 Task: Play online wordle game with 9 letters.
Action: Mouse moved to (487, 466)
Screenshot: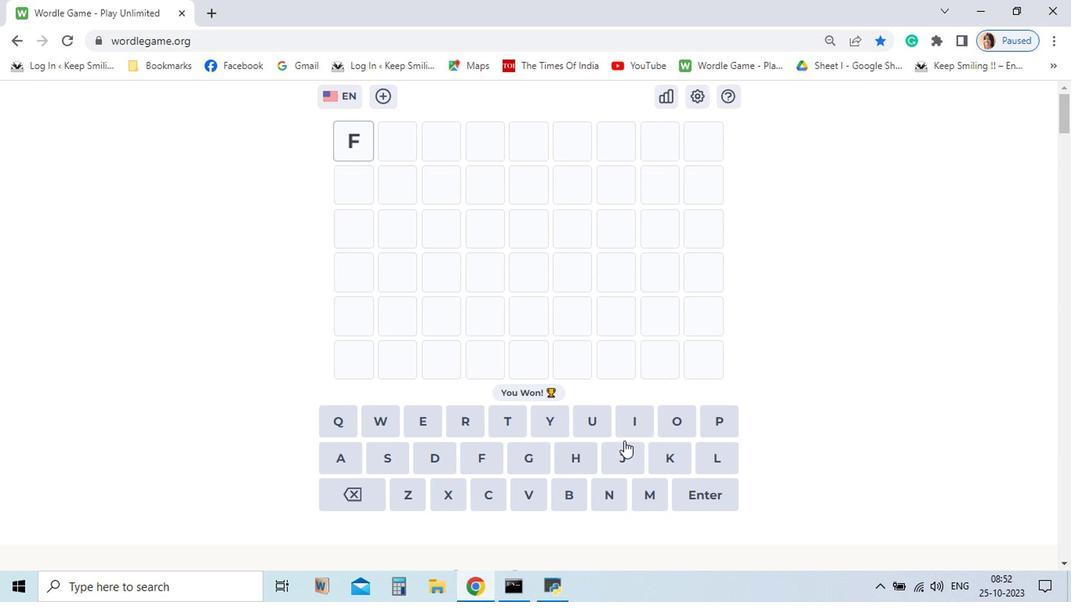 
Action: Mouse pressed left at (487, 466)
Screenshot: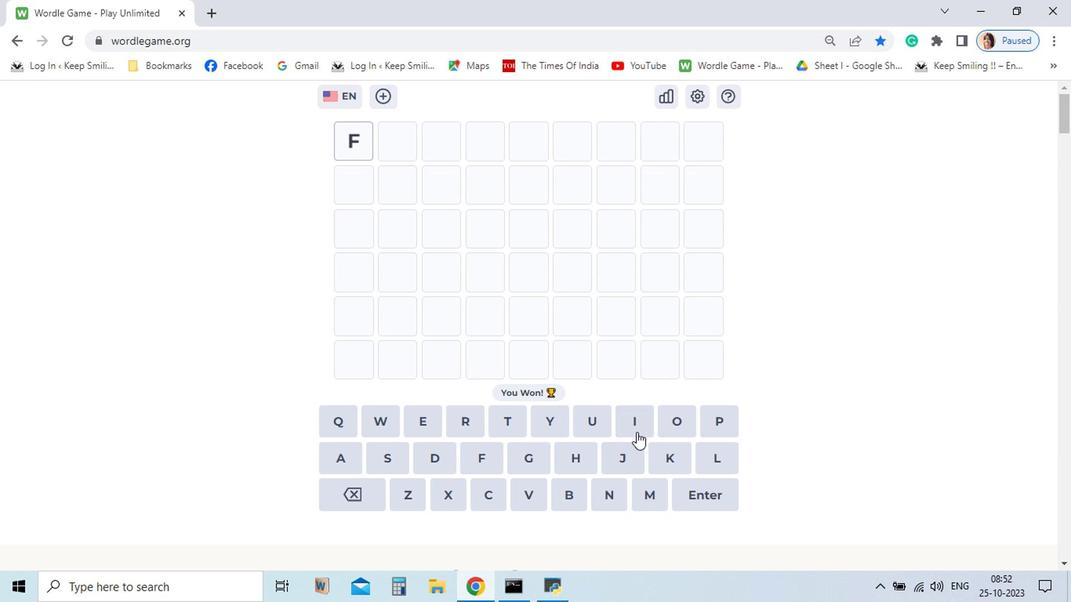 
Action: Mouse moved to (596, 445)
Screenshot: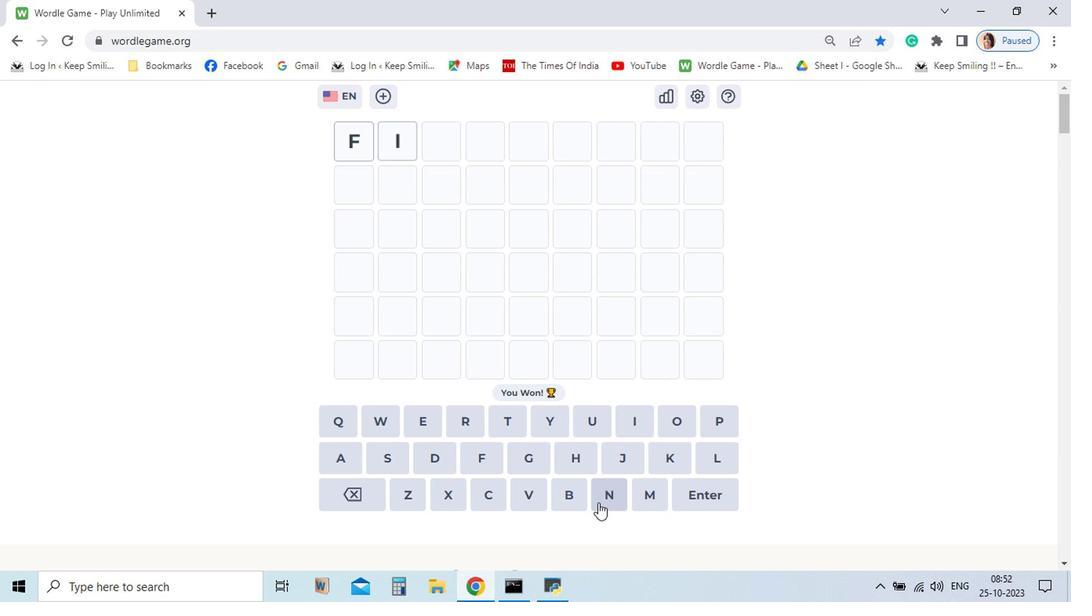 
Action: Mouse pressed left at (596, 445)
Screenshot: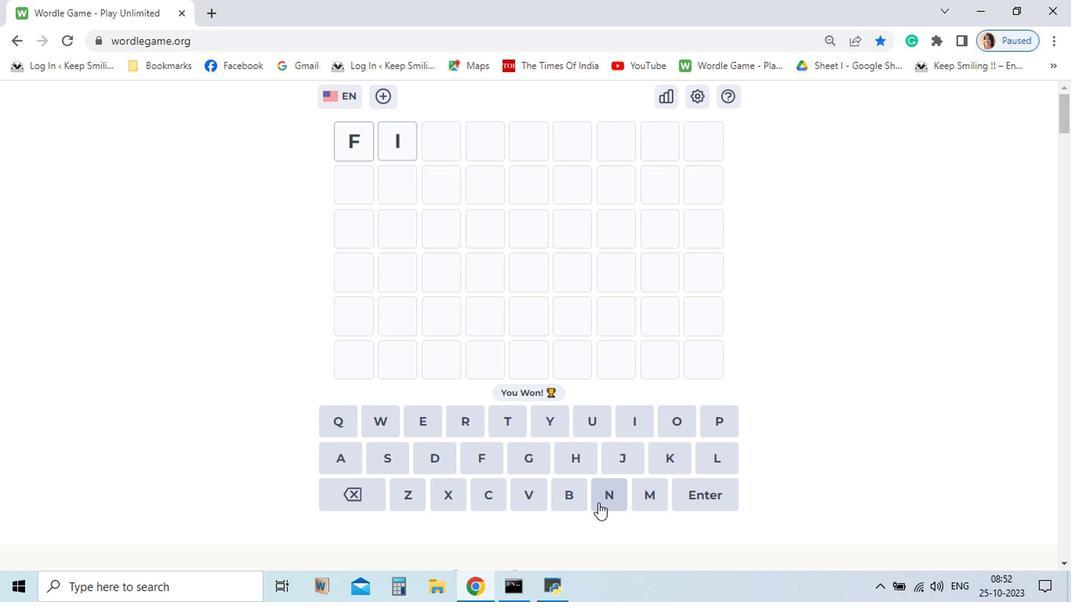 
Action: Mouse moved to (568, 500)
Screenshot: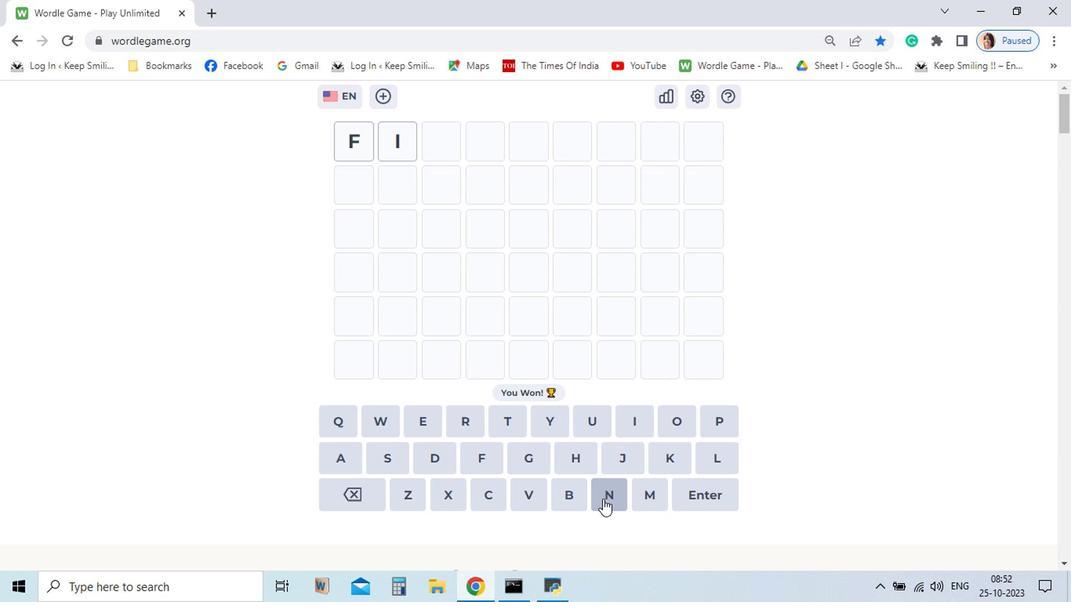 
Action: Mouse pressed left at (568, 500)
Screenshot: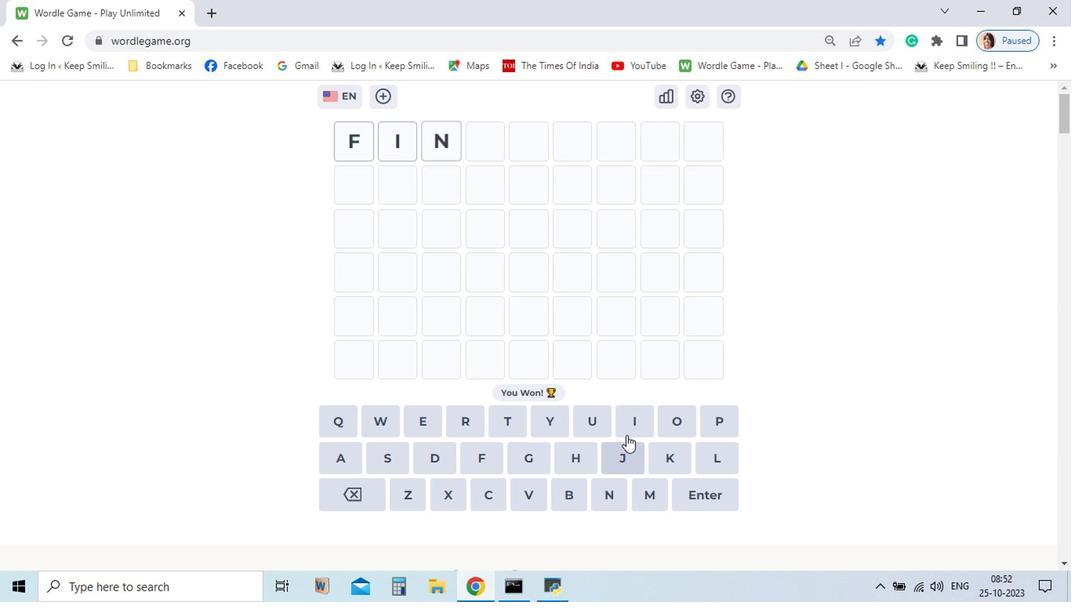 
Action: Mouse moved to (594, 438)
Screenshot: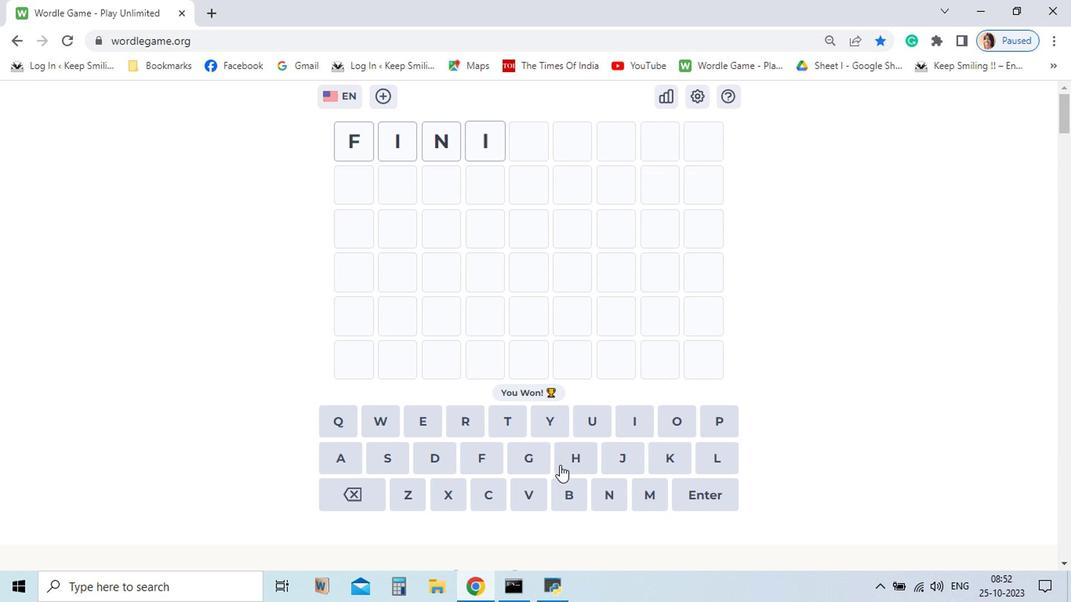 
Action: Mouse pressed left at (594, 438)
Screenshot: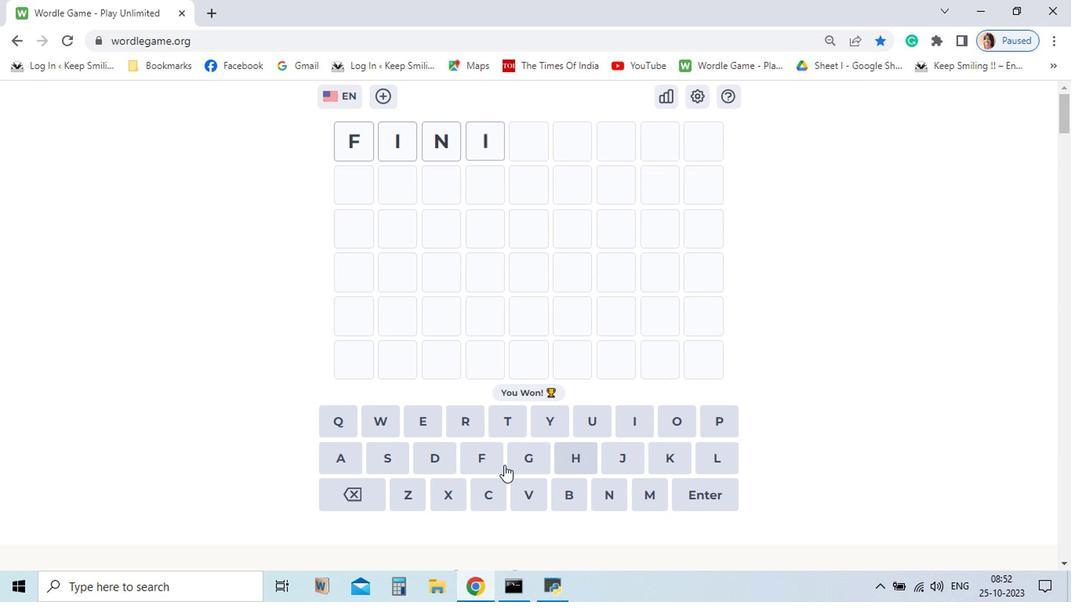 
Action: Mouse moved to (418, 466)
Screenshot: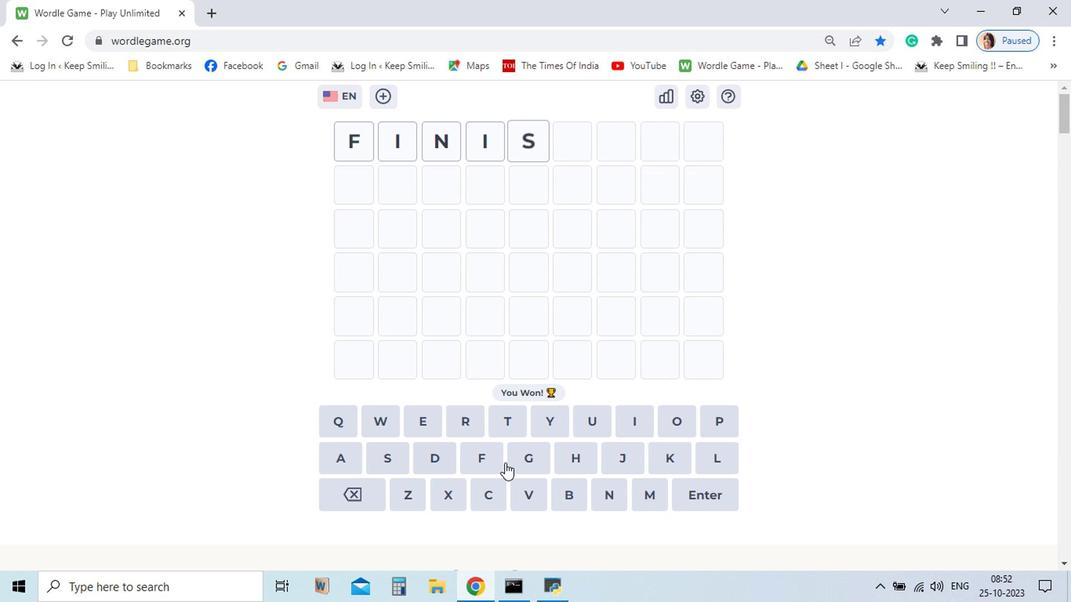 
Action: Mouse pressed left at (418, 466)
Screenshot: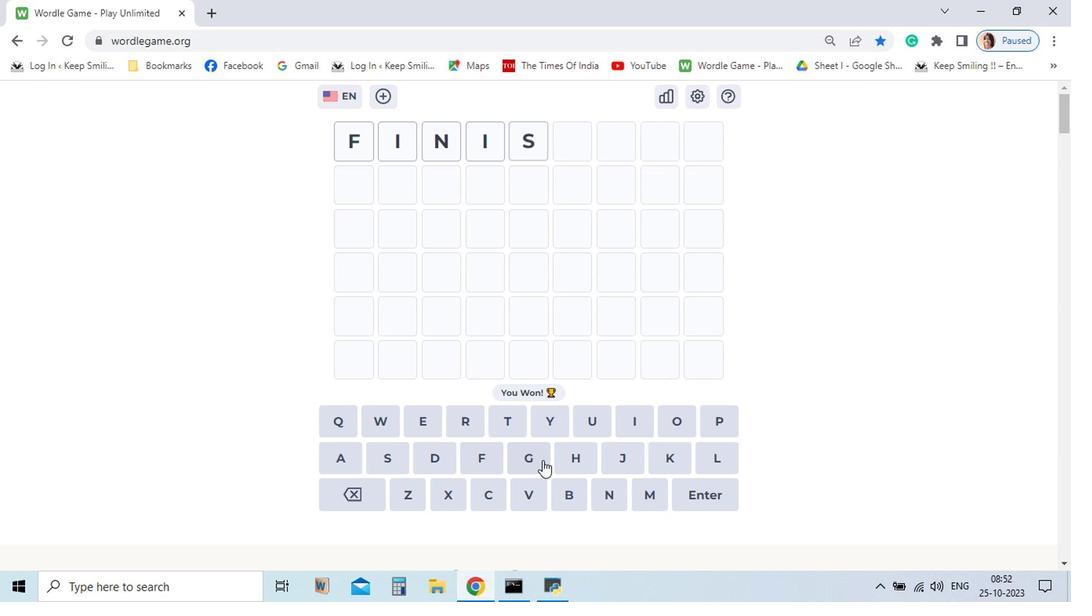 
Action: Mouse moved to (555, 470)
Screenshot: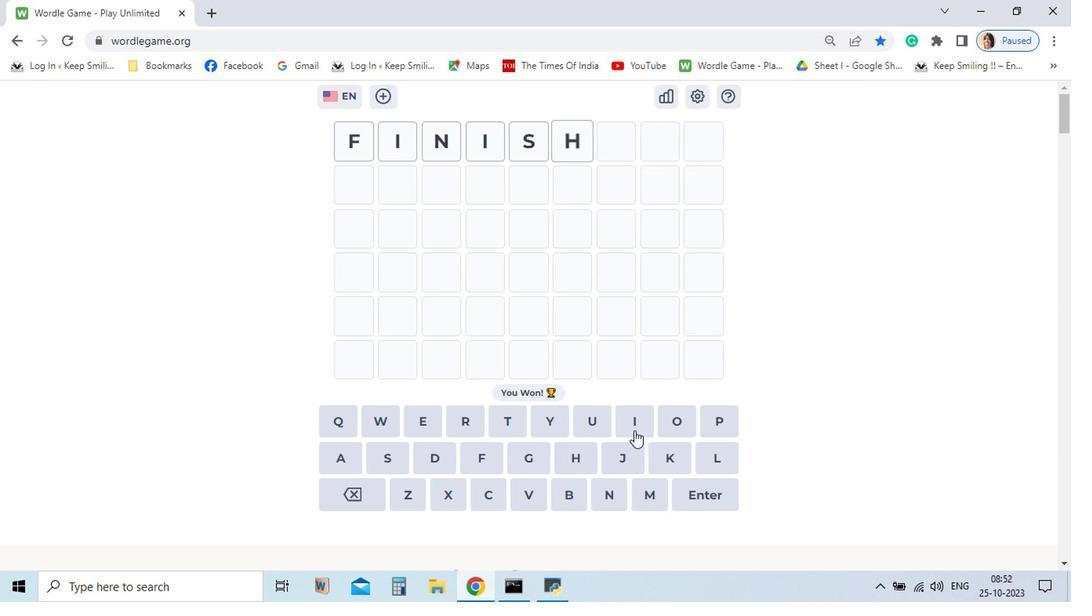 
Action: Mouse pressed left at (555, 470)
Screenshot: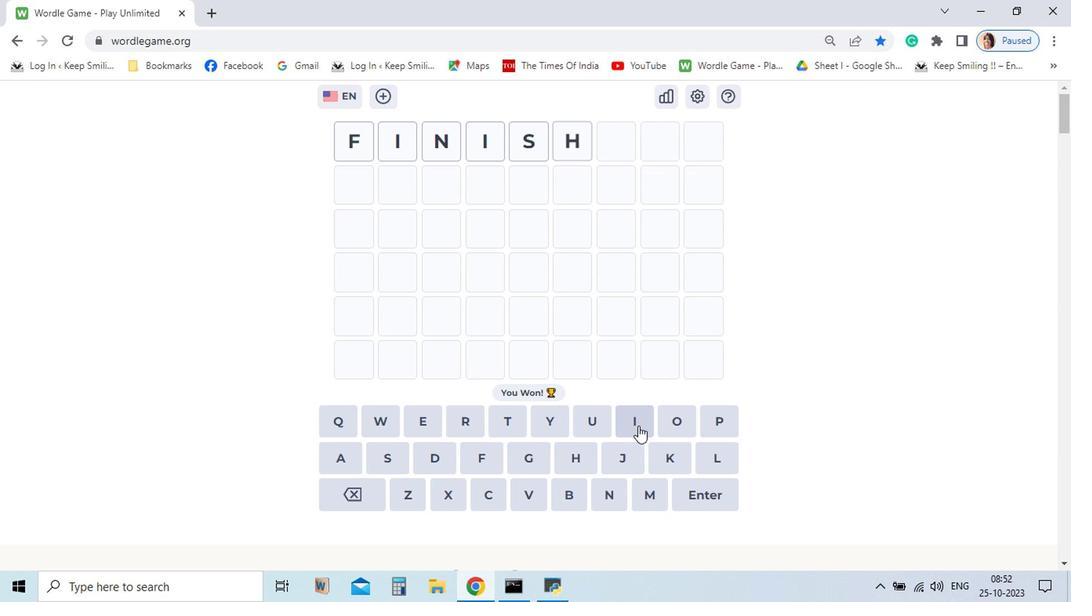
Action: Mouse moved to (594, 444)
Screenshot: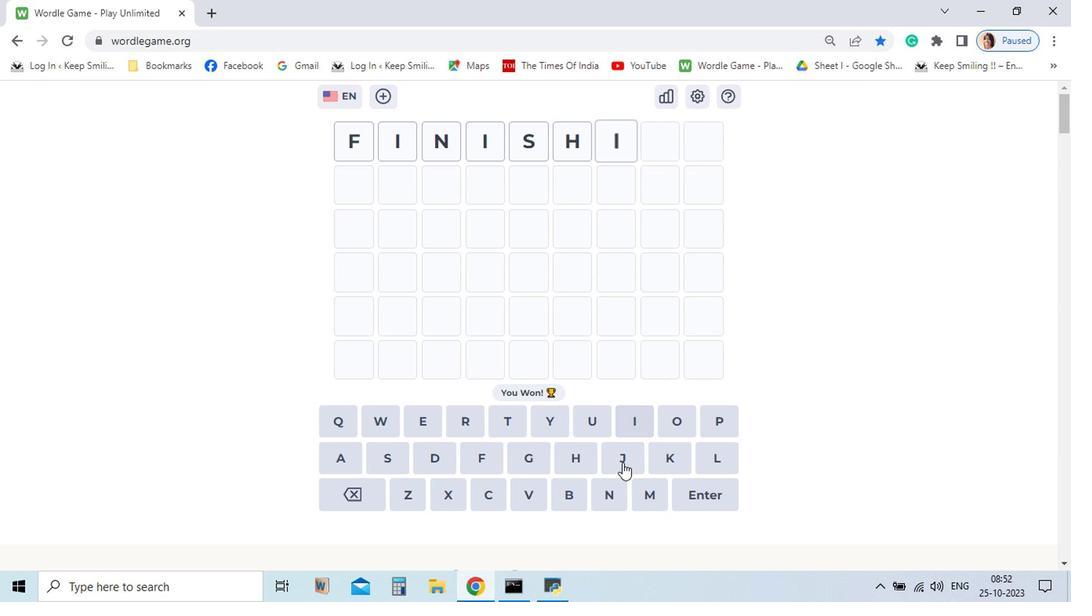 
Action: Mouse pressed left at (594, 444)
Screenshot: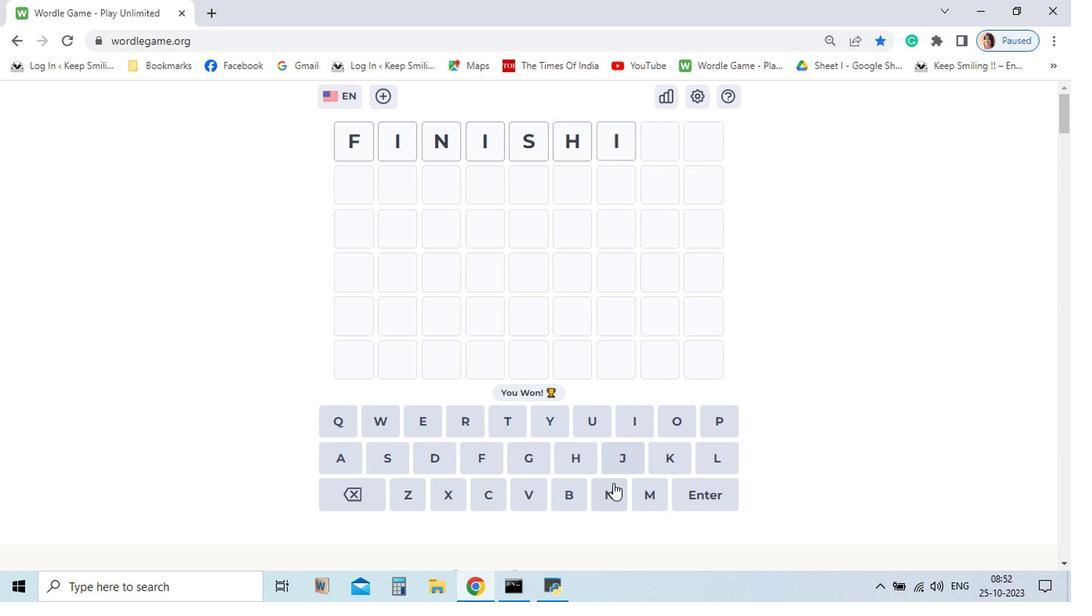 
Action: Mouse moved to (572, 496)
Screenshot: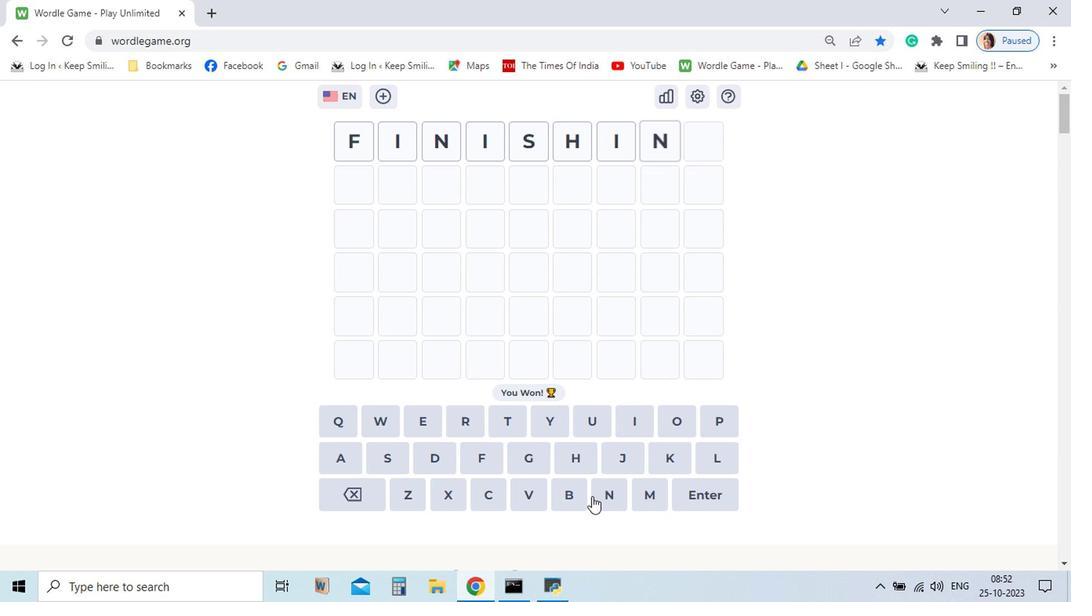 
Action: Mouse pressed left at (572, 496)
Screenshot: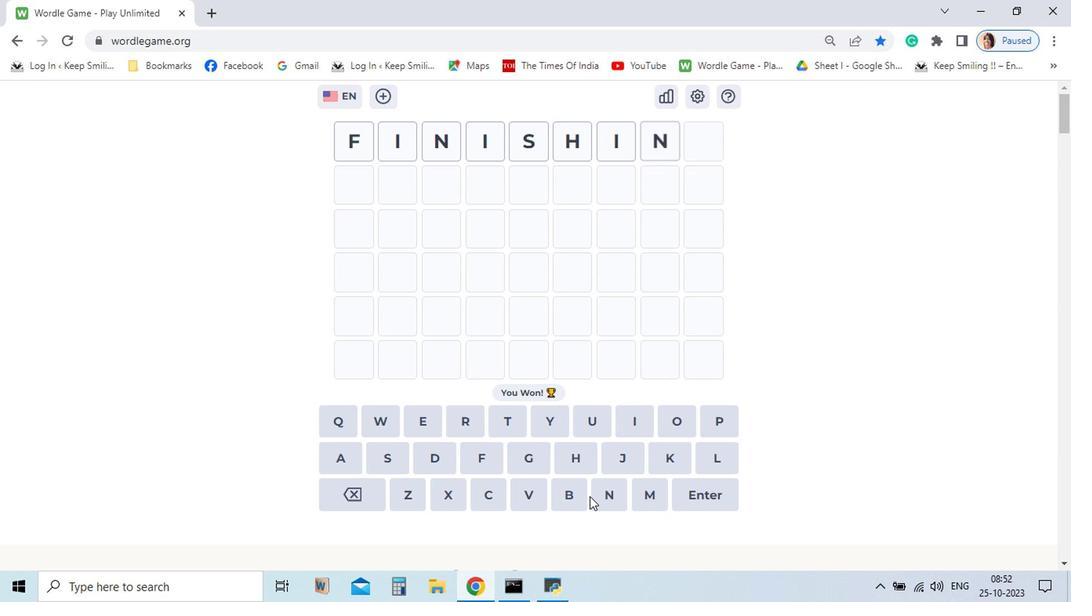 
Action: Mouse moved to (521, 469)
Screenshot: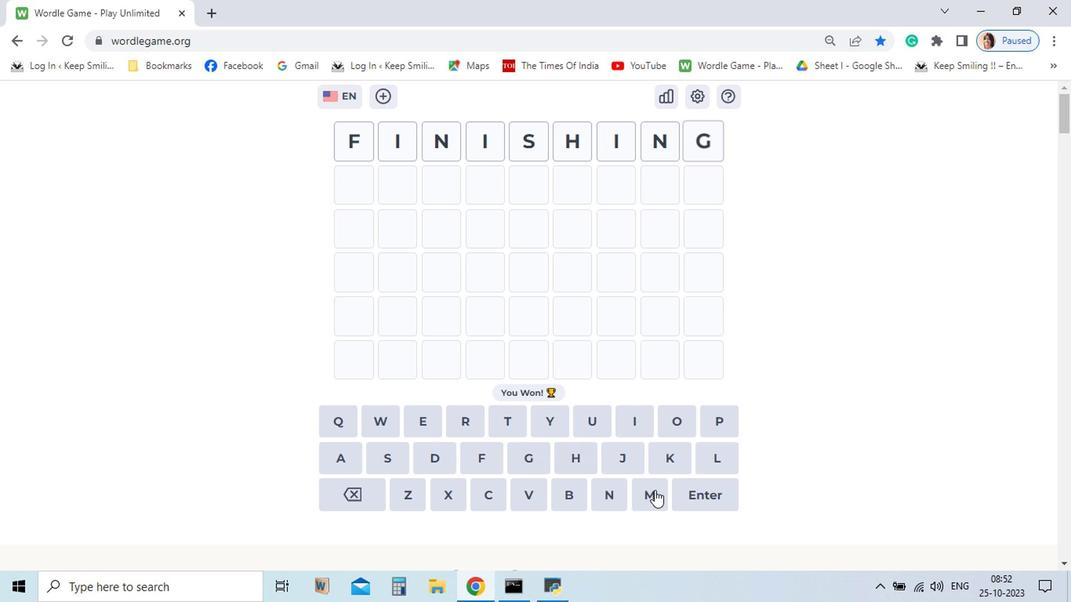 
Action: Mouse pressed left at (521, 469)
Screenshot: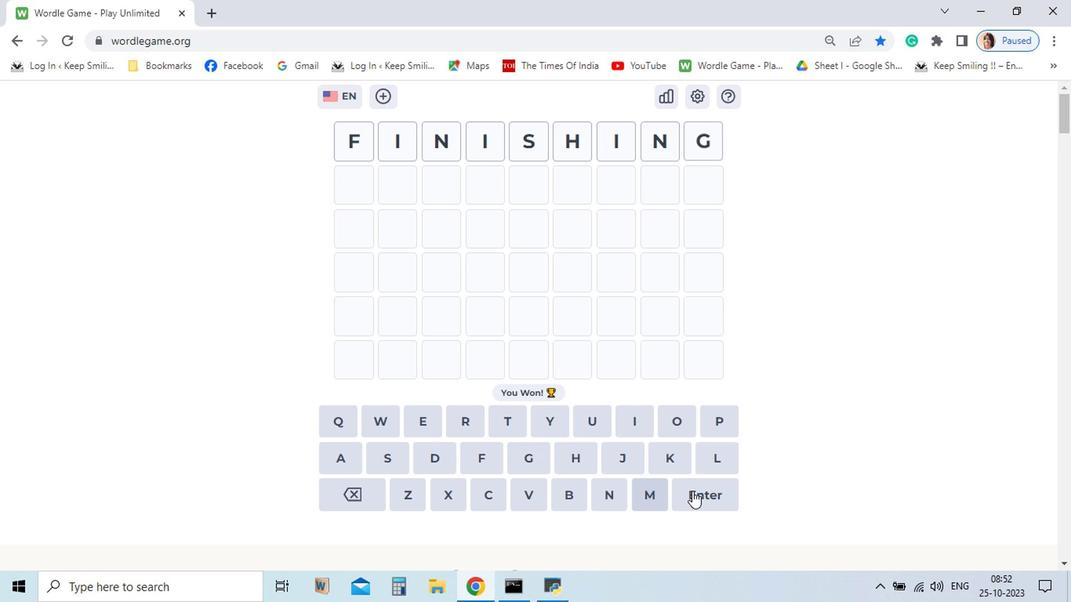 
Action: Mouse moved to (642, 493)
Screenshot: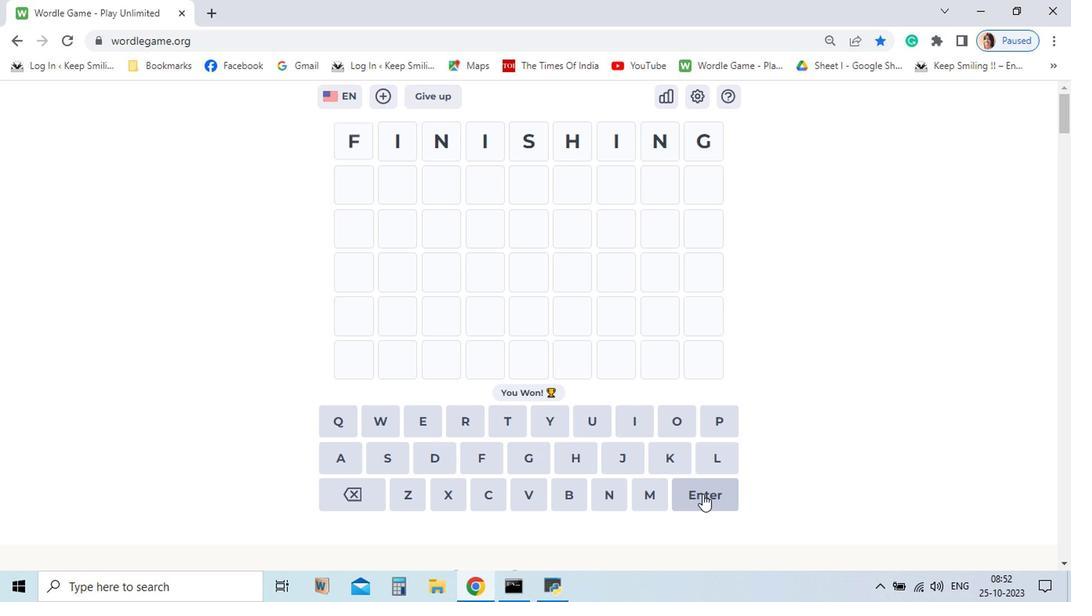 
Action: Mouse pressed left at (642, 493)
Screenshot: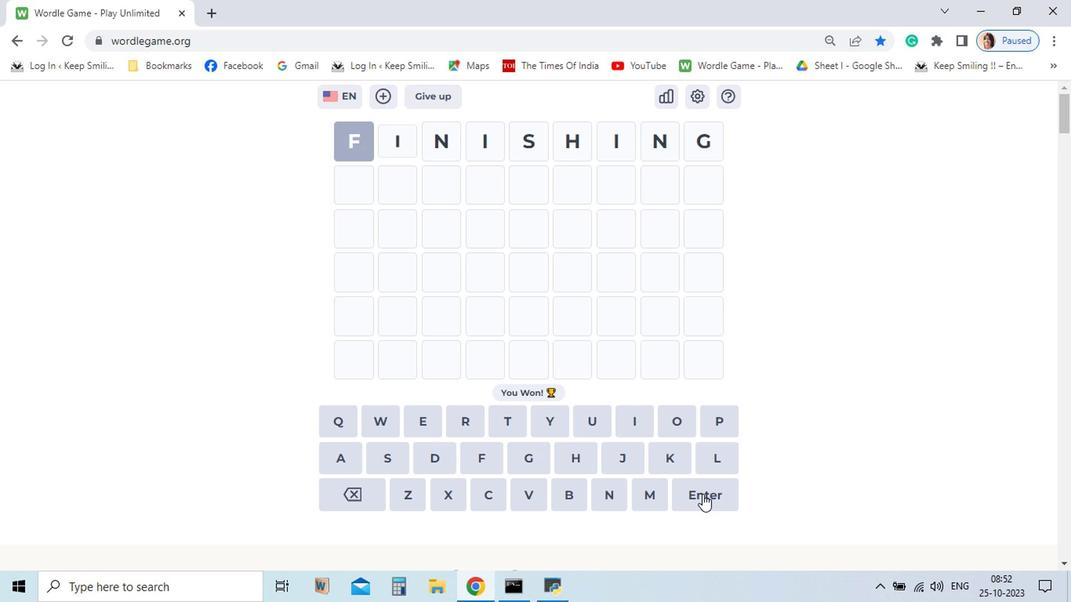 
Action: Mouse moved to (653, 438)
Screenshot: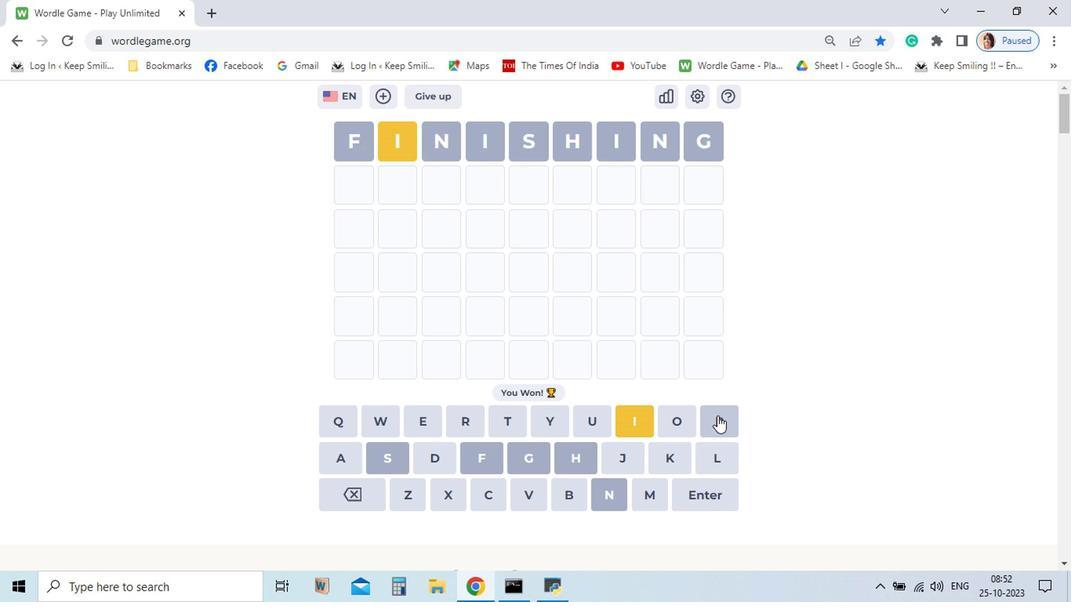 
Action: Mouse pressed left at (653, 438)
Screenshot: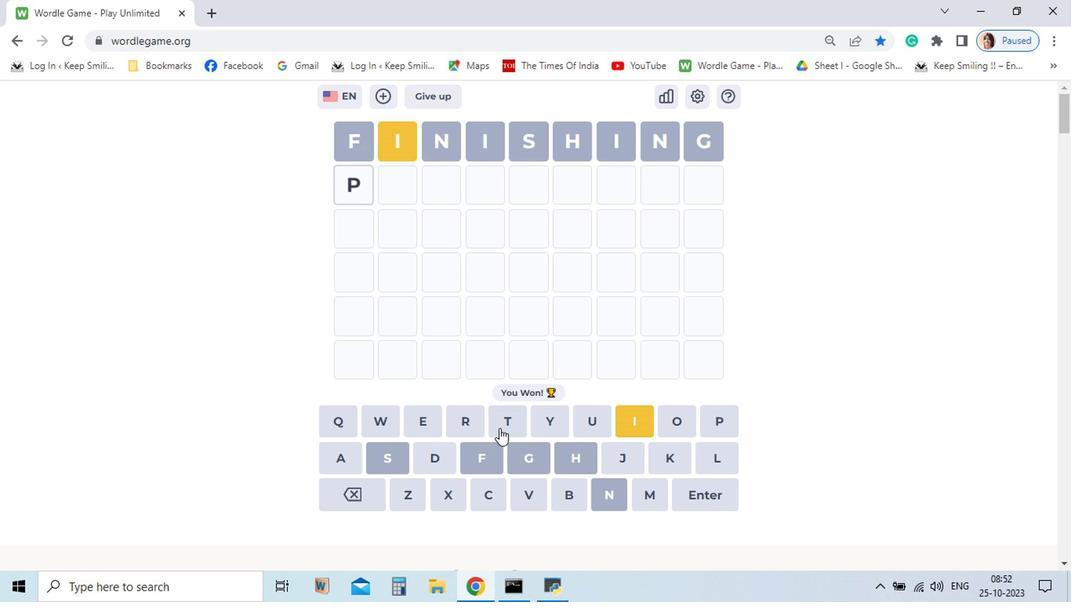 
Action: Mouse moved to (473, 447)
Screenshot: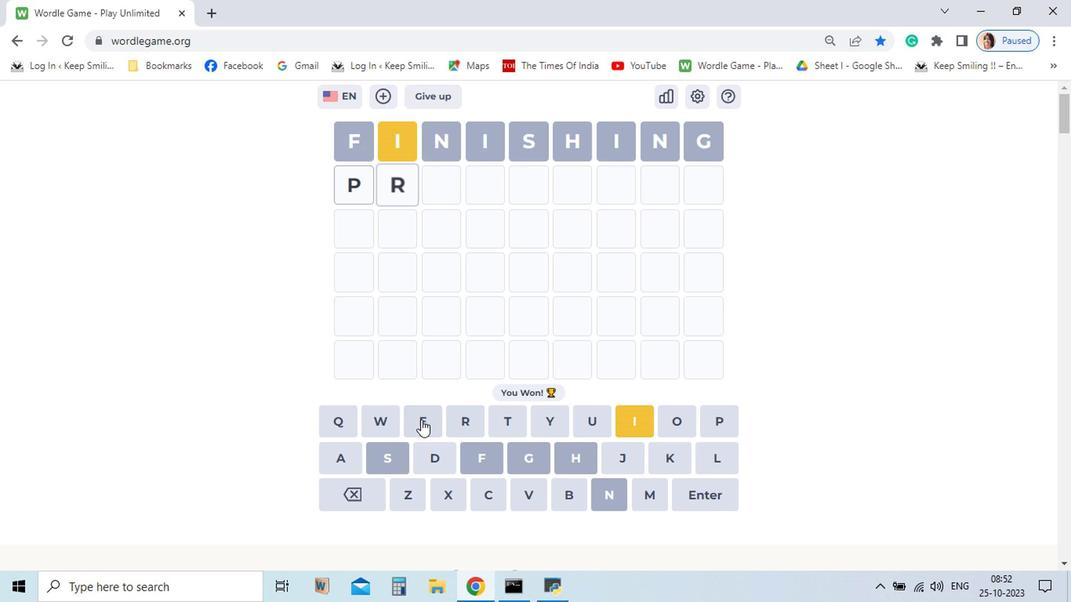
Action: Mouse pressed left at (473, 447)
Screenshot: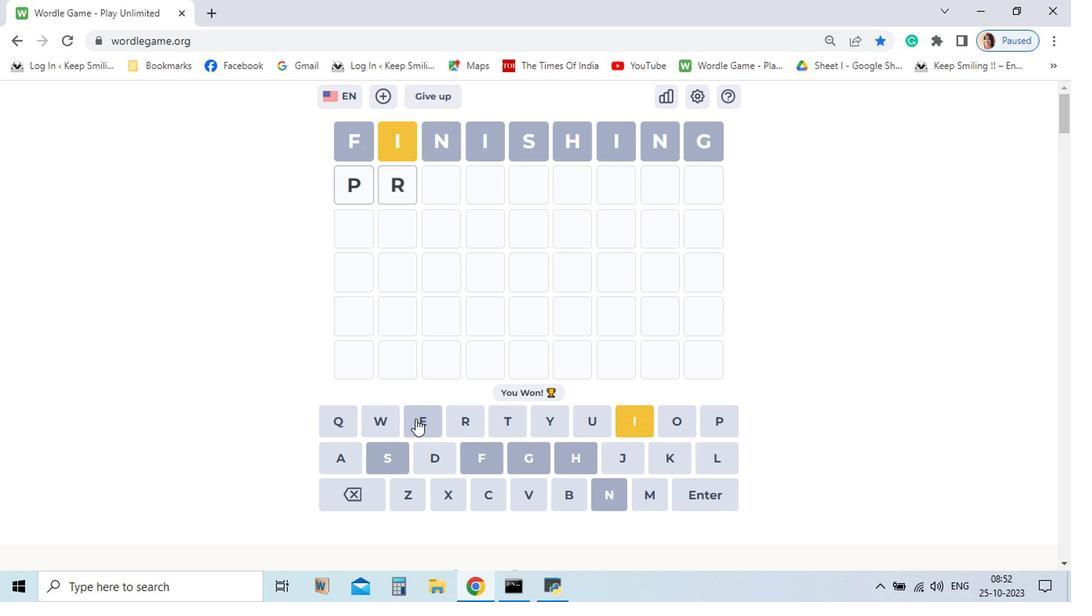 
Action: Mouse moved to (438, 440)
Screenshot: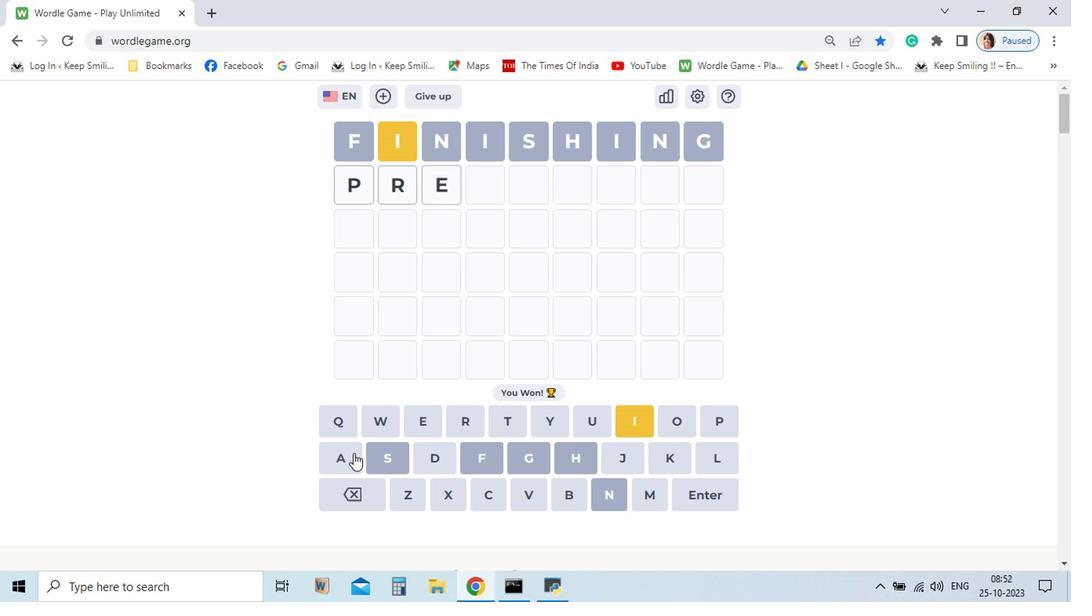 
Action: Mouse pressed left at (438, 440)
Screenshot: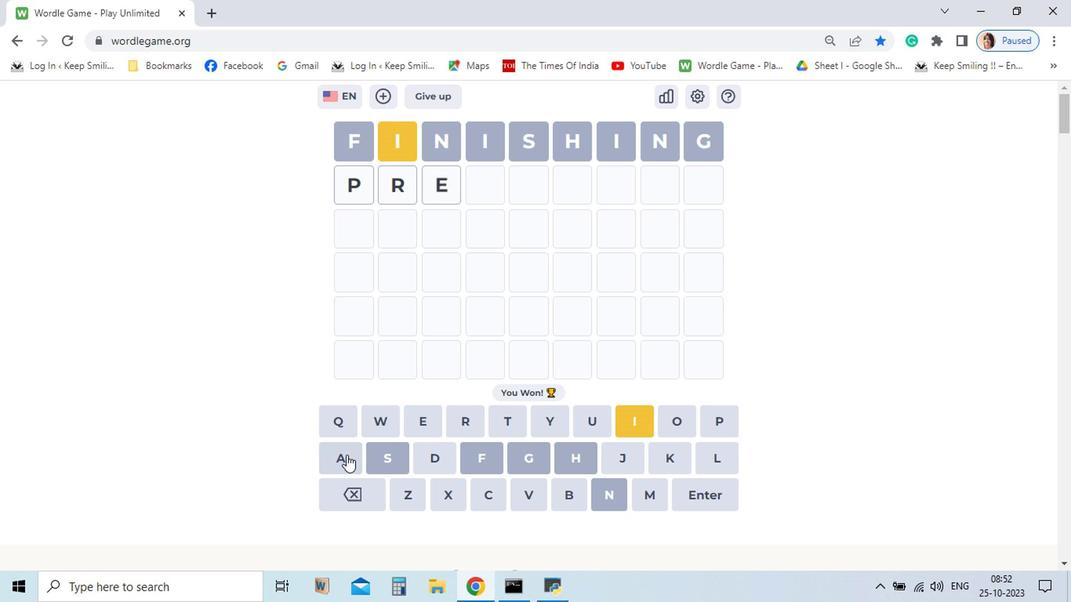 
Action: Mouse moved to (383, 468)
Screenshot: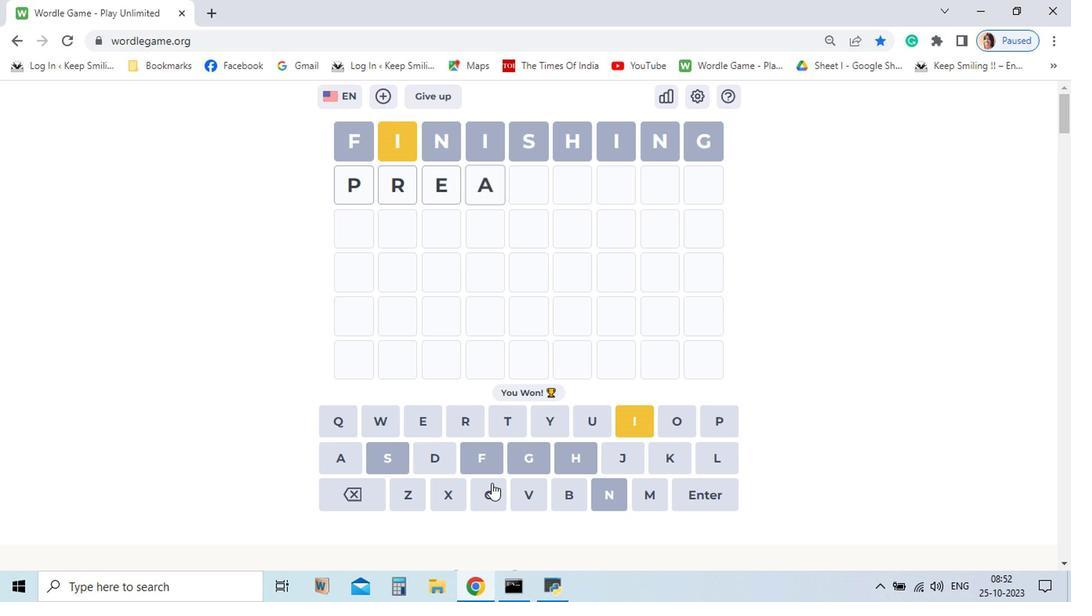 
Action: Mouse pressed left at (383, 468)
Screenshot: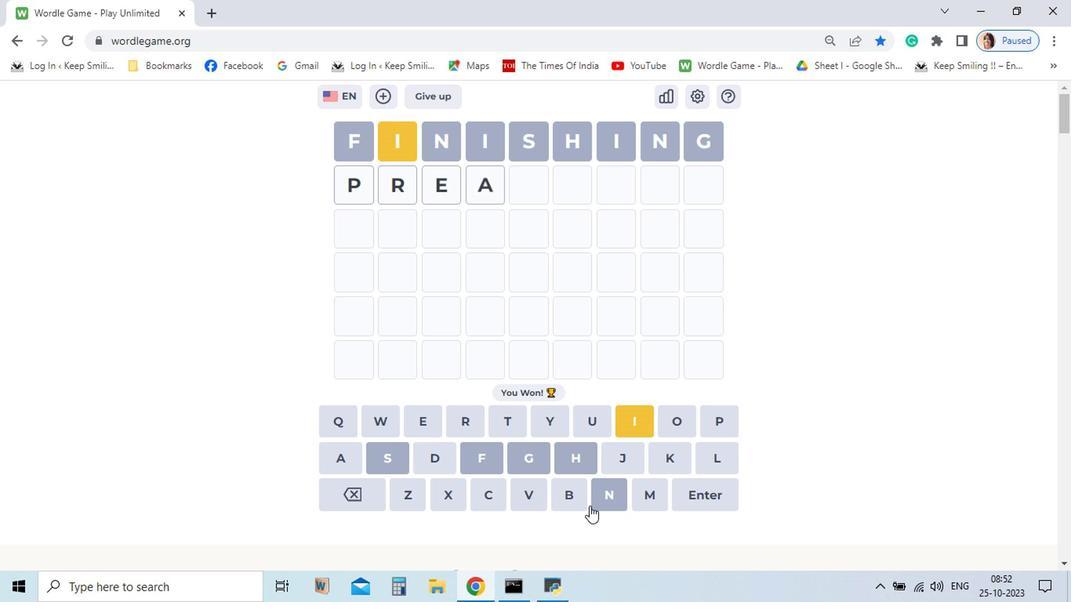 
Action: Mouse moved to (600, 493)
Screenshot: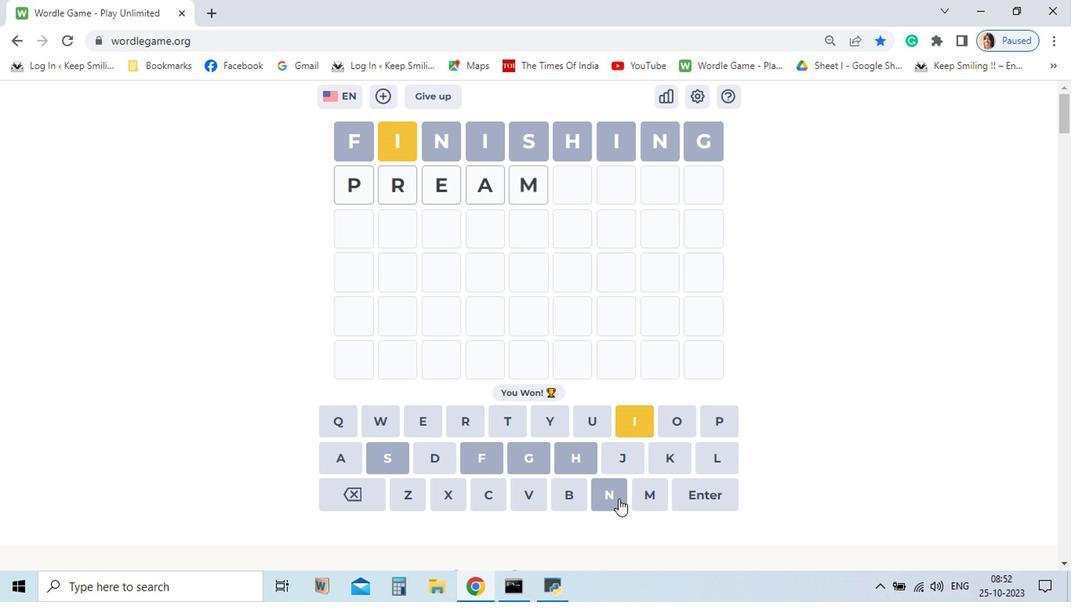 
Action: Mouse pressed left at (600, 493)
Screenshot: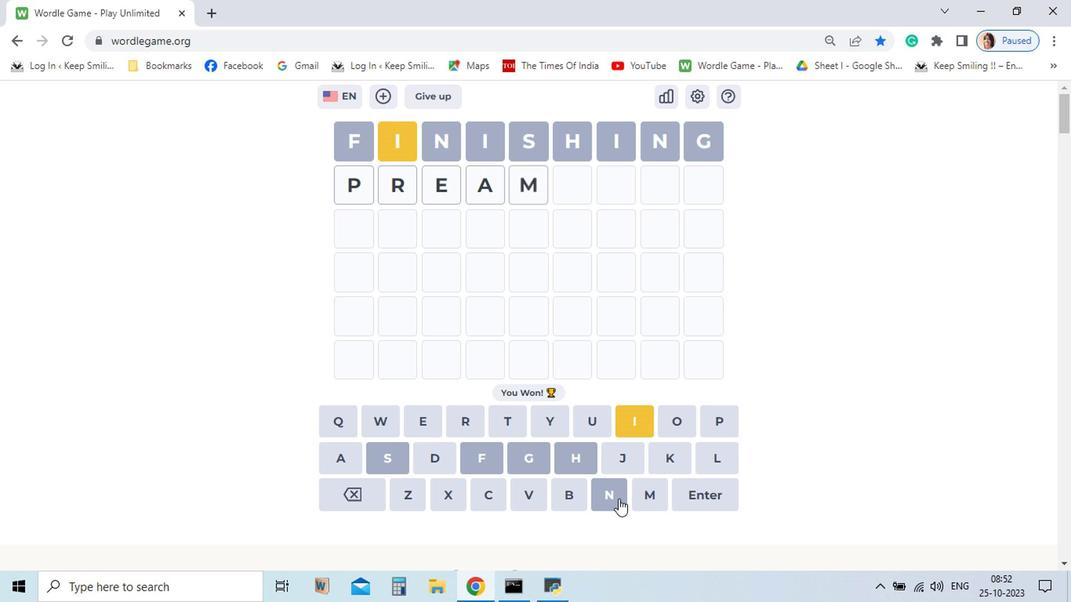 
Action: Mouse moved to (542, 492)
Screenshot: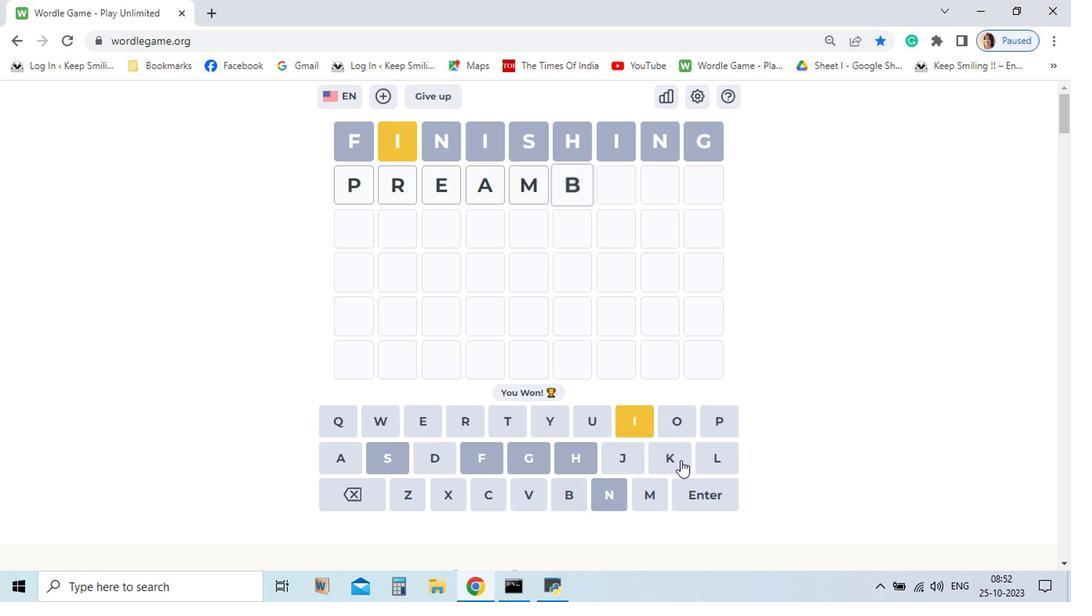 
Action: Mouse pressed left at (542, 492)
Screenshot: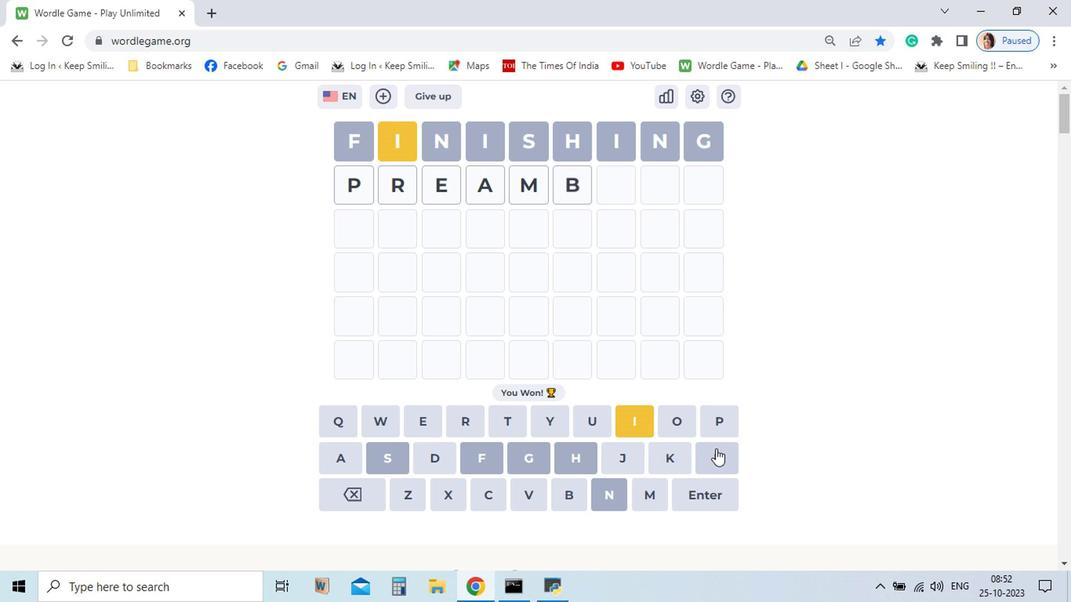 
Action: Mouse moved to (652, 469)
Screenshot: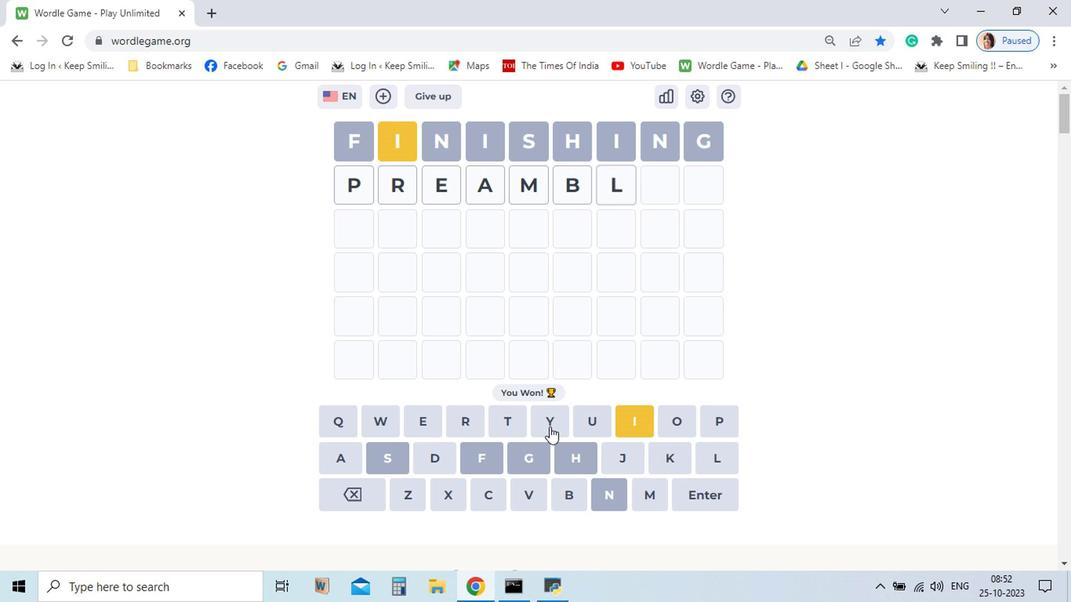 
Action: Mouse pressed left at (652, 469)
Screenshot: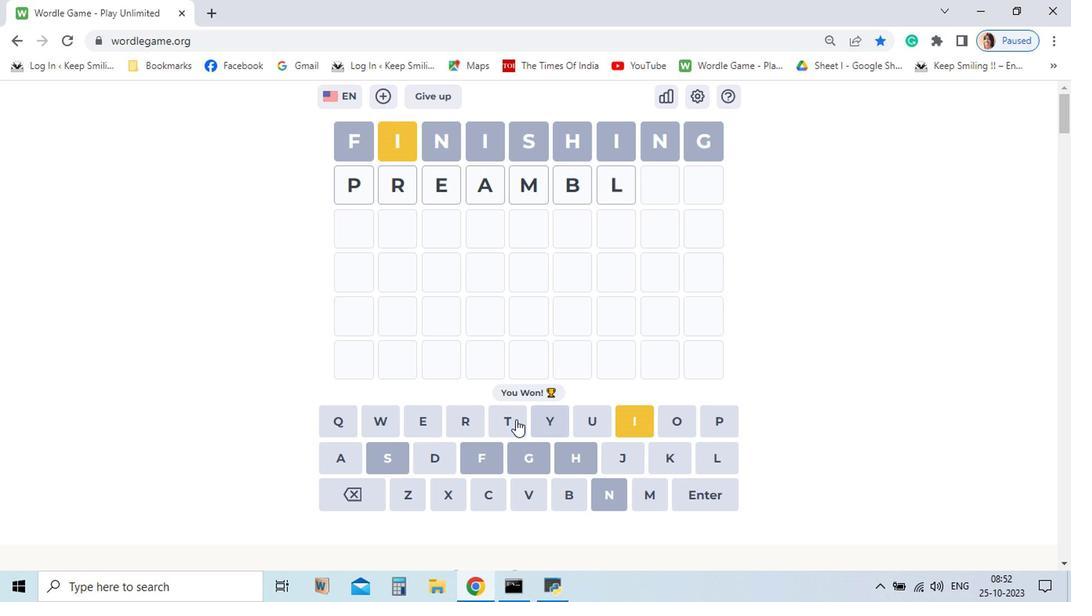 
Action: Mouse moved to (445, 442)
Screenshot: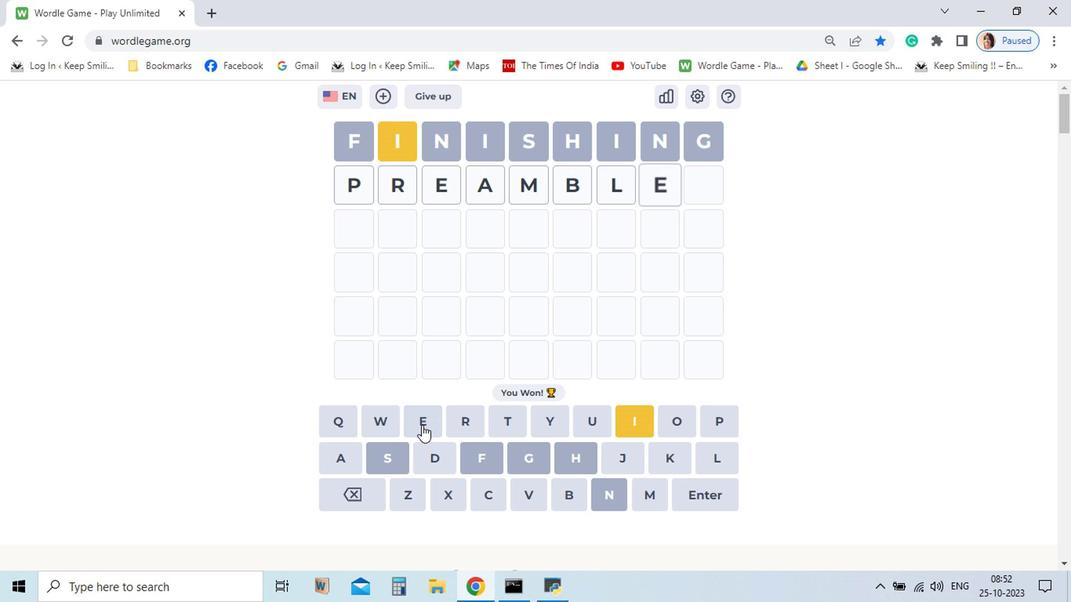 
Action: Mouse pressed left at (445, 442)
Screenshot: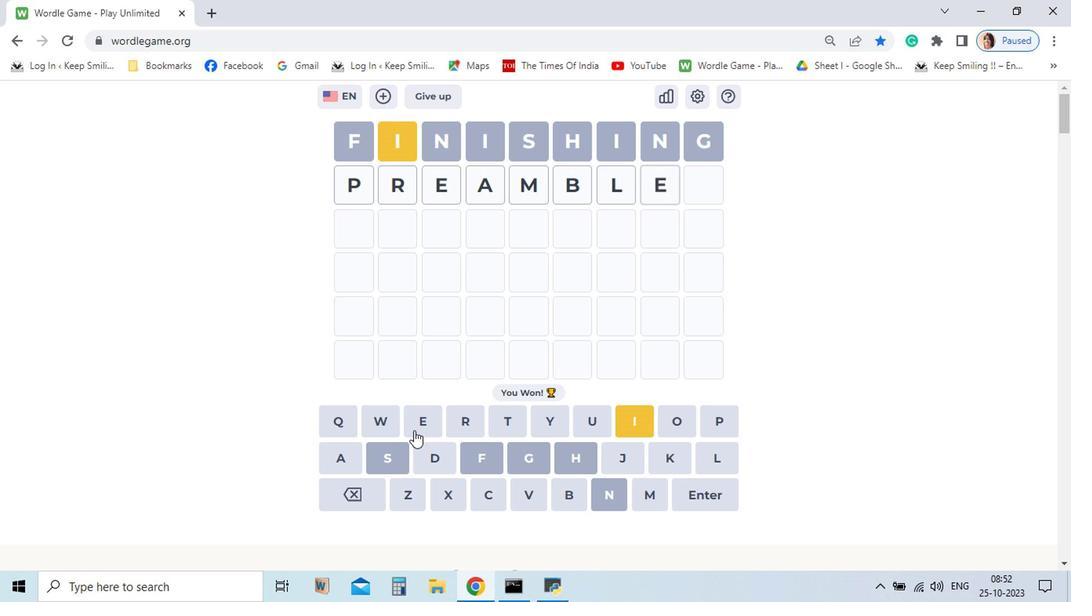 
Action: Mouse moved to (418, 465)
Screenshot: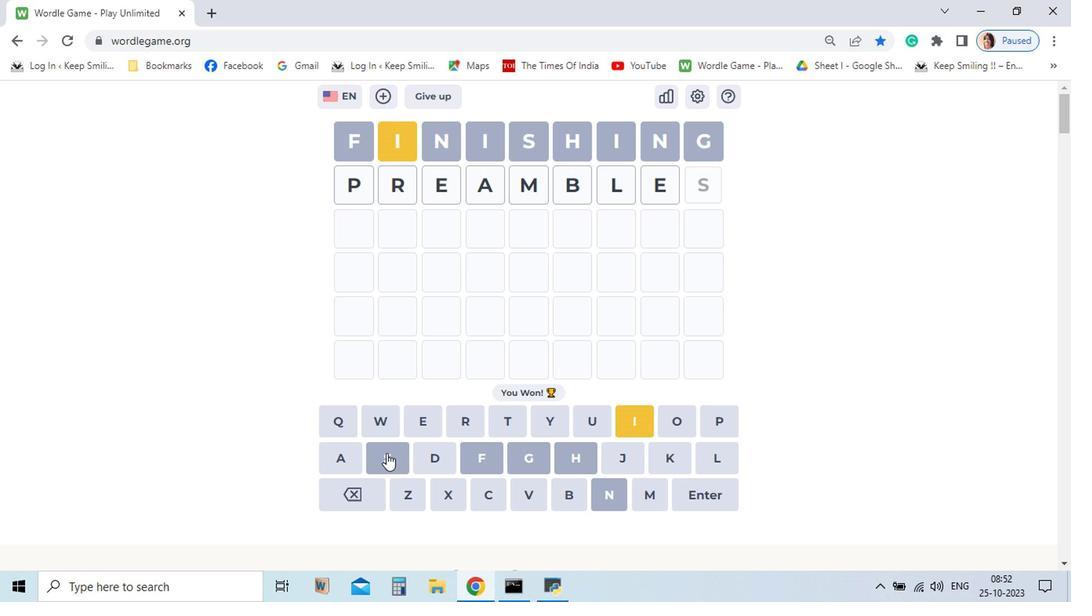 
Action: Mouse pressed left at (418, 465)
Screenshot: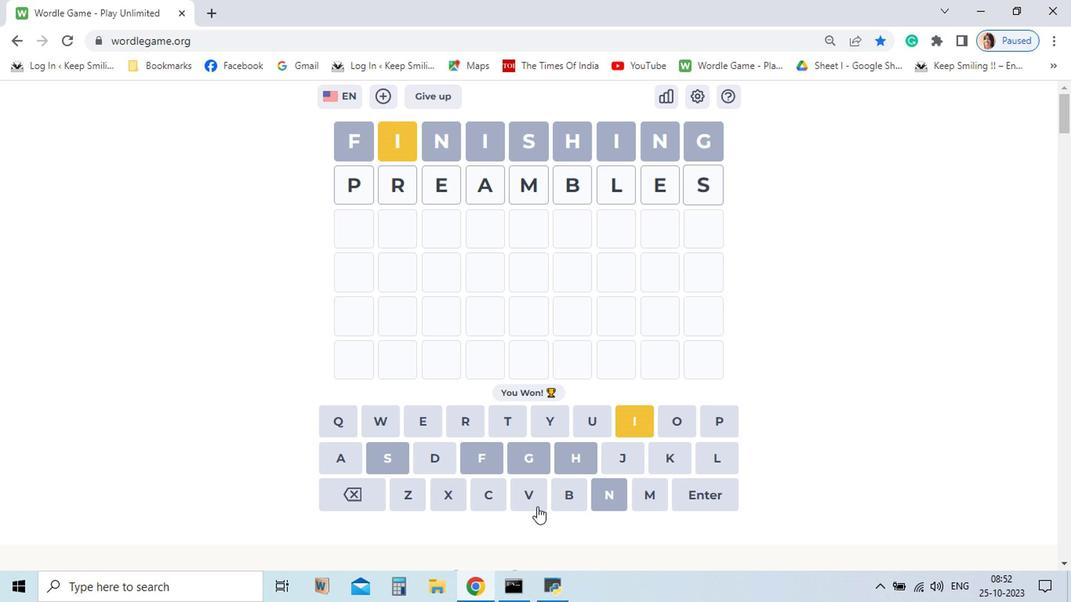 
Action: Mouse moved to (641, 491)
Screenshot: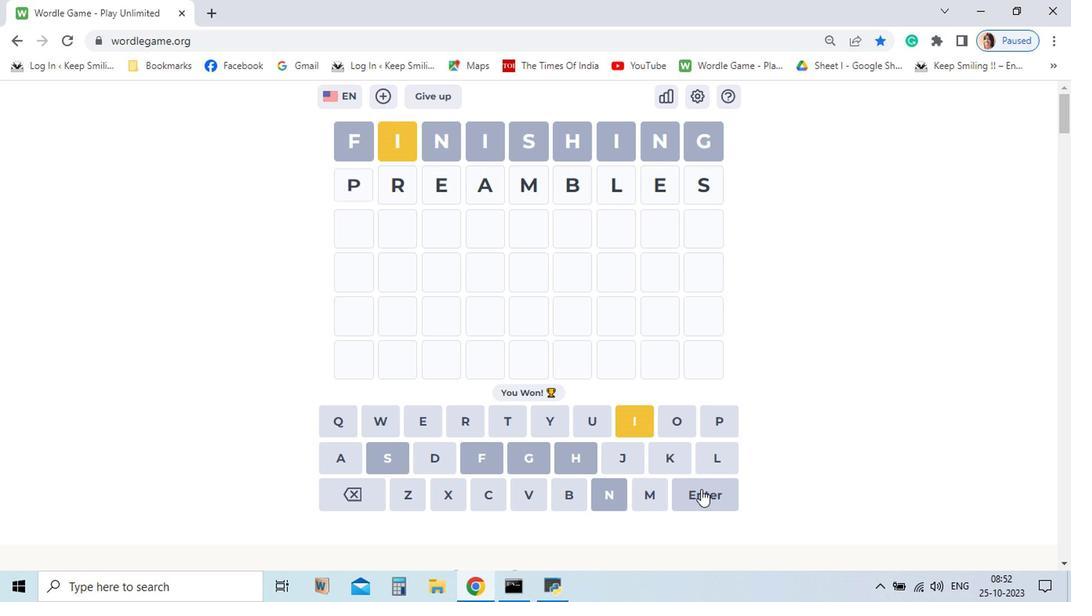 
Action: Mouse pressed left at (641, 491)
Screenshot: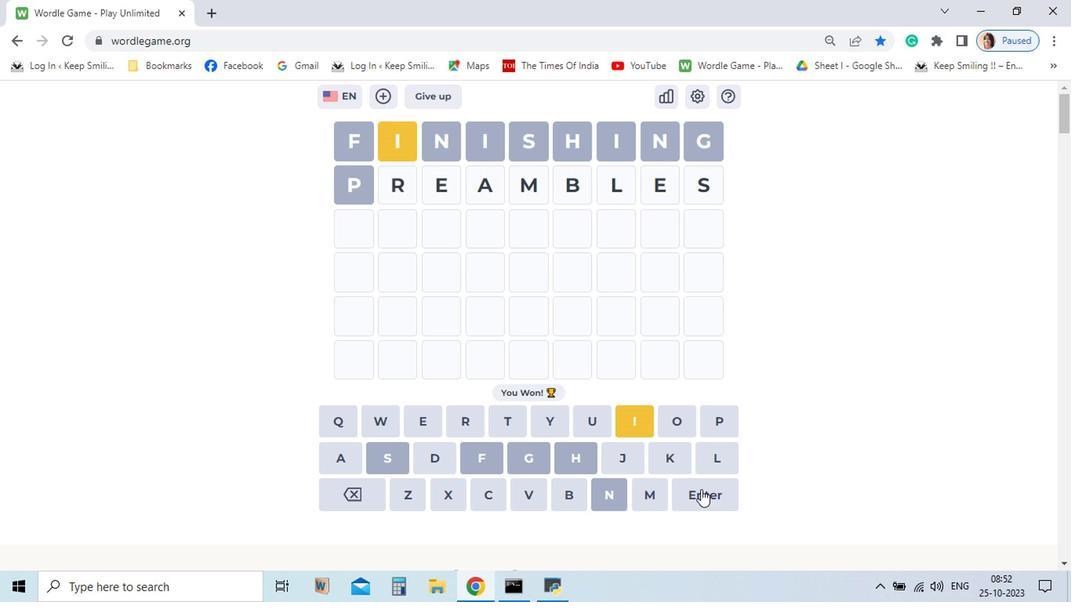 
Action: Mouse moved to (599, 495)
Screenshot: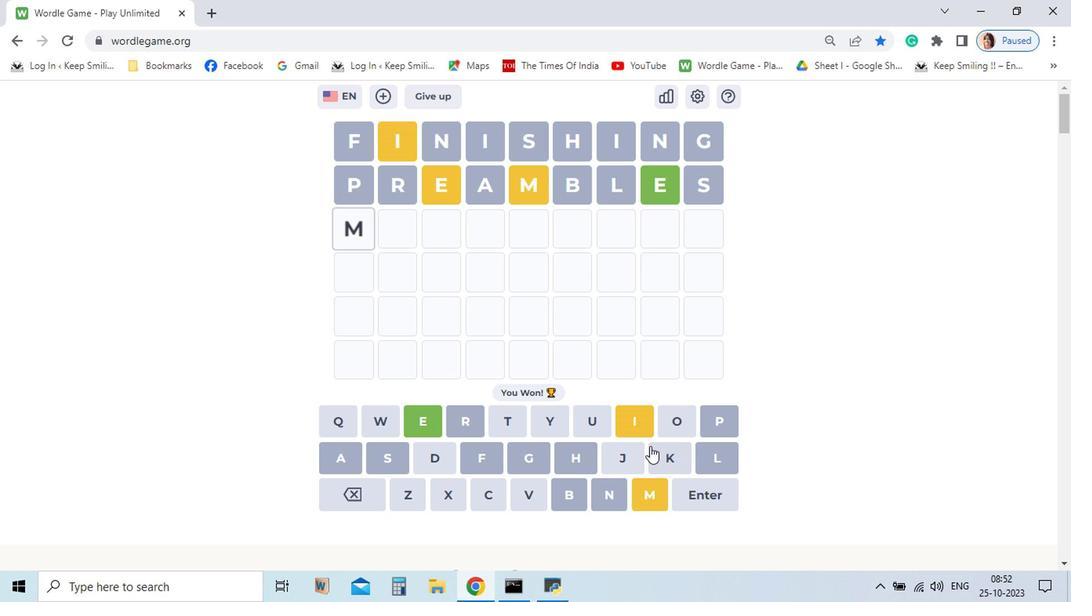 
Action: Mouse pressed left at (599, 495)
Screenshot: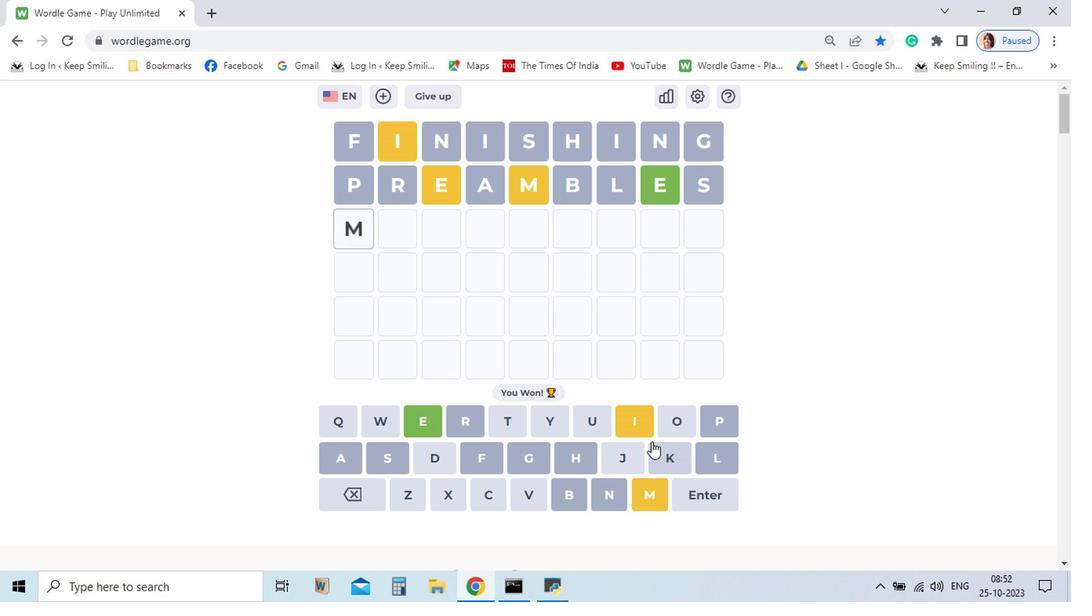 
Action: Mouse moved to (624, 443)
Screenshot: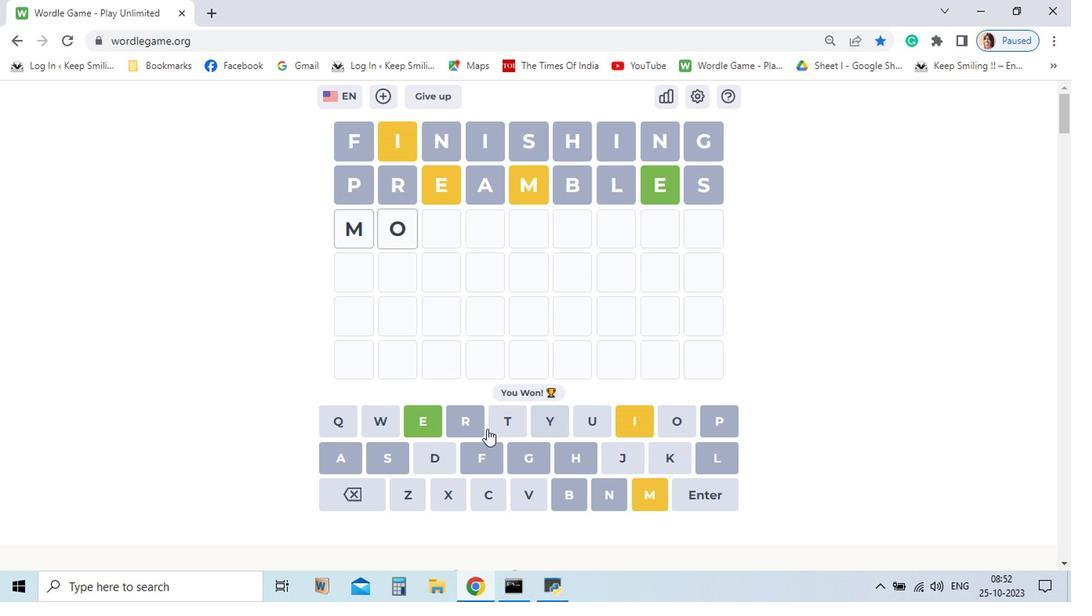 
Action: Mouse pressed left at (624, 443)
Screenshot: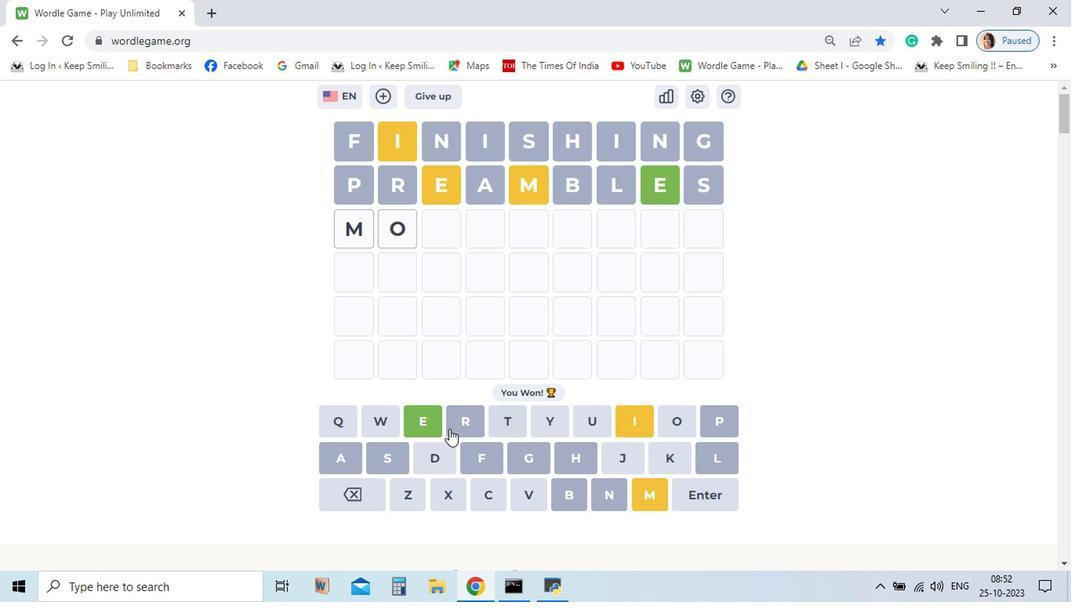 
Action: Mouse moved to (413, 442)
Screenshot: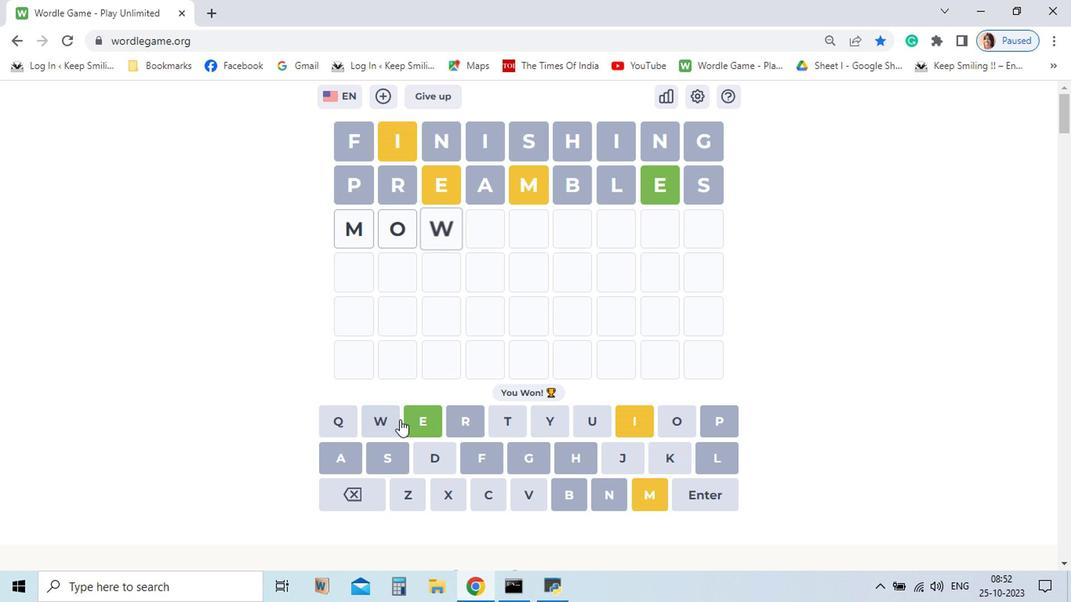 
Action: Mouse pressed left at (413, 442)
Screenshot: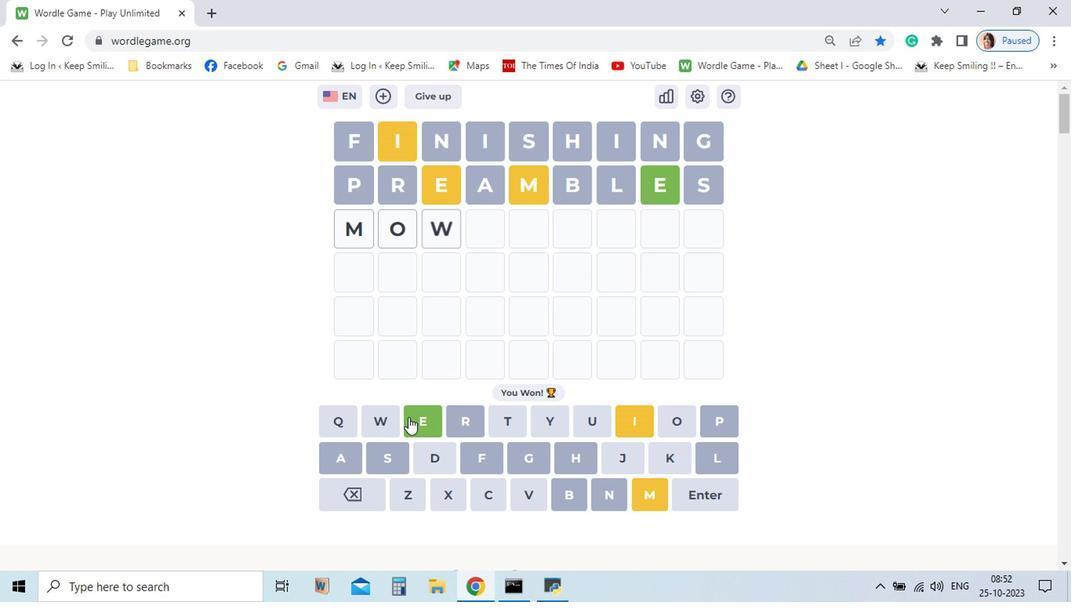 
Action: Mouse moved to (433, 439)
Screenshot: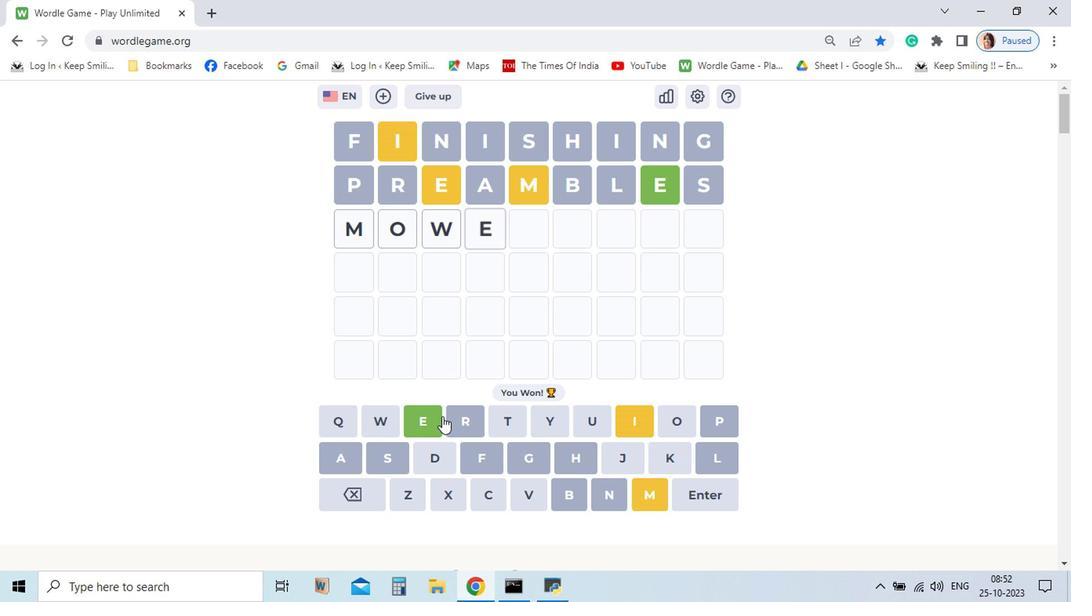 
Action: Mouse pressed left at (433, 439)
Screenshot: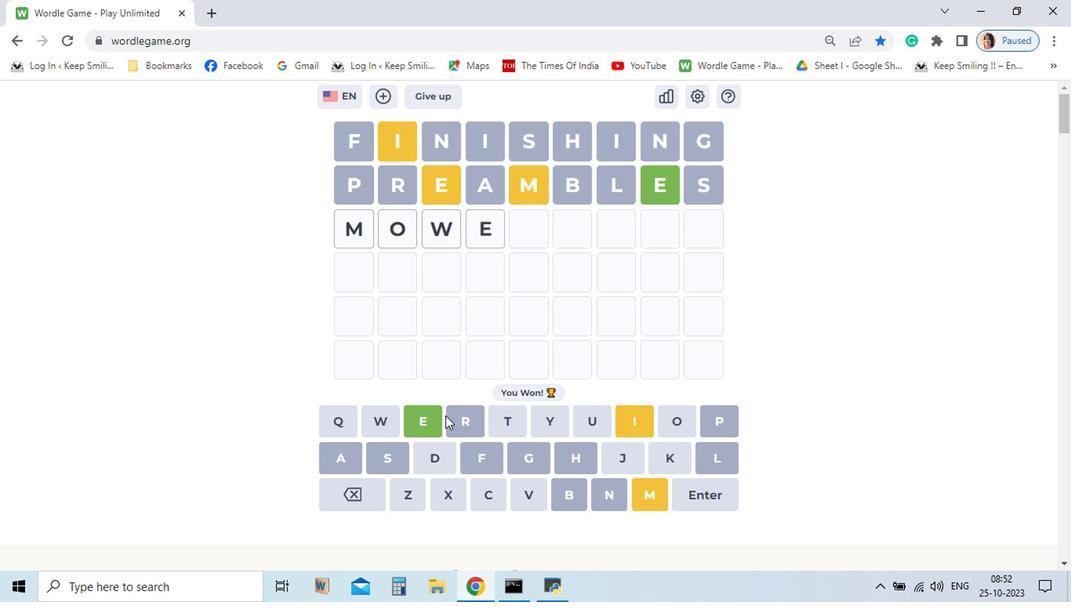 
Action: Mouse moved to (461, 441)
Screenshot: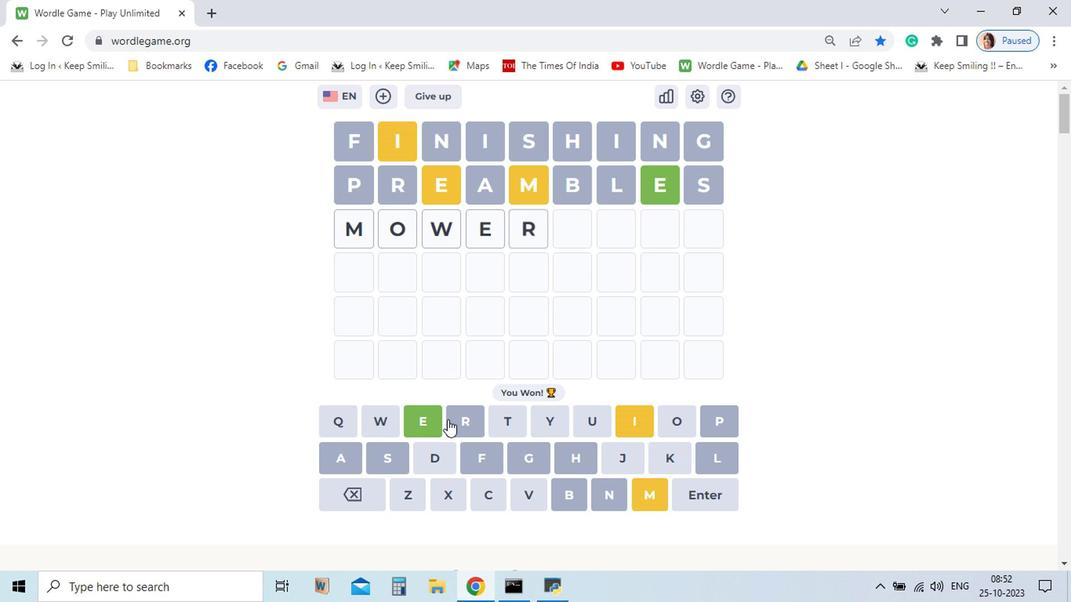 
Action: Mouse pressed left at (461, 441)
Screenshot: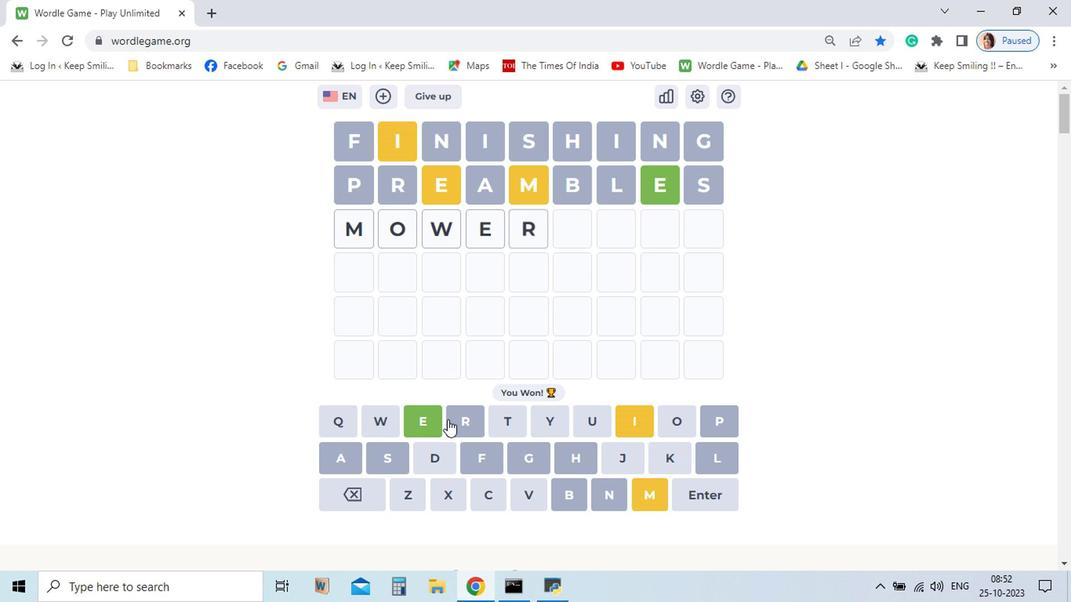 
Action: Mouse moved to (588, 440)
Screenshot: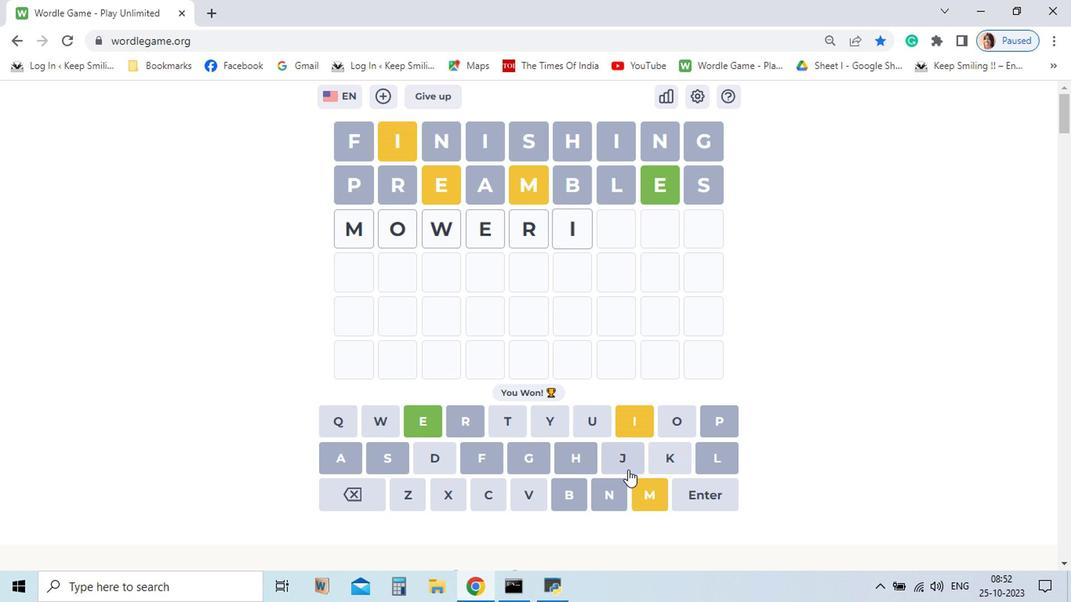 
Action: Mouse pressed left at (588, 440)
Screenshot: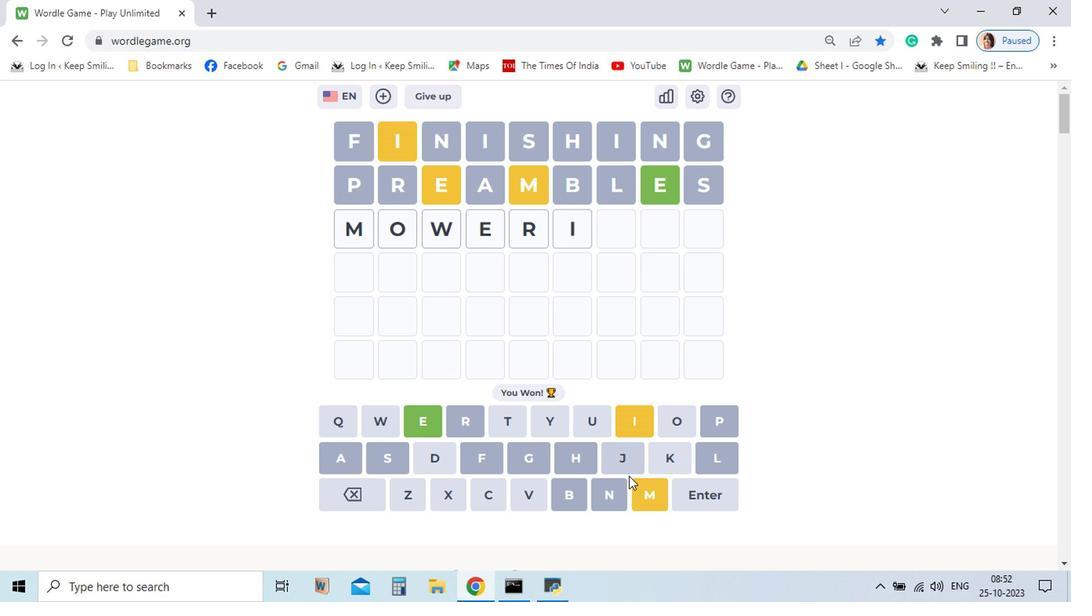 
Action: Mouse moved to (569, 497)
Screenshot: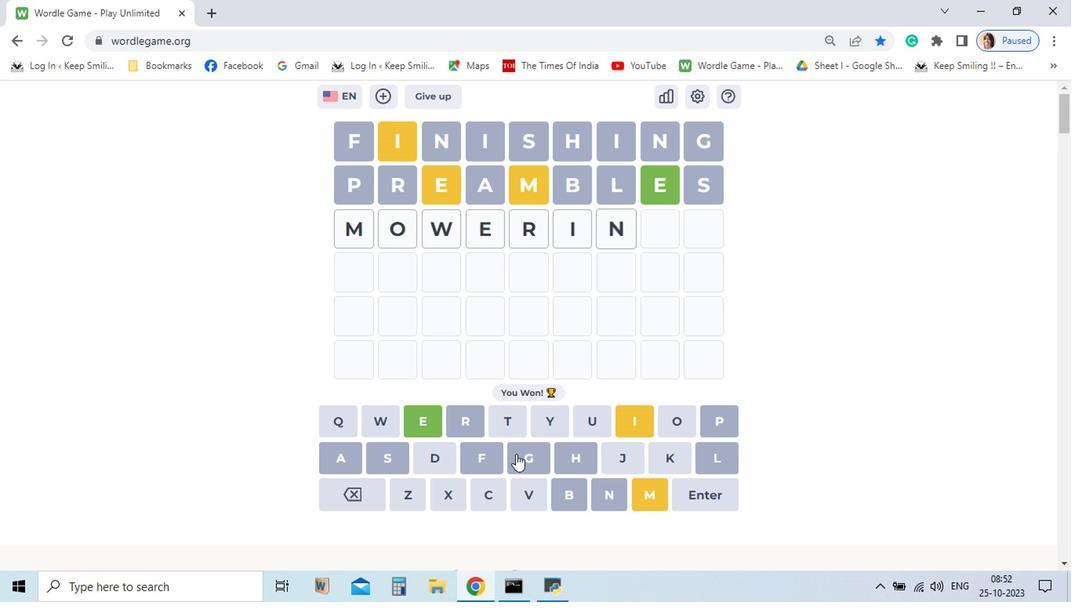 
Action: Mouse pressed left at (569, 497)
Screenshot: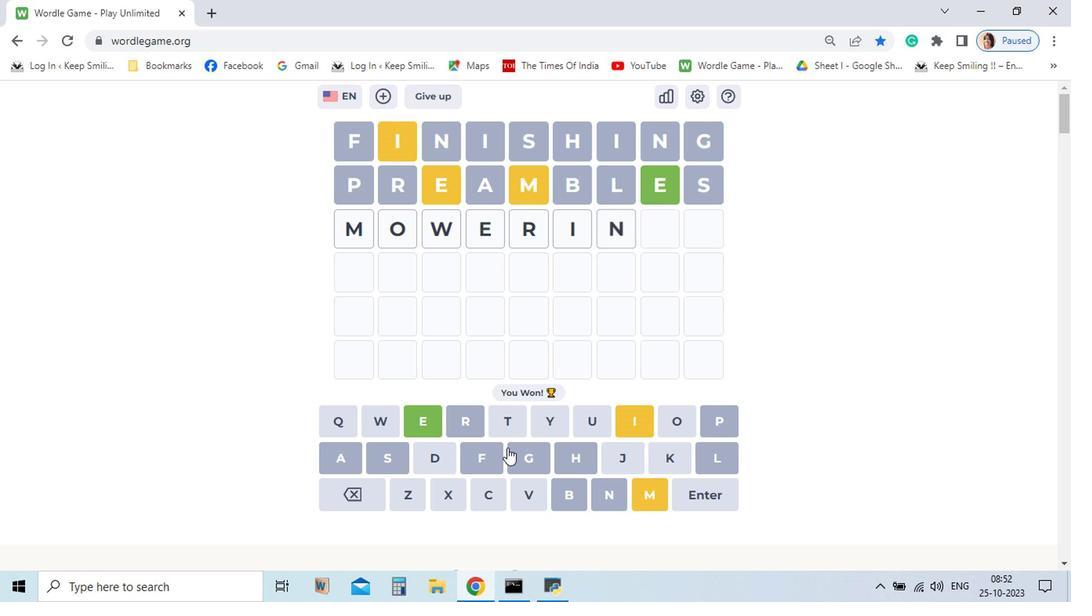 
Action: Mouse moved to (519, 467)
Screenshot: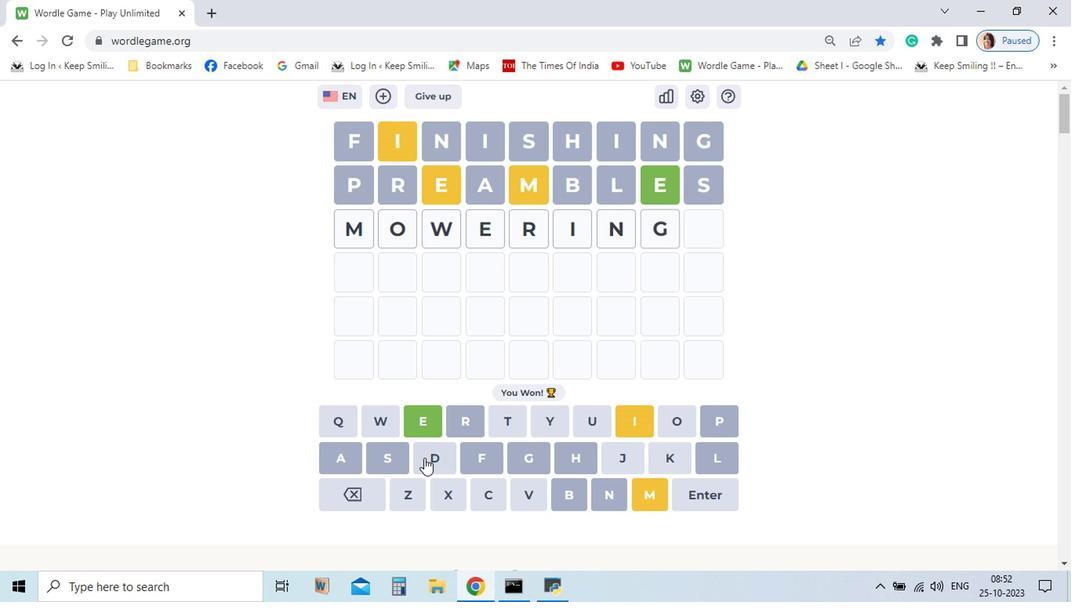 
Action: Mouse pressed left at (519, 467)
Screenshot: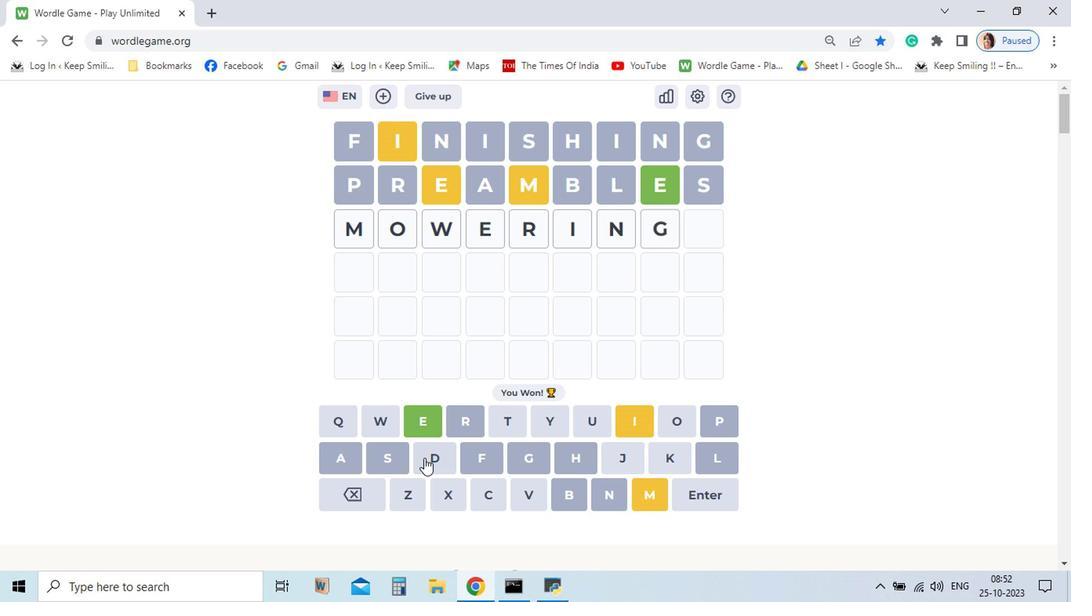 
Action: Mouse moved to (418, 461)
Screenshot: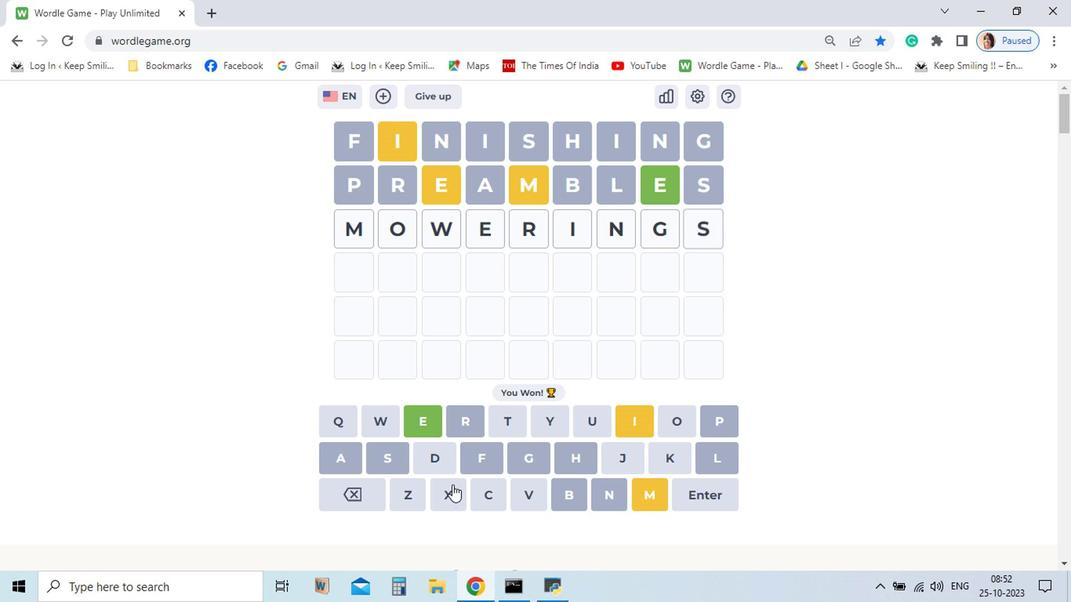 
Action: Mouse pressed left at (418, 461)
Screenshot: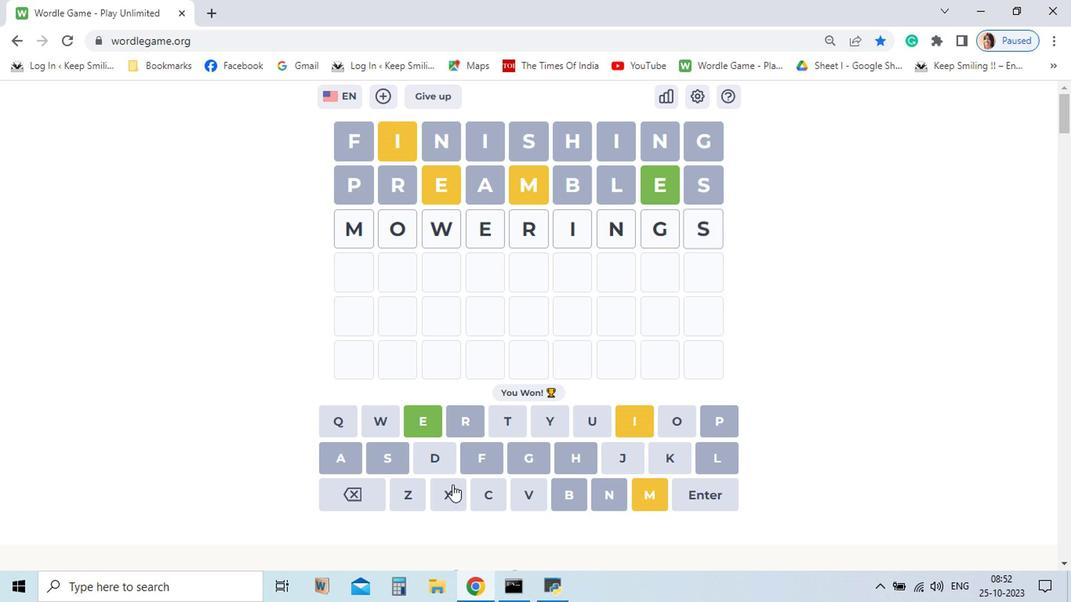
Action: Mouse moved to (639, 496)
Screenshot: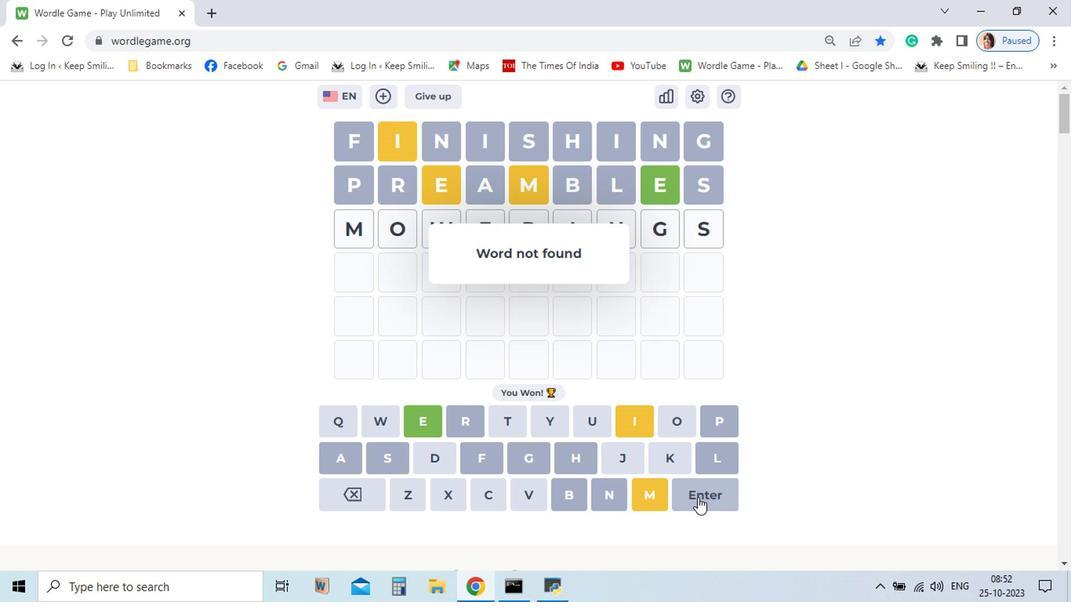 
Action: Mouse pressed left at (639, 496)
Screenshot: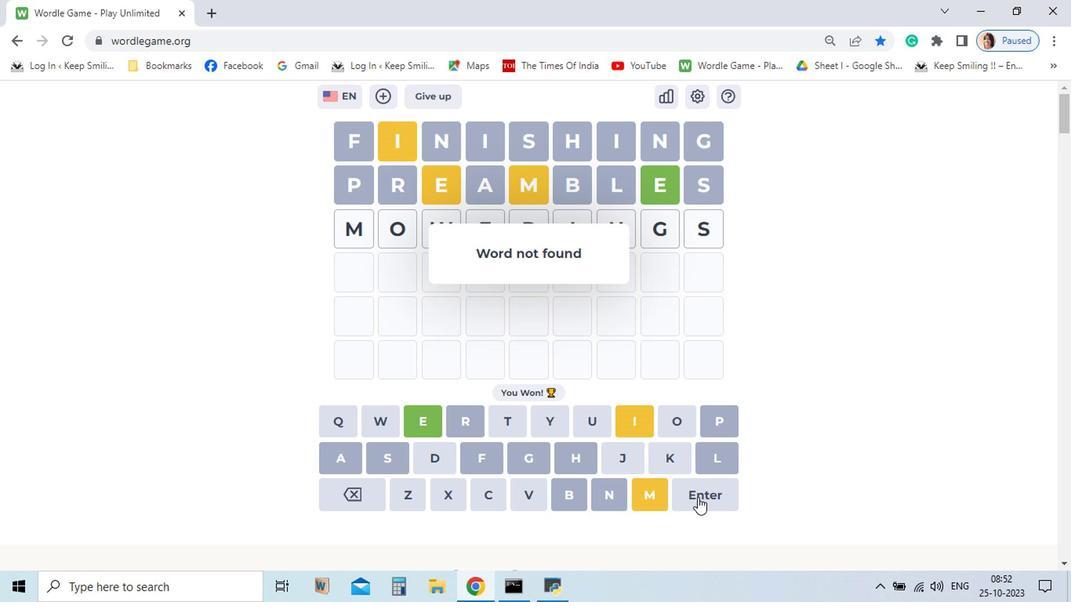 
Action: Mouse moved to (402, 492)
Screenshot: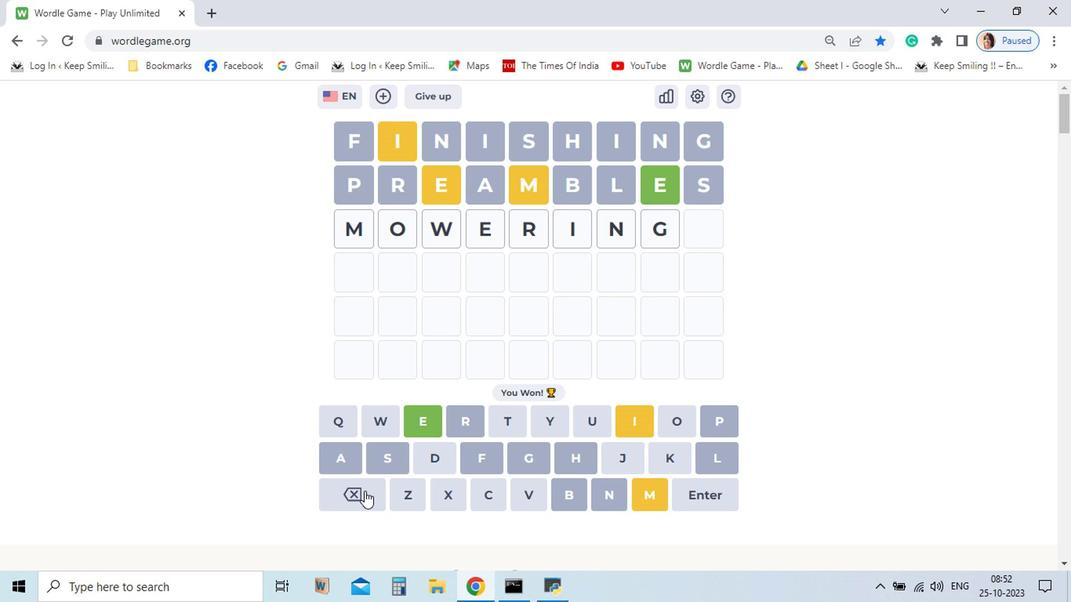 
Action: Mouse pressed left at (402, 492)
Screenshot: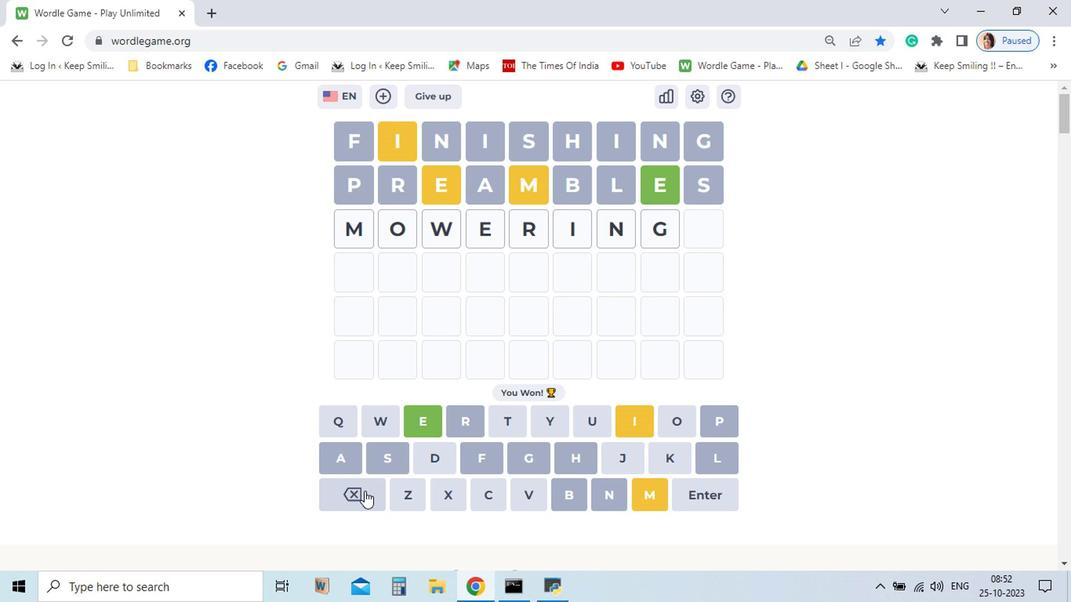 
Action: Mouse pressed left at (402, 492)
Screenshot: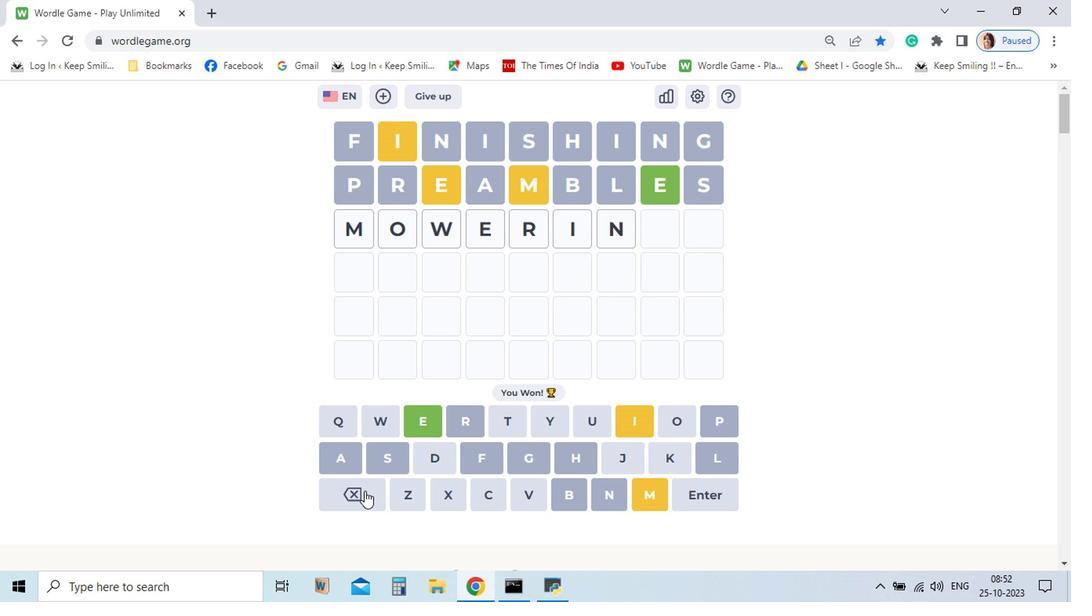
Action: Mouse pressed left at (402, 492)
Screenshot: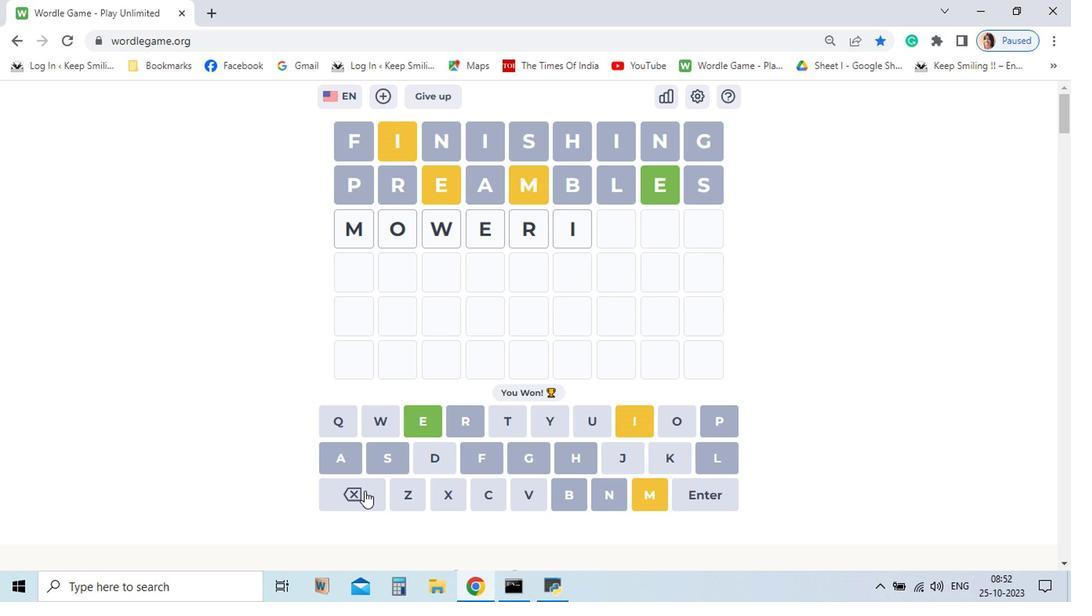 
Action: Mouse pressed left at (402, 492)
Screenshot: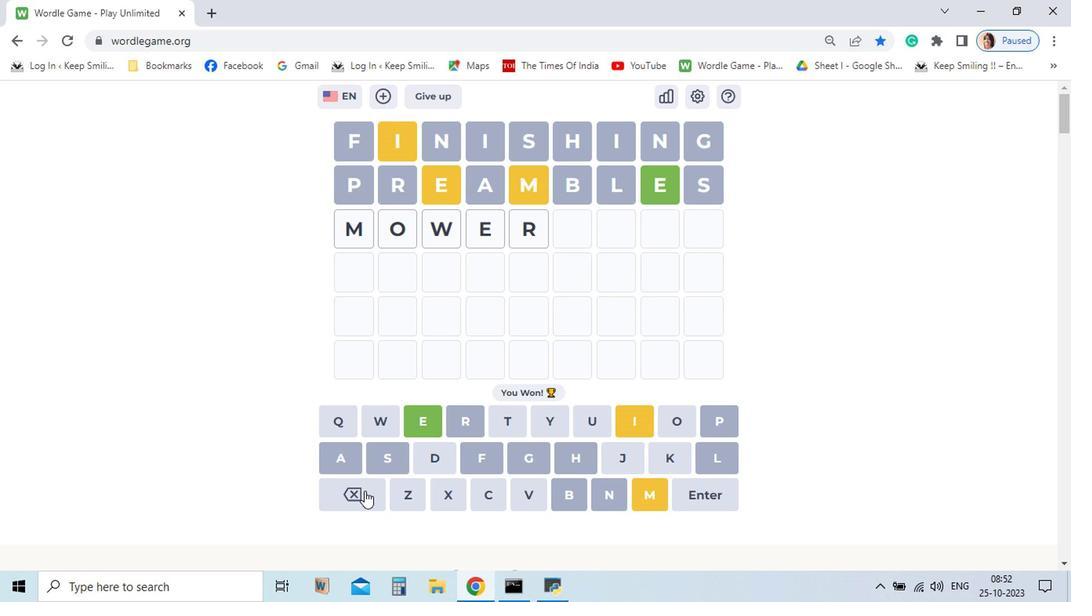 
Action: Mouse pressed left at (402, 492)
Screenshot: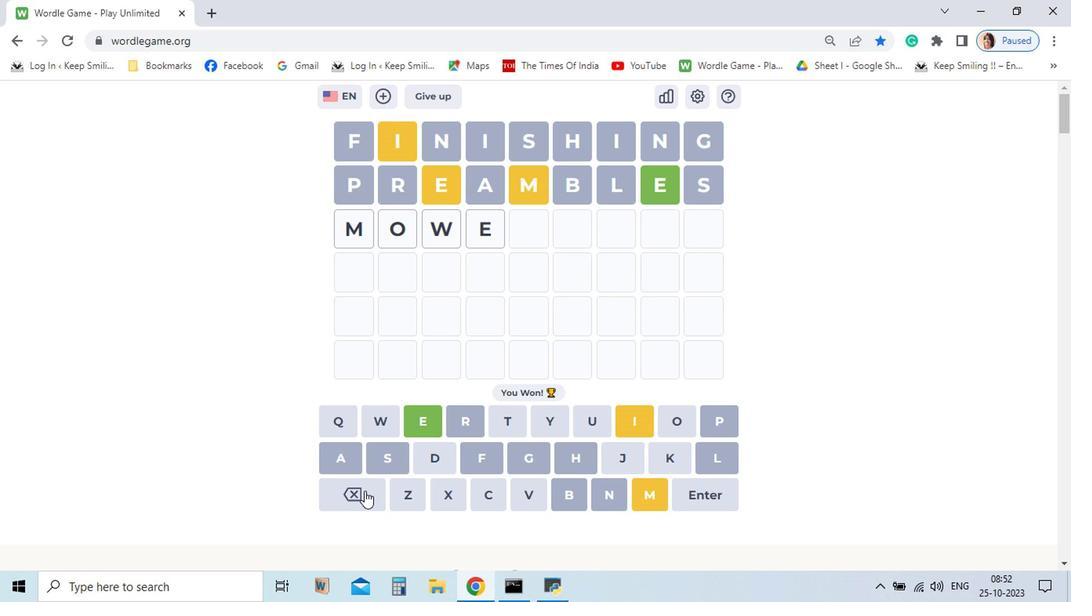 
Action: Mouse pressed left at (402, 492)
Screenshot: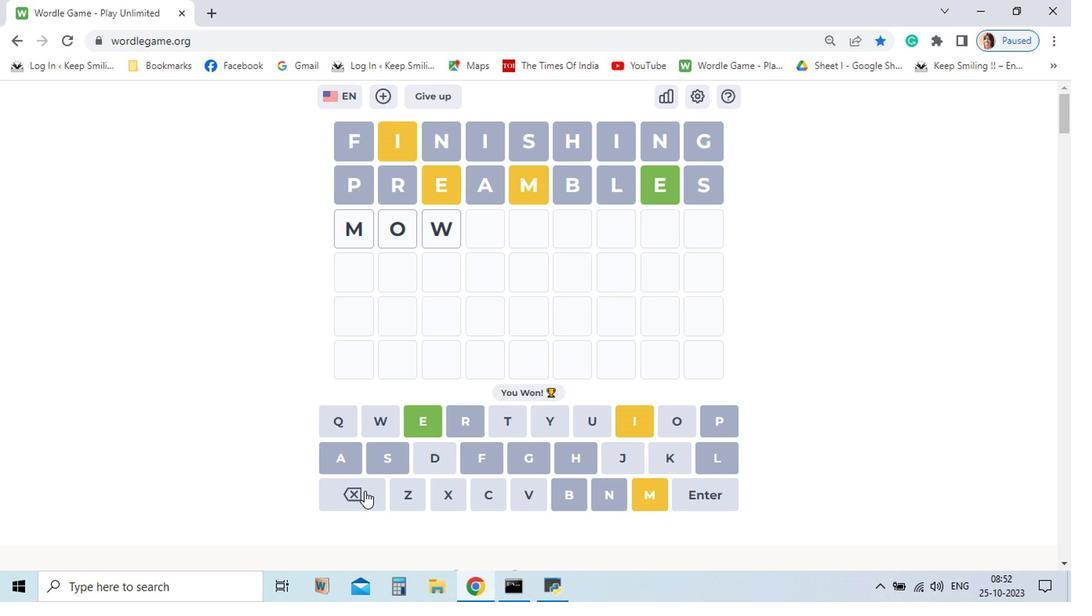 
Action: Mouse pressed left at (402, 492)
Screenshot: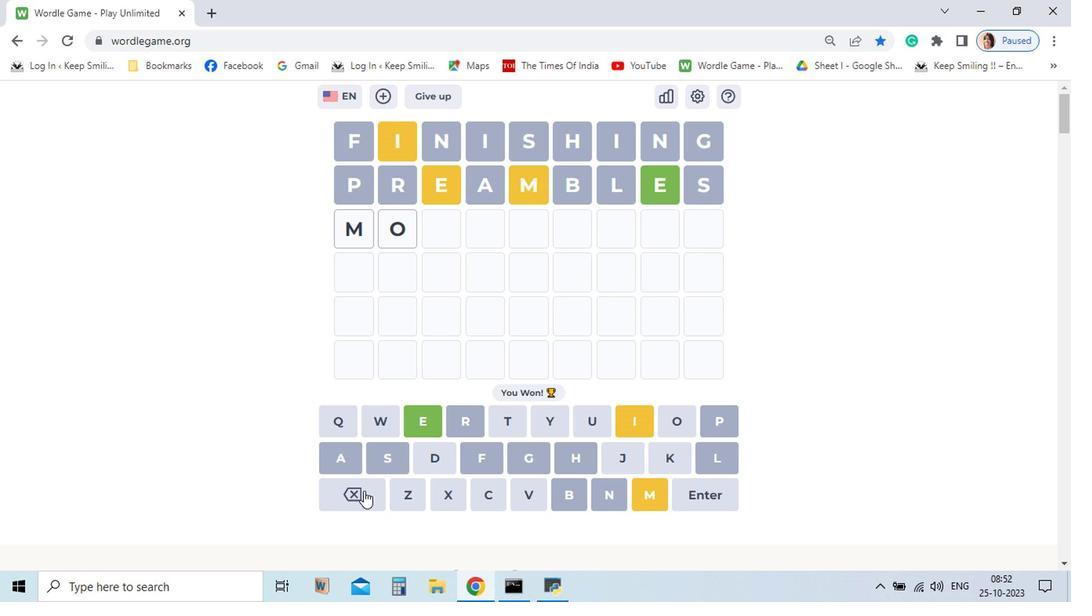 
Action: Mouse moved to (567, 442)
Screenshot: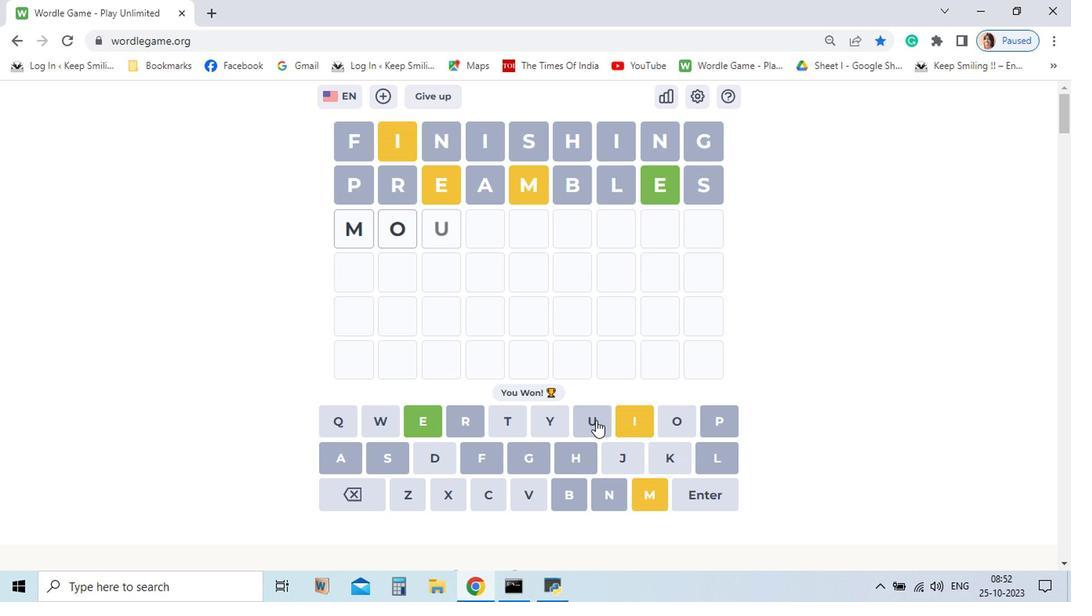 
Action: Mouse pressed left at (567, 442)
Screenshot: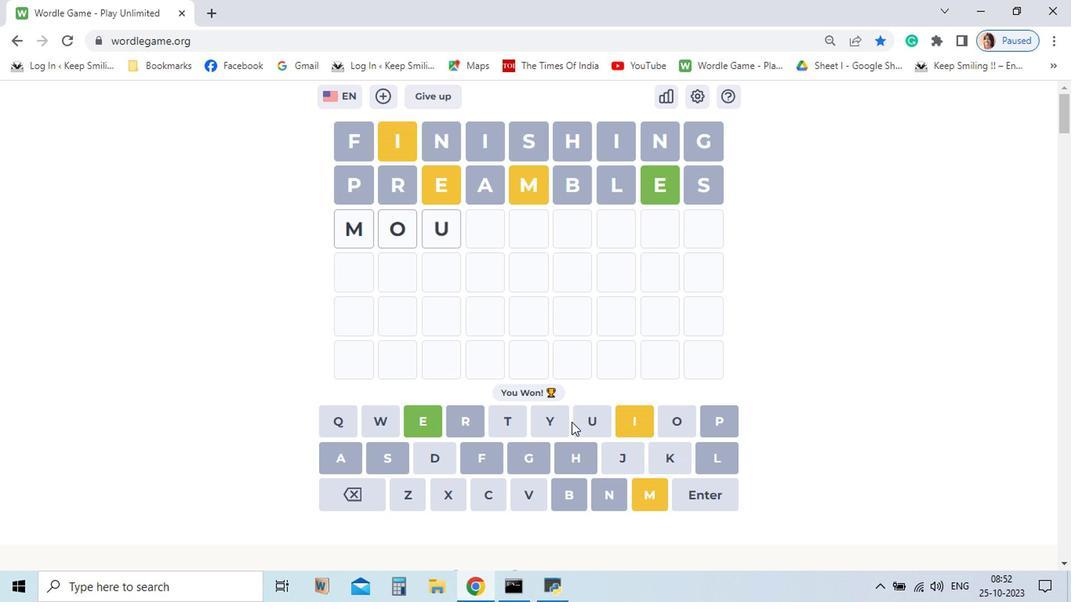 
Action: Mouse moved to (392, 495)
Screenshot: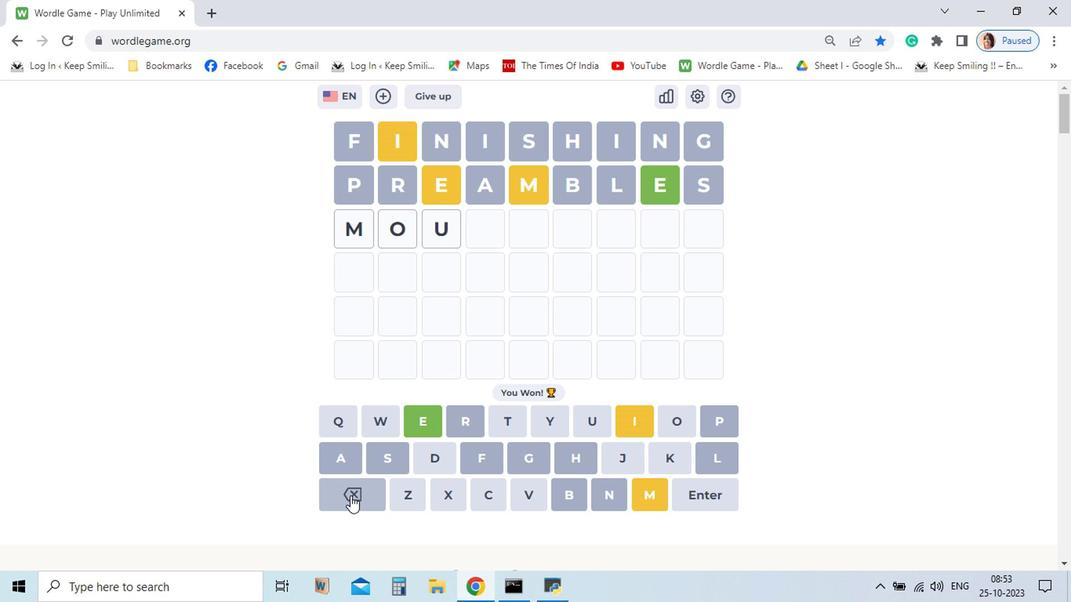 
Action: Mouse pressed left at (392, 495)
Screenshot: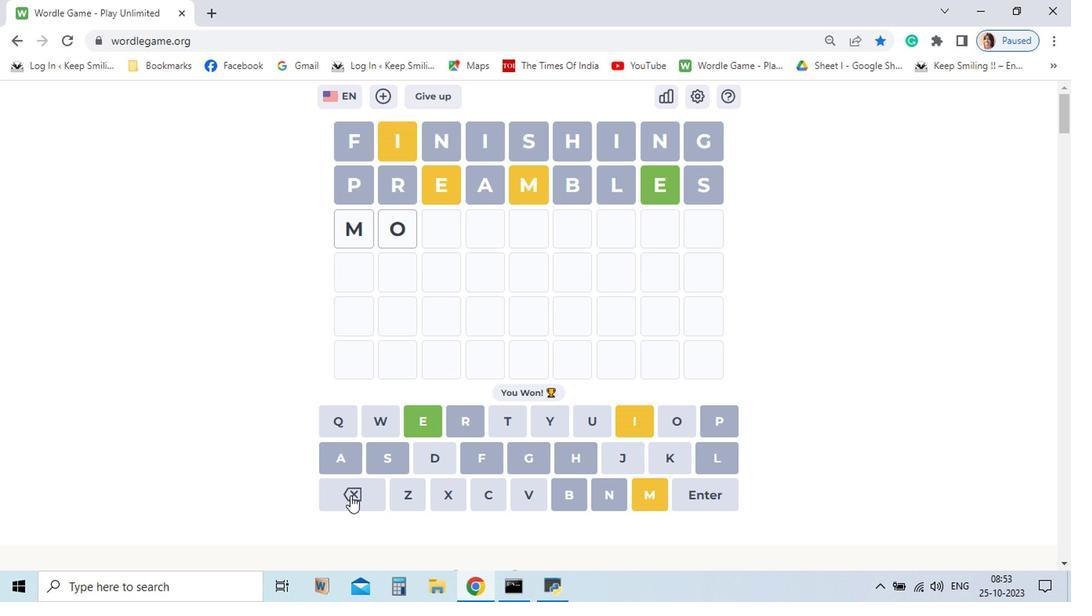 
Action: Mouse pressed left at (392, 495)
Screenshot: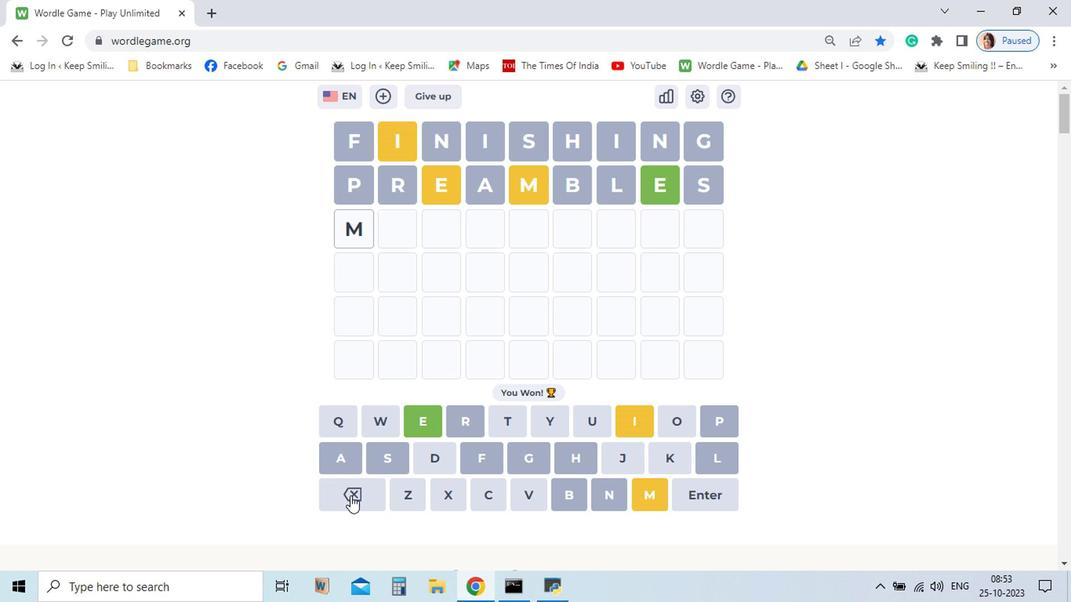 
Action: Mouse pressed left at (392, 495)
Screenshot: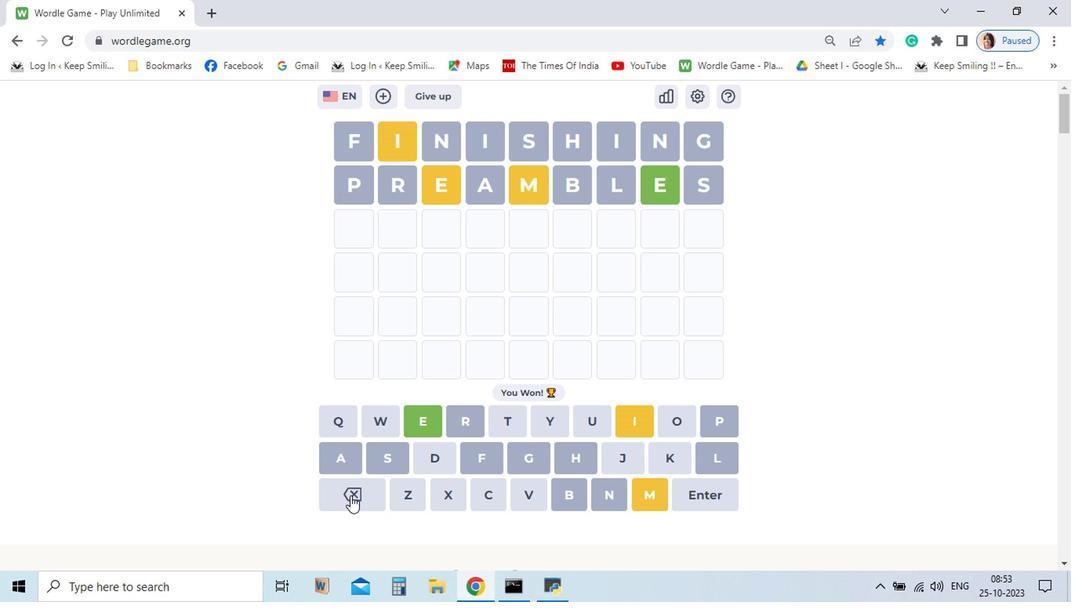 
Action: Mouse moved to (454, 463)
Screenshot: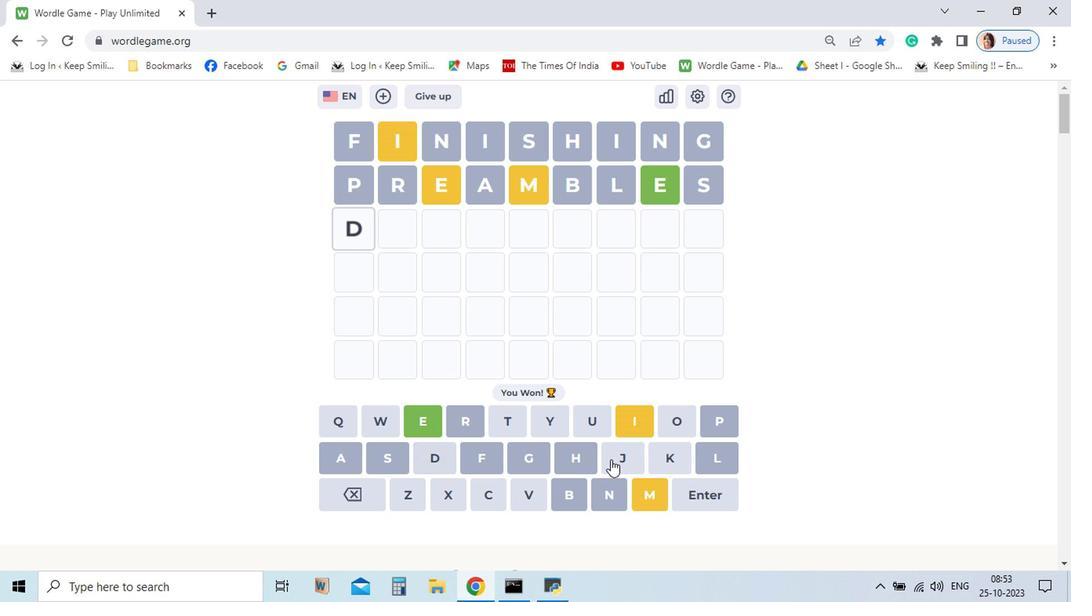 
Action: Mouse pressed left at (454, 463)
Screenshot: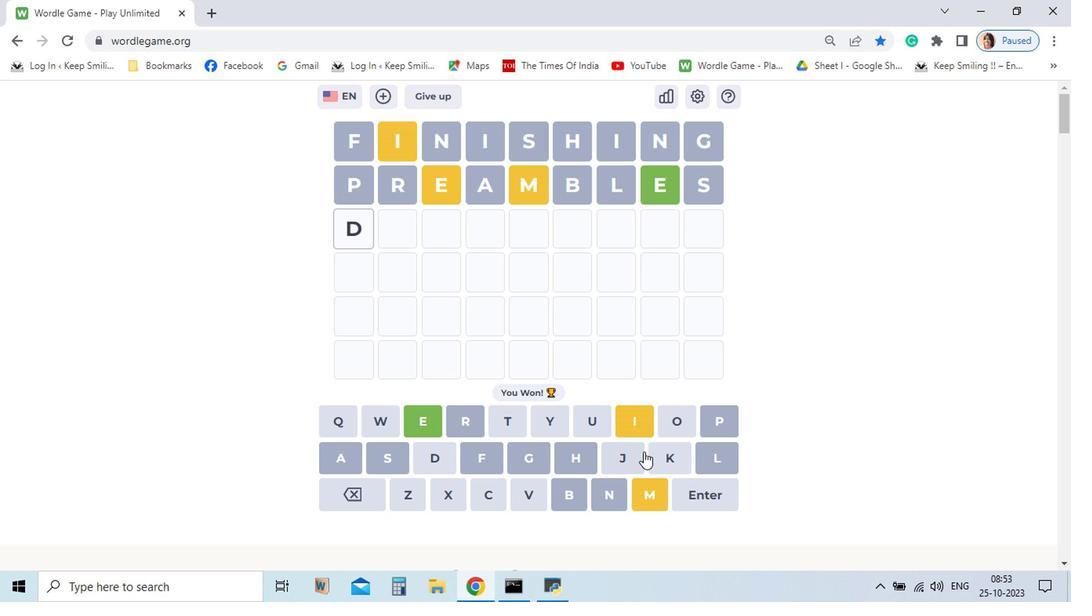 
Action: Mouse moved to (597, 443)
Screenshot: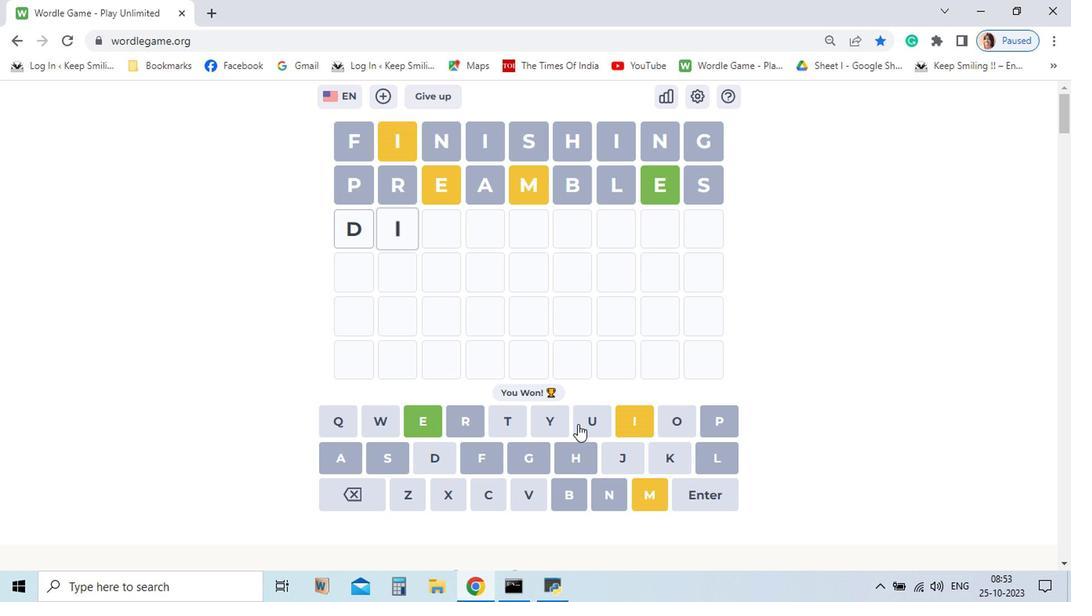 
Action: Mouse pressed left at (597, 443)
Screenshot: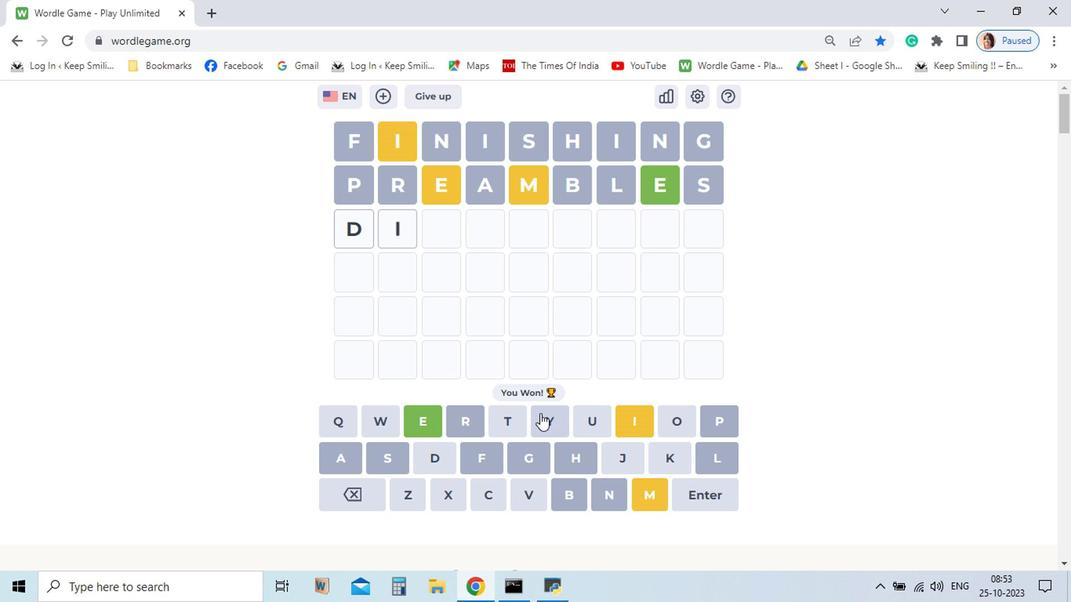 
Action: Mouse moved to (506, 434)
Screenshot: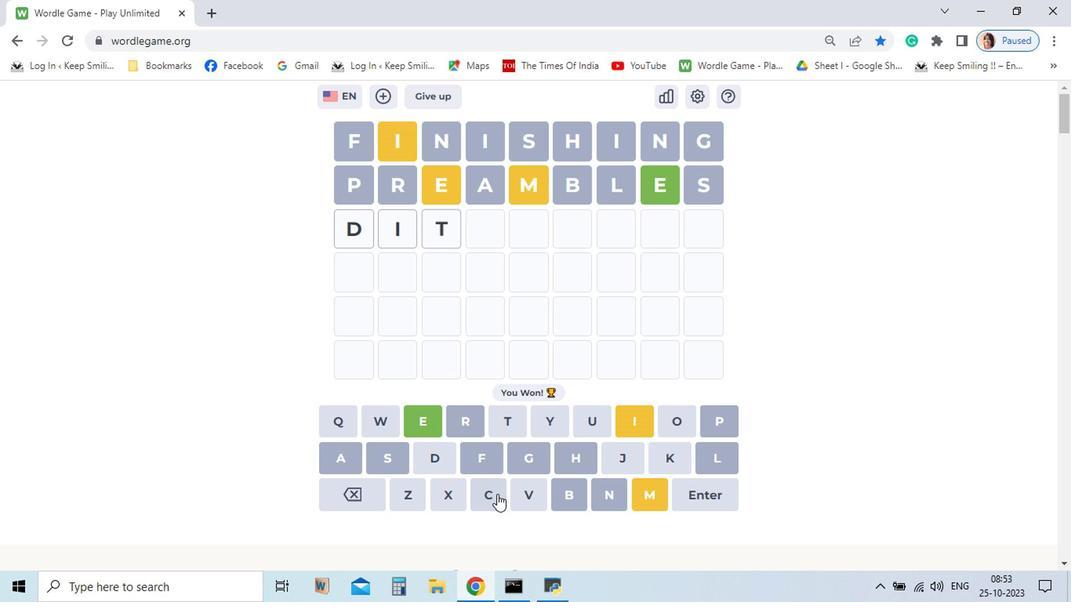 
Action: Mouse pressed left at (506, 434)
Screenshot: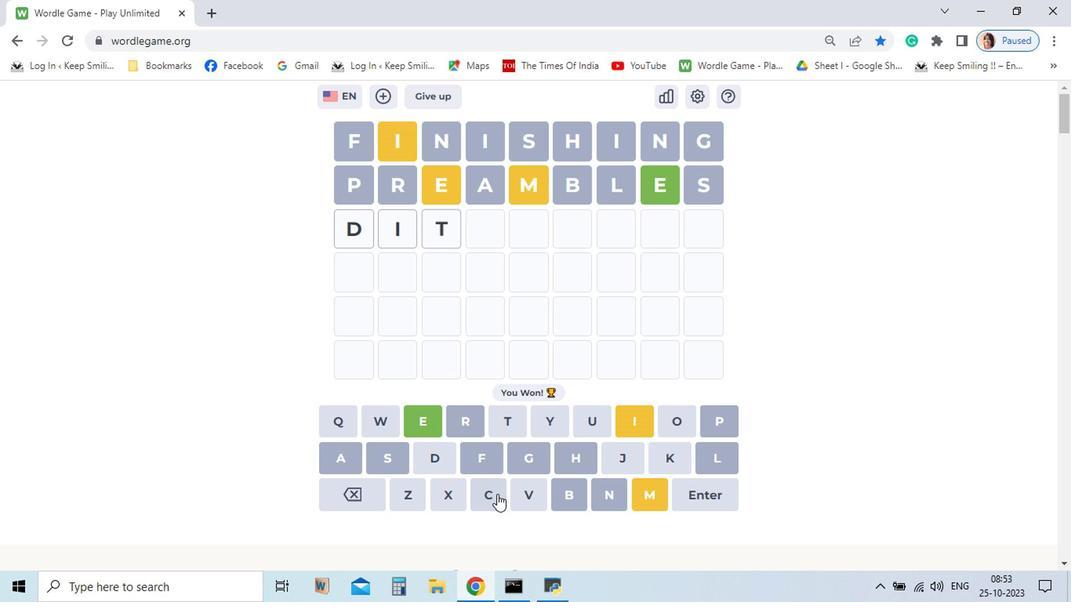 
Action: Mouse moved to (494, 496)
Screenshot: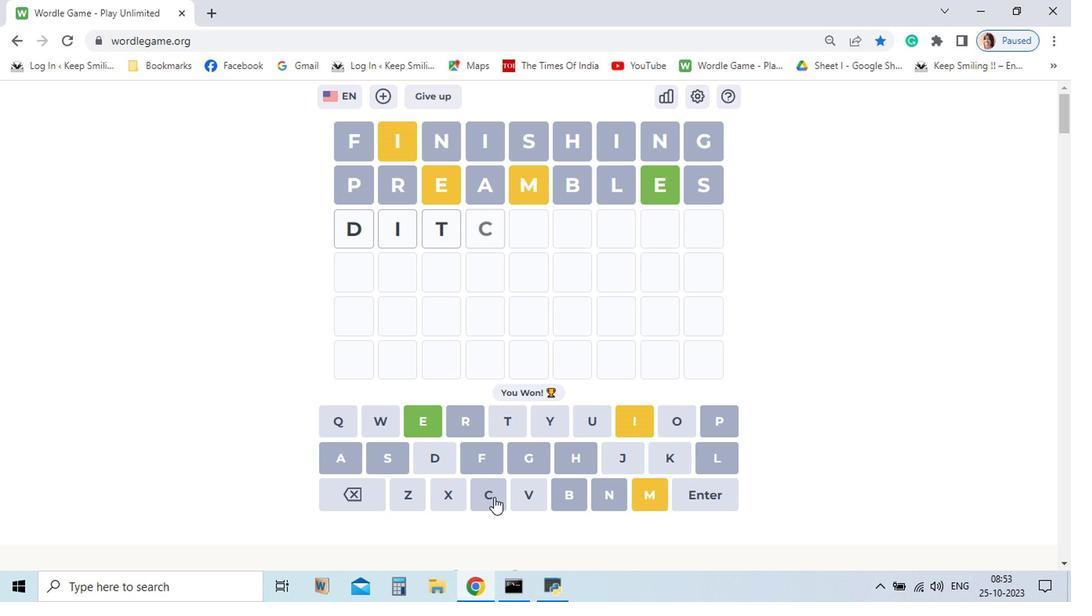 
Action: Mouse pressed left at (494, 496)
Screenshot: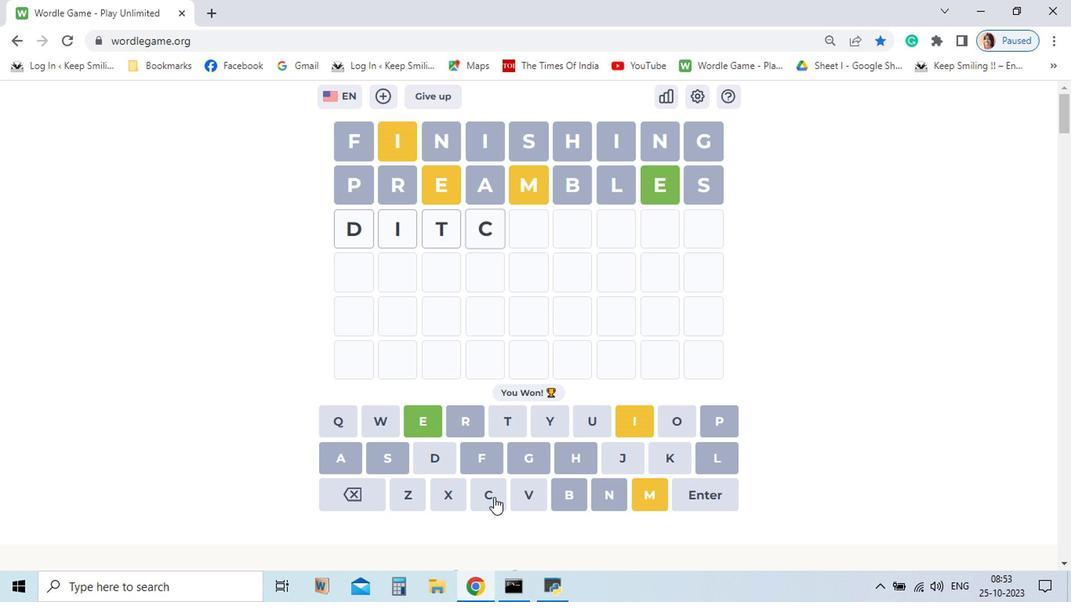 
Action: Mouse moved to (554, 464)
Screenshot: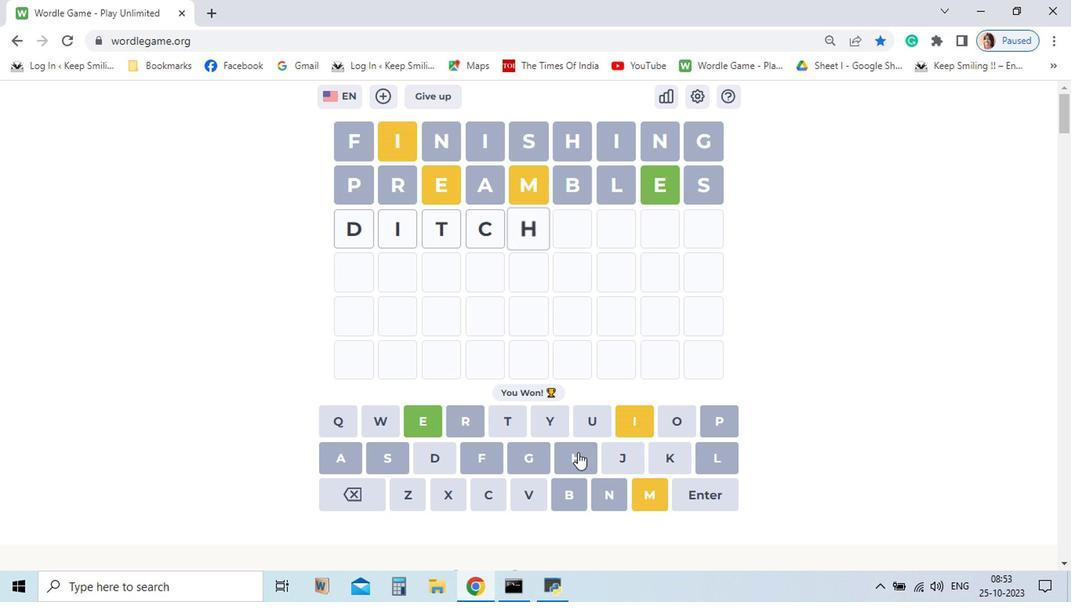 
Action: Mouse pressed left at (554, 464)
Screenshot: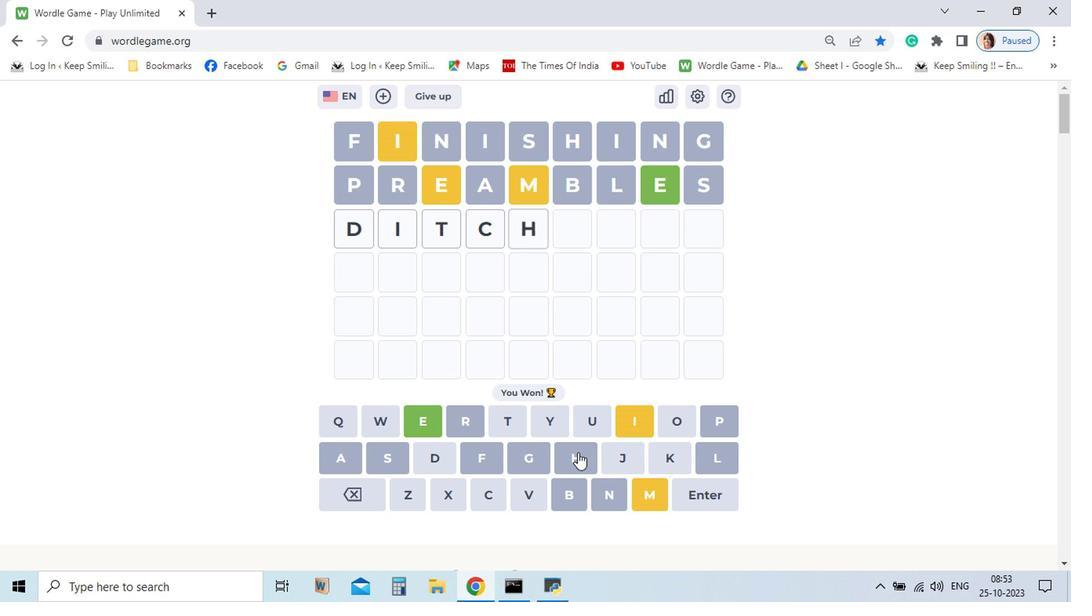 
Action: Mouse moved to (593, 441)
Screenshot: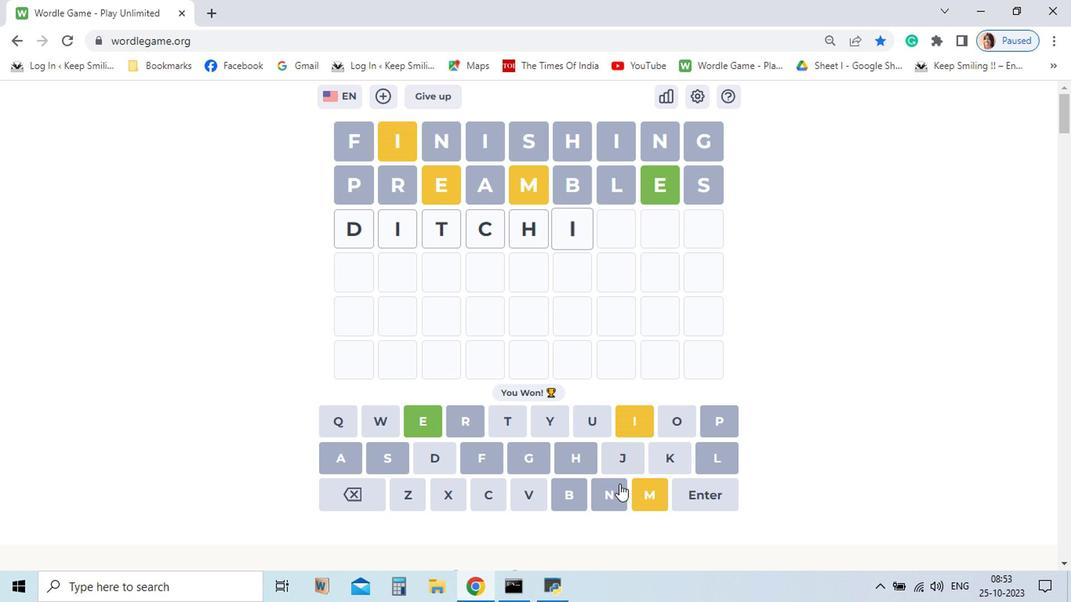 
Action: Mouse pressed left at (593, 441)
Screenshot: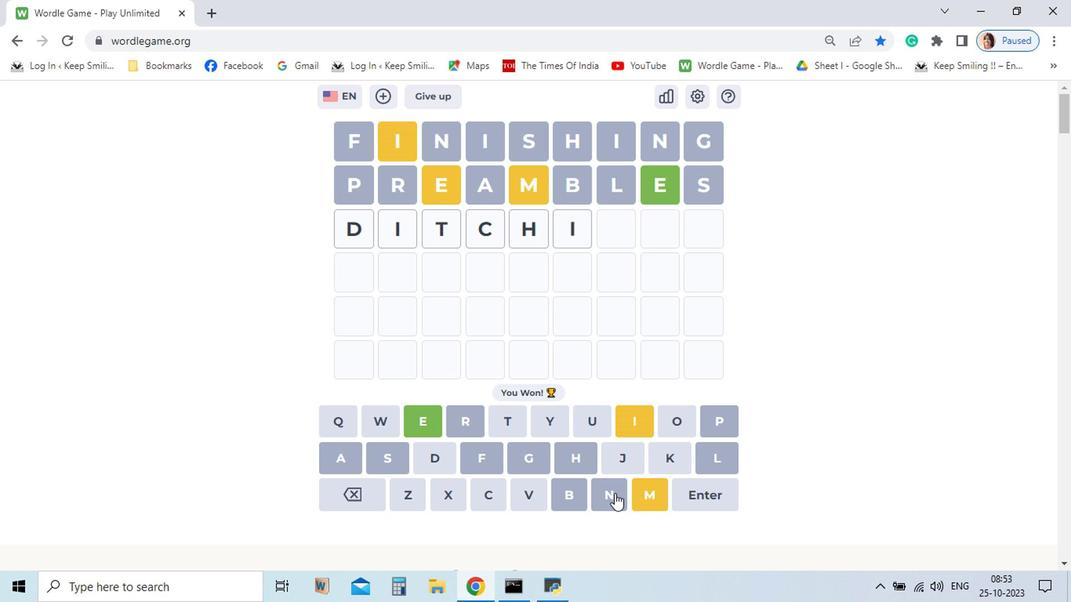 
Action: Mouse moved to (580, 494)
Screenshot: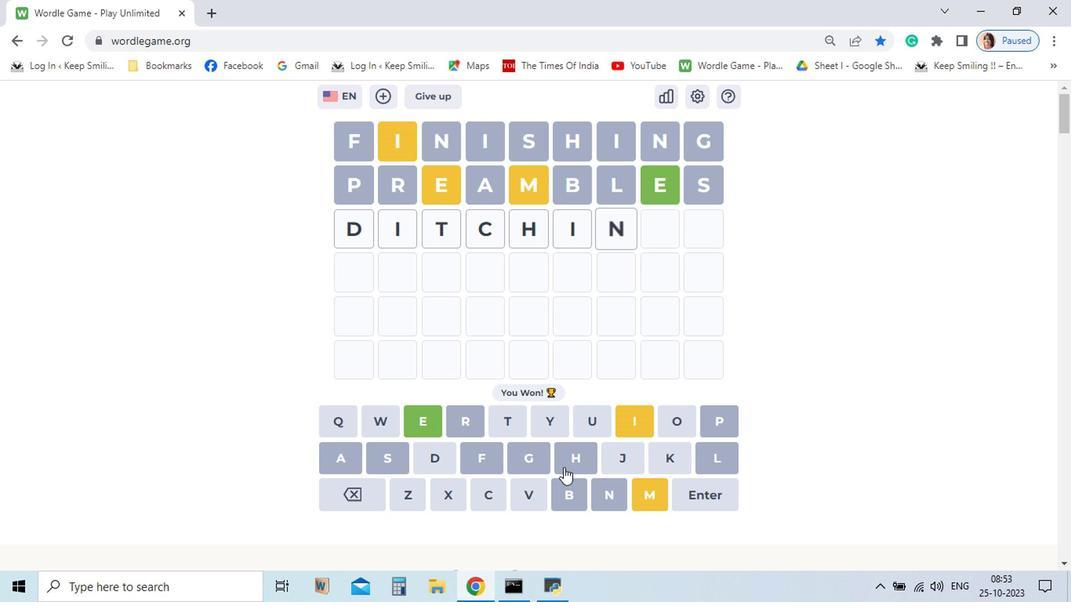 
Action: Mouse pressed left at (580, 494)
Screenshot: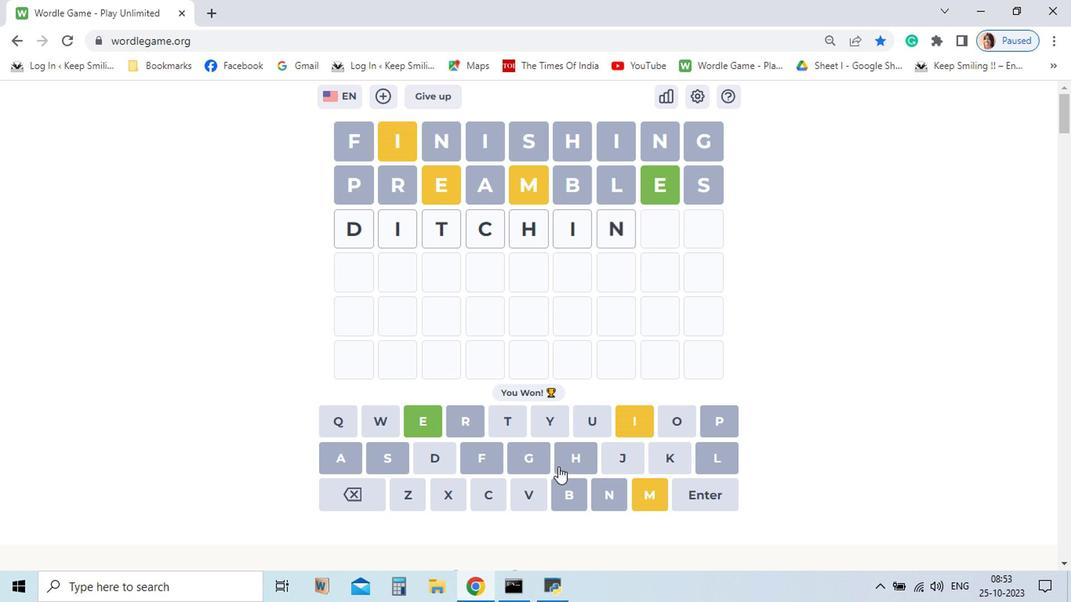 
Action: Mouse moved to (530, 471)
Screenshot: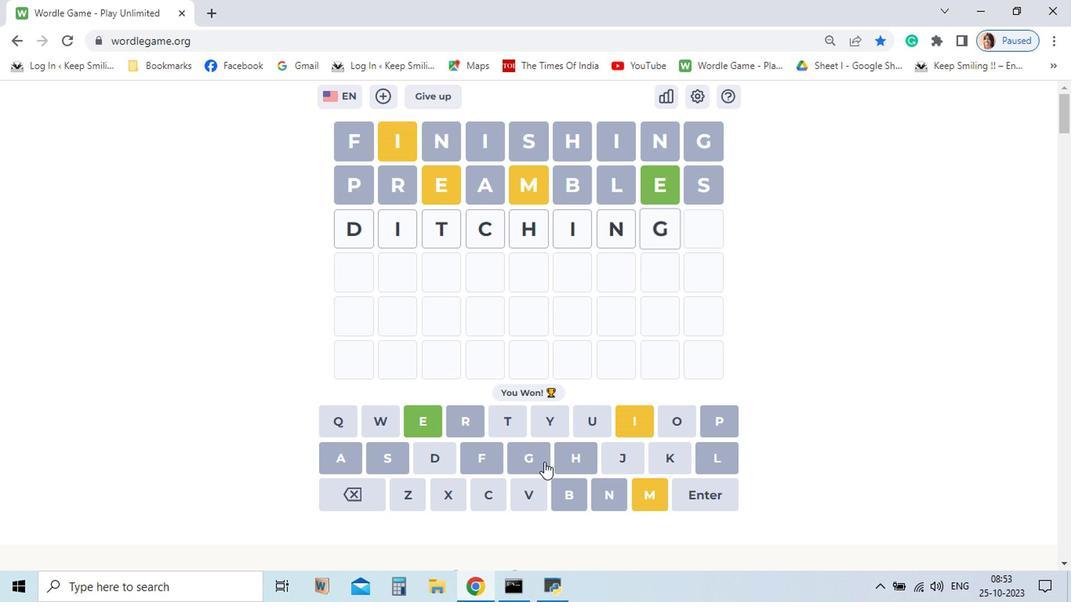 
Action: Mouse pressed left at (530, 471)
Screenshot: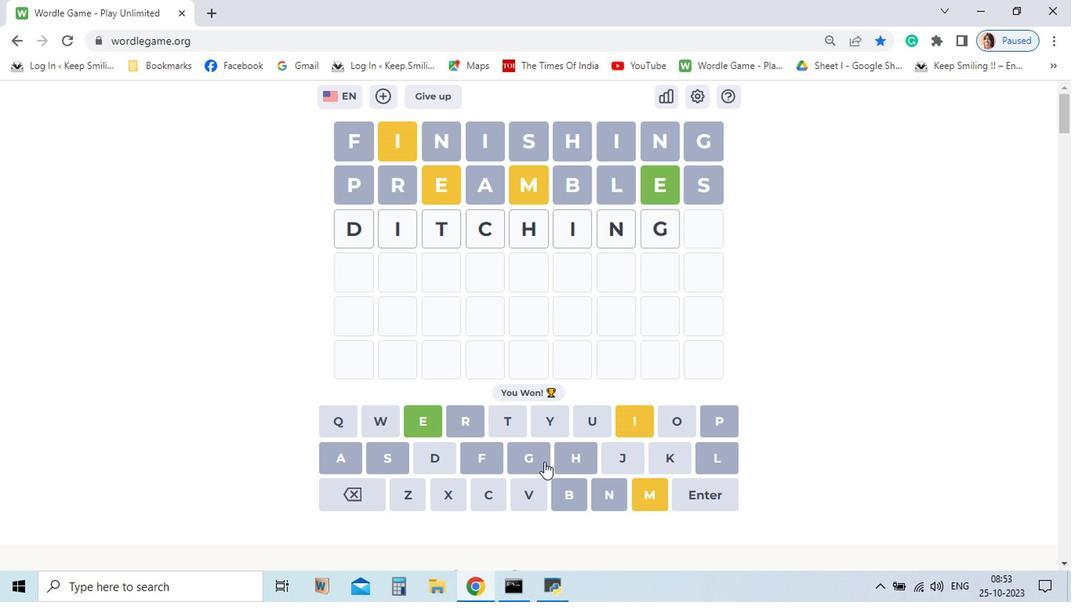 
Action: Mouse moved to (415, 469)
Screenshot: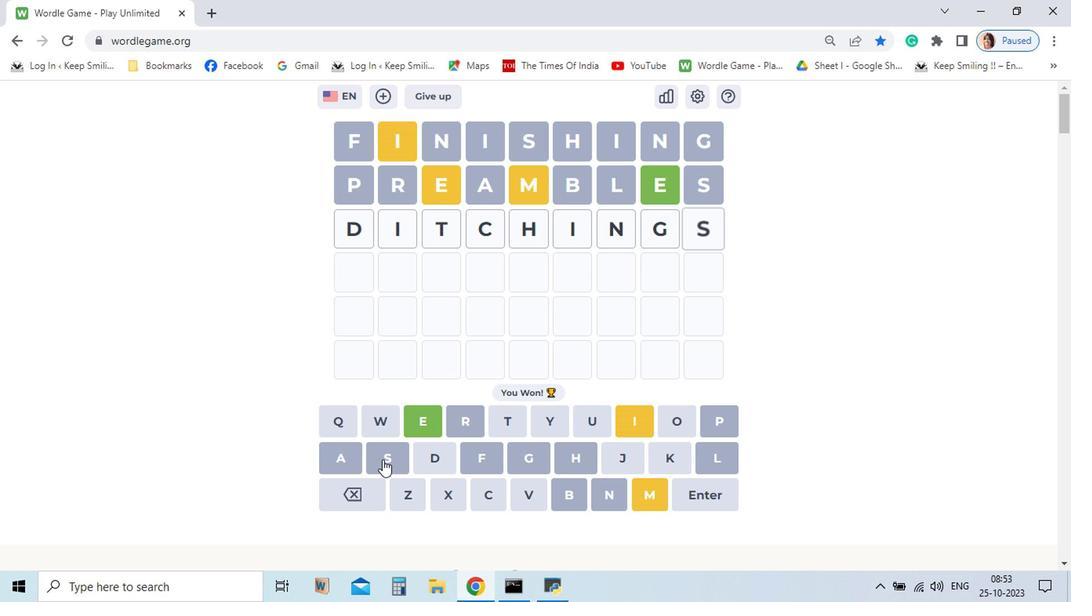 
Action: Mouse pressed left at (415, 469)
Screenshot: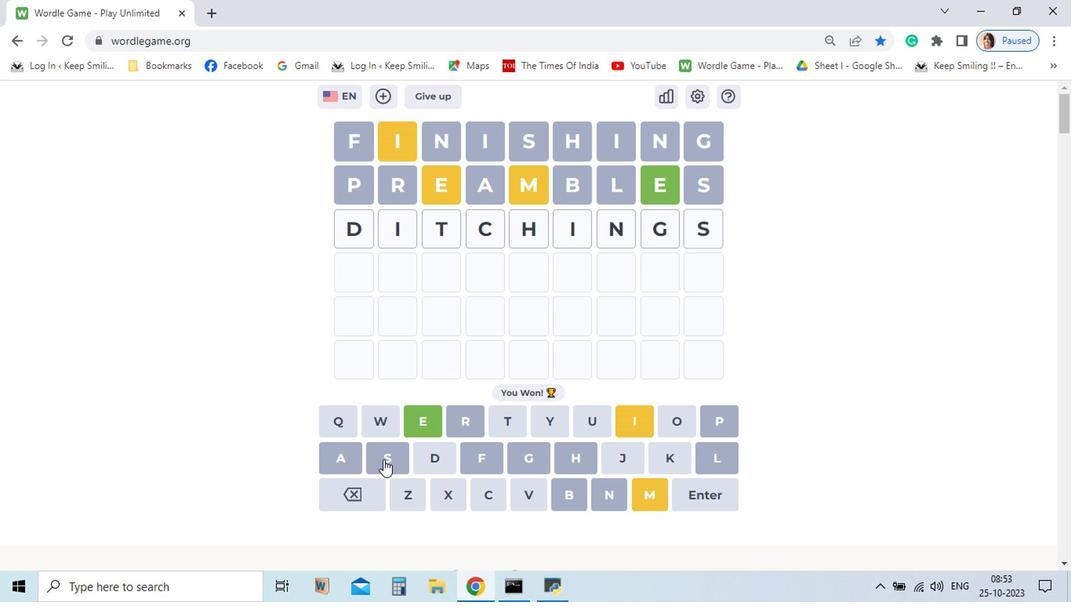 
Action: Mouse moved to (659, 488)
Screenshot: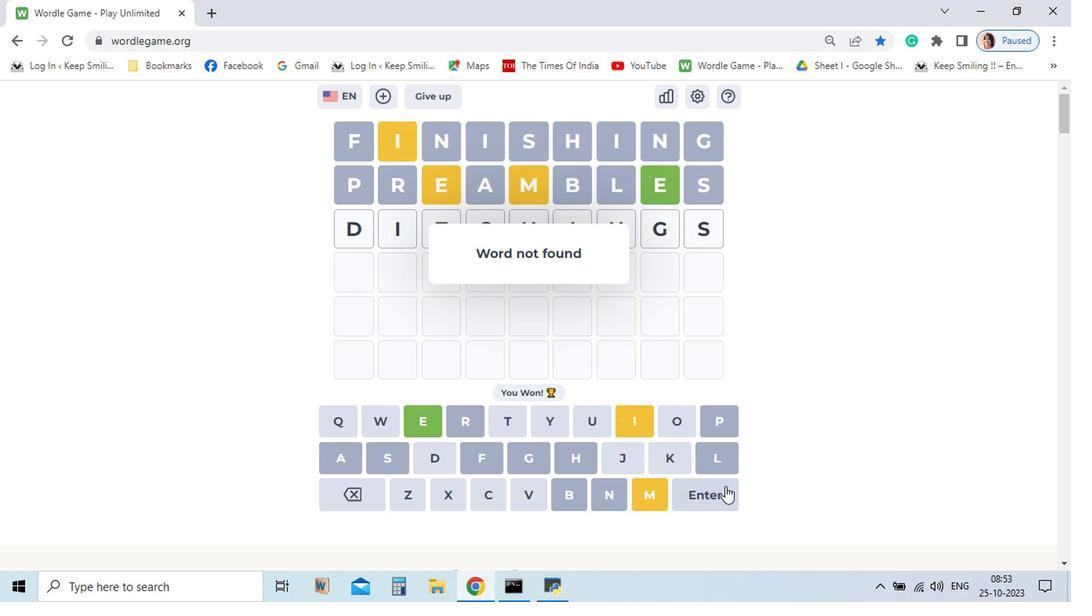
Action: Mouse pressed left at (659, 488)
Screenshot: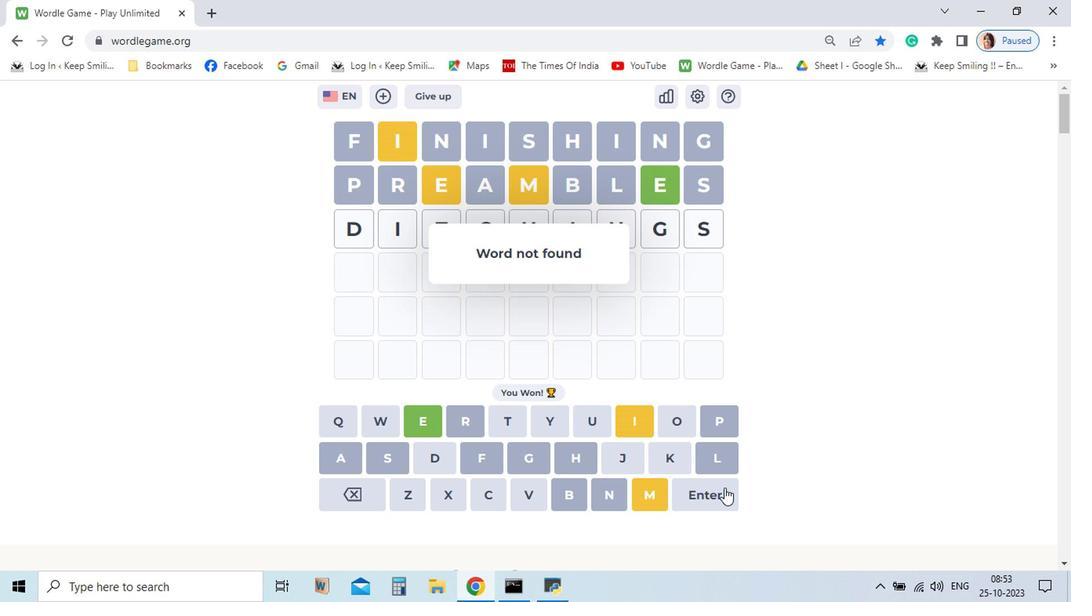 
Action: Mouse moved to (398, 497)
Screenshot: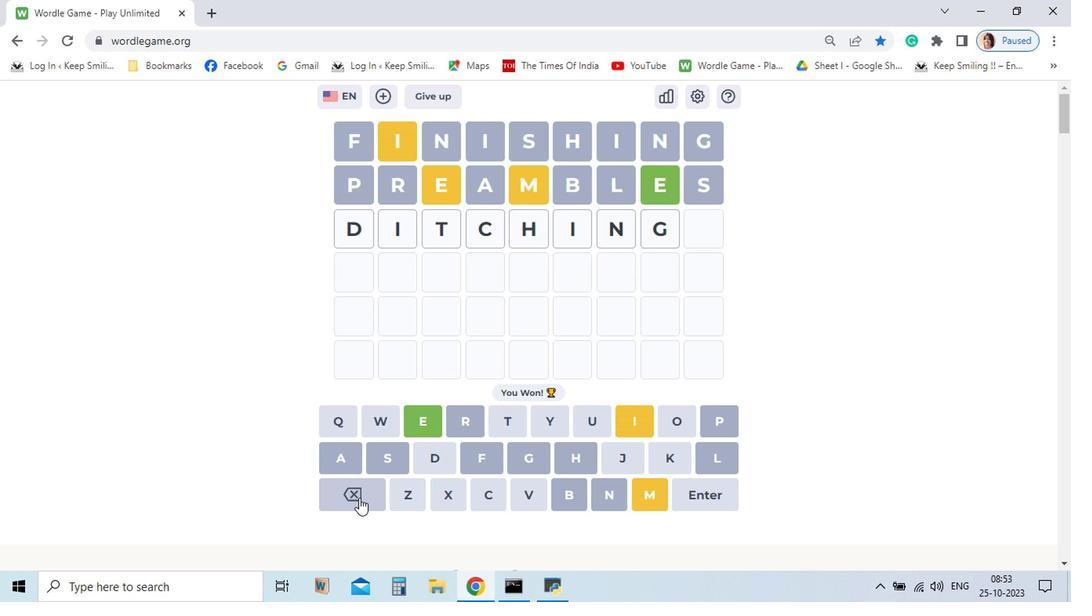 
Action: Mouse pressed left at (398, 497)
Screenshot: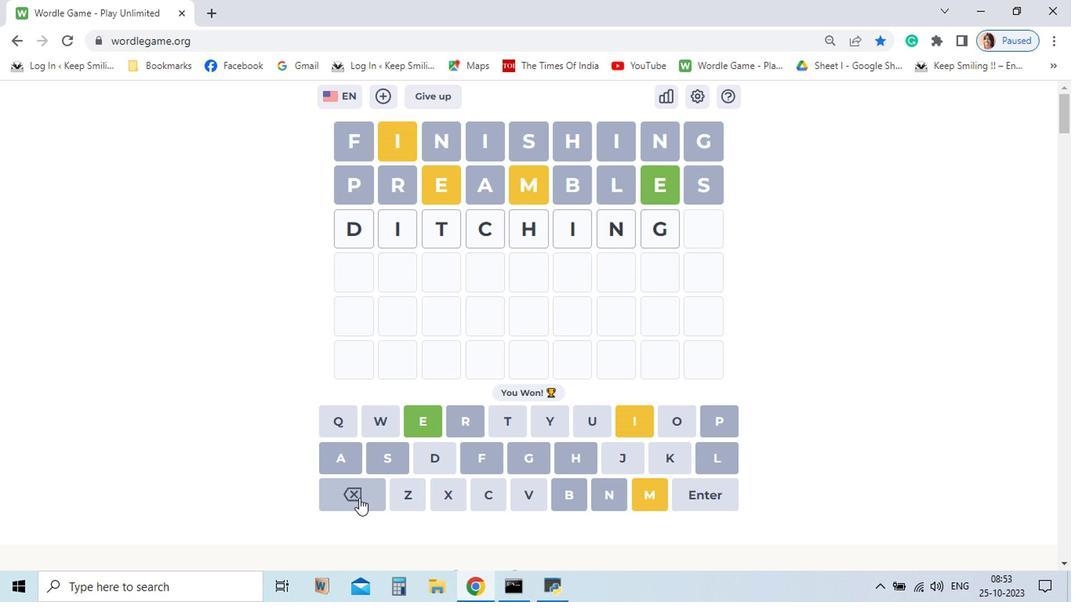 
Action: Mouse pressed left at (398, 497)
Screenshot: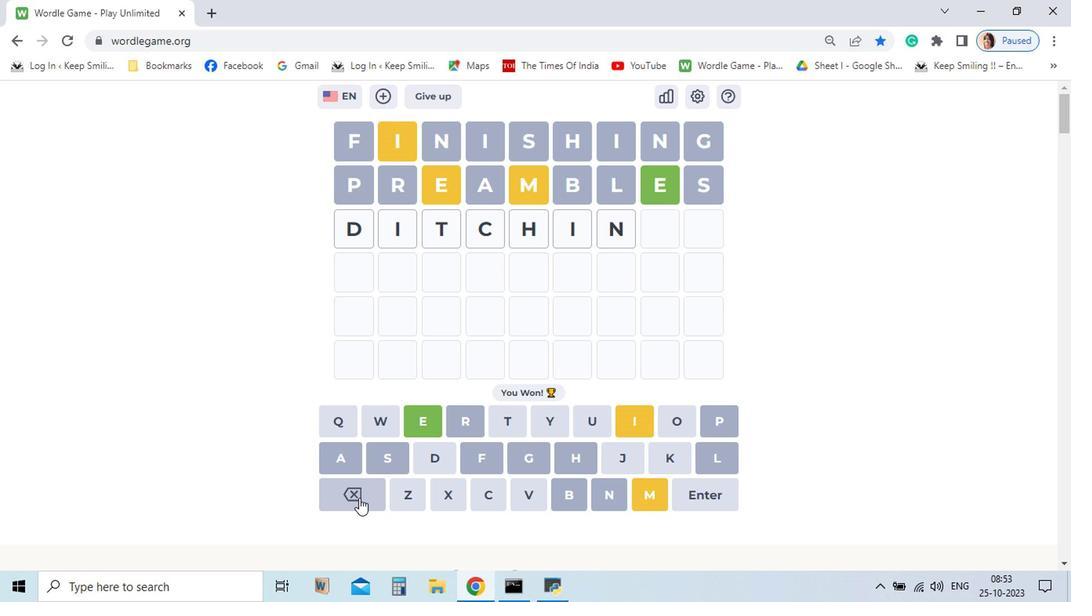 
Action: Mouse pressed left at (398, 497)
Screenshot: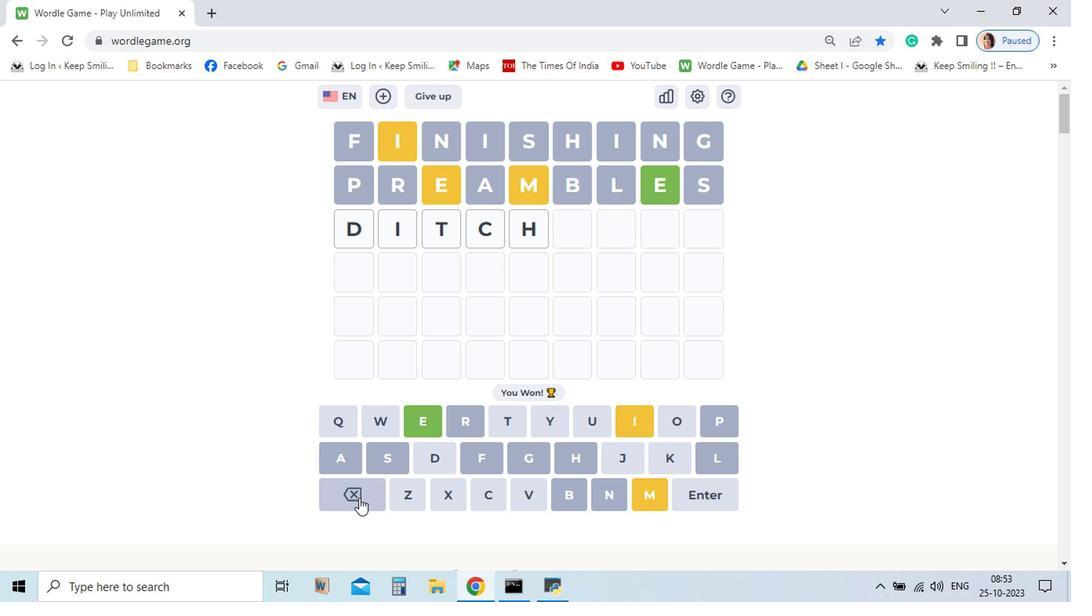 
Action: Mouse pressed left at (398, 497)
Screenshot: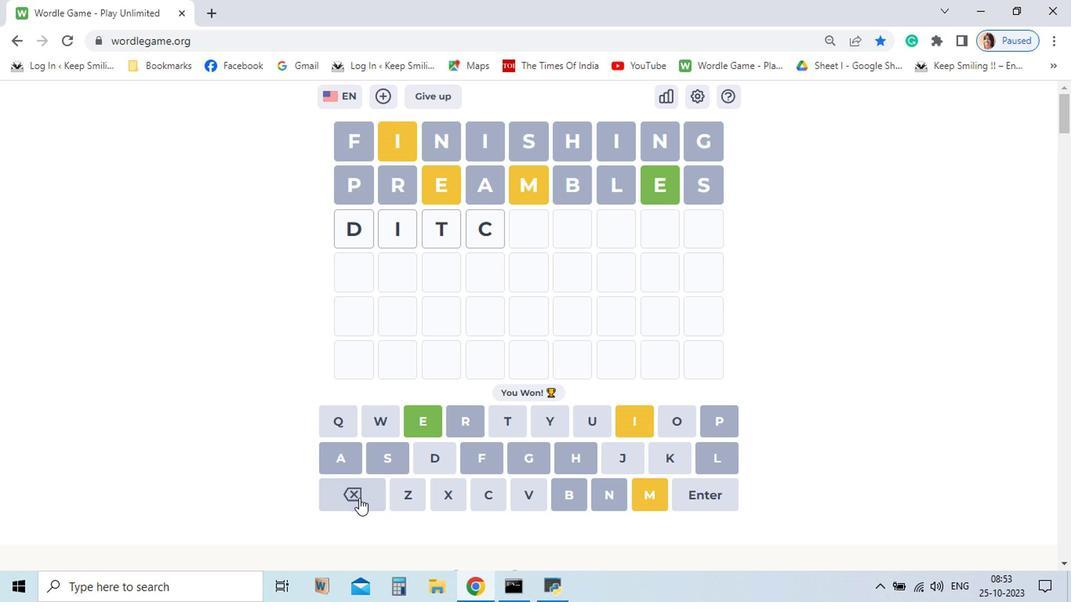 
Action: Mouse pressed left at (398, 497)
Screenshot: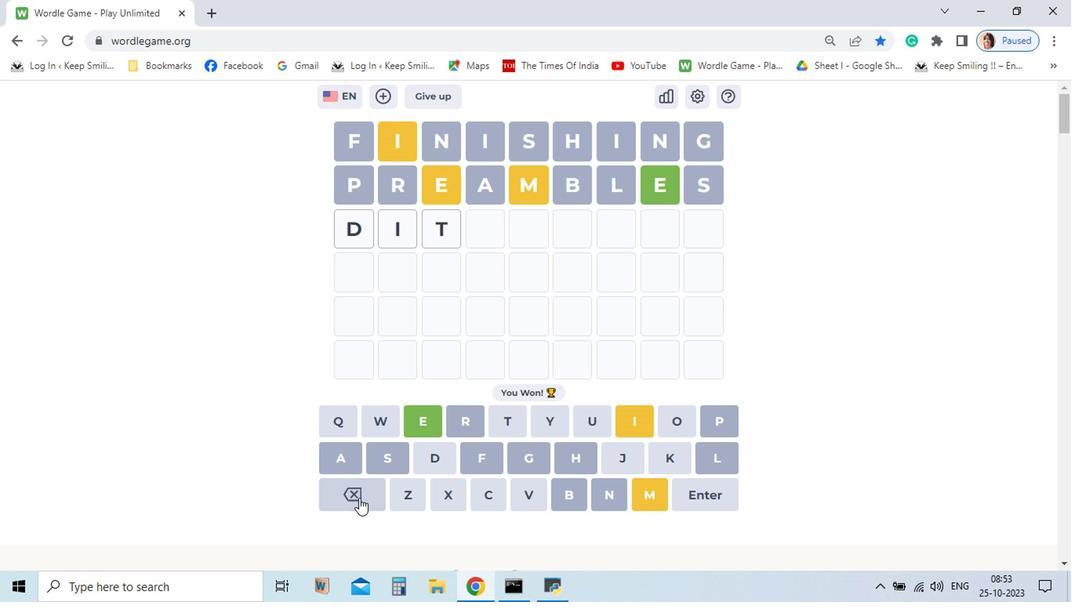 
Action: Mouse pressed left at (398, 497)
Screenshot: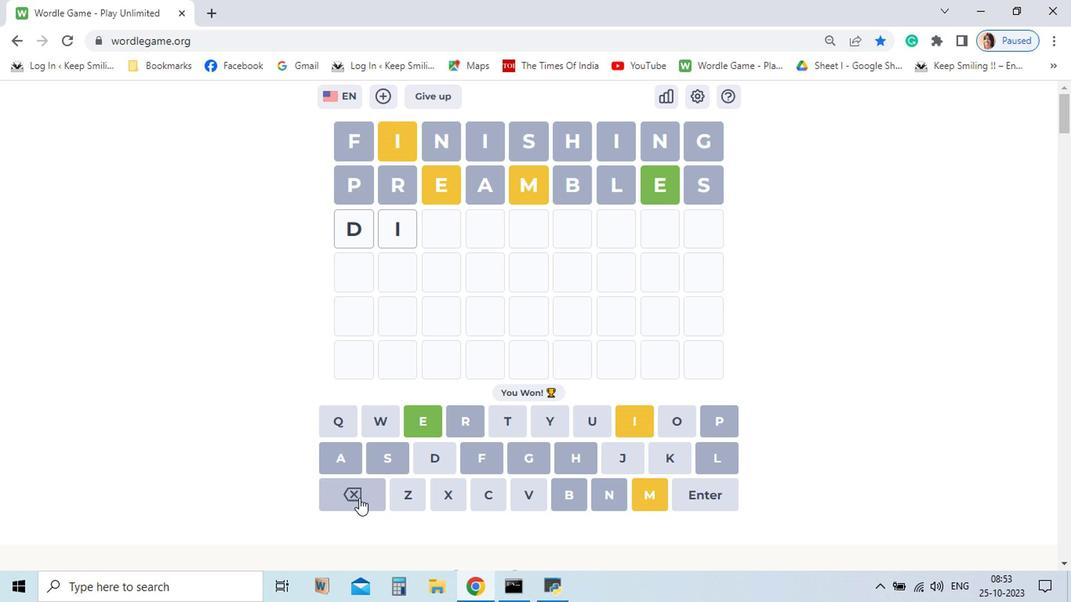 
Action: Mouse pressed left at (398, 497)
Screenshot: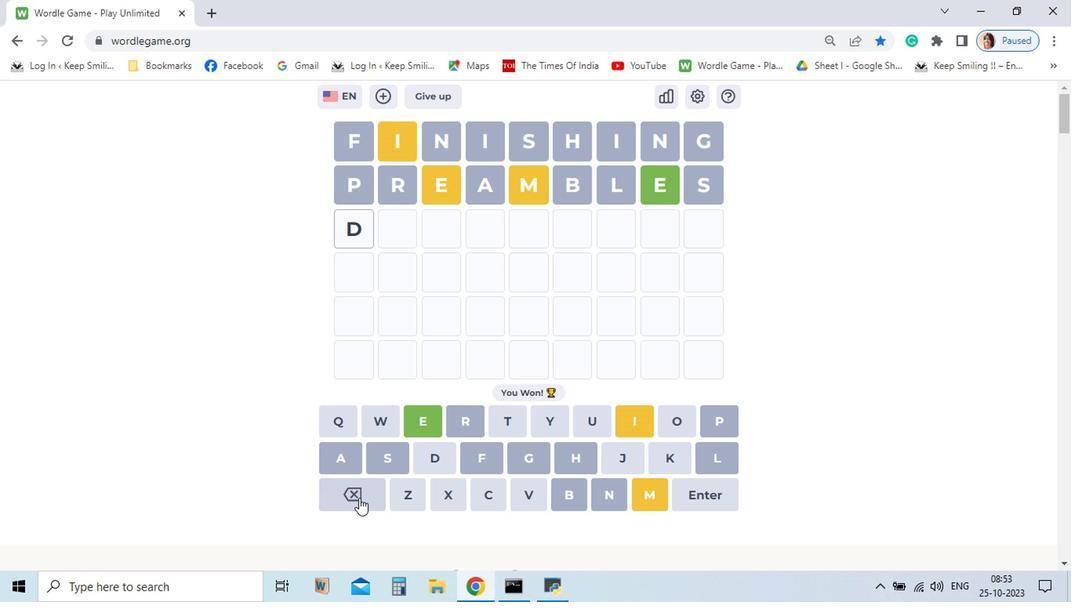 
Action: Mouse pressed left at (398, 497)
Screenshot: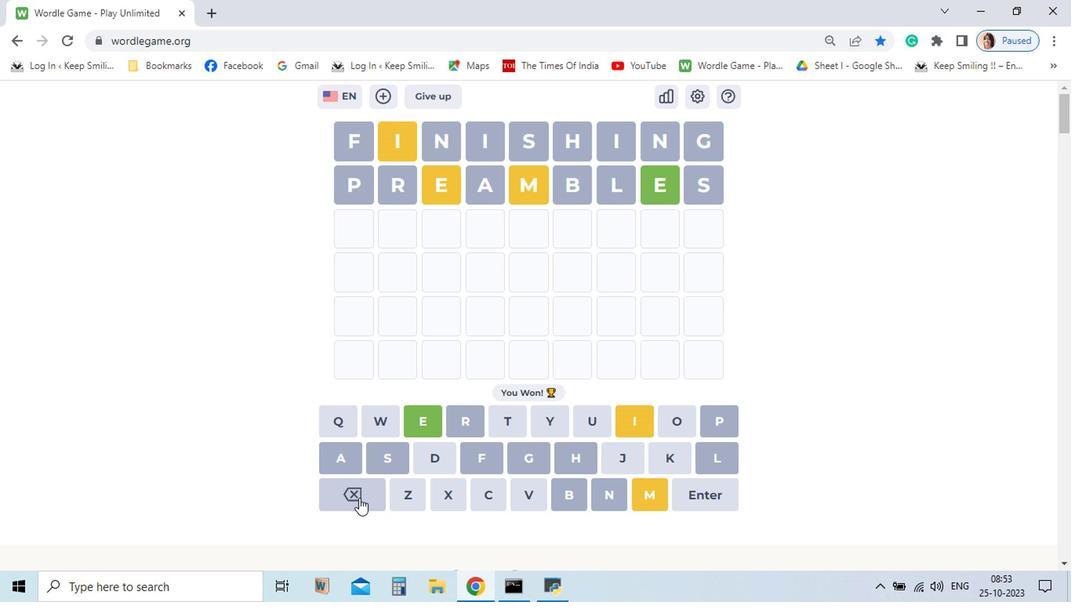 
Action: Mouse pressed left at (398, 497)
Screenshot: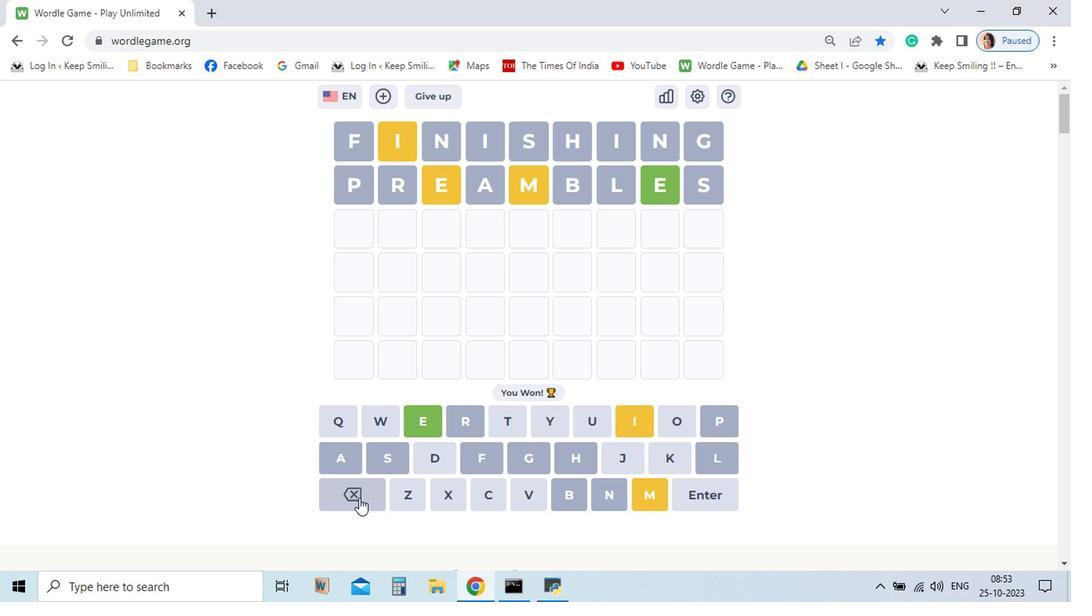 
Action: Mouse pressed left at (398, 497)
Screenshot: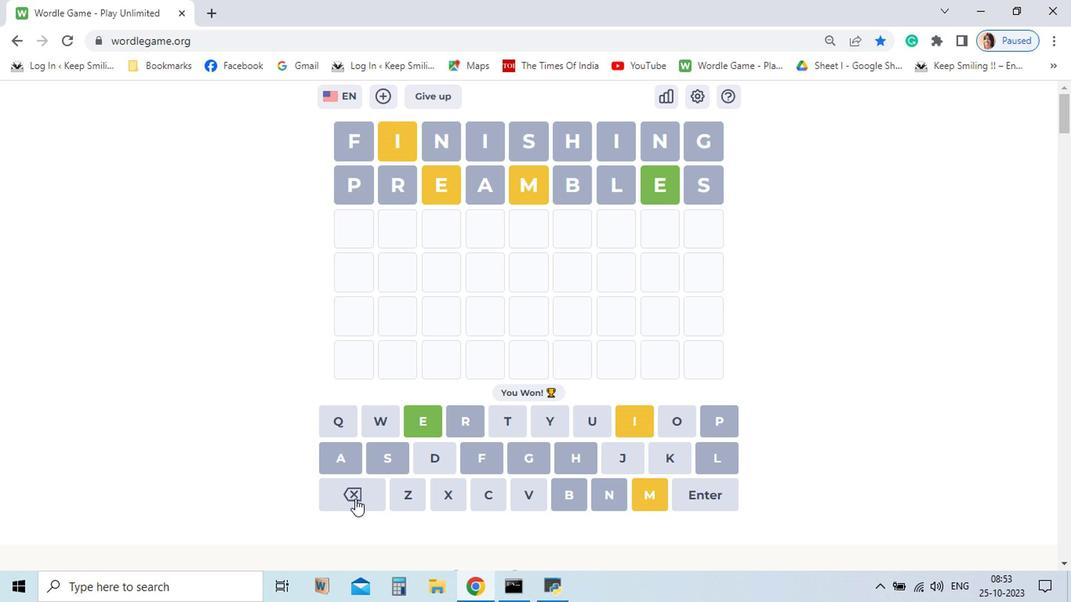 
Action: Mouse moved to (412, 442)
Screenshot: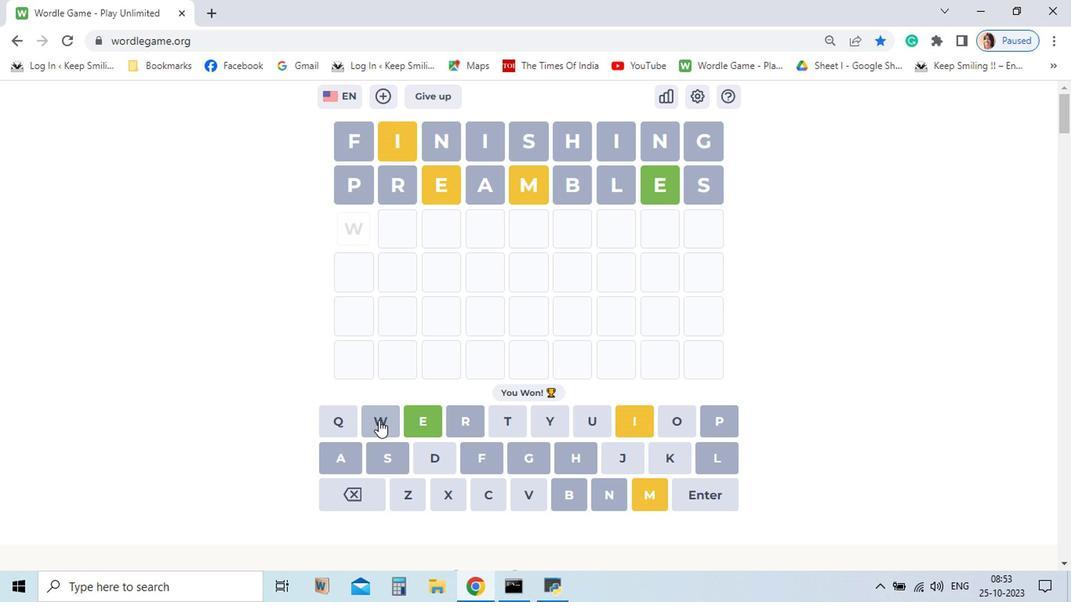 
Action: Mouse pressed left at (412, 442)
Screenshot: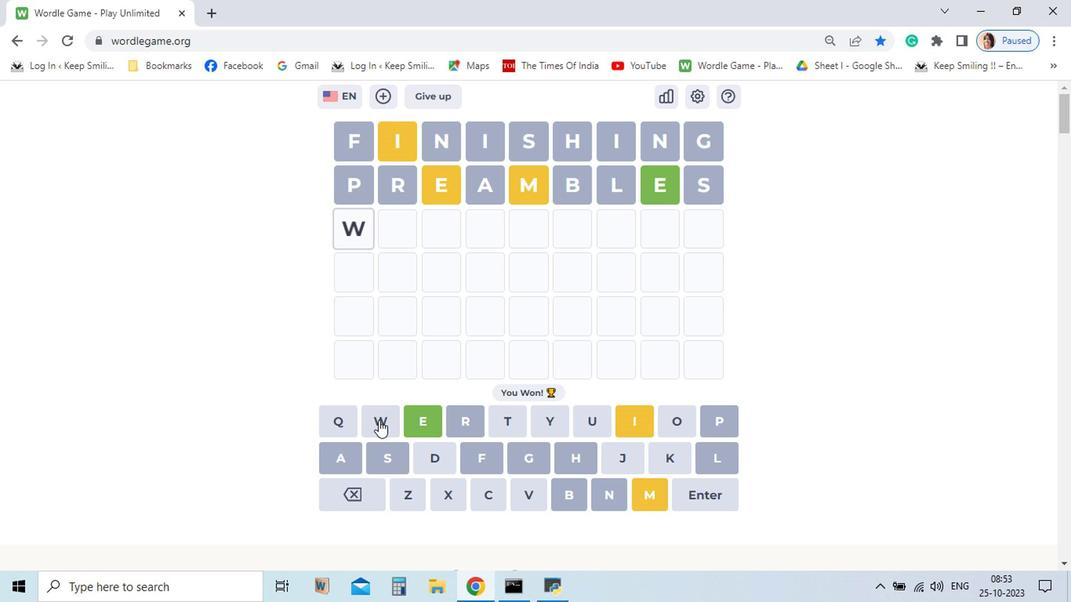 
Action: Mouse moved to (627, 438)
Screenshot: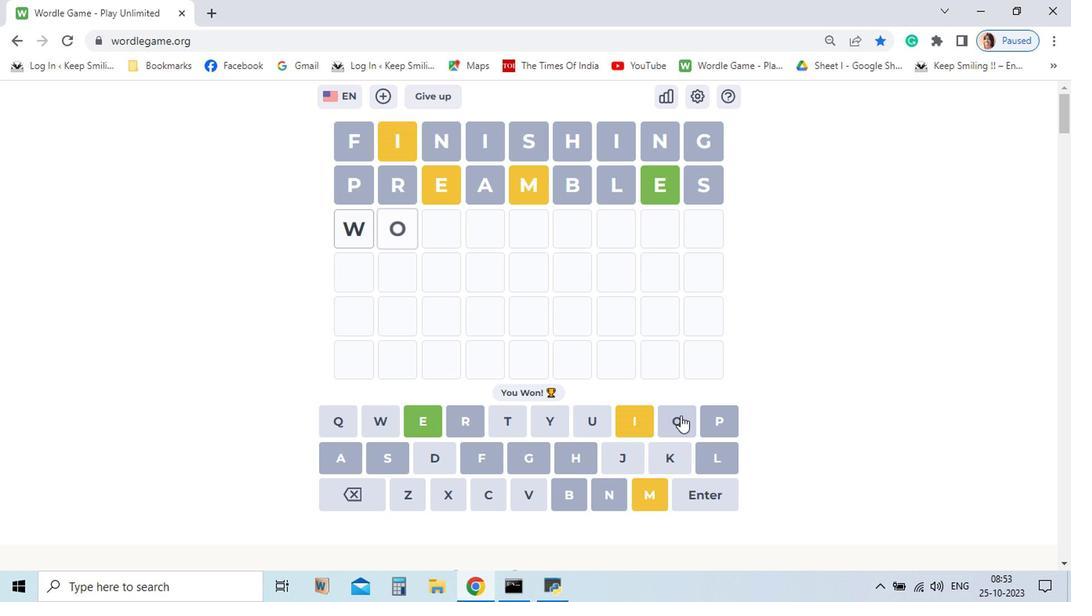 
Action: Mouse pressed left at (627, 438)
Screenshot: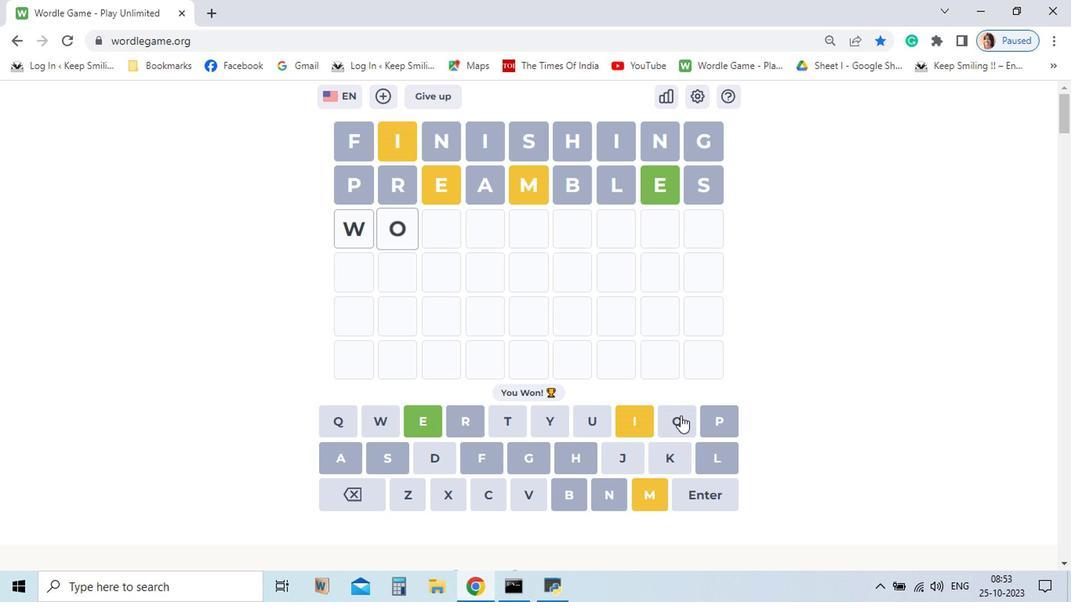 
Action: Mouse moved to (385, 491)
Screenshot: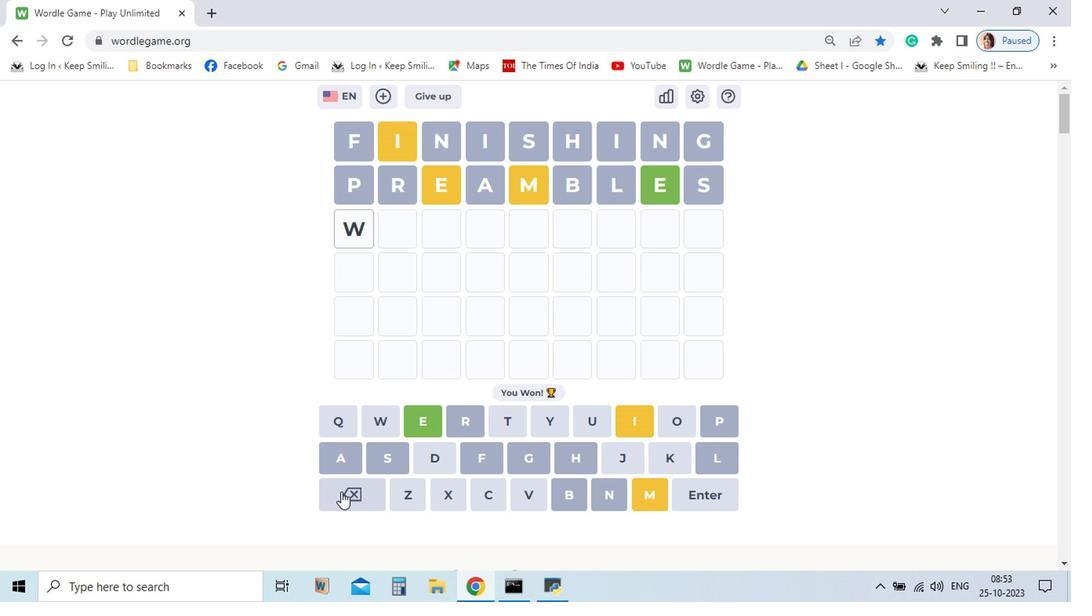 
Action: Mouse pressed left at (385, 491)
Screenshot: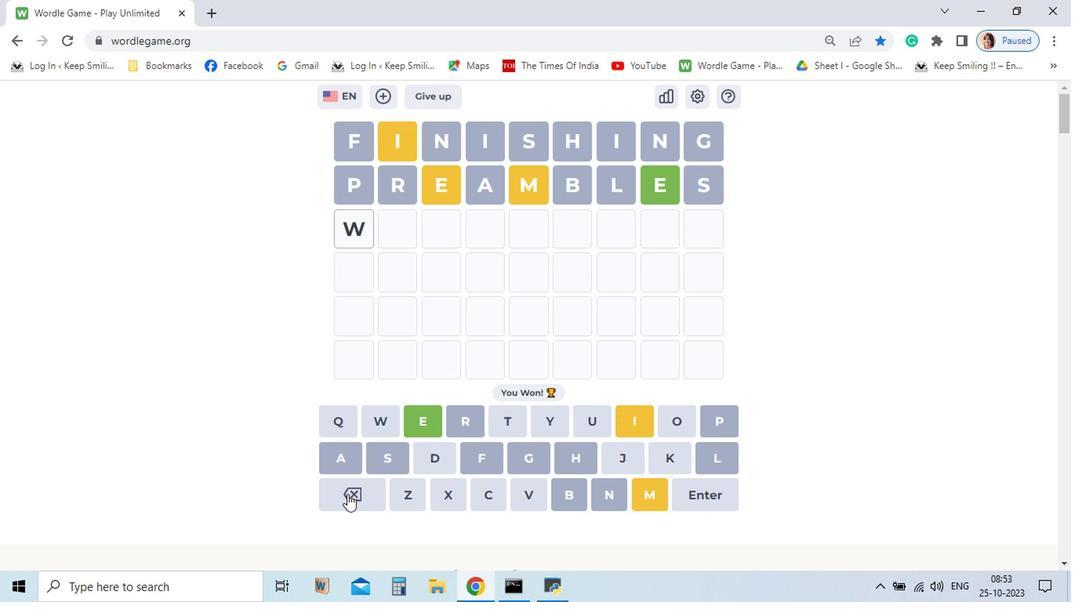 
Action: Mouse moved to (445, 439)
Screenshot: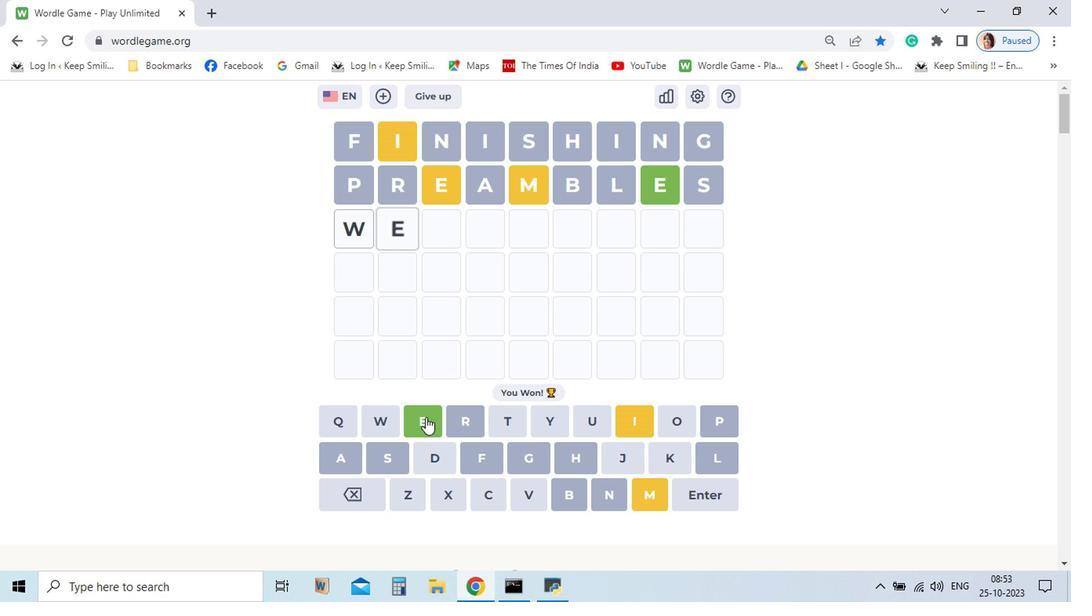
Action: Mouse pressed left at (445, 439)
Screenshot: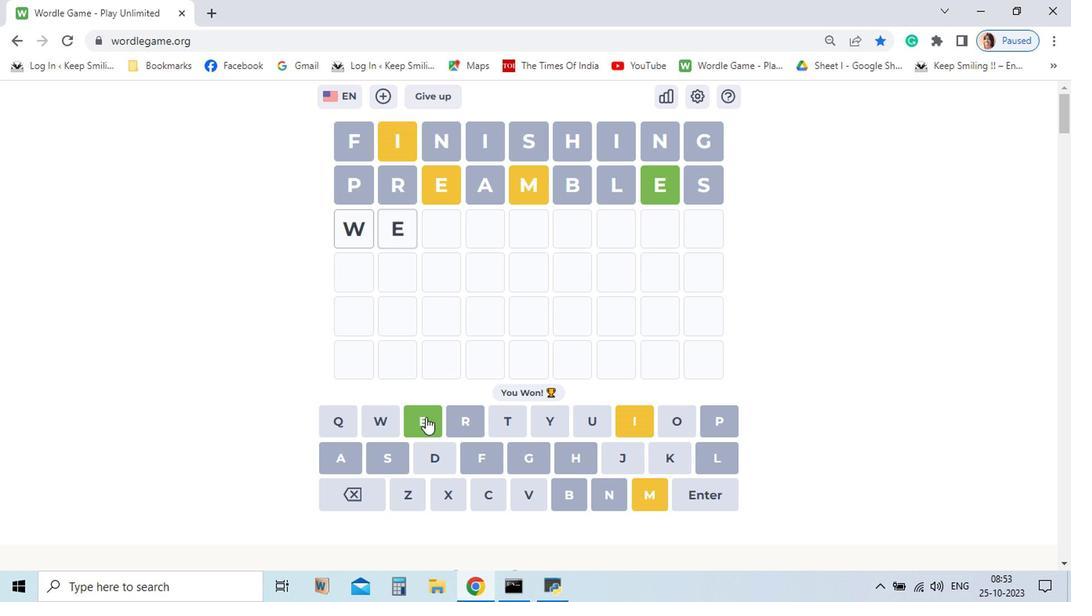 
Action: Mouse moved to (602, 443)
Screenshot: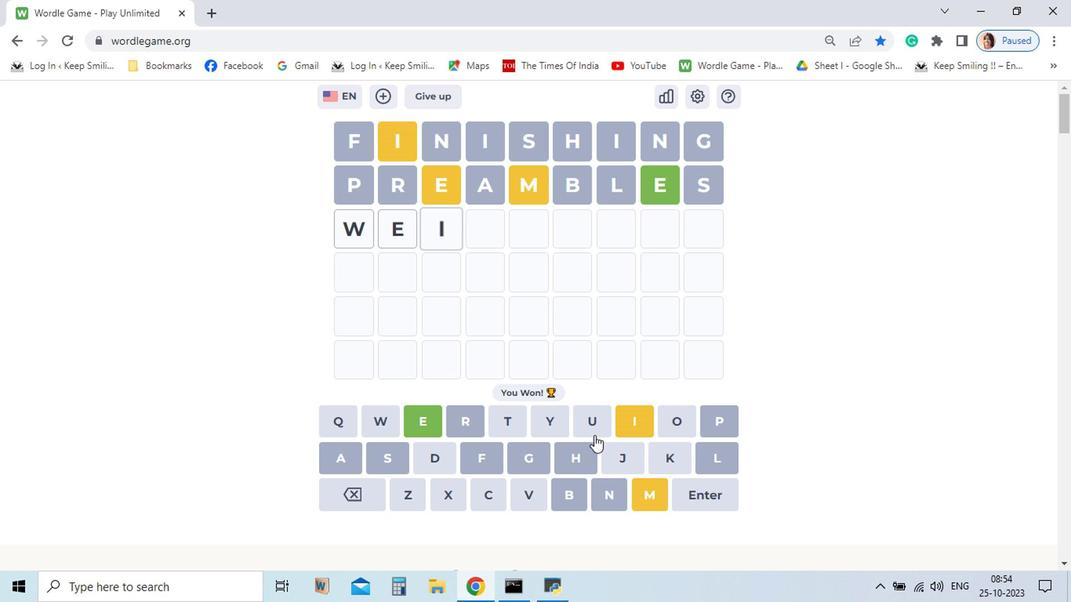 
Action: Mouse pressed left at (602, 443)
Screenshot: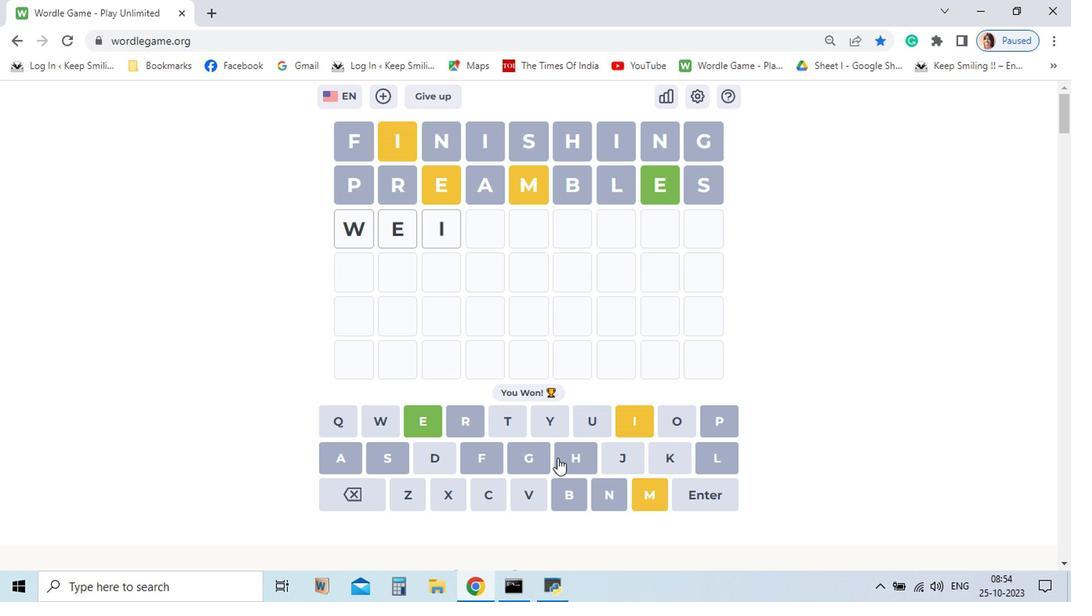 
Action: Mouse moved to (471, 442)
Screenshot: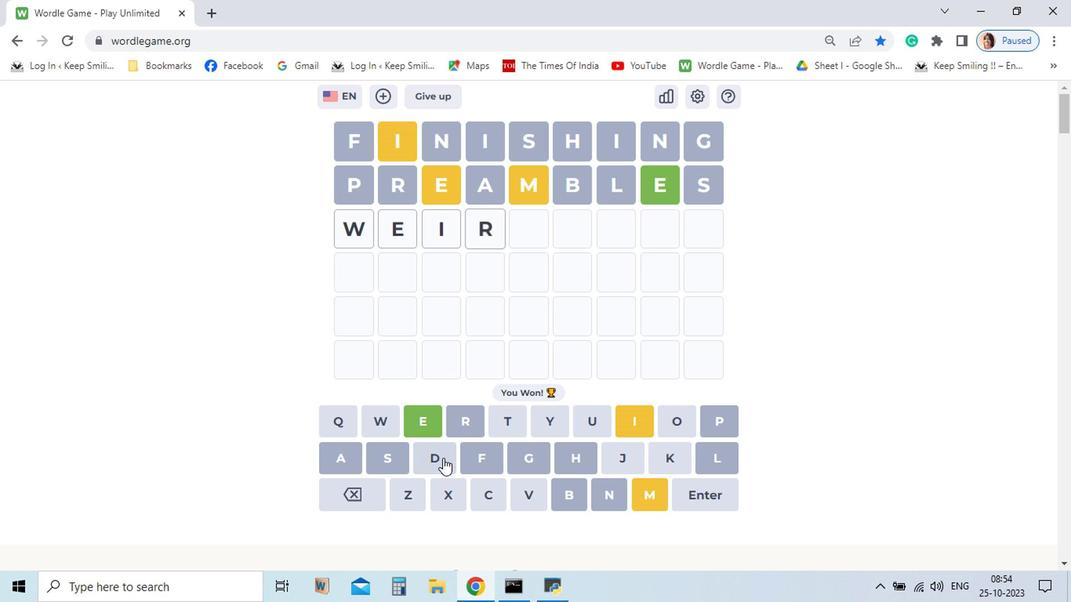 
Action: Mouse pressed left at (471, 442)
Screenshot: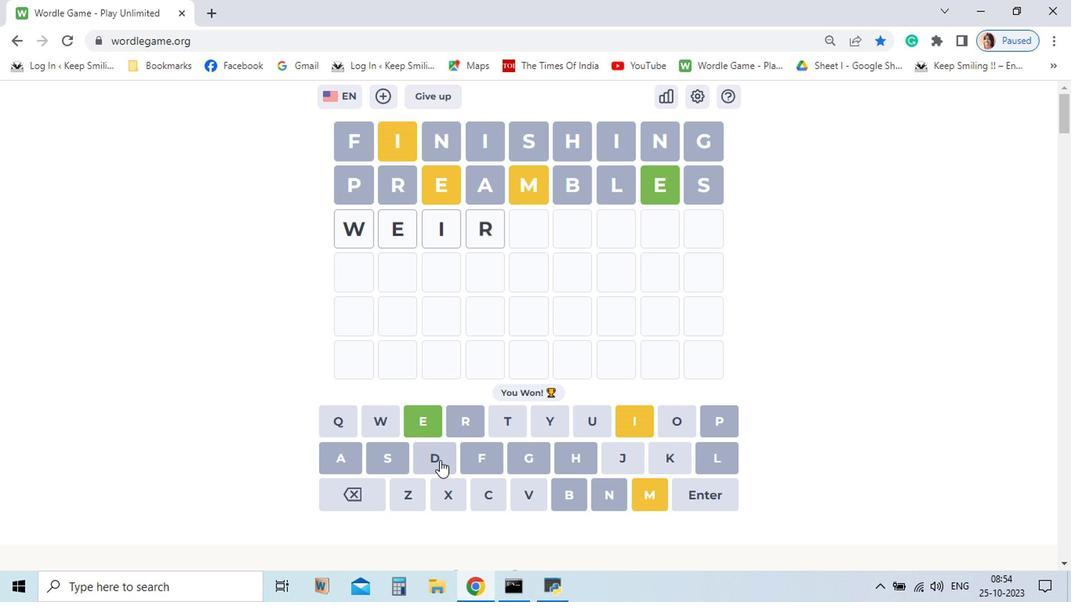 
Action: Mouse moved to (455, 471)
Screenshot: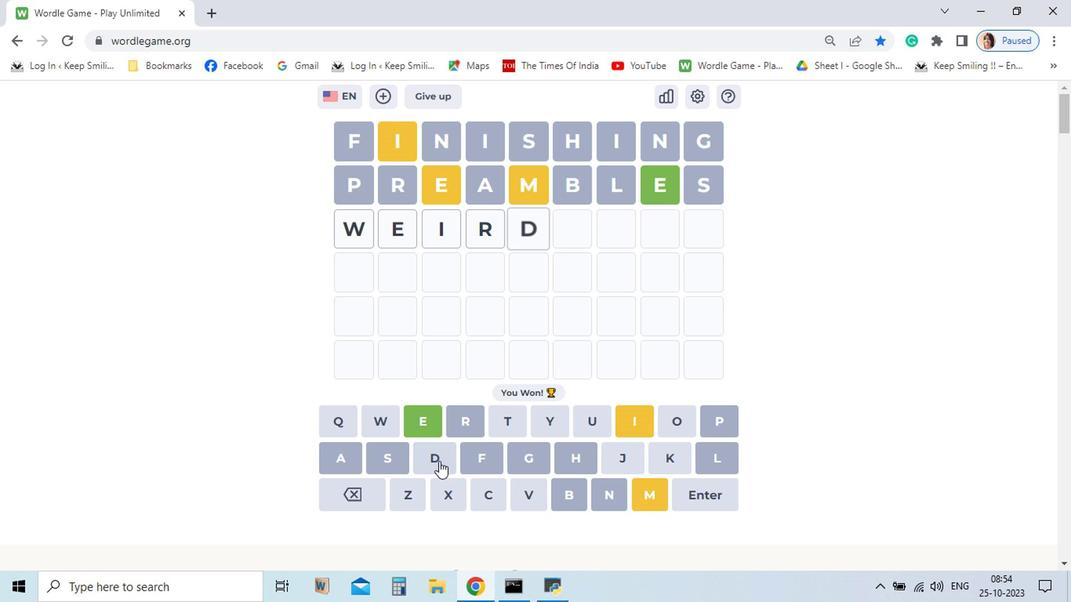 
Action: Mouse pressed left at (455, 471)
Screenshot: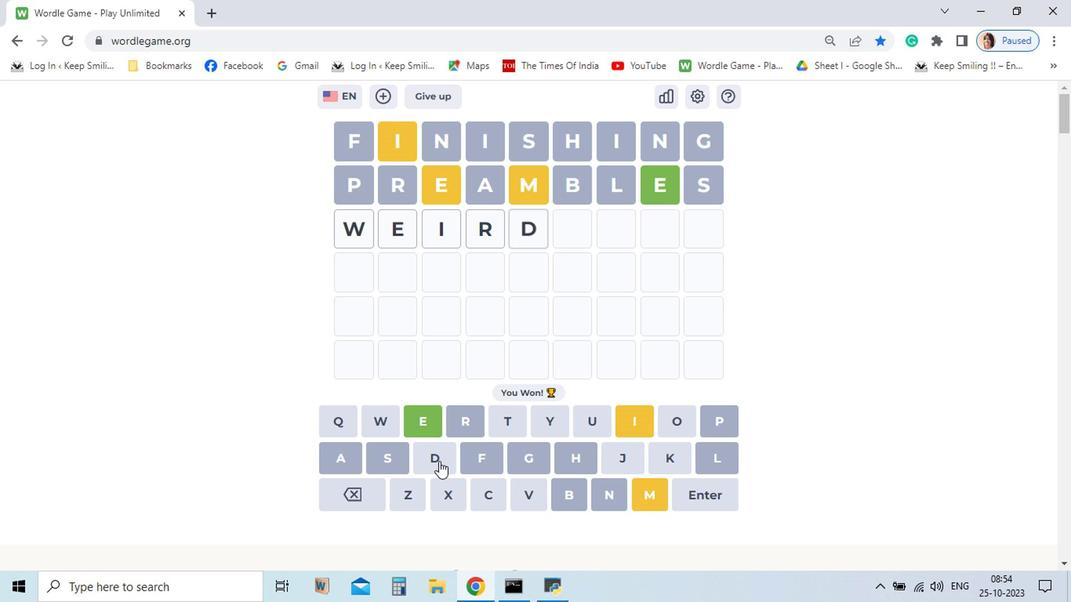 
Action: Mouse moved to (446, 438)
Screenshot: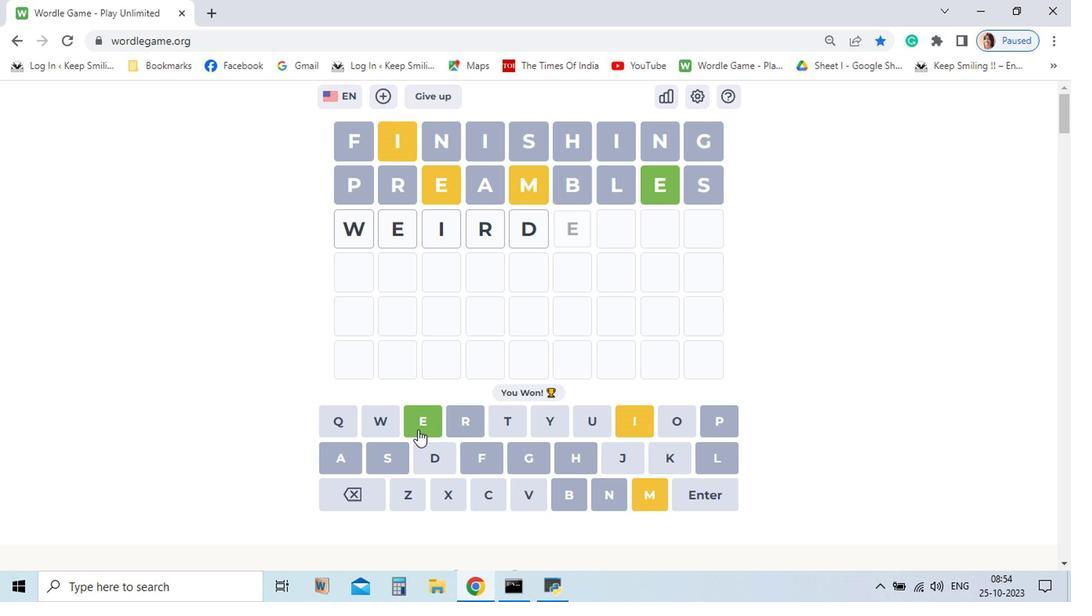 
Action: Mouse pressed left at (446, 438)
Screenshot: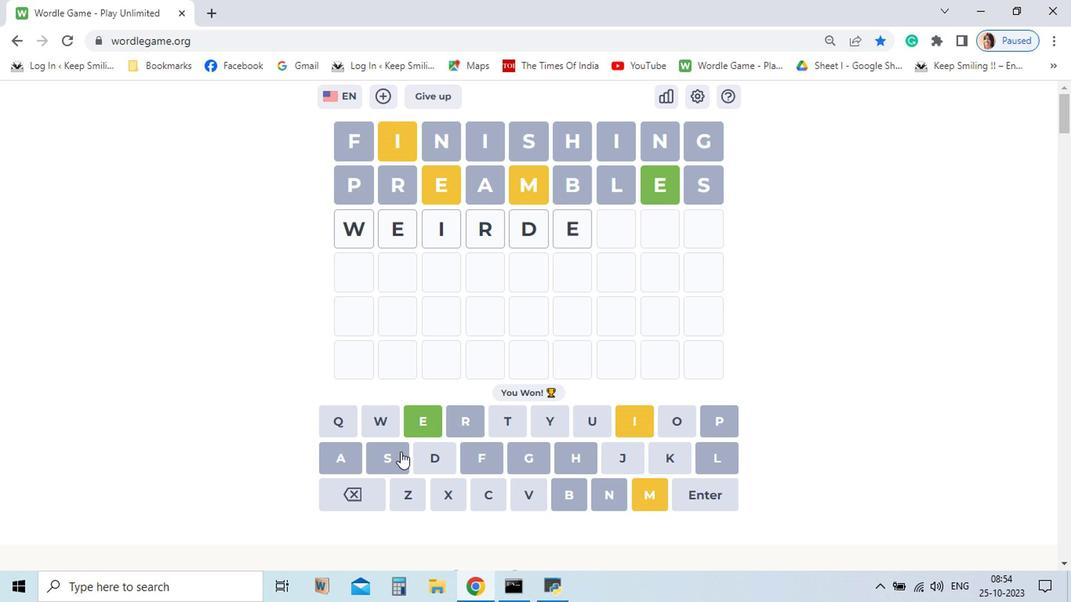 
Action: Mouse moved to (423, 464)
Screenshot: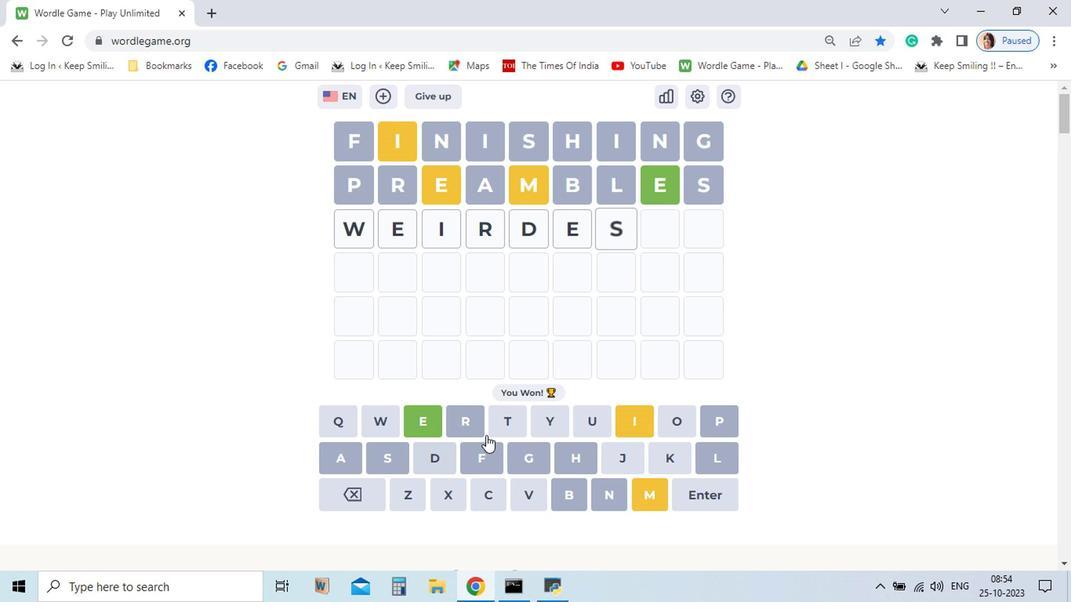 
Action: Mouse pressed left at (423, 464)
Screenshot: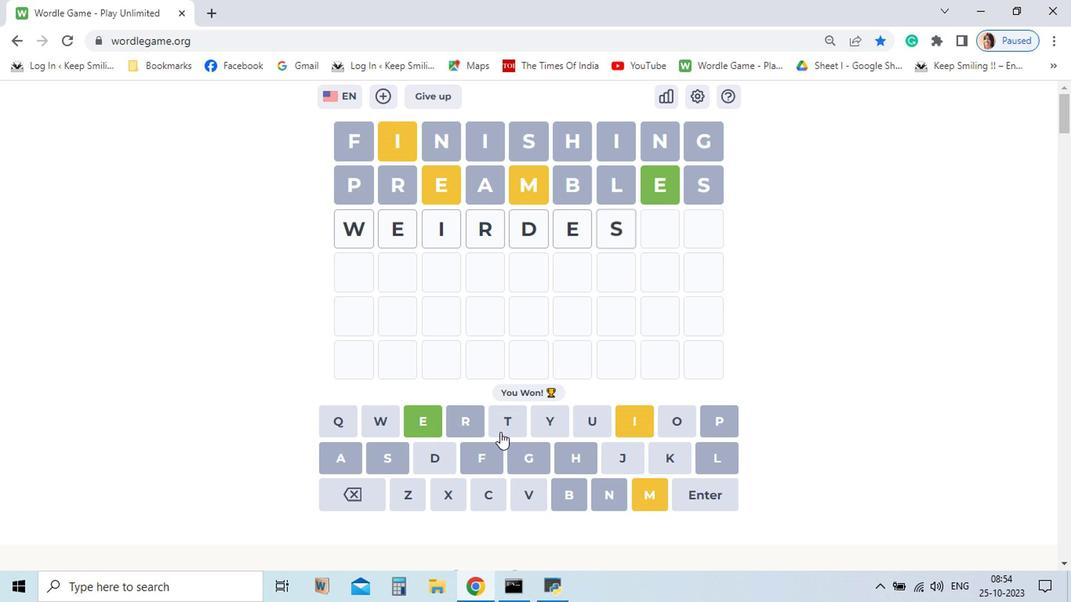 
Action: Mouse moved to (507, 439)
Screenshot: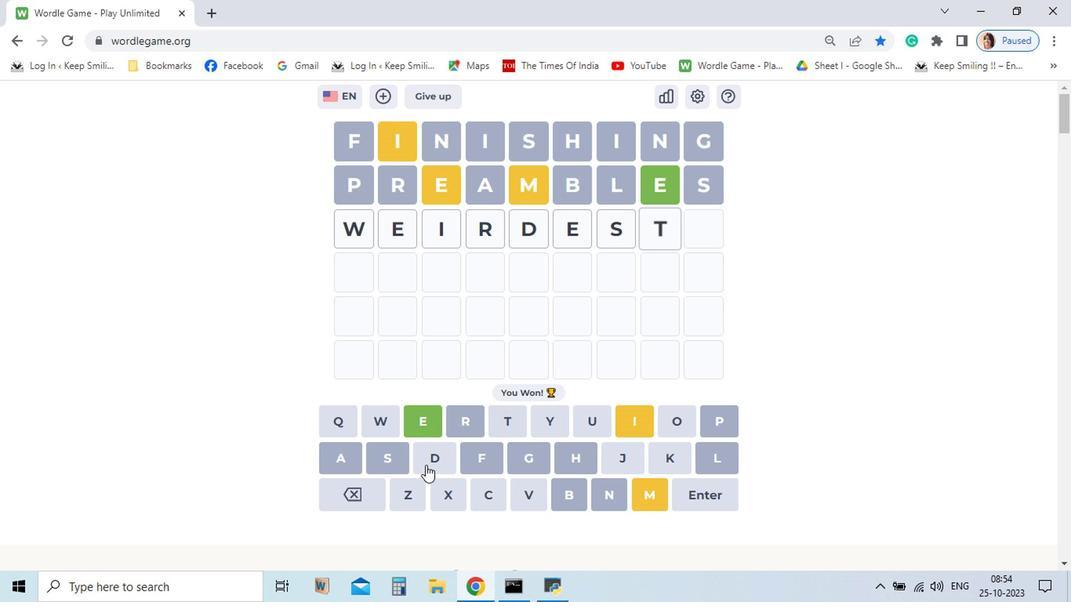 
Action: Mouse pressed left at (507, 439)
Screenshot: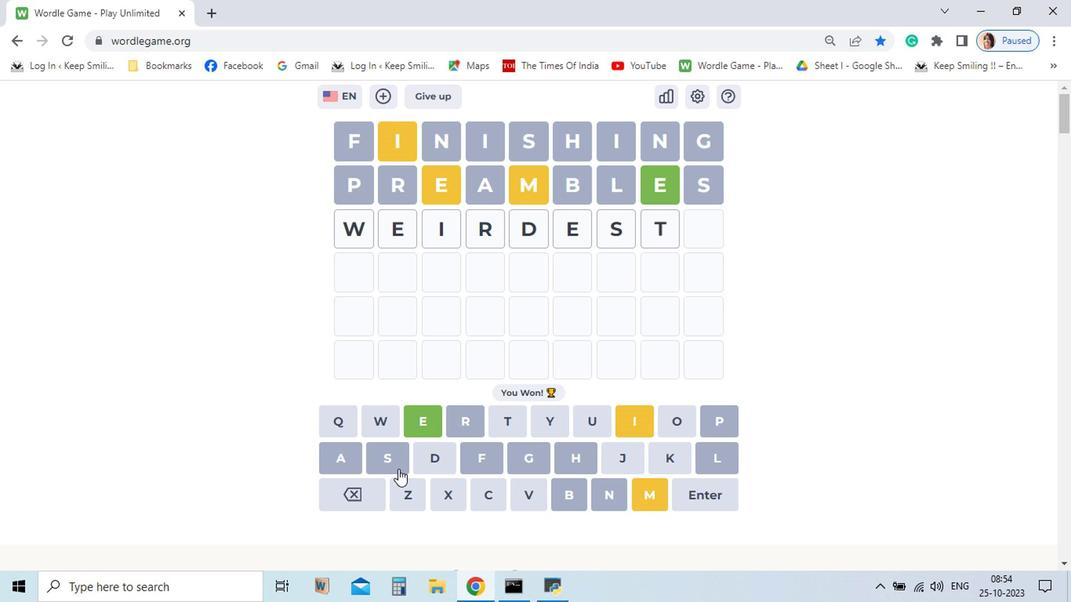 
Action: Mouse moved to (421, 469)
Screenshot: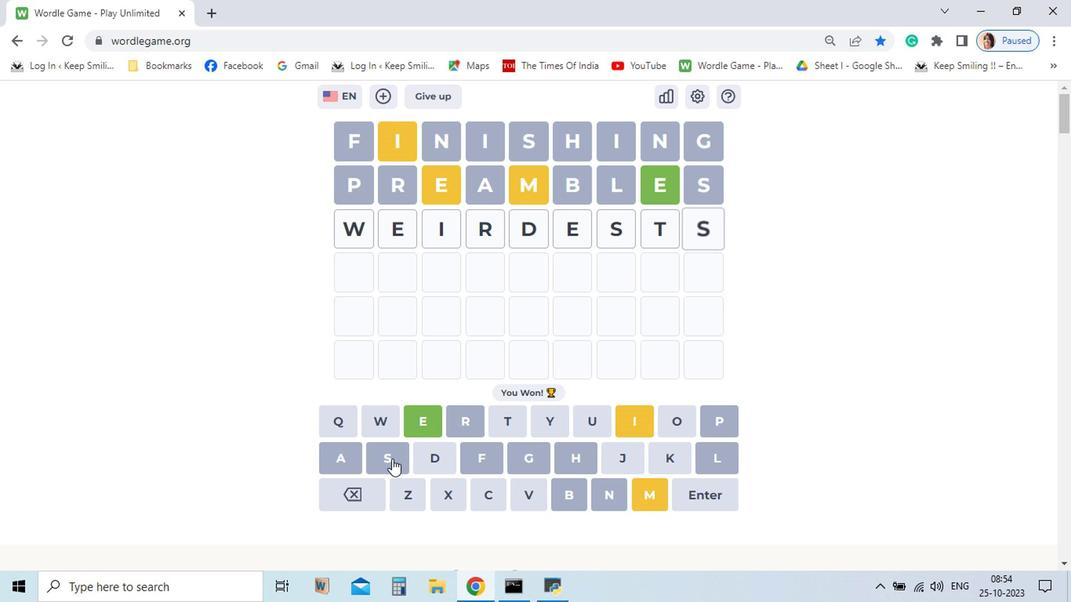 
Action: Mouse pressed left at (421, 469)
Screenshot: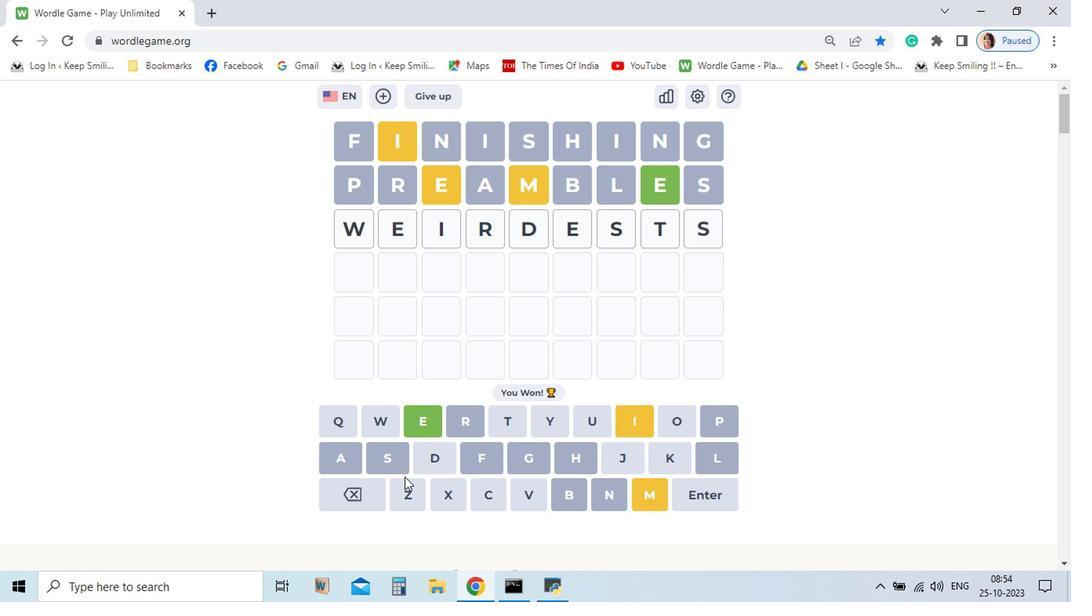 
Action: Mouse moved to (387, 492)
Screenshot: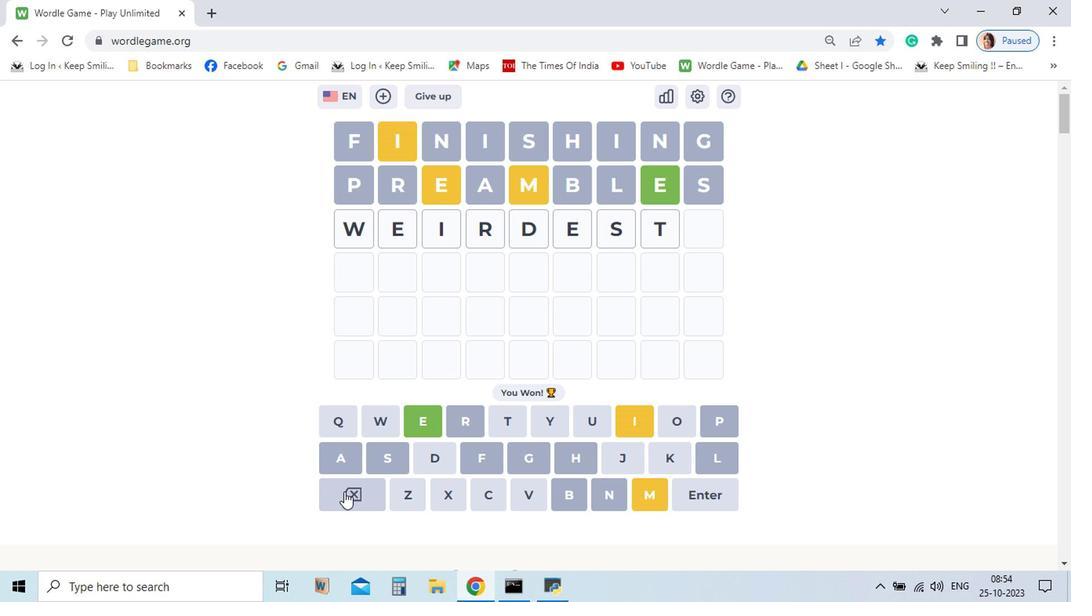 
Action: Mouse pressed left at (387, 492)
Screenshot: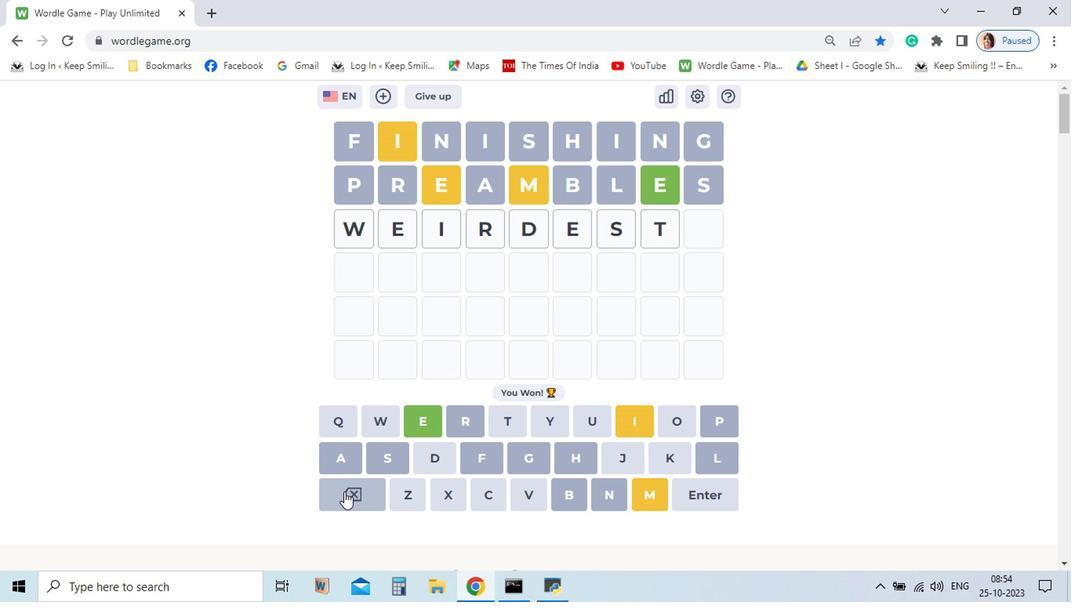 
Action: Mouse pressed left at (387, 492)
Screenshot: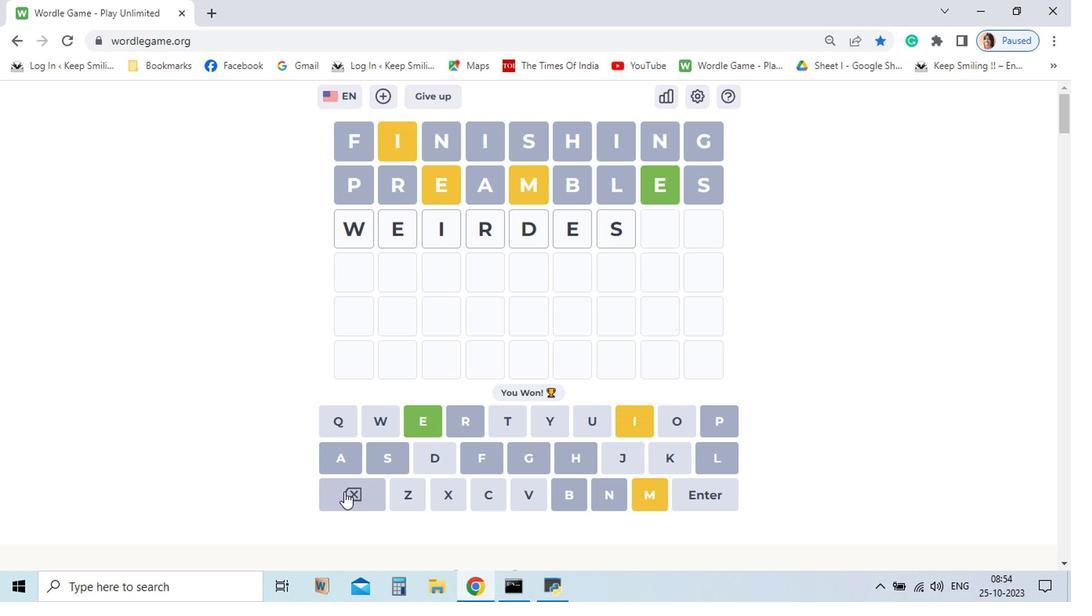 
Action: Mouse pressed left at (387, 492)
Screenshot: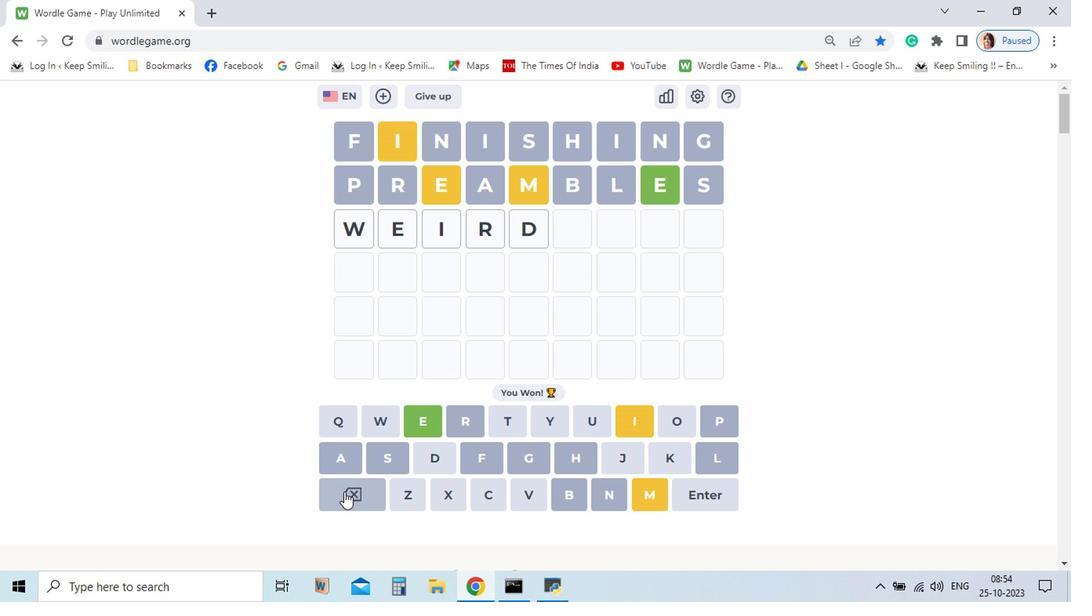 
Action: Mouse pressed left at (387, 492)
Screenshot: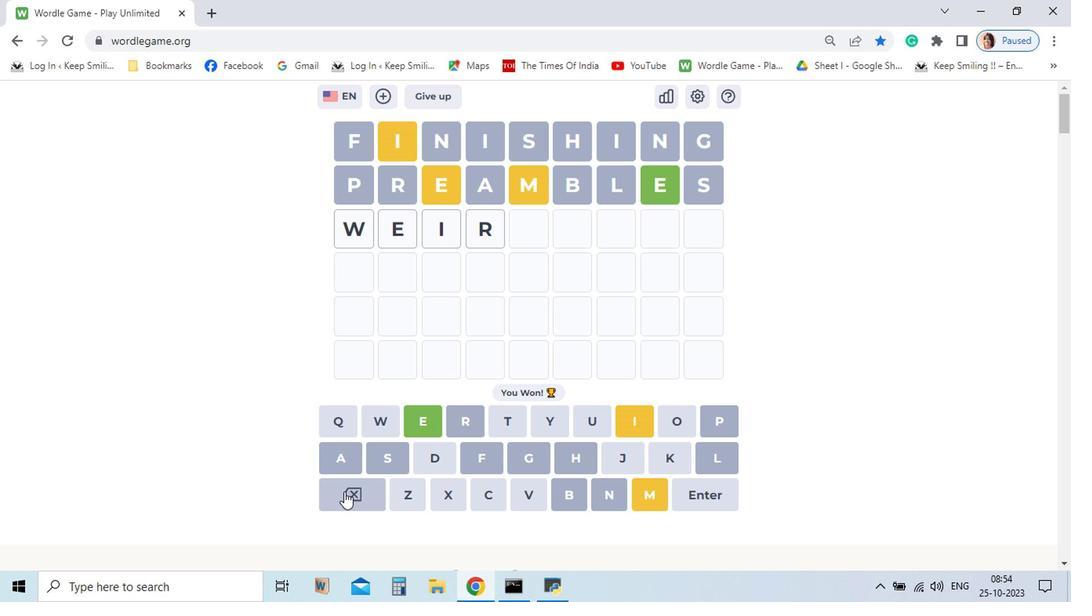 
Action: Mouse pressed left at (387, 492)
Screenshot: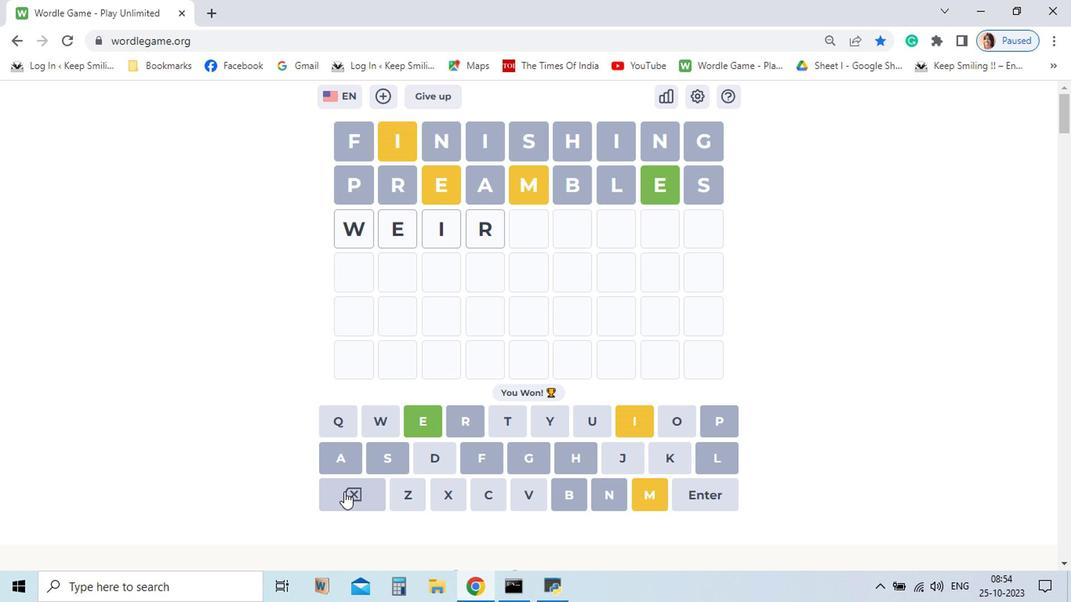 
Action: Mouse pressed left at (387, 492)
Screenshot: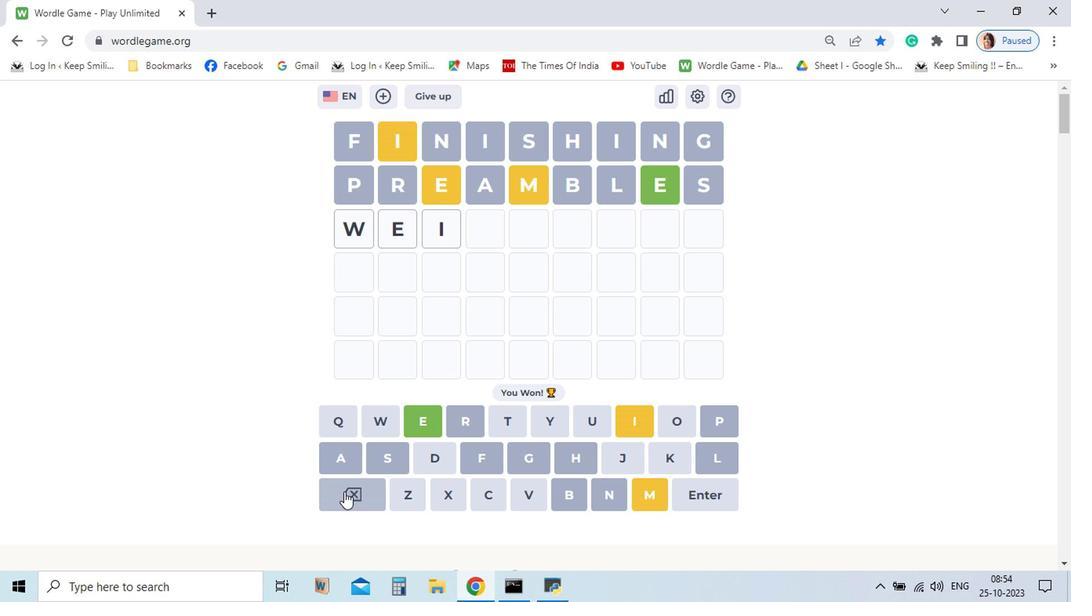 
Action: Mouse pressed left at (387, 492)
Screenshot: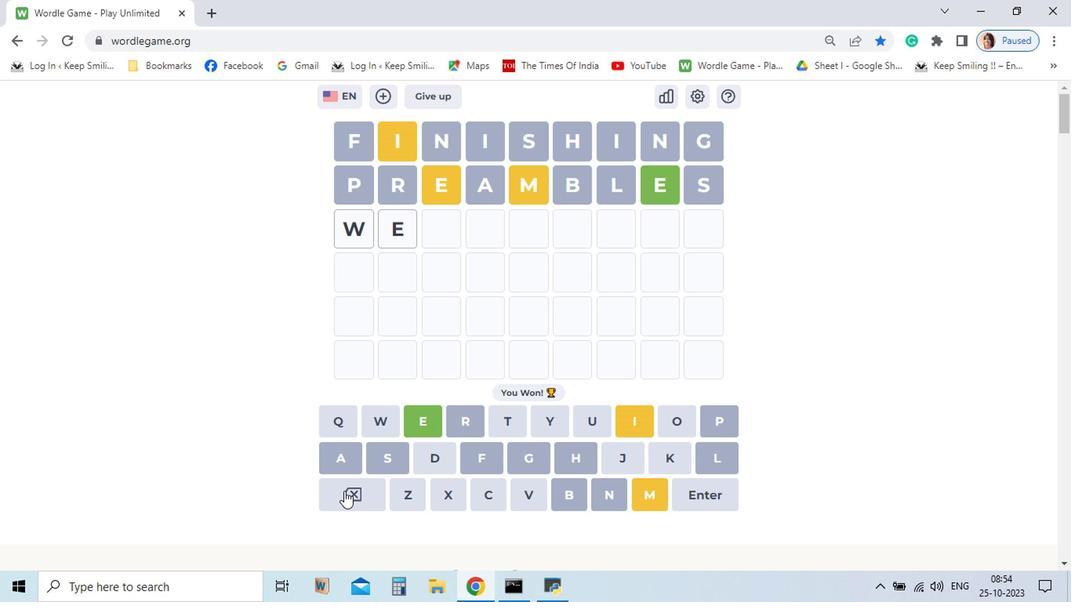 
Action: Mouse moved to (413, 445)
Screenshot: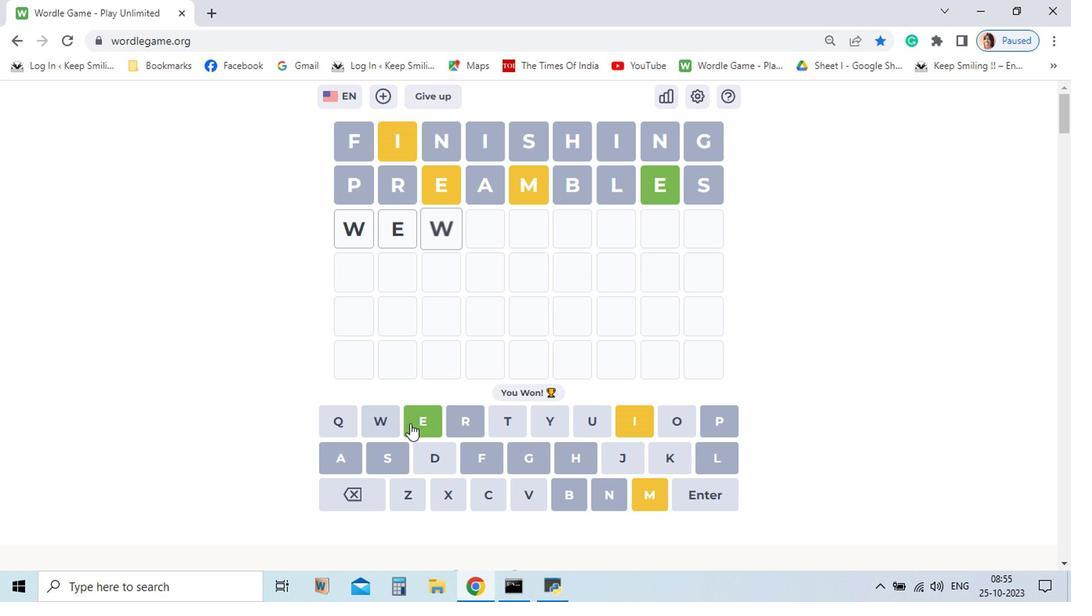 
Action: Mouse pressed left at (413, 445)
Screenshot: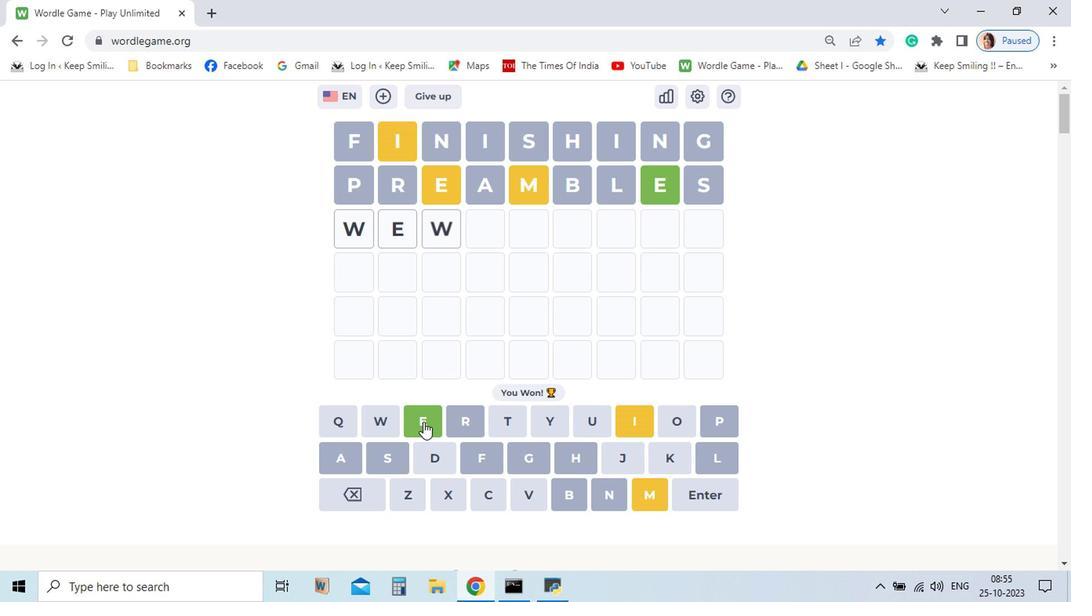 
Action: Mouse moved to (444, 443)
Screenshot: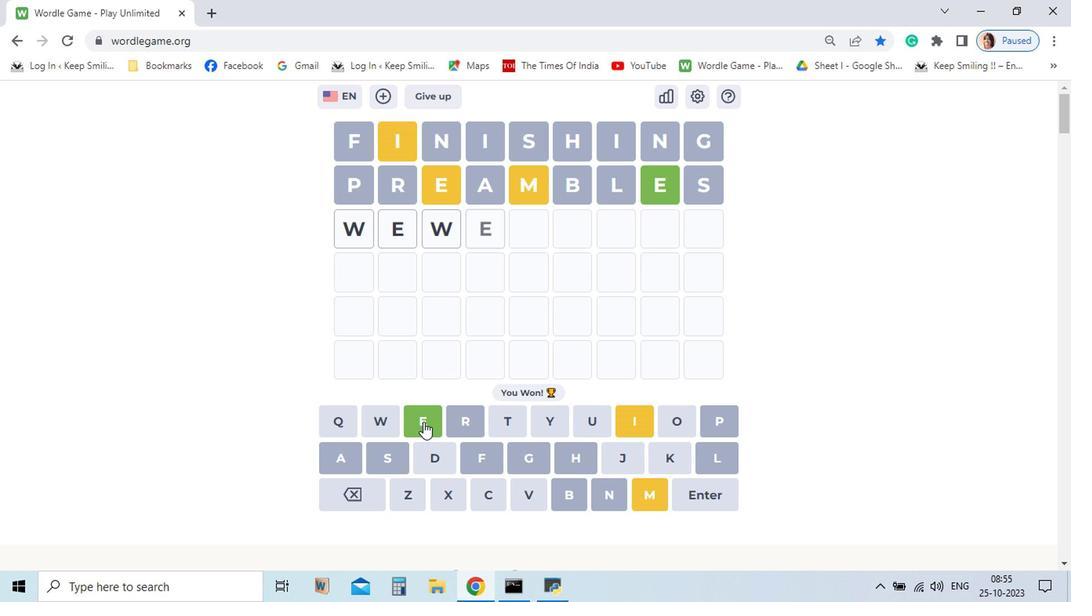 
Action: Mouse pressed left at (444, 443)
Screenshot: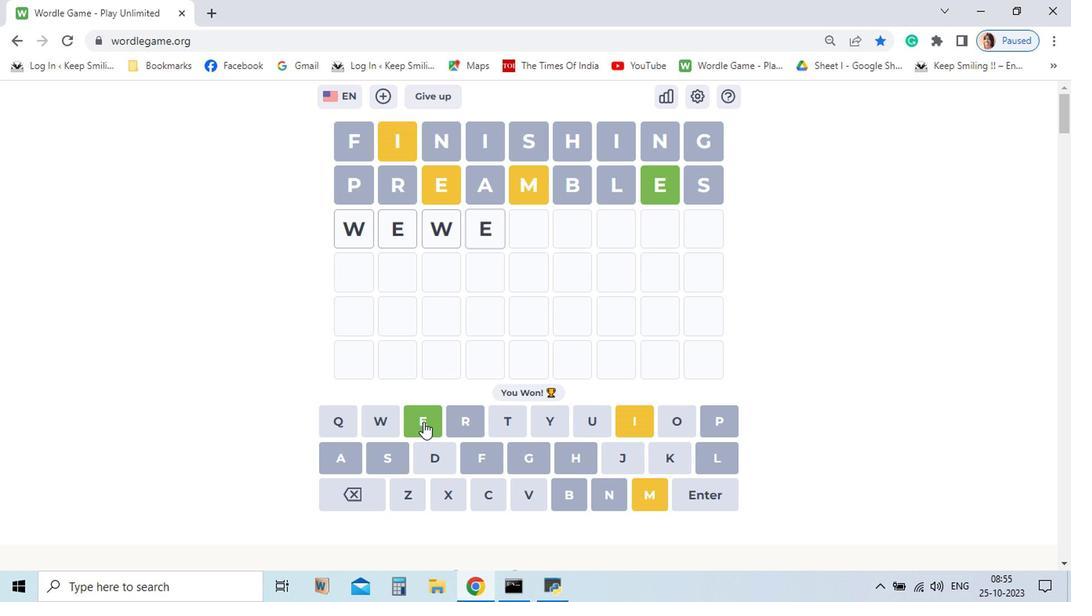 
Action: Mouse moved to (394, 496)
Screenshot: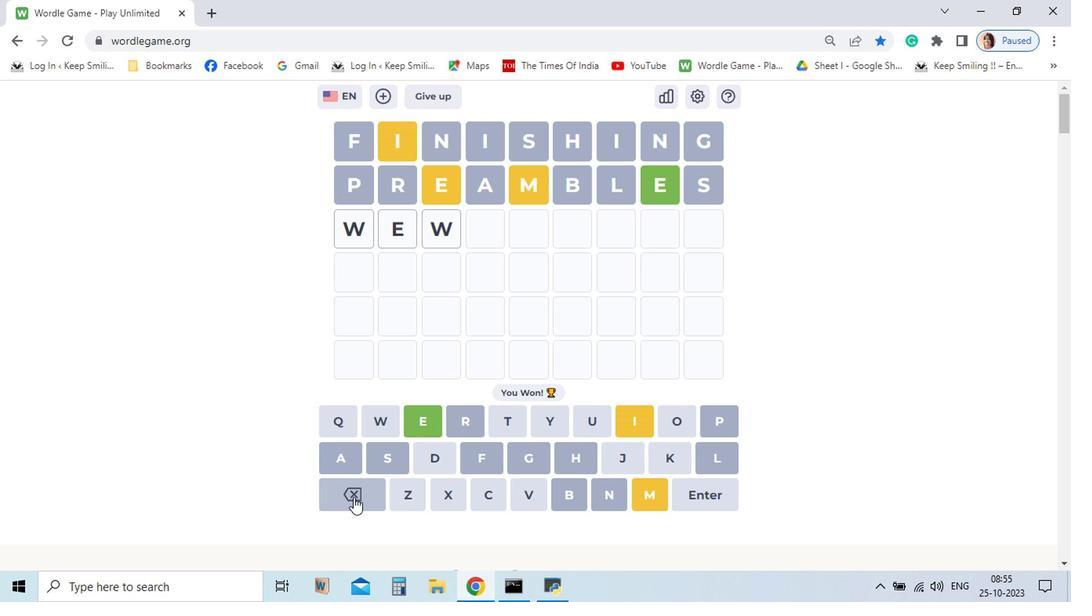 
Action: Mouse pressed left at (394, 496)
Screenshot: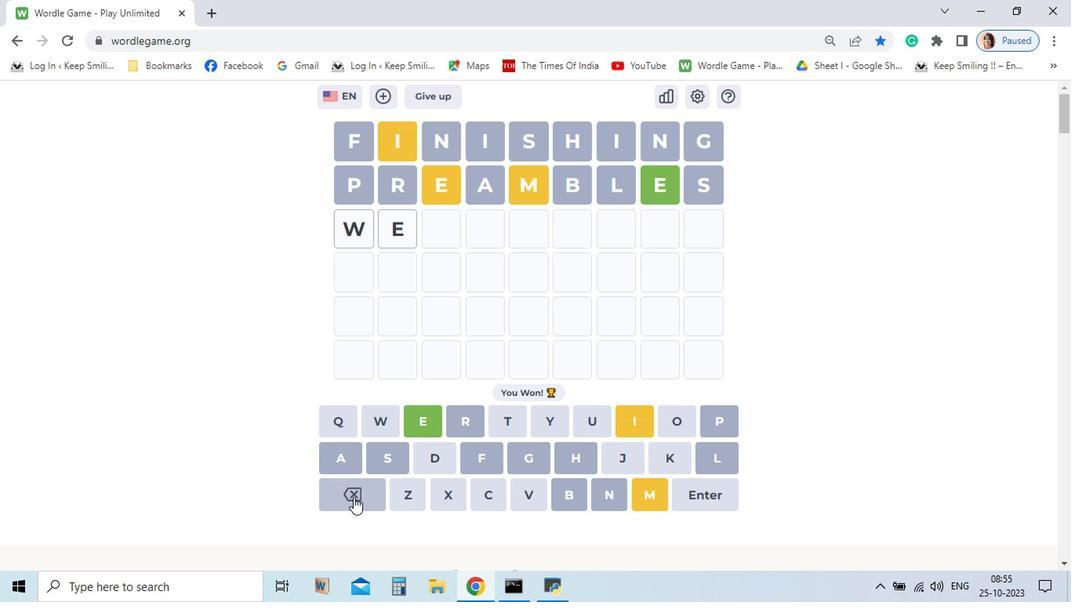 
Action: Mouse pressed left at (394, 496)
Screenshot: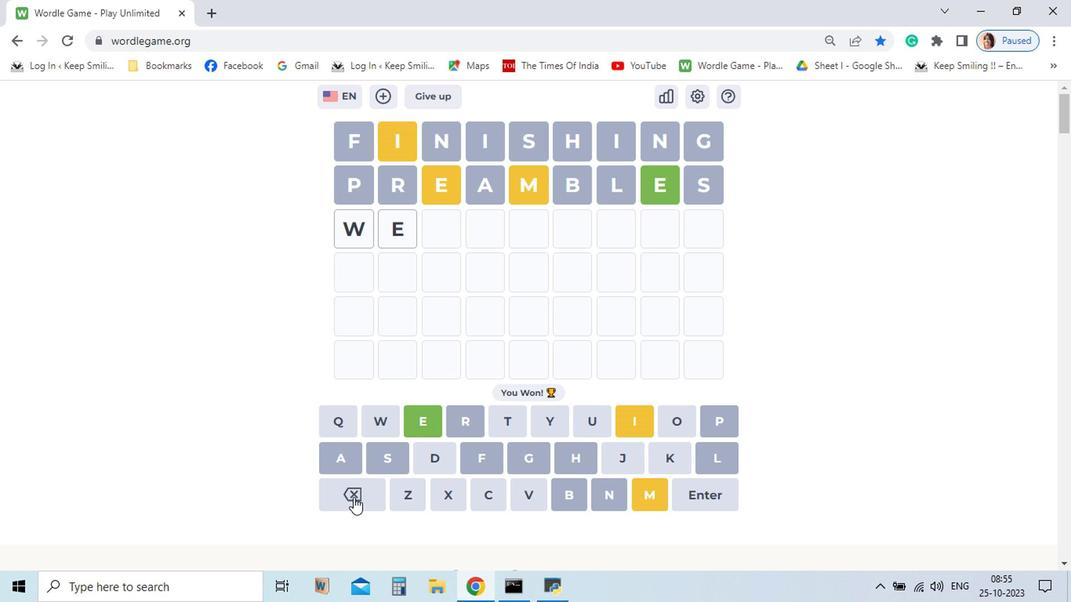
Action: Mouse moved to (546, 491)
Screenshot: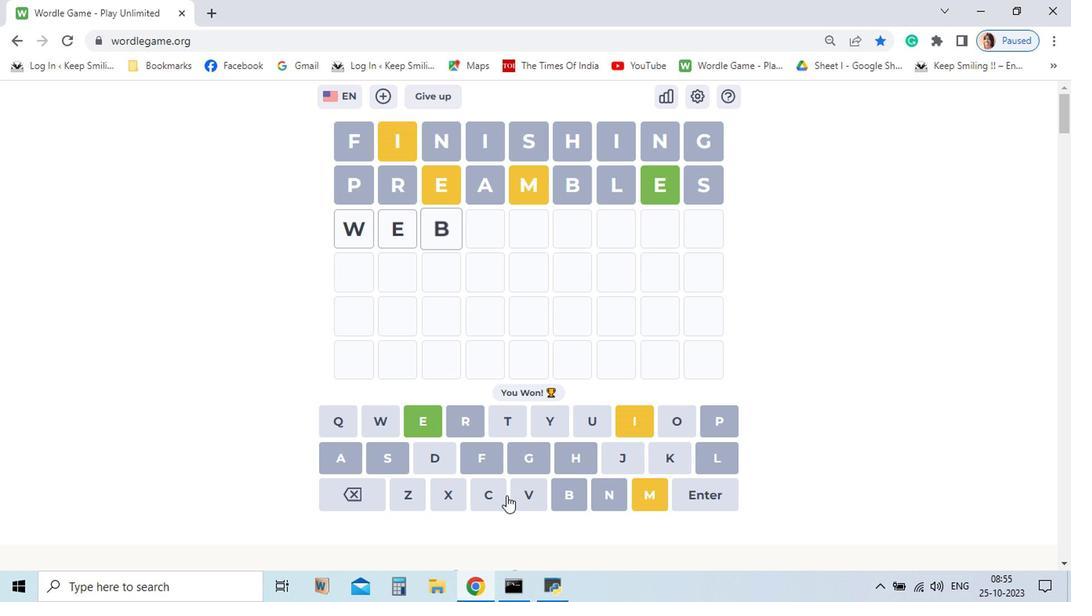 
Action: Mouse pressed left at (546, 491)
Screenshot: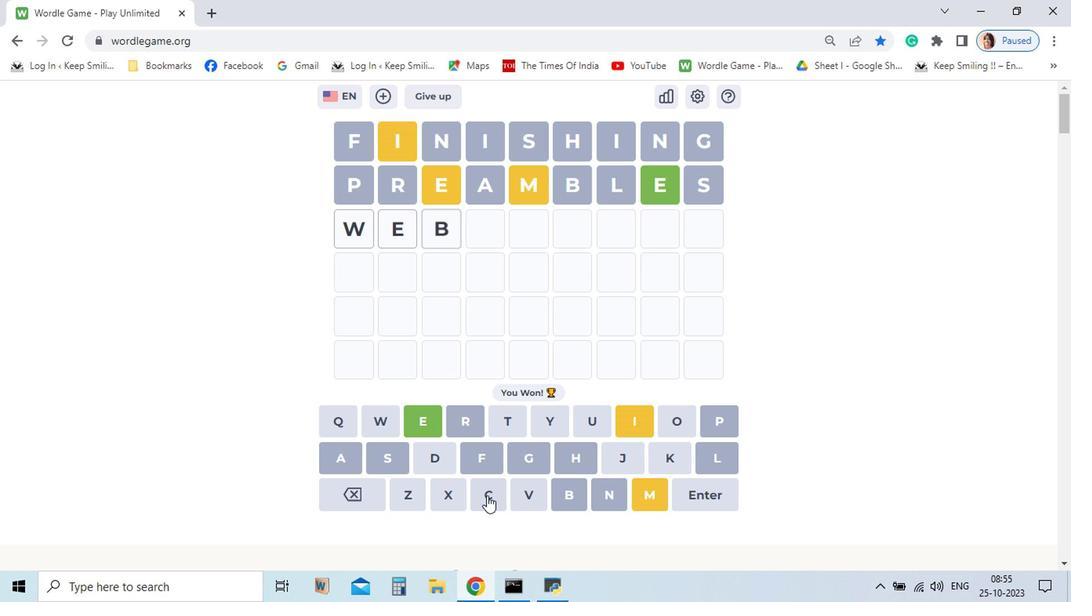 
Action: Mouse moved to (482, 495)
Screenshot: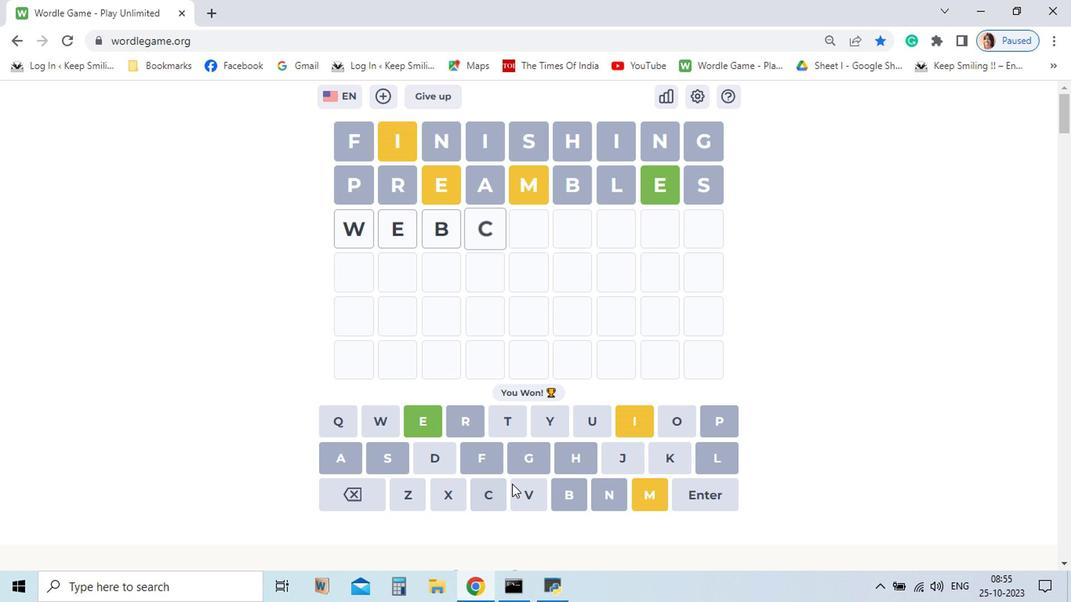 
Action: Mouse pressed left at (482, 495)
Screenshot: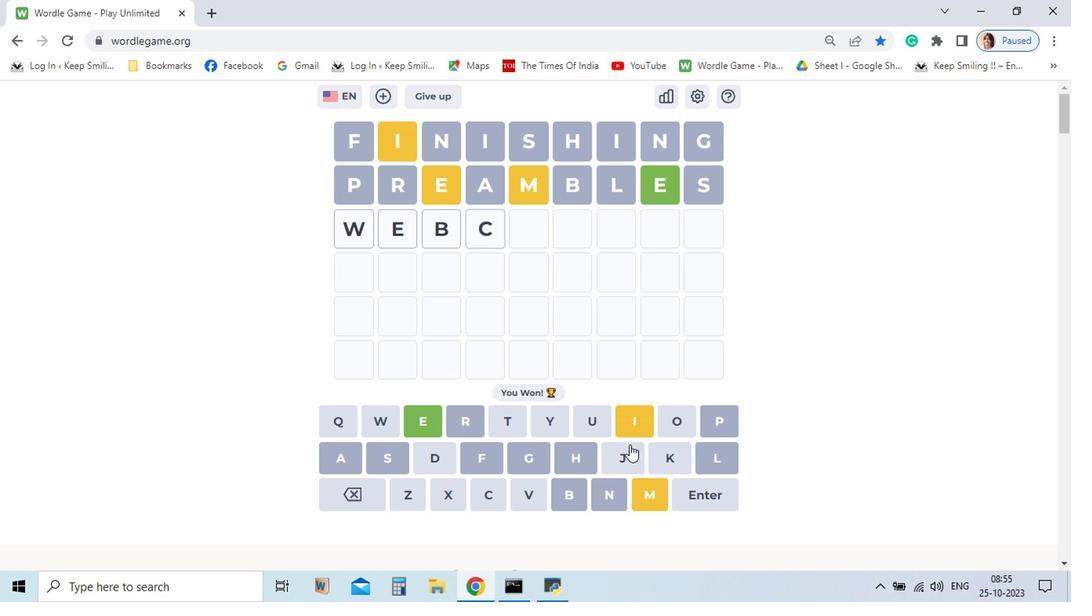 
Action: Mouse moved to (622, 440)
Screenshot: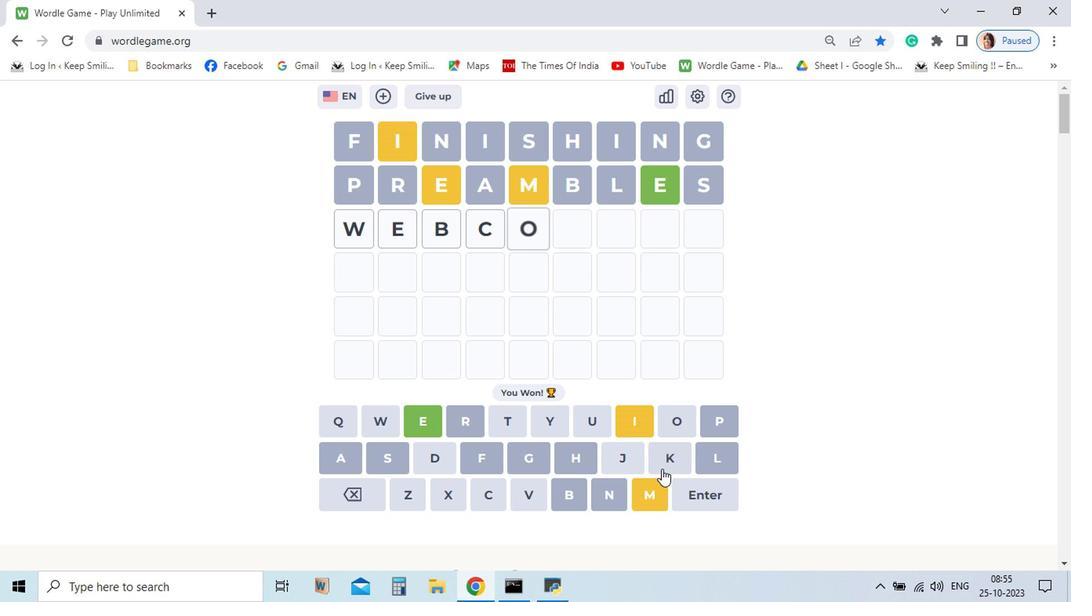 
Action: Mouse pressed left at (622, 440)
Screenshot: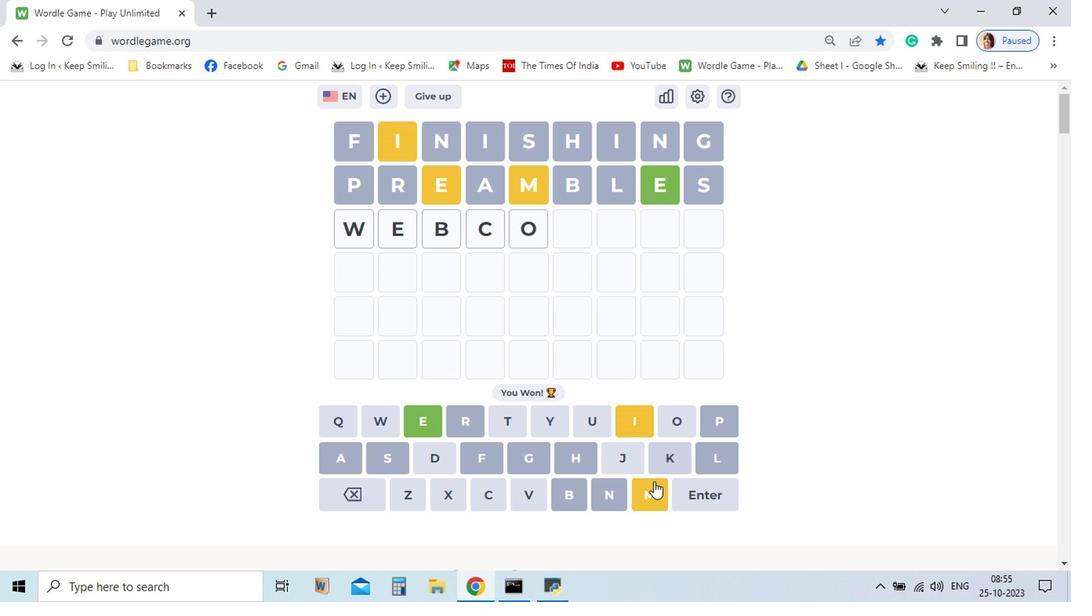 
Action: Mouse moved to (603, 492)
Screenshot: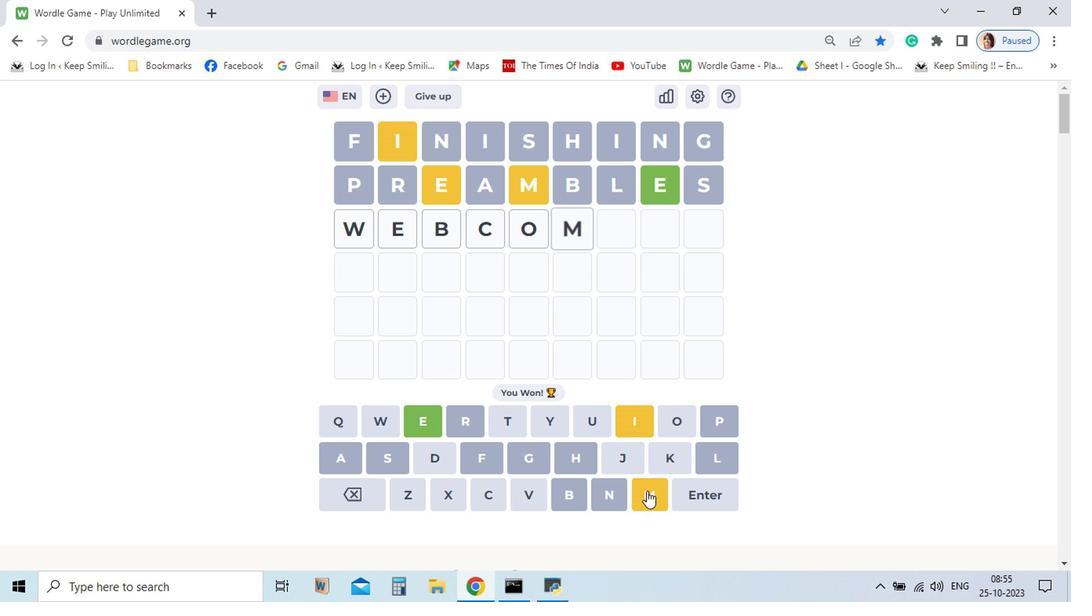
Action: Mouse pressed left at (603, 492)
Screenshot: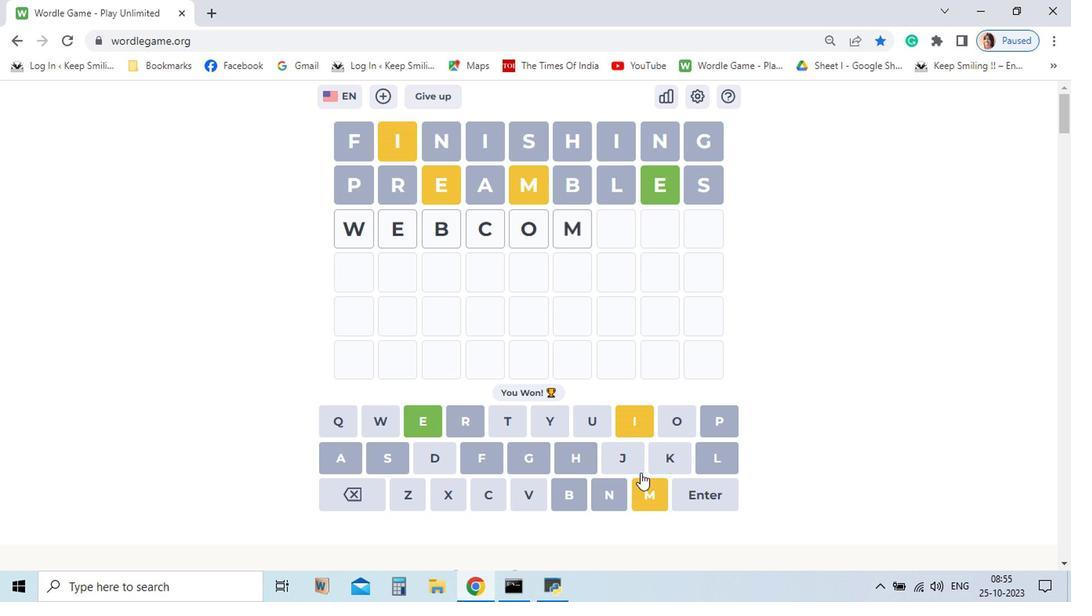 
Action: Mouse moved to (591, 440)
Screenshot: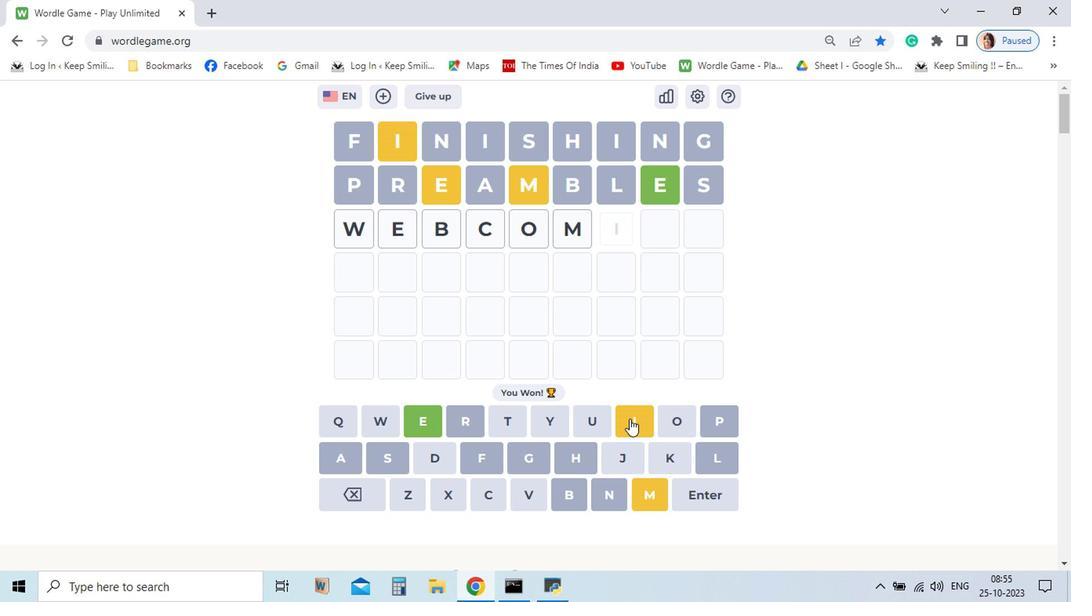
Action: Mouse pressed left at (591, 440)
Screenshot: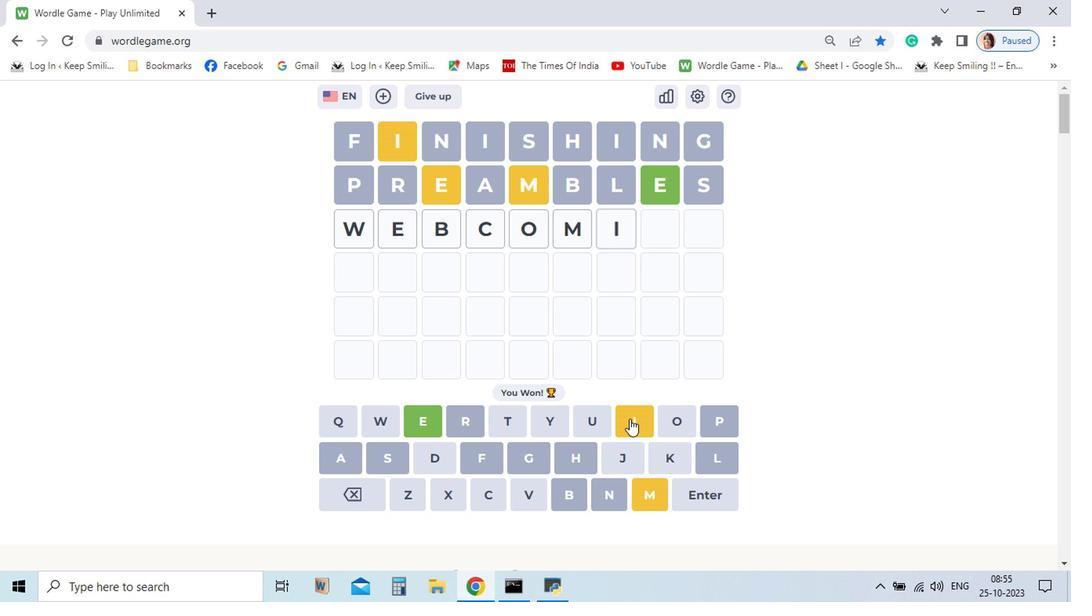 
Action: Mouse moved to (392, 490)
Screenshot: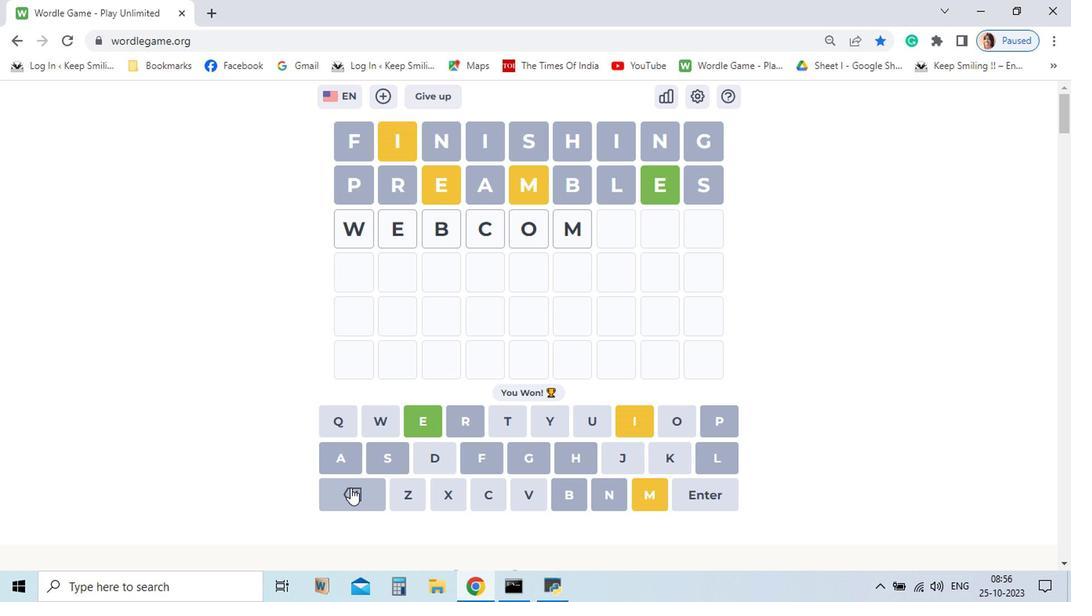 
Action: Mouse pressed left at (392, 490)
Screenshot: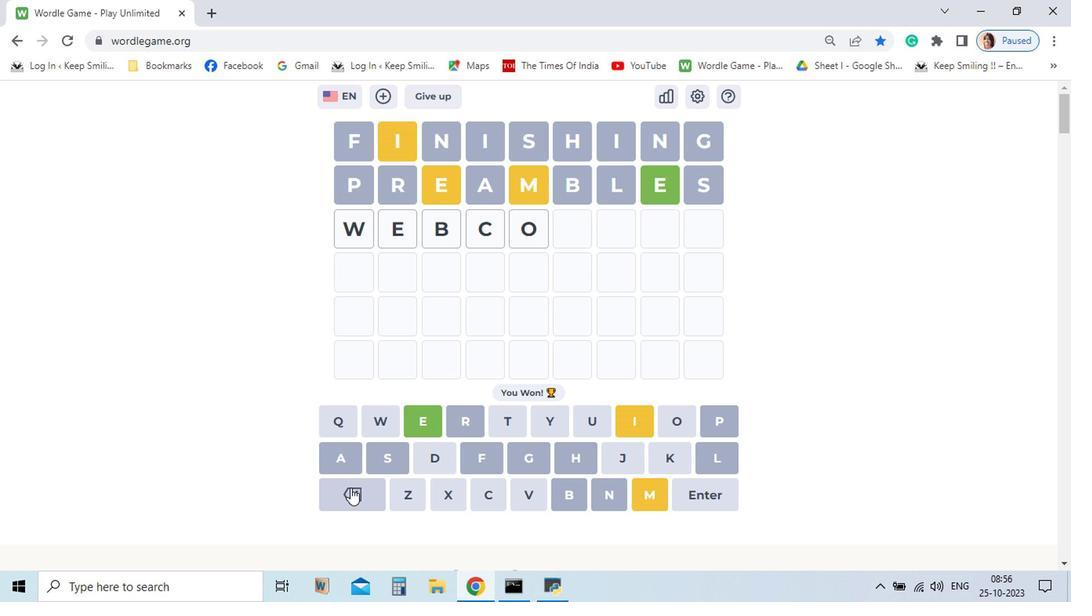 
Action: Mouse pressed left at (392, 490)
Screenshot: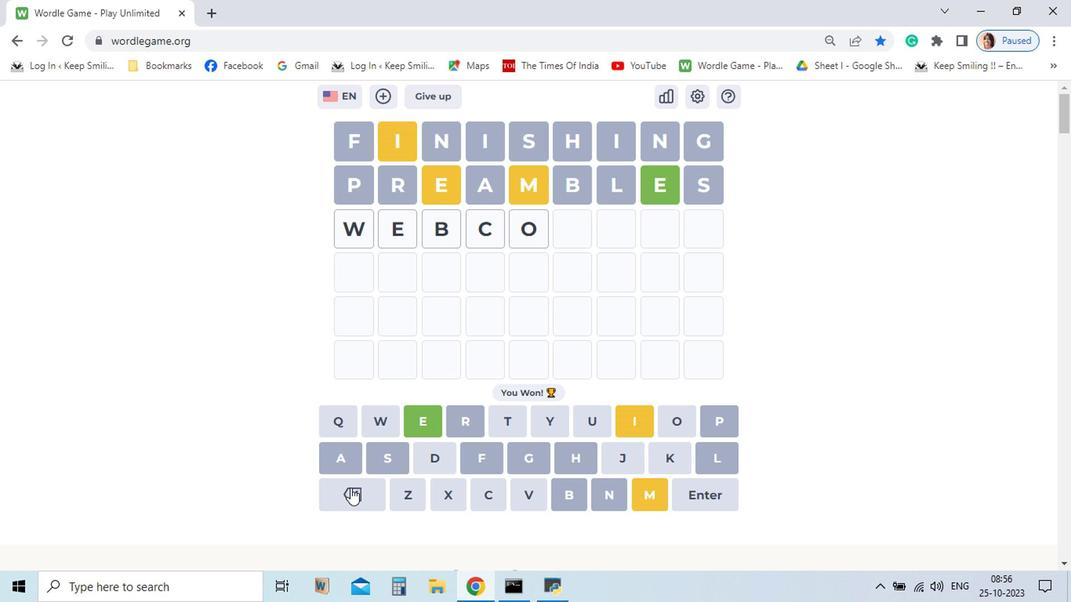 
Action: Mouse moved to (401, 492)
Screenshot: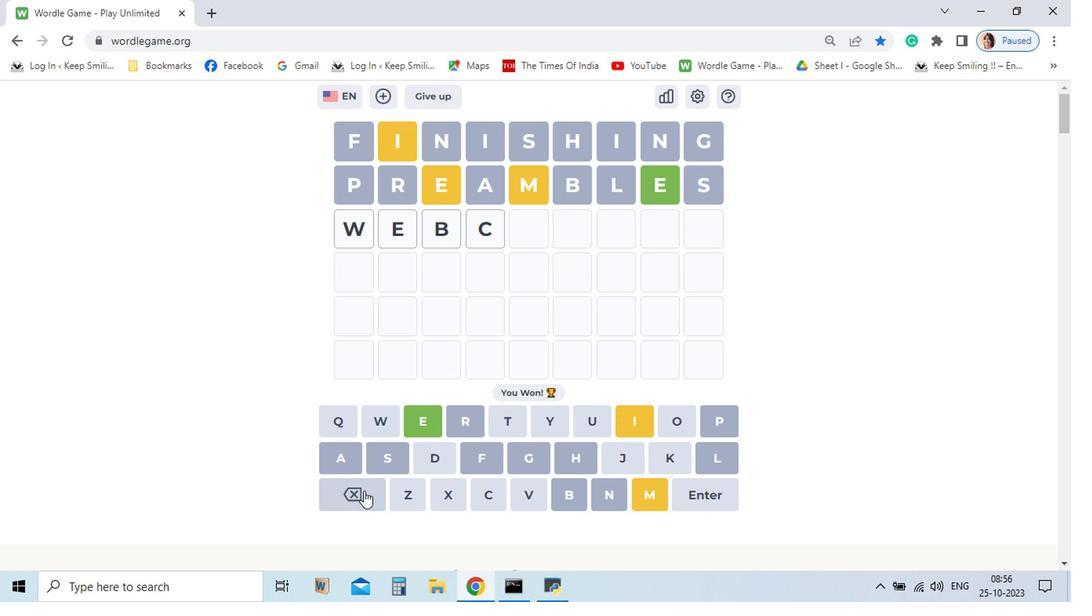 
Action: Mouse pressed left at (401, 492)
Screenshot: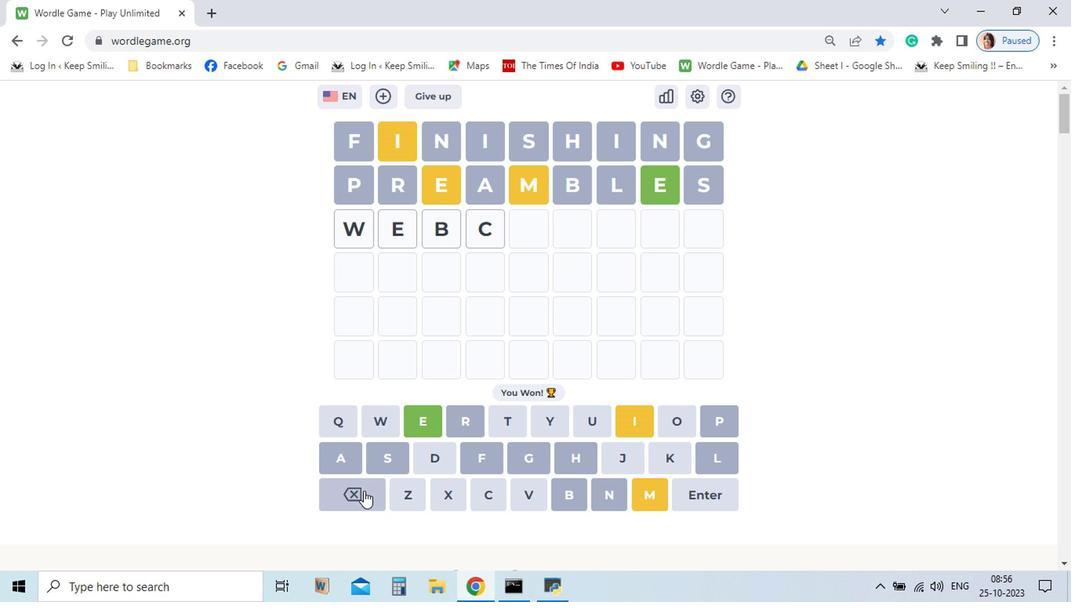 
Action: Mouse pressed left at (401, 492)
Screenshot: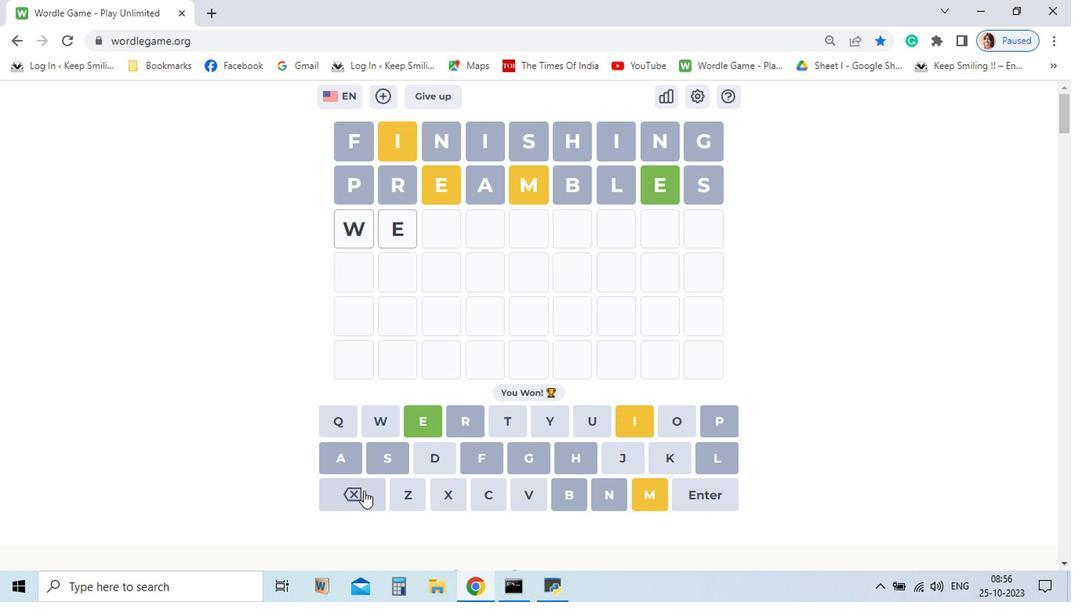
Action: Mouse pressed left at (401, 492)
Screenshot: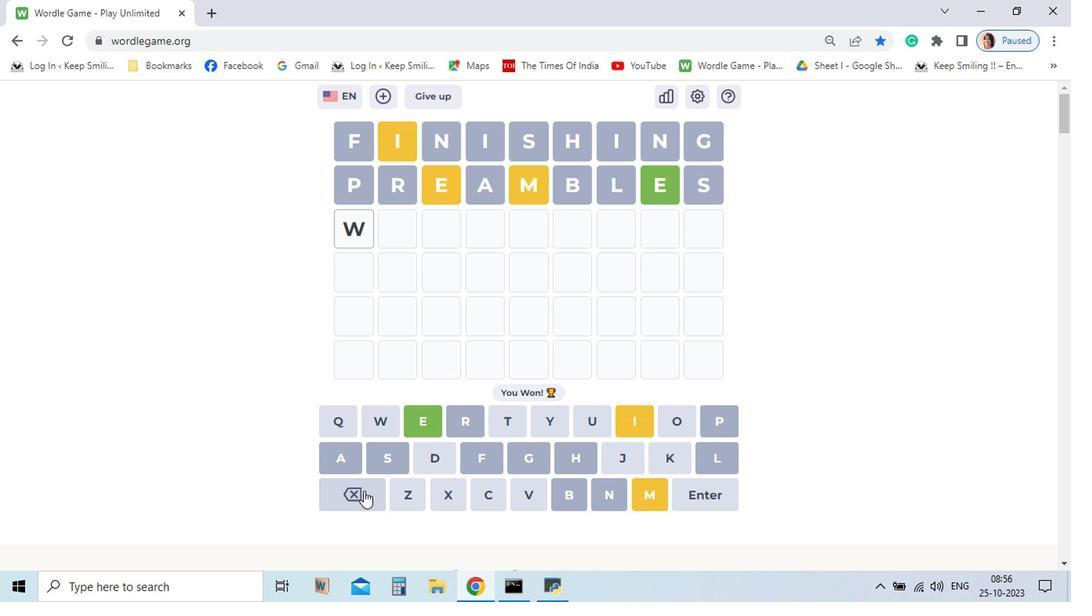 
Action: Mouse pressed left at (401, 492)
Screenshot: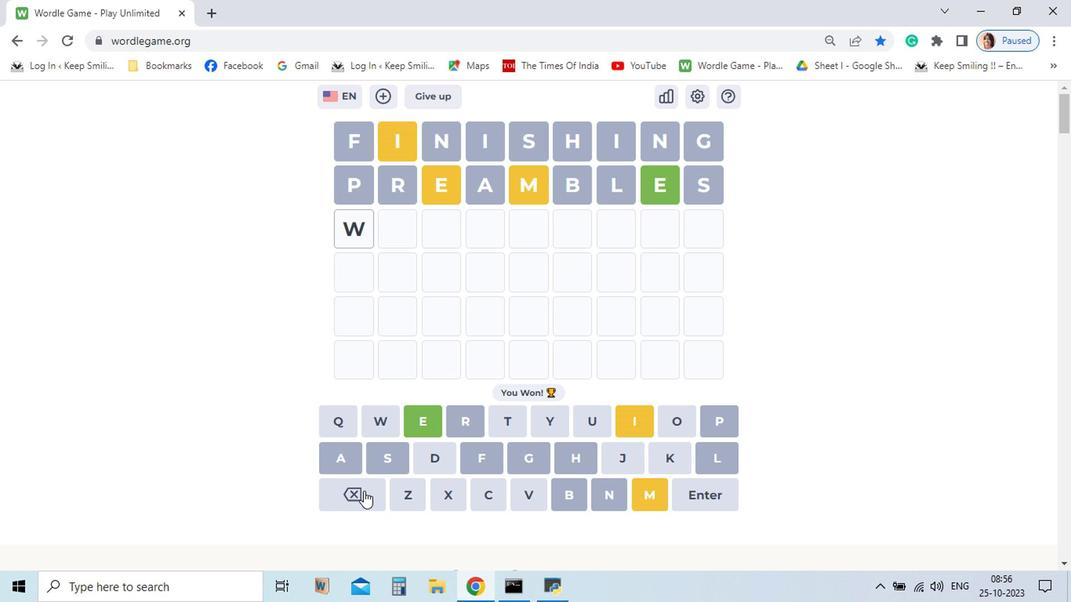 
Action: Mouse pressed left at (401, 492)
Screenshot: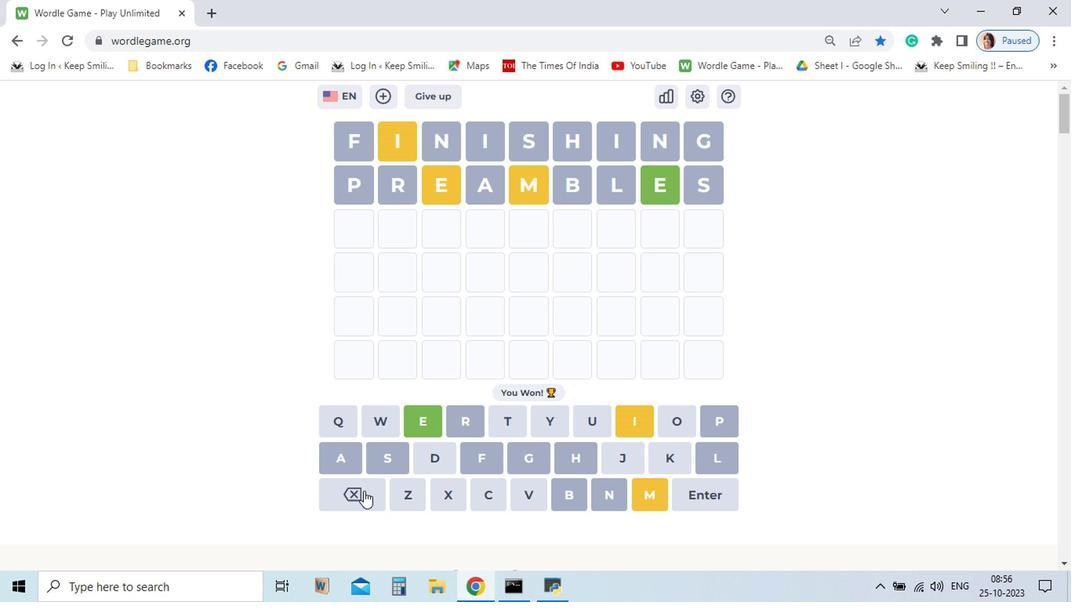 
Action: Mouse moved to (444, 445)
Screenshot: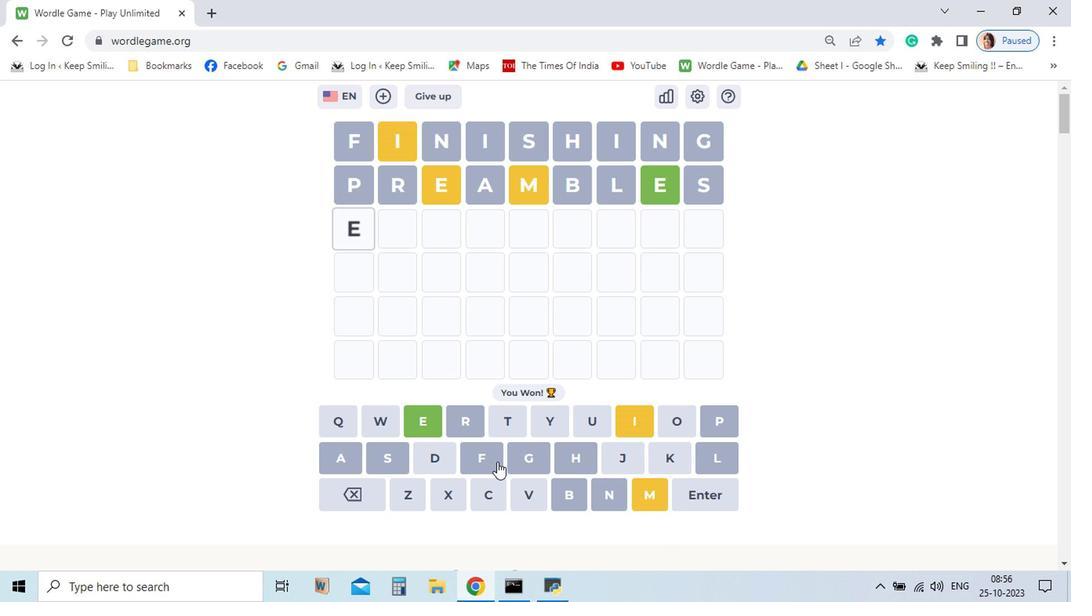 
Action: Mouse pressed left at (444, 445)
Screenshot: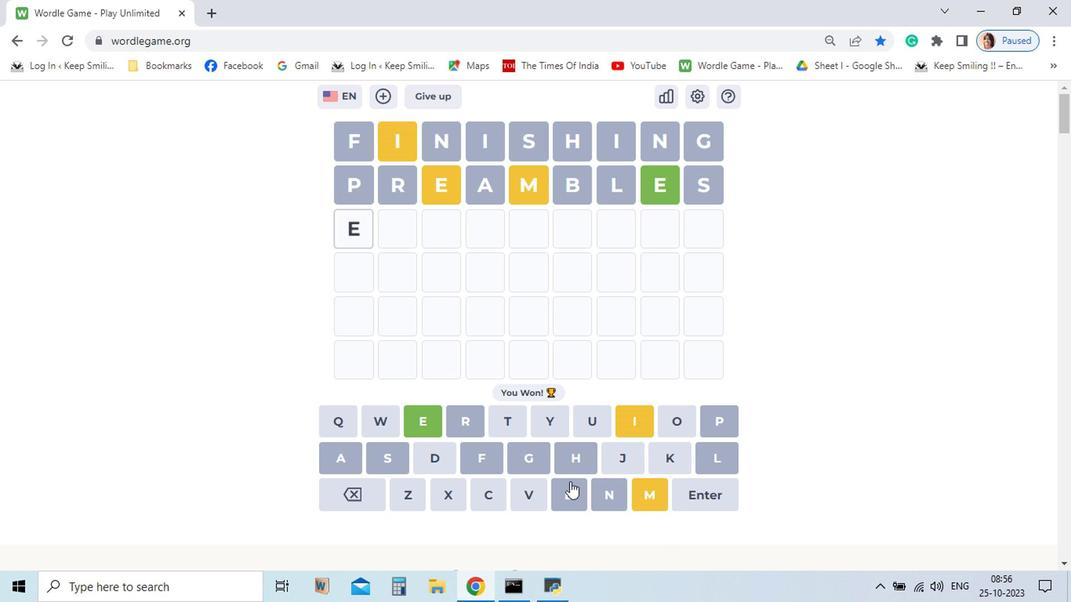 
Action: Mouse moved to (603, 496)
Screenshot: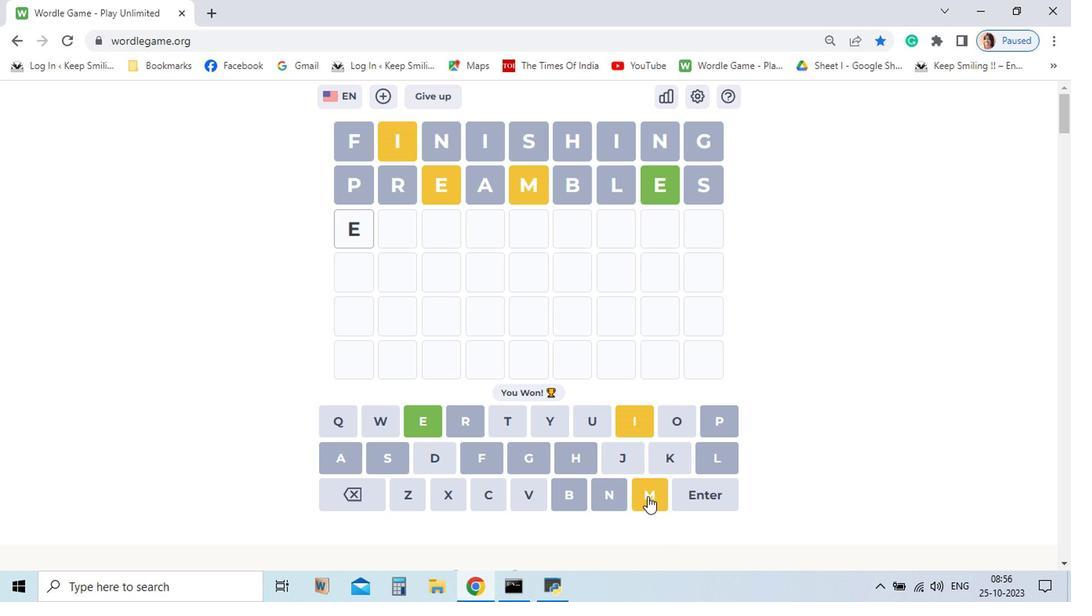 
Action: Mouse pressed left at (603, 496)
Screenshot: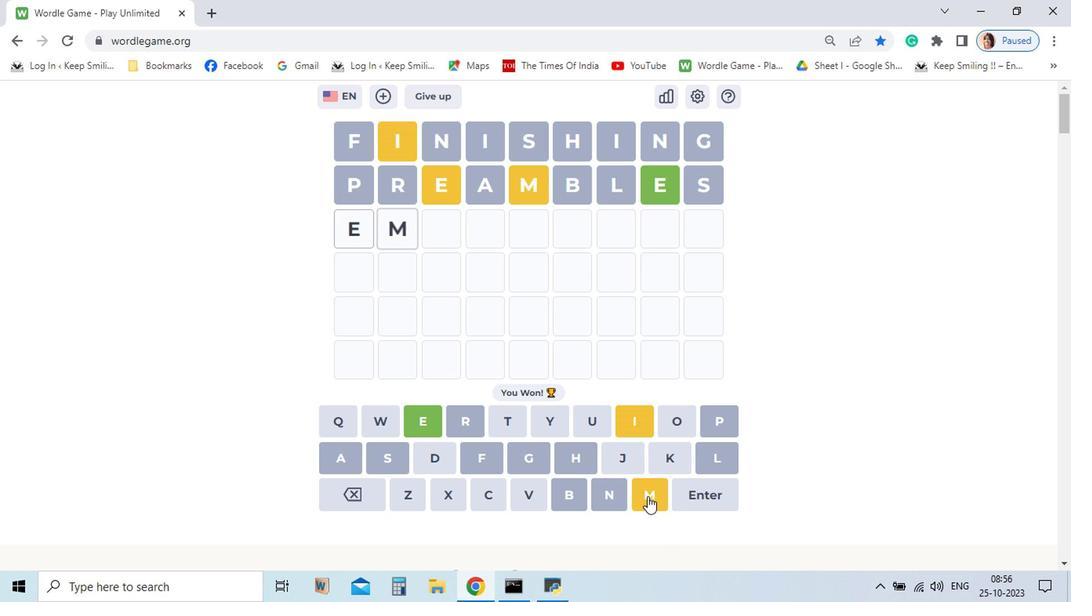 
Action: Mouse moved to (395, 493)
Screenshot: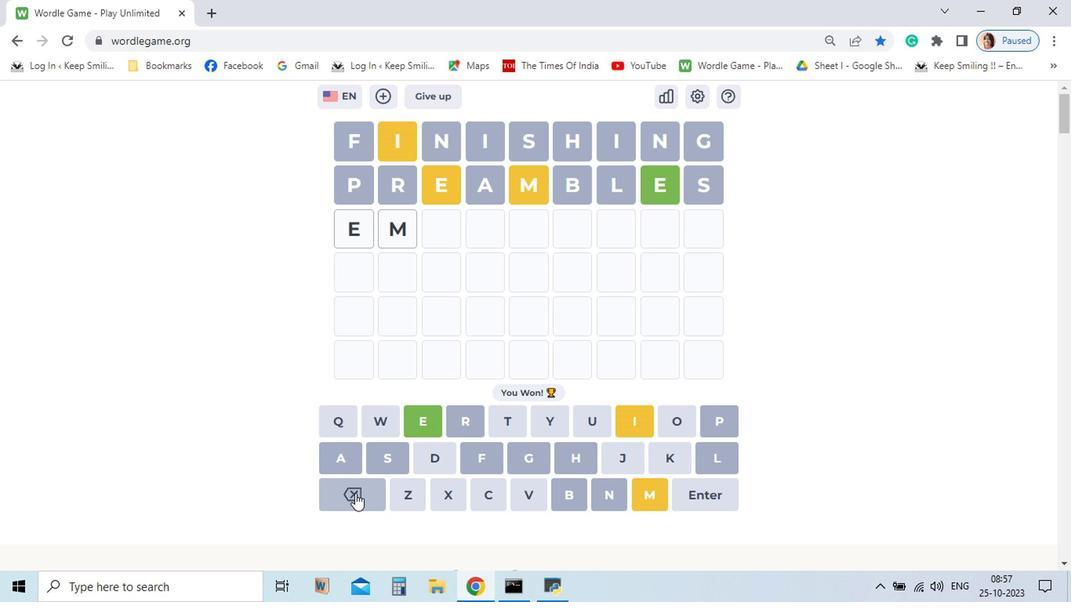 
Action: Mouse pressed left at (395, 493)
Screenshot: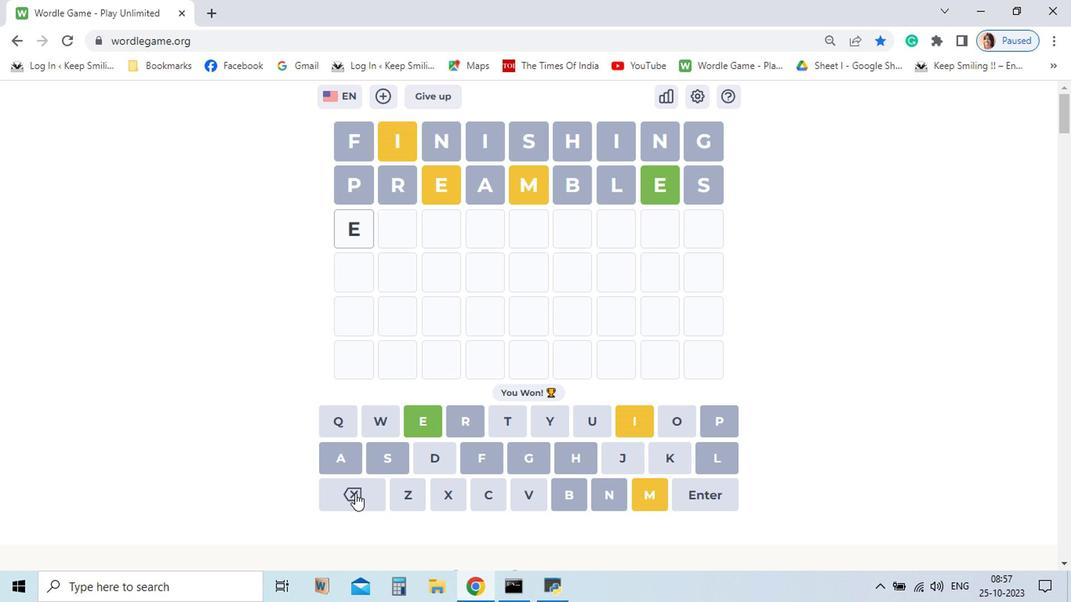 
Action: Mouse pressed left at (395, 493)
Screenshot: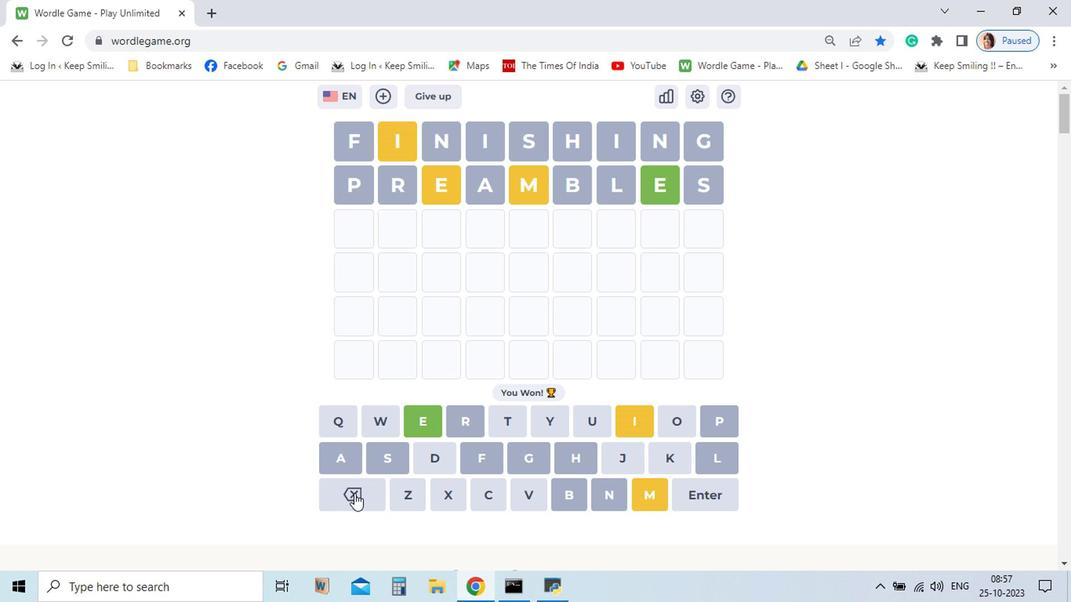 
Action: Mouse moved to (447, 468)
Screenshot: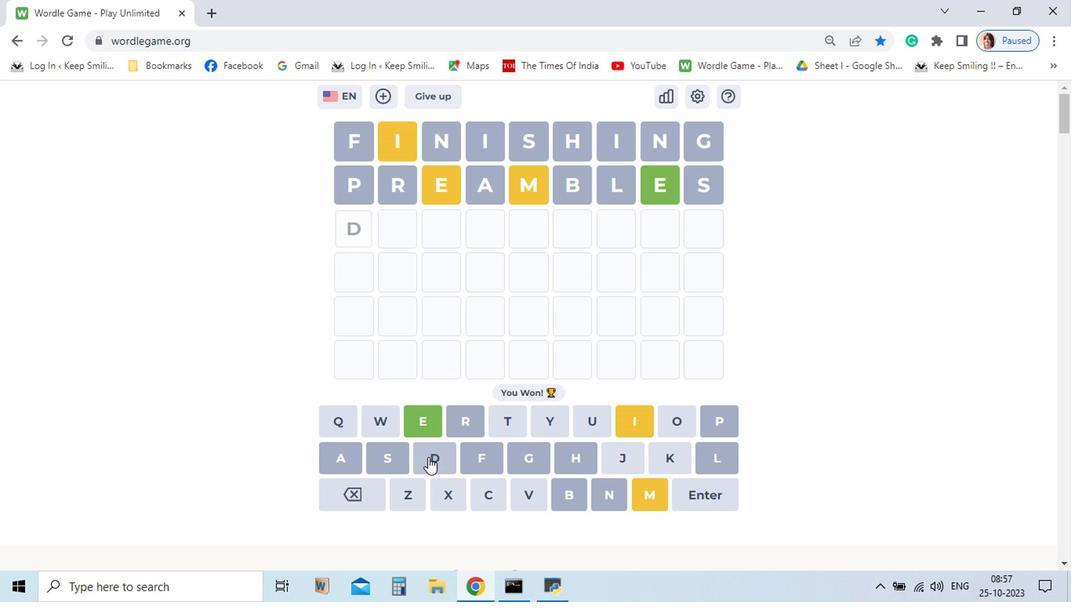 
Action: Mouse pressed left at (447, 468)
Screenshot: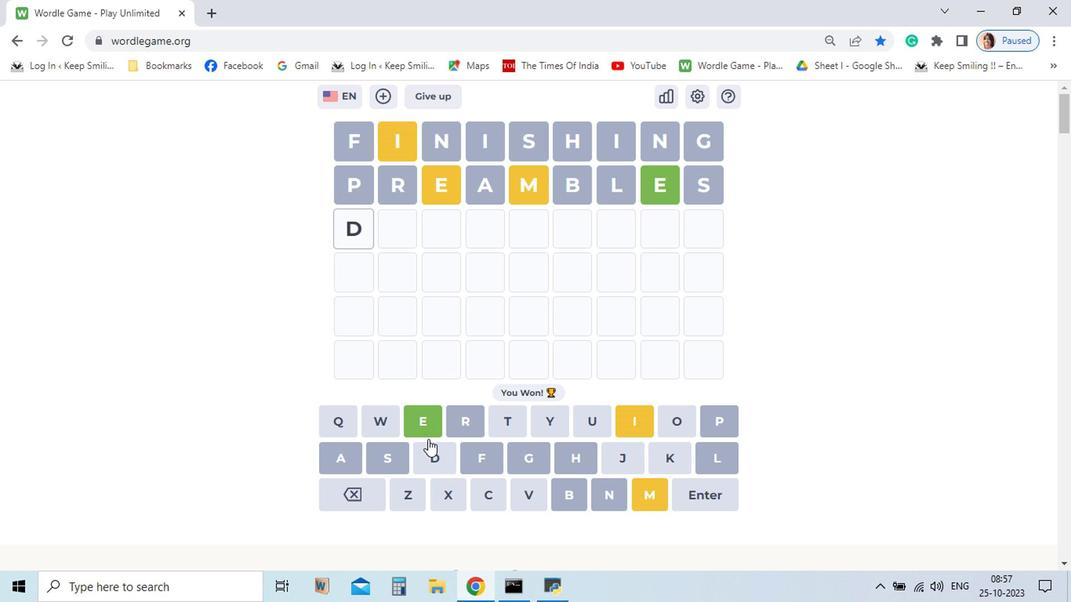 
Action: Mouse moved to (444, 443)
Screenshot: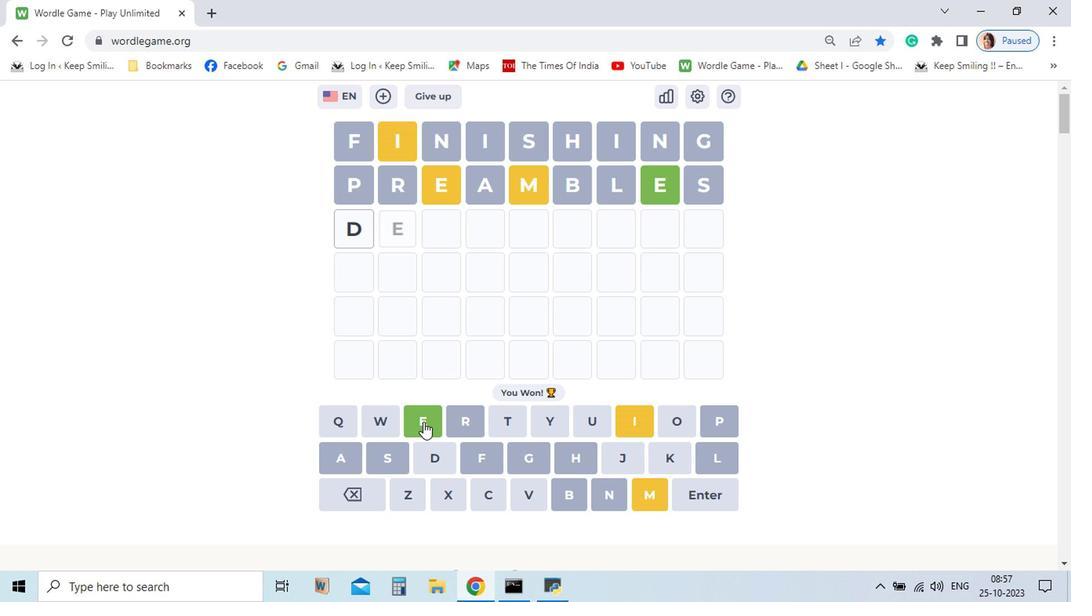 
Action: Mouse pressed left at (444, 443)
Screenshot: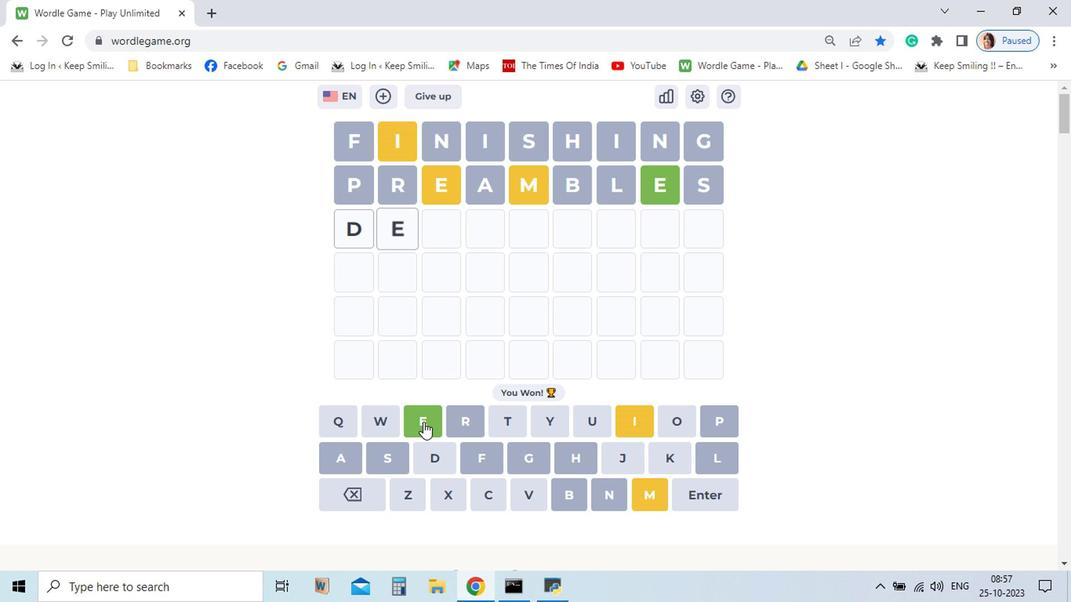 
Action: Mouse moved to (604, 501)
Screenshot: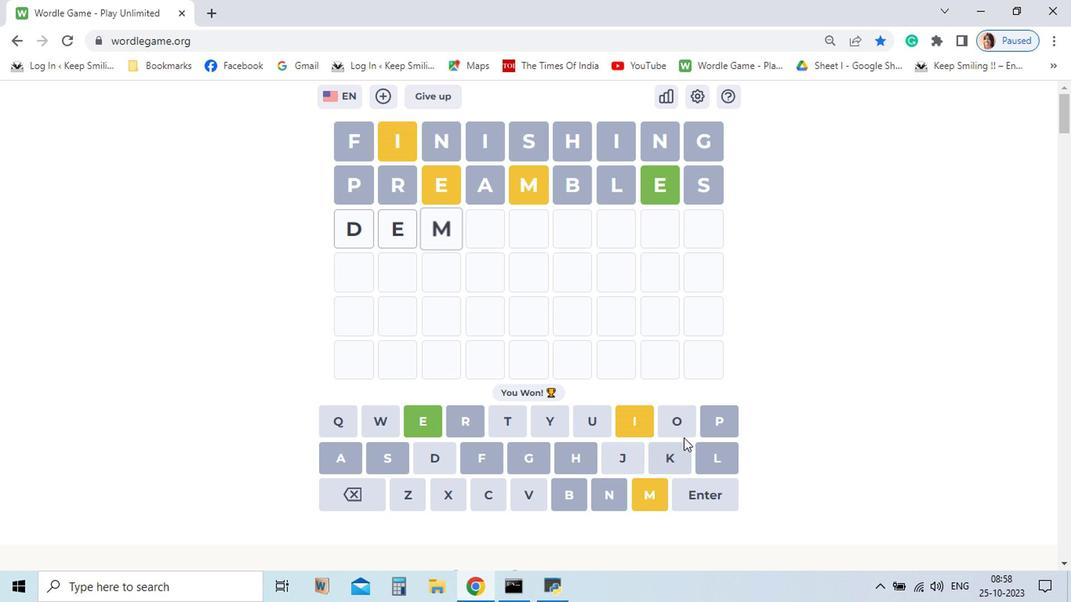 
Action: Mouse pressed left at (604, 501)
Screenshot: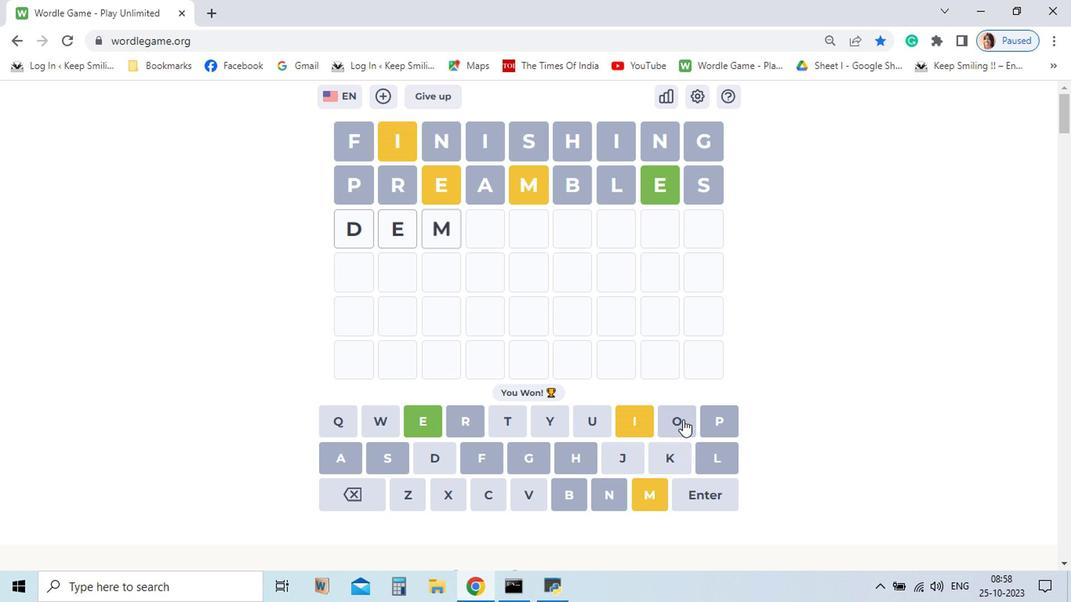 
Action: Mouse moved to (628, 441)
Screenshot: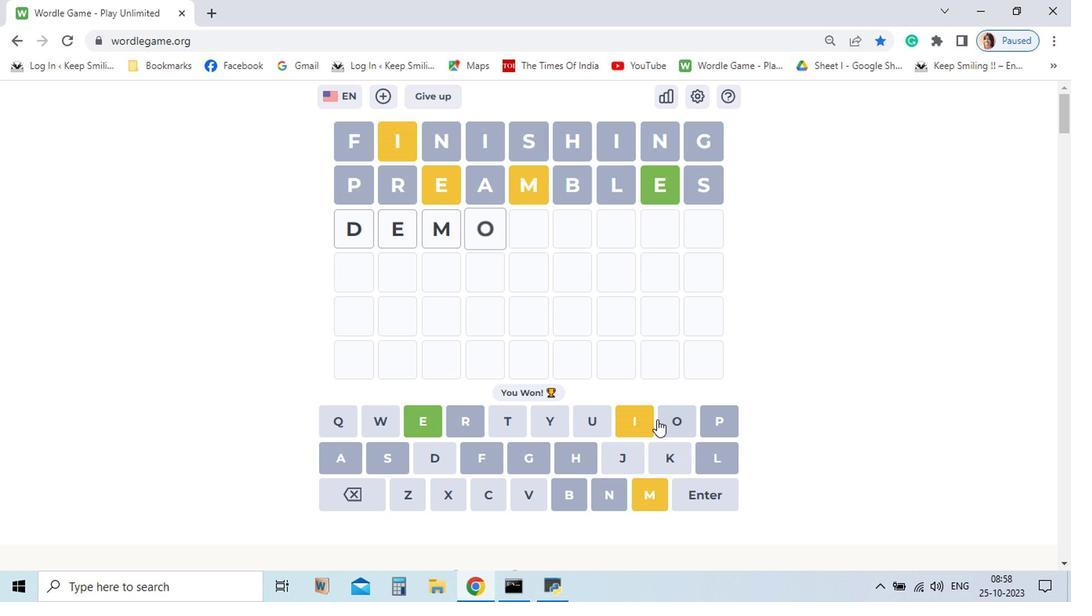 
Action: Mouse pressed left at (628, 441)
Screenshot: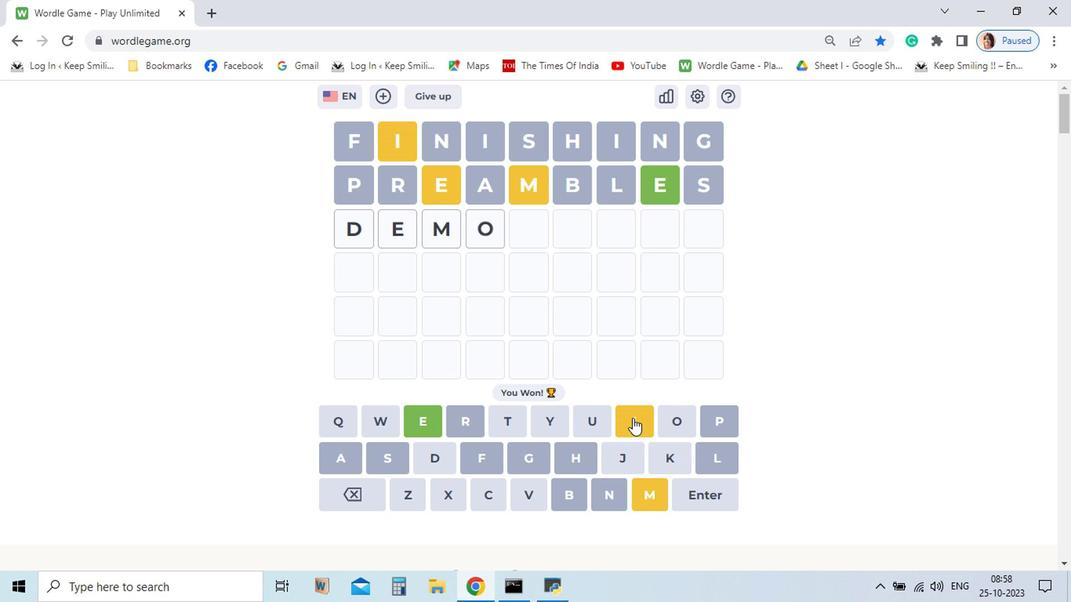
Action: Mouse moved to (570, 437)
Screenshot: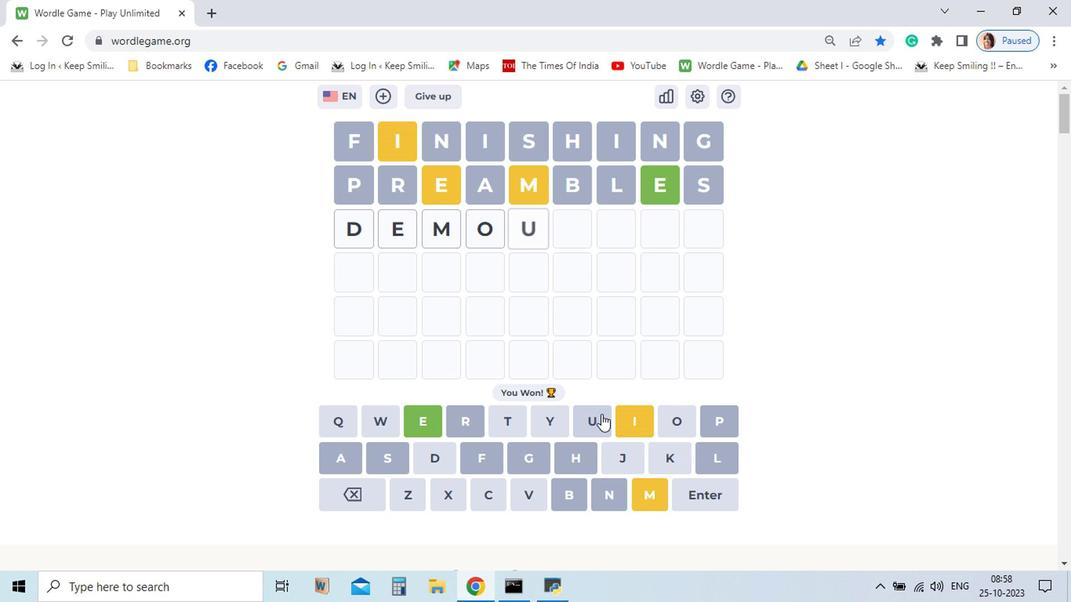 
Action: Mouse pressed left at (570, 437)
Screenshot: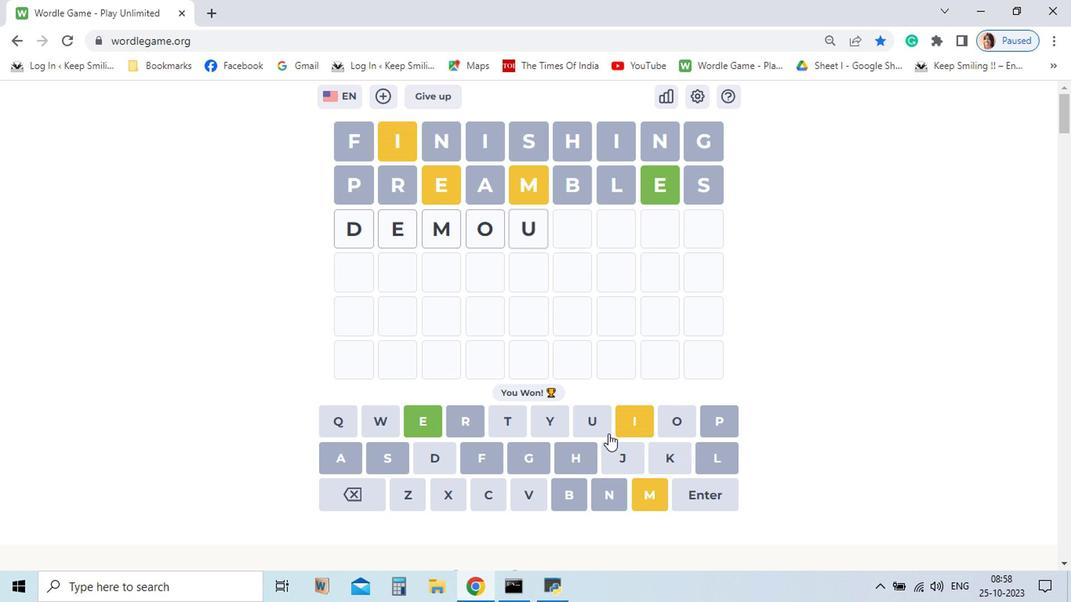 
Action: Mouse moved to (573, 493)
Screenshot: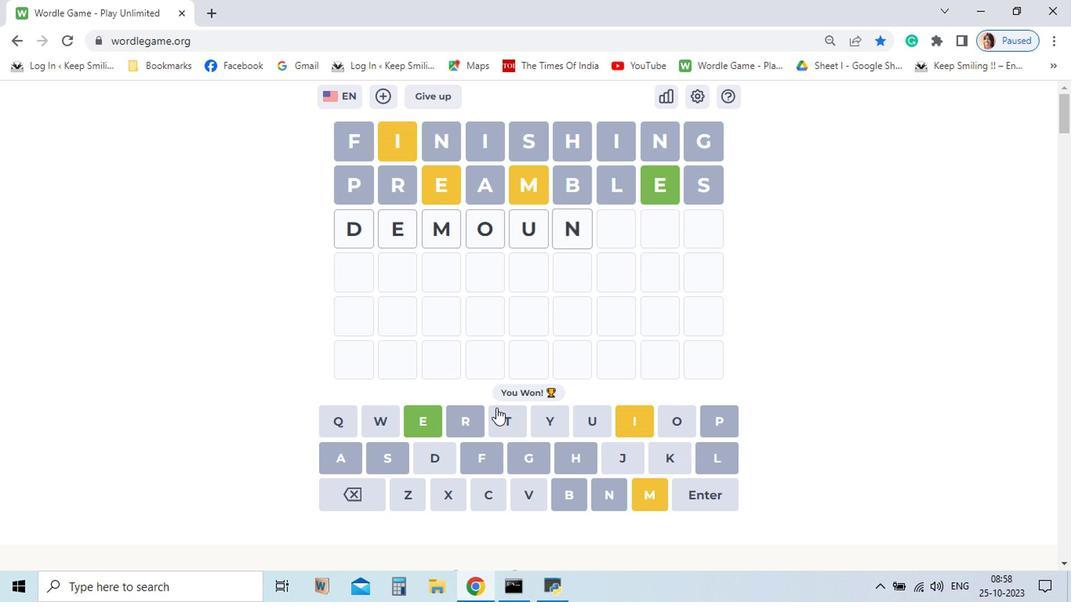 
Action: Mouse pressed left at (573, 493)
Screenshot: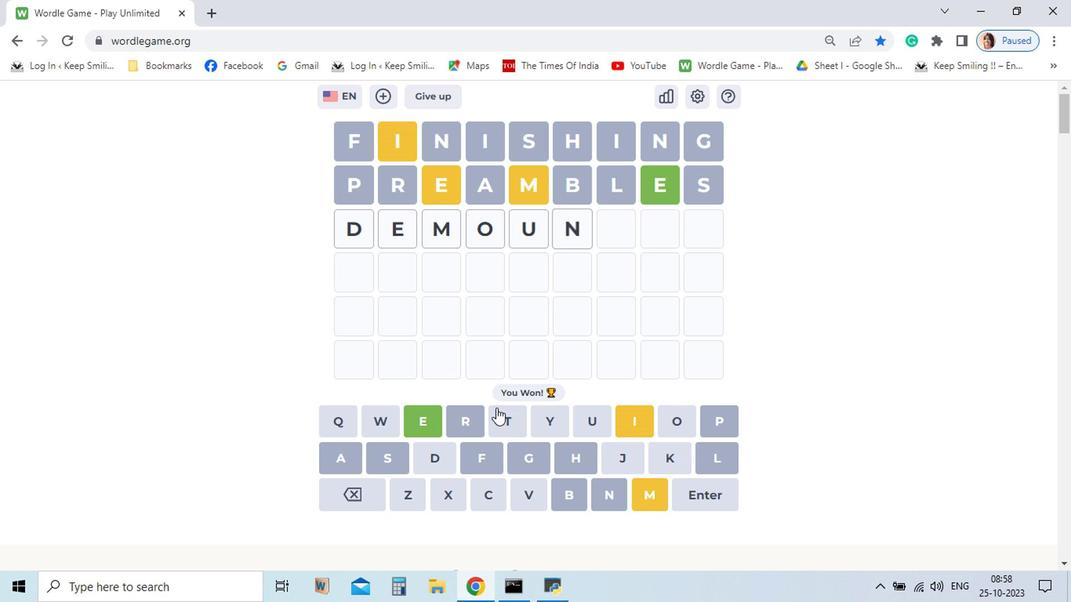 
Action: Mouse moved to (502, 446)
Screenshot: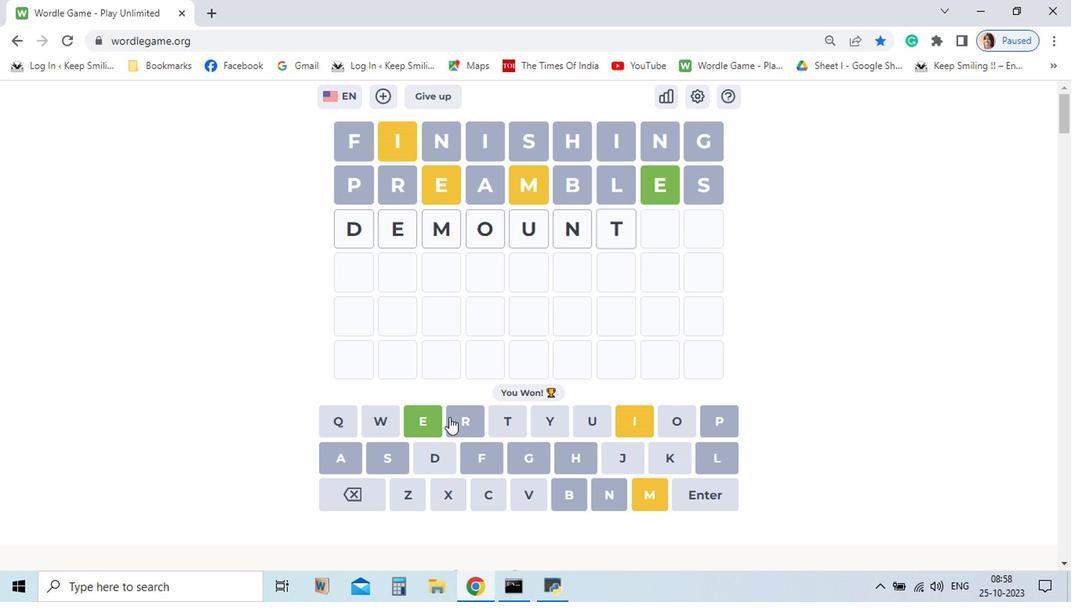 
Action: Mouse pressed left at (502, 446)
Screenshot: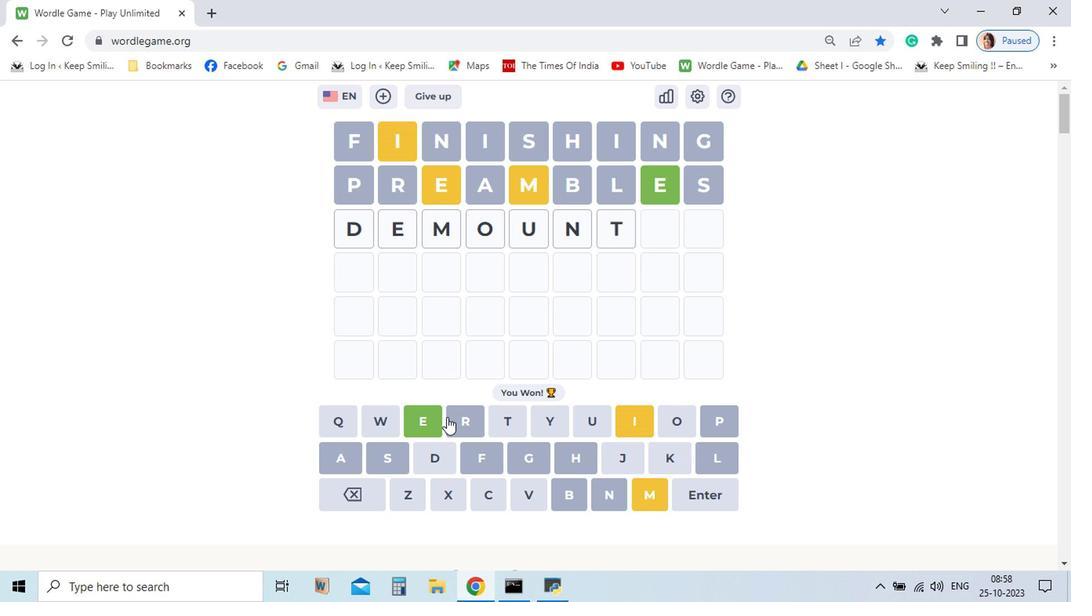 
Action: Mouse moved to (448, 439)
Screenshot: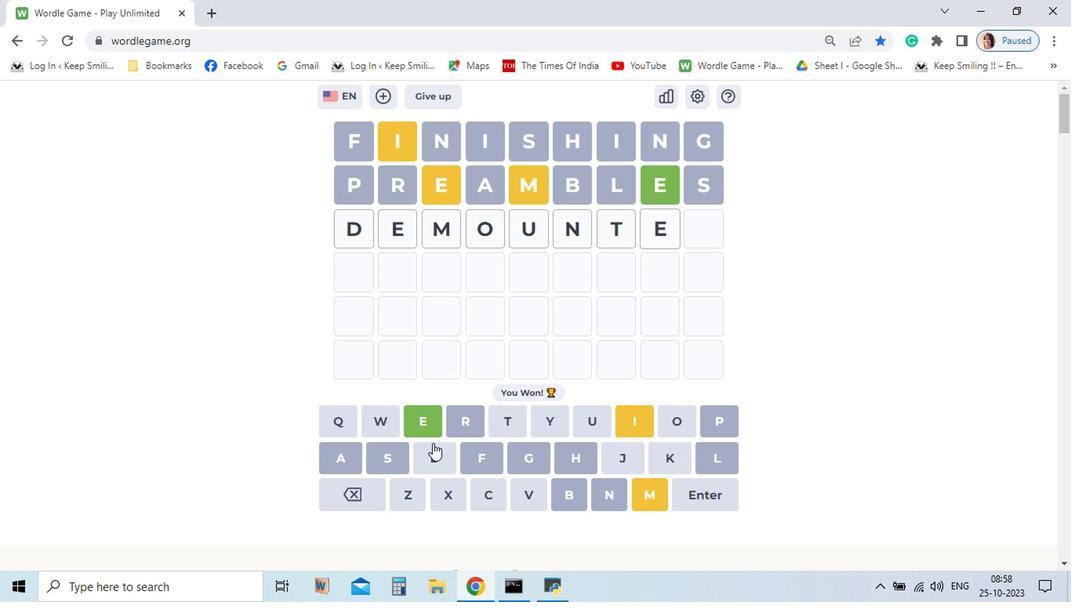 
Action: Mouse pressed left at (448, 439)
Screenshot: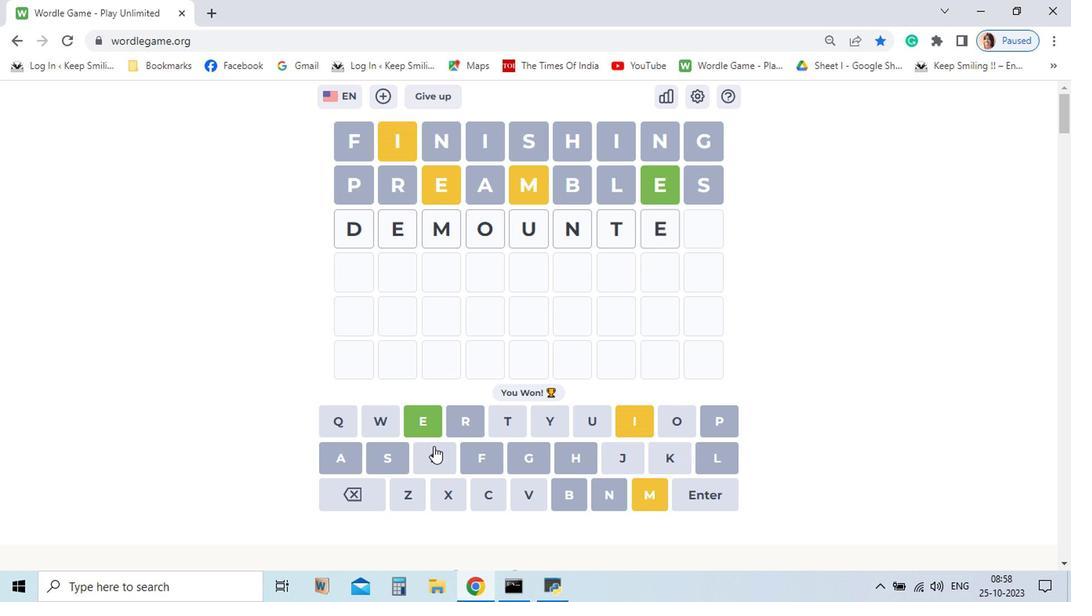 
Action: Mouse moved to (451, 468)
Screenshot: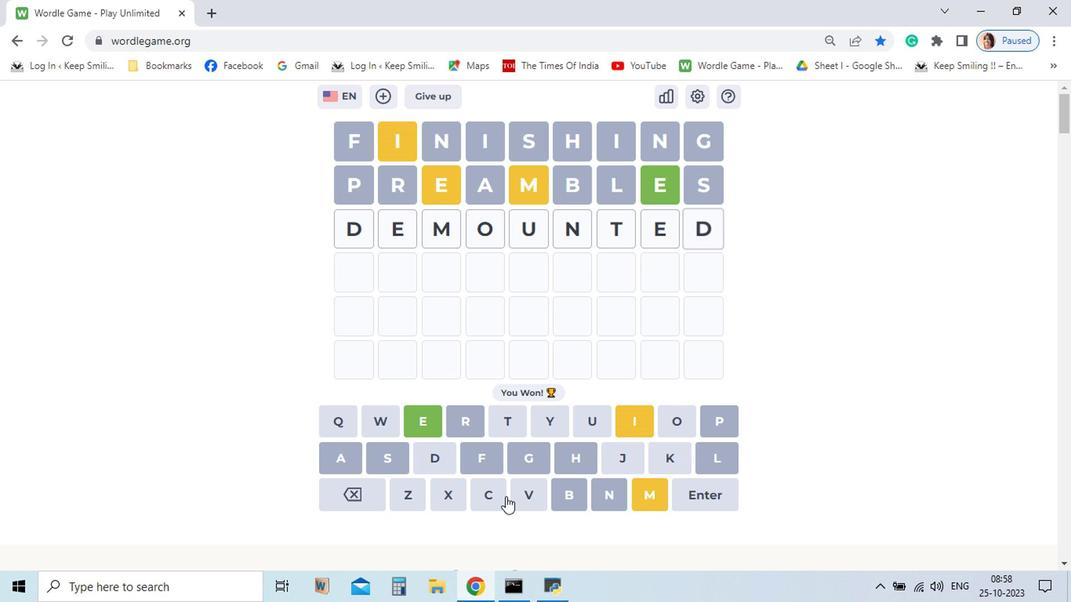 
Action: Mouse pressed left at (451, 468)
Screenshot: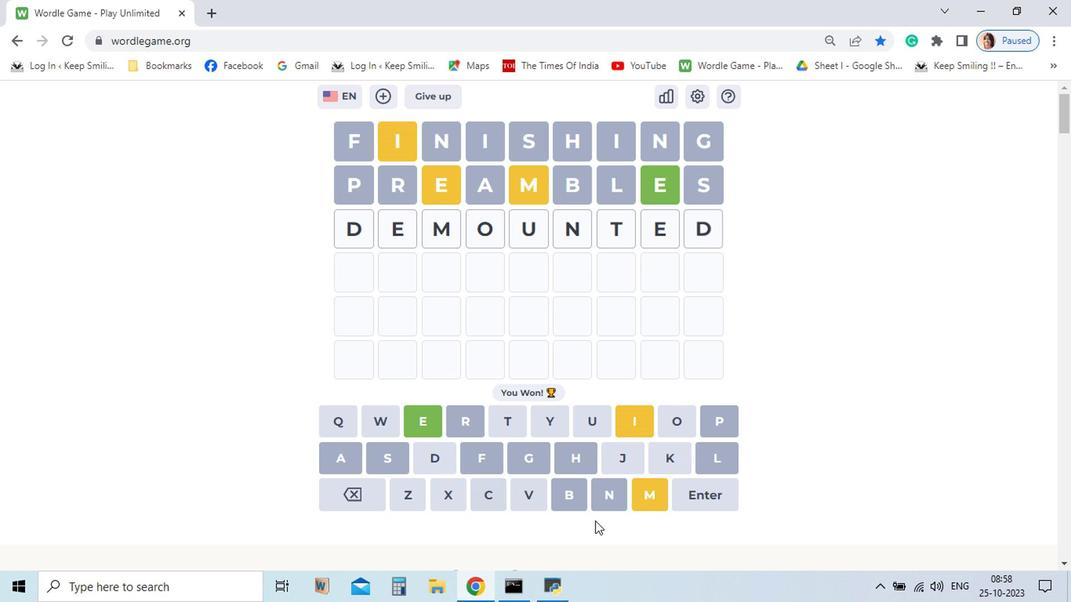 
Action: Mouse moved to (638, 500)
Screenshot: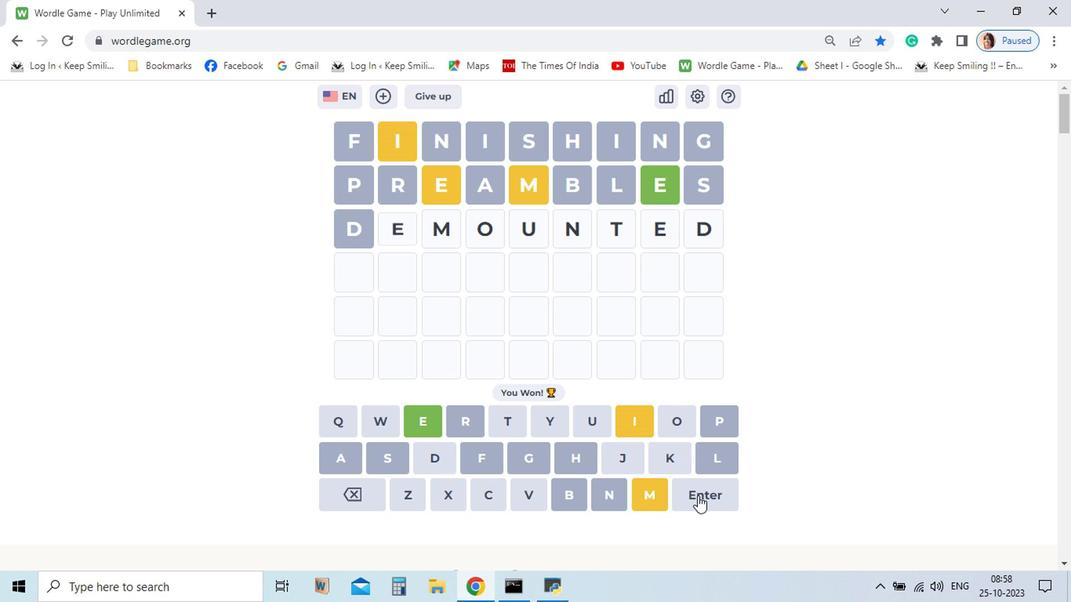 
Action: Mouse pressed left at (638, 500)
Screenshot: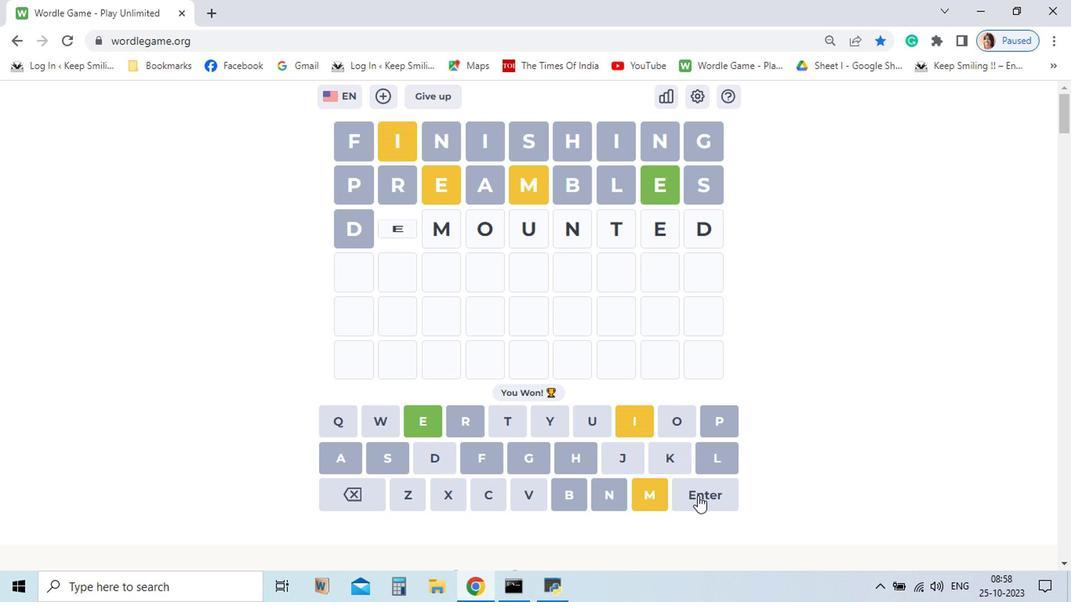 
Action: Mouse moved to (387, 489)
Screenshot: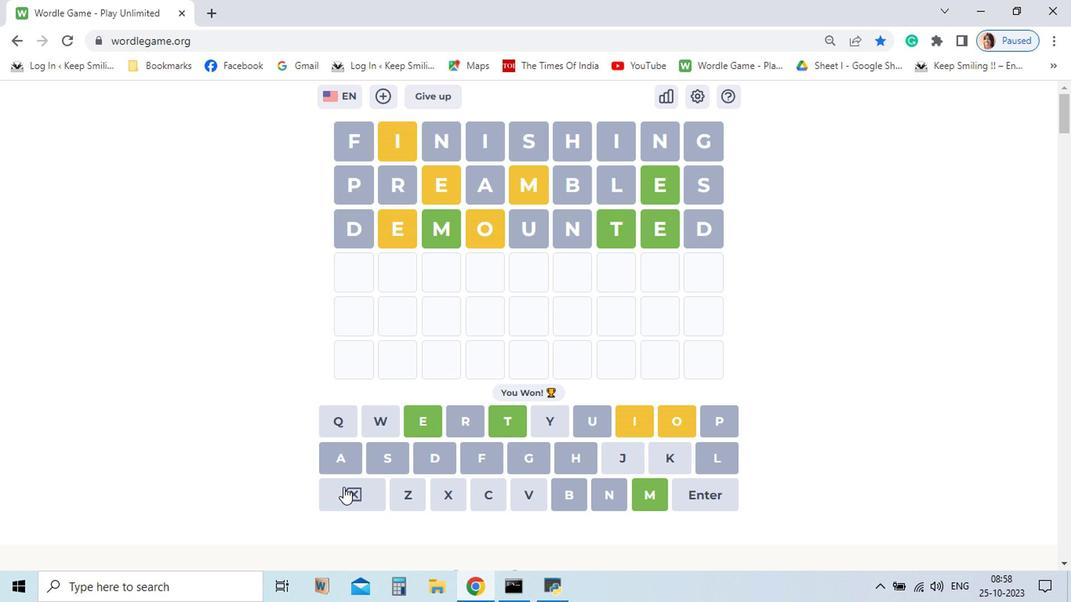 
Action: Mouse pressed left at (387, 489)
Screenshot: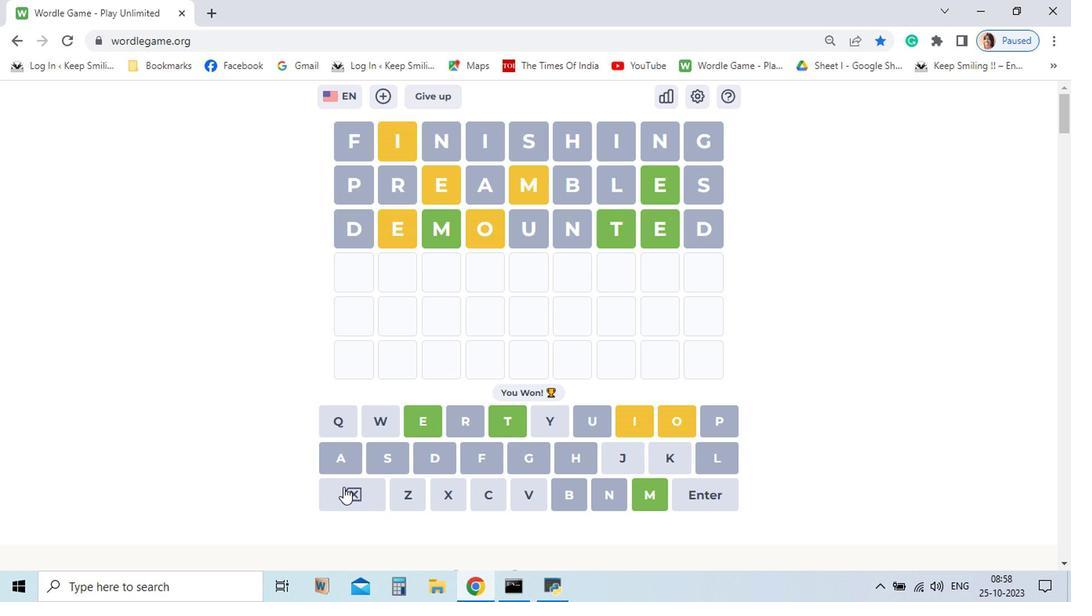 
Action: Mouse pressed left at (387, 489)
Screenshot: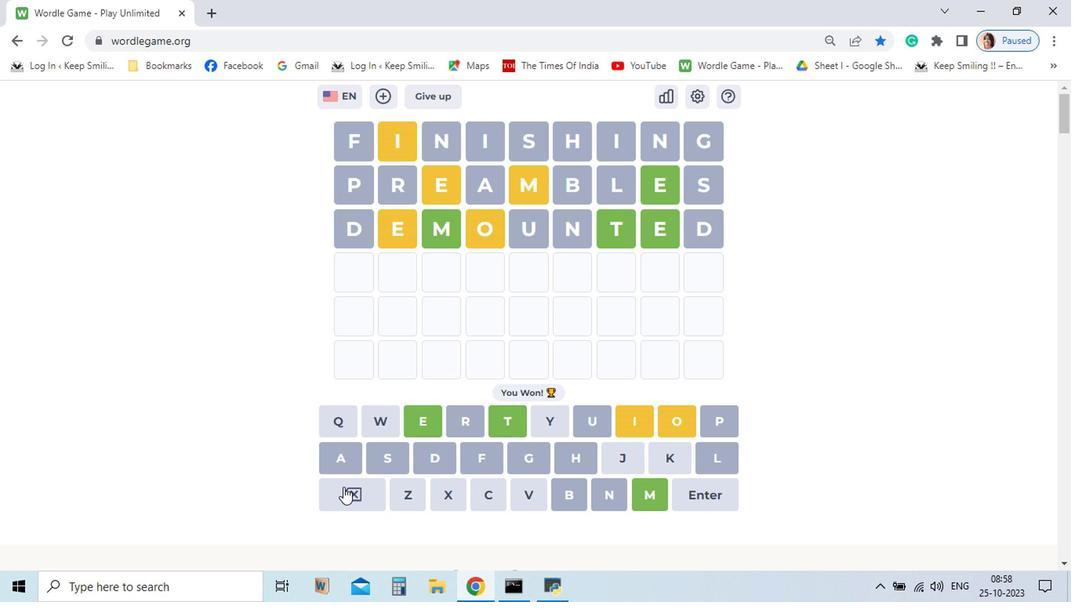 
Action: Mouse moved to (605, 496)
Screenshot: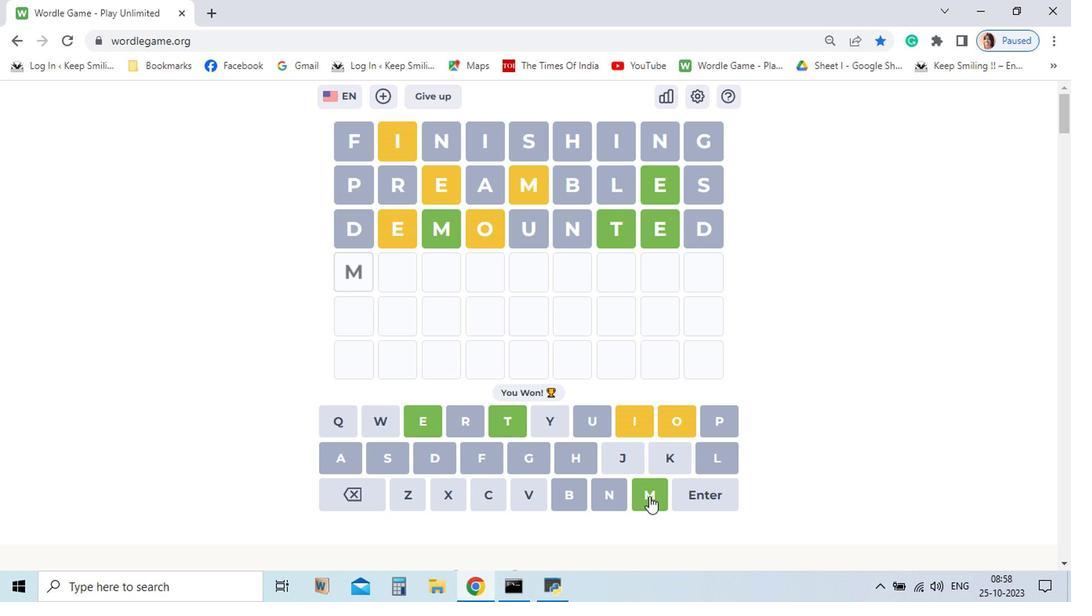 
Action: Mouse pressed left at (605, 496)
Screenshot: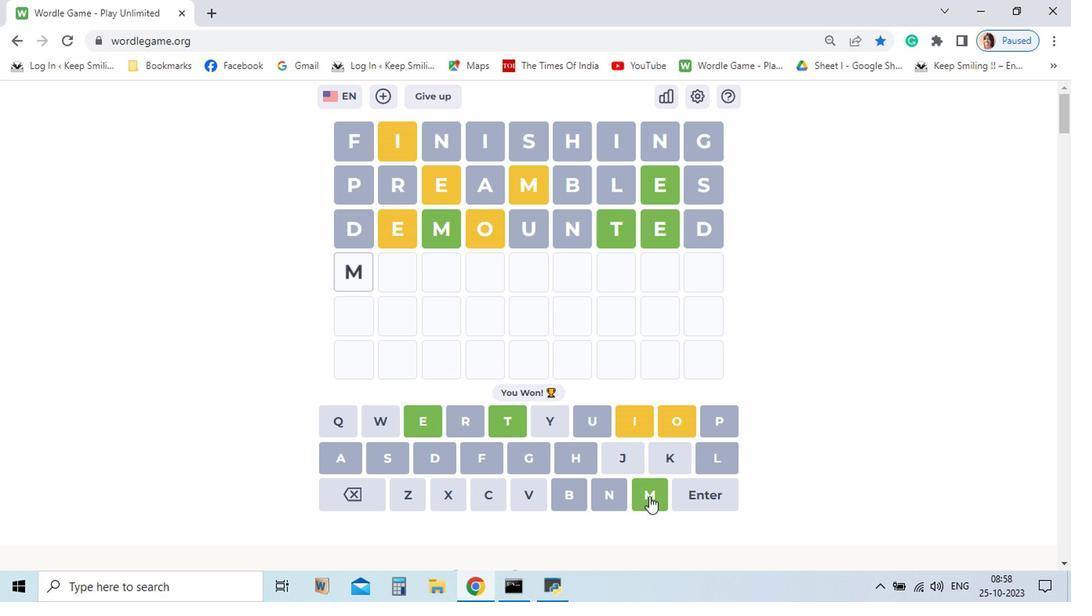 
Action: Mouse moved to (627, 441)
Screenshot: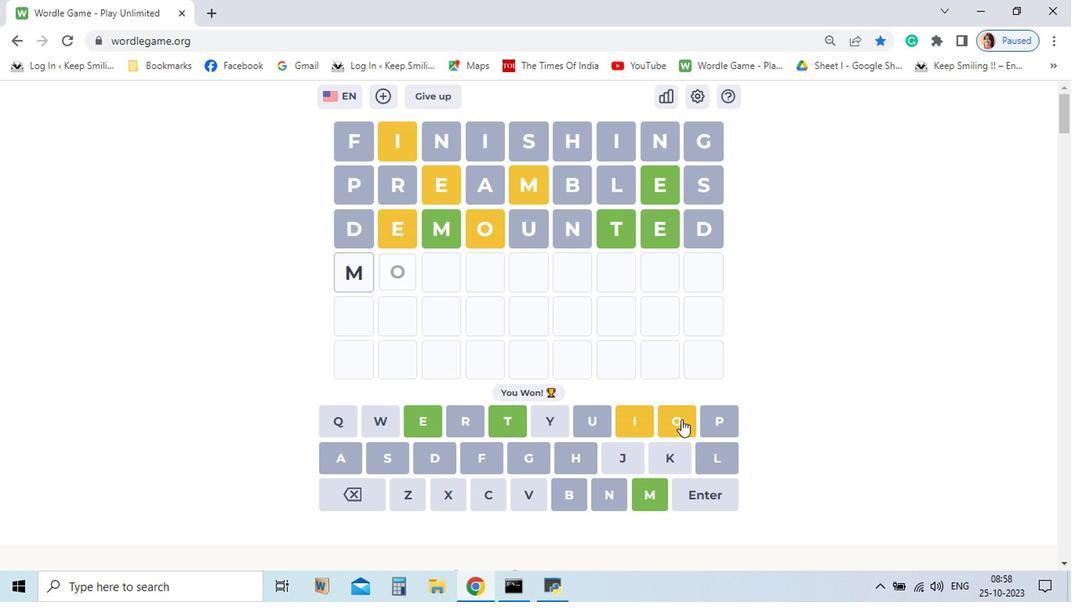 
Action: Mouse pressed left at (627, 441)
Screenshot: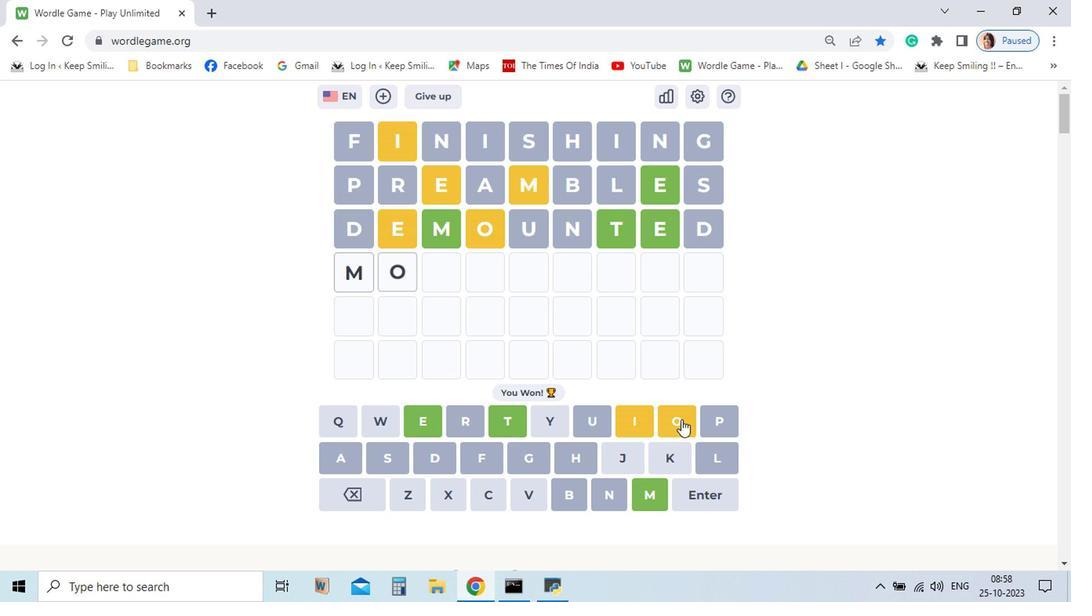 
Action: Mouse moved to (606, 500)
Screenshot: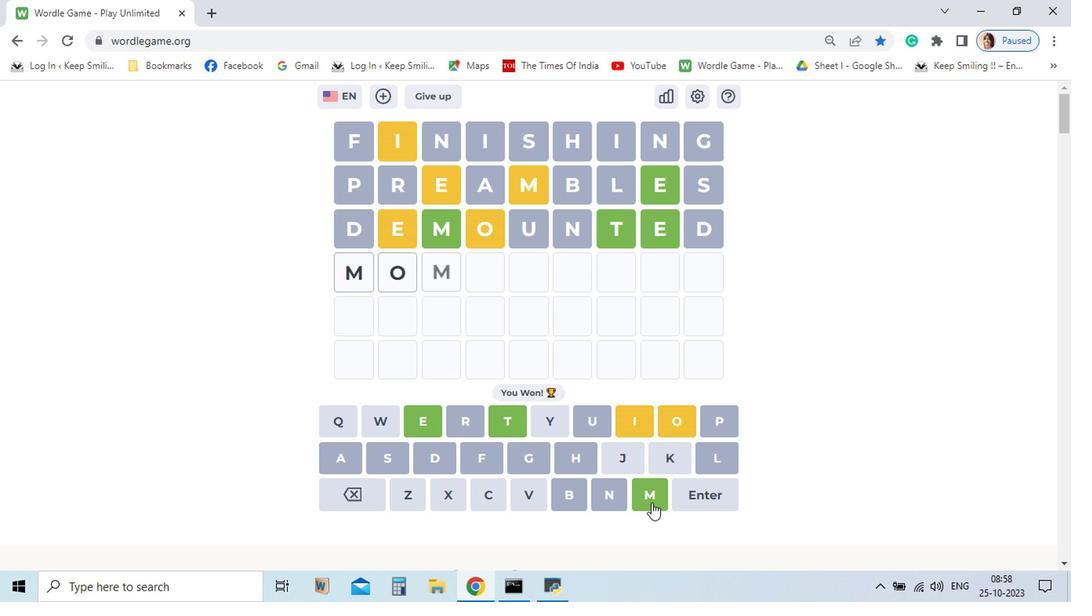 
Action: Mouse pressed left at (606, 500)
Screenshot: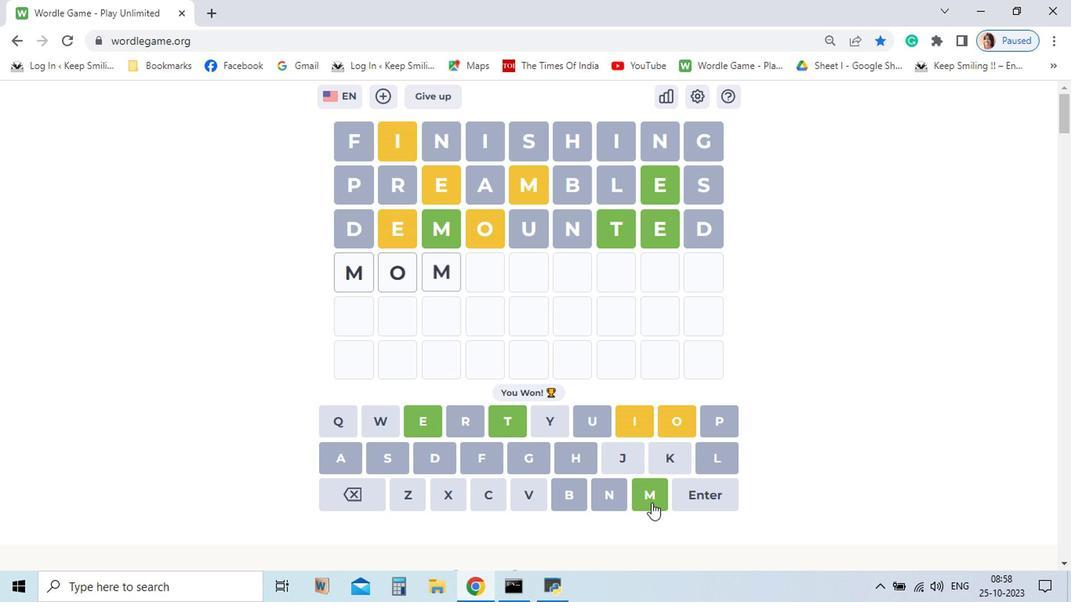 
Action: Mouse moved to (447, 444)
Screenshot: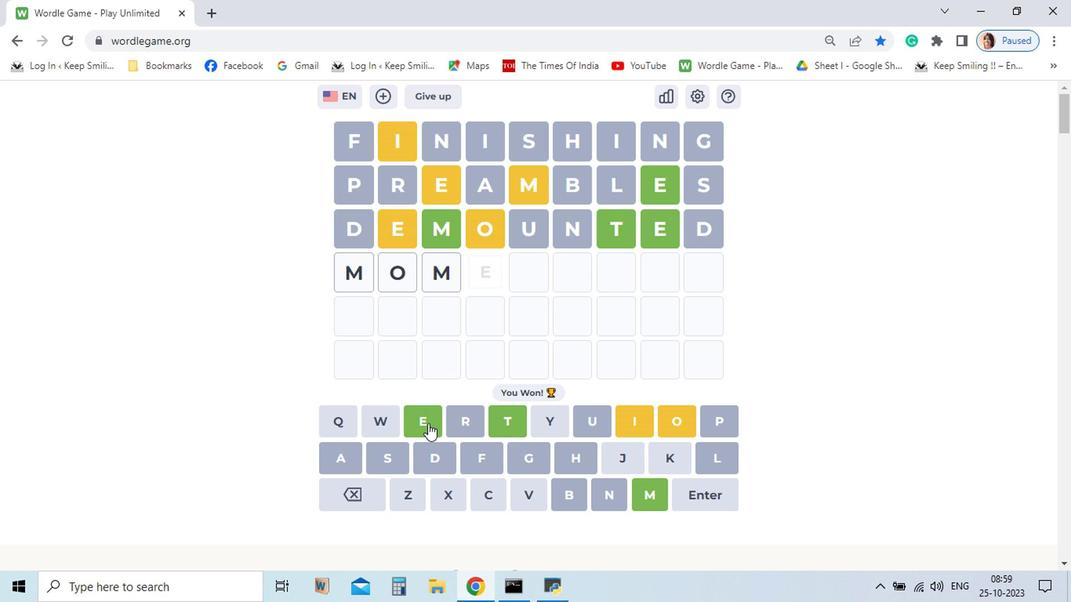 
Action: Mouse pressed left at (447, 444)
Screenshot: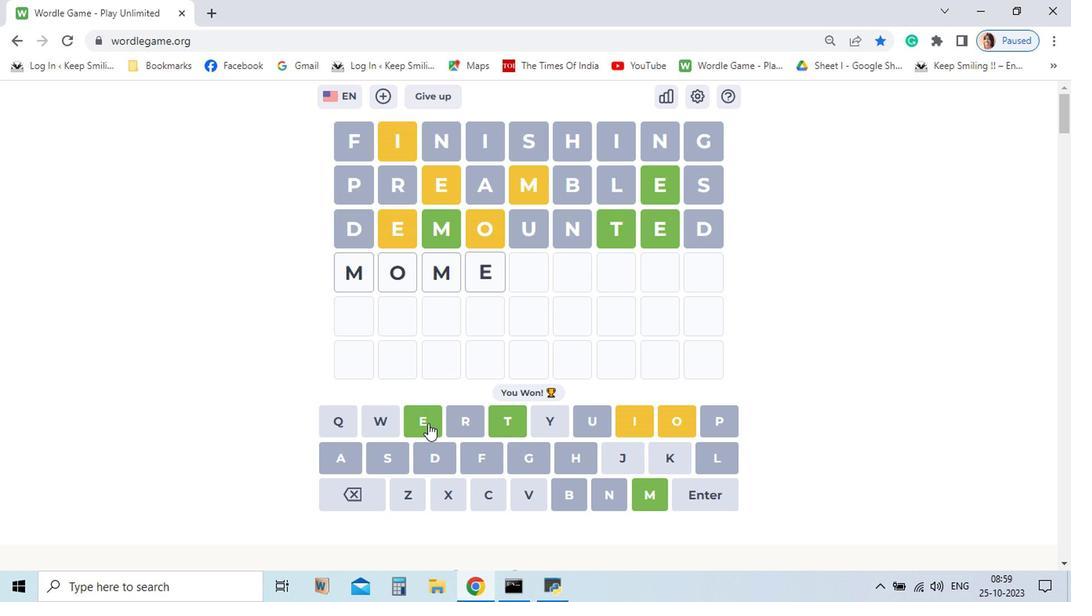 
Action: Mouse moved to (392, 491)
Screenshot: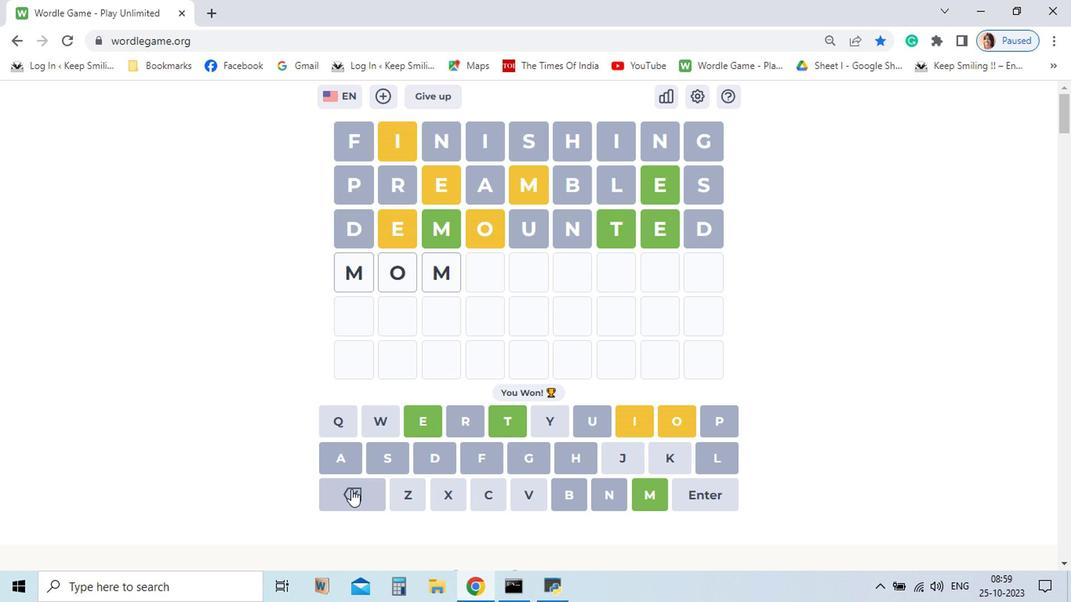 
Action: Mouse pressed left at (392, 491)
Screenshot: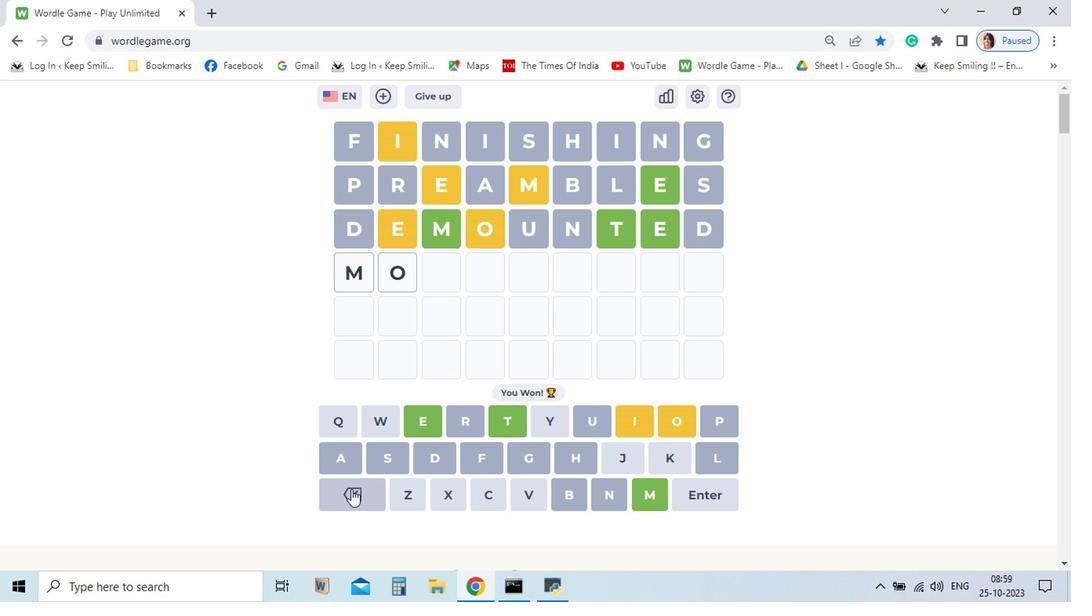 
Action: Mouse pressed left at (392, 491)
Screenshot: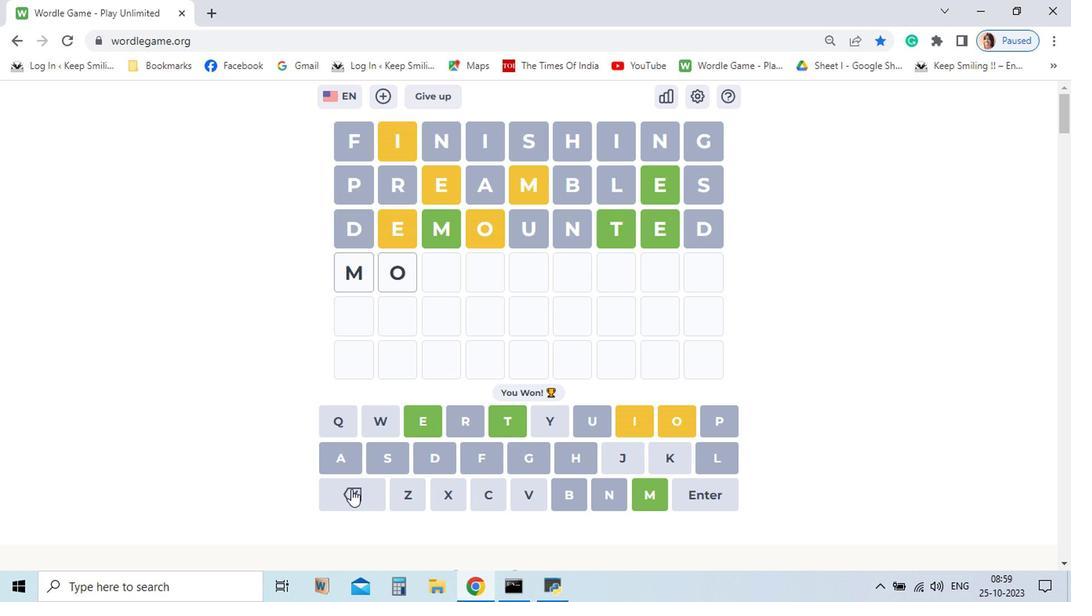 
Action: Mouse pressed left at (392, 491)
Screenshot: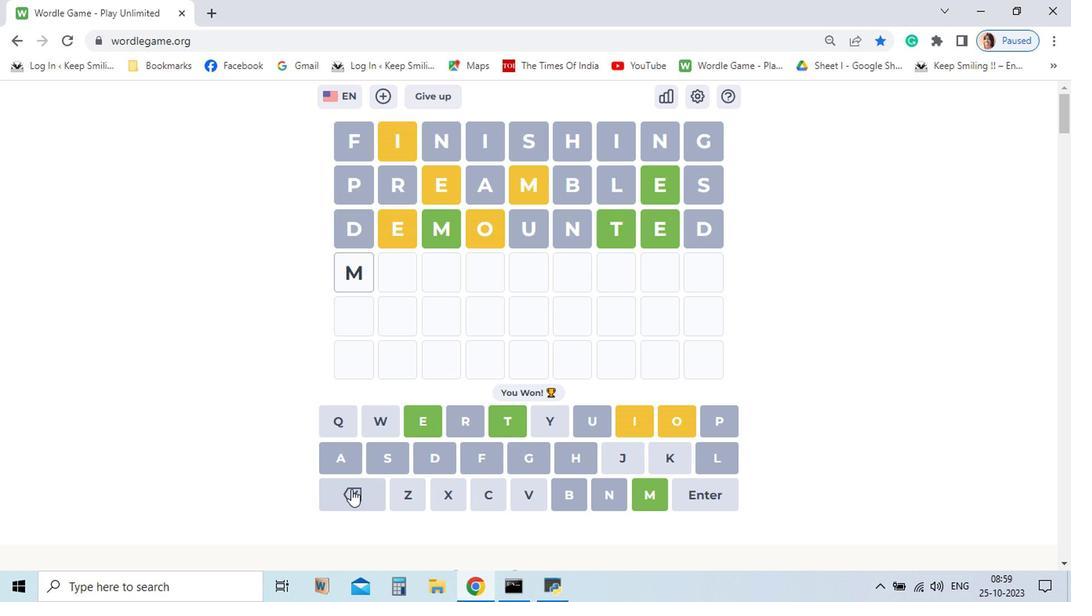 
Action: Mouse pressed left at (392, 491)
Screenshot: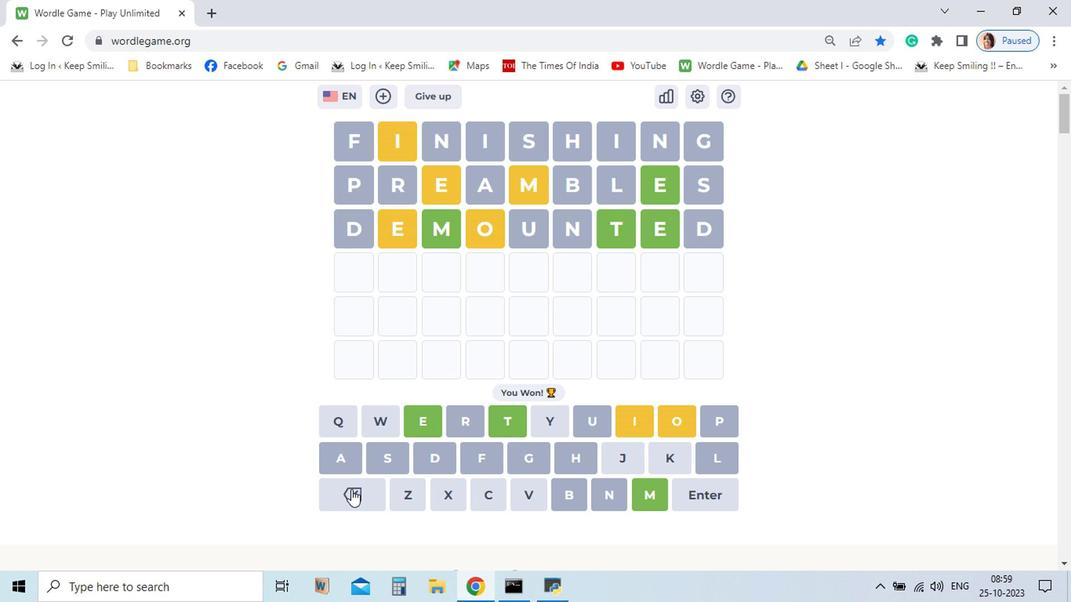 
Action: Mouse moved to (492, 493)
Screenshot: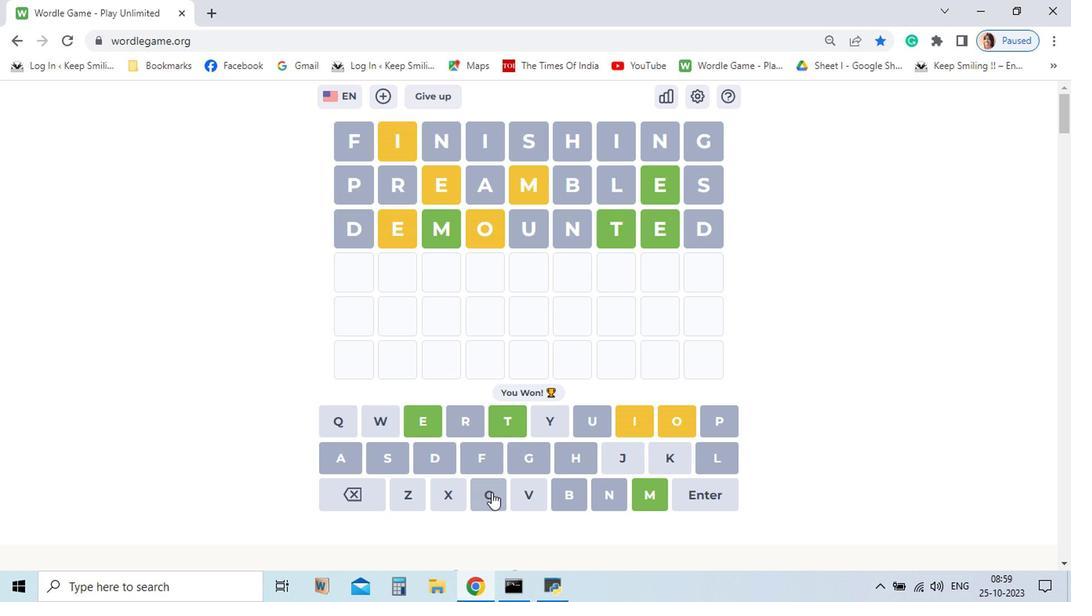 
Action: Mouse pressed left at (492, 493)
Screenshot: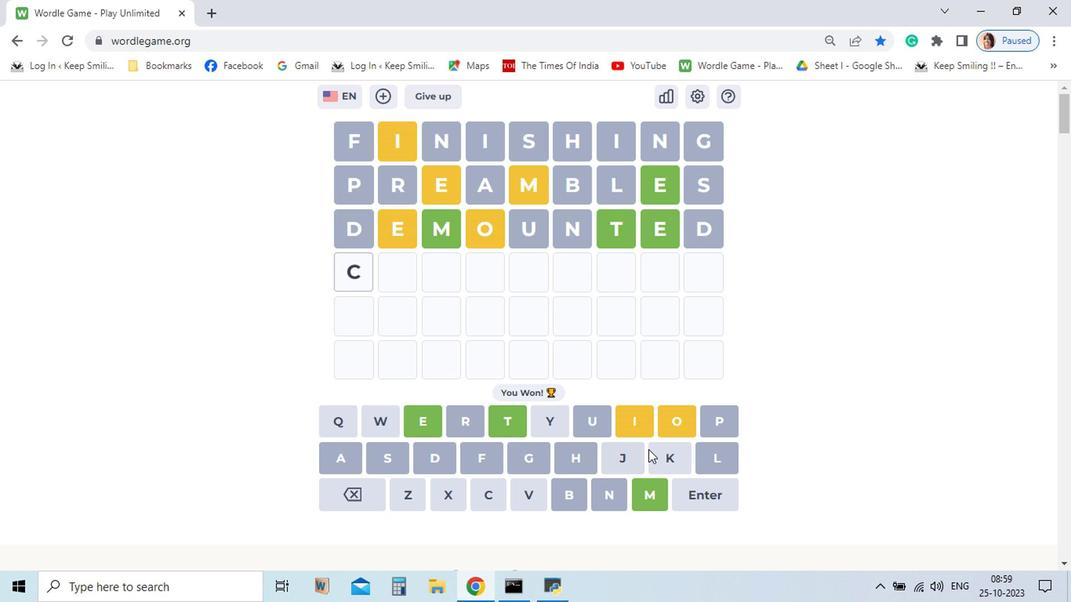 
Action: Mouse moved to (622, 443)
Screenshot: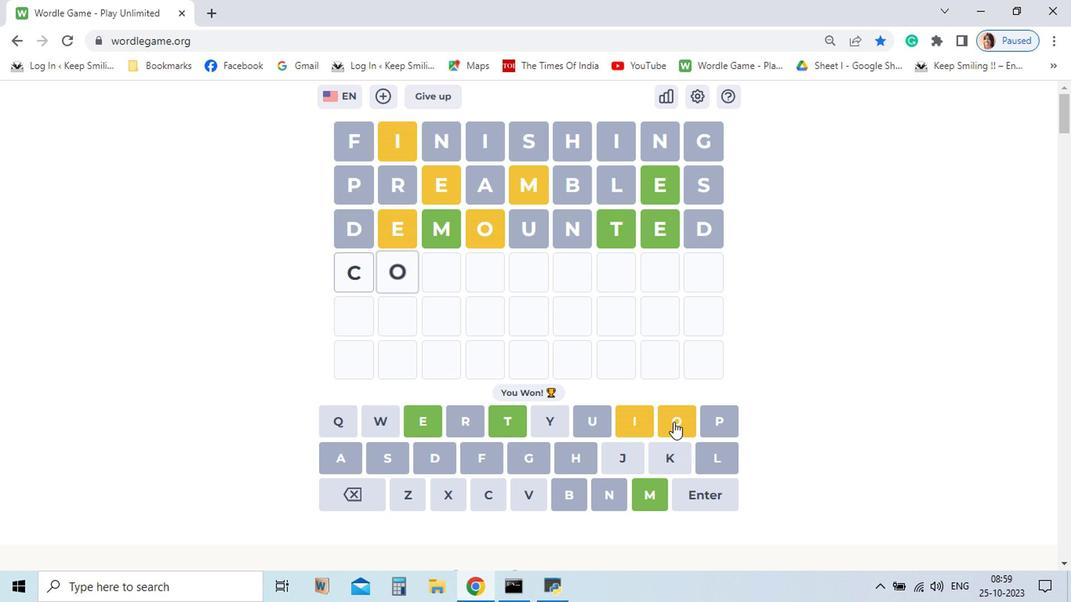 
Action: Mouse pressed left at (622, 443)
Screenshot: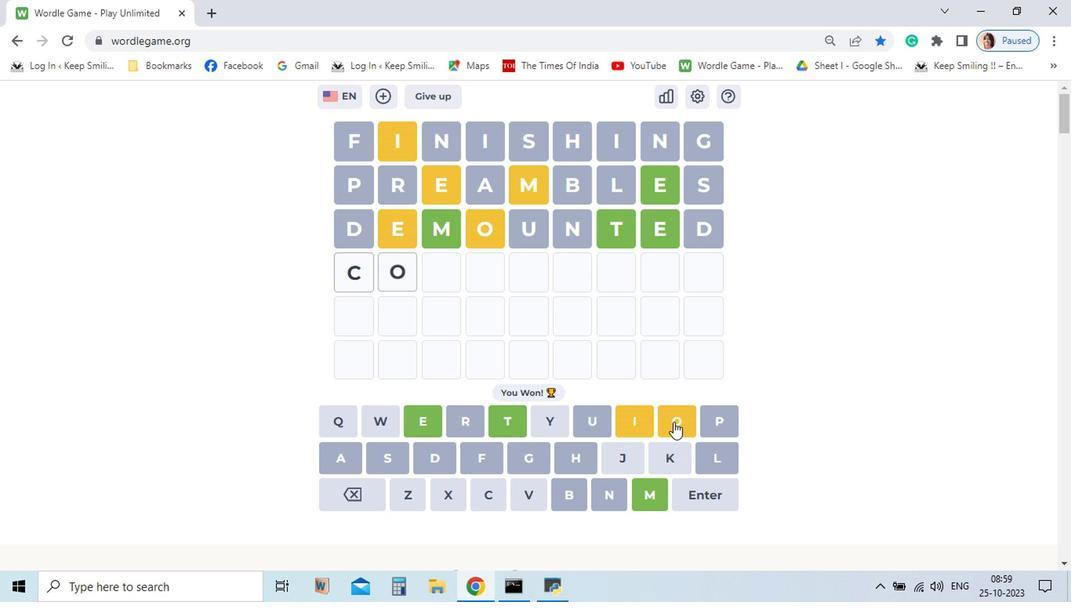 
Action: Mouse moved to (603, 496)
Screenshot: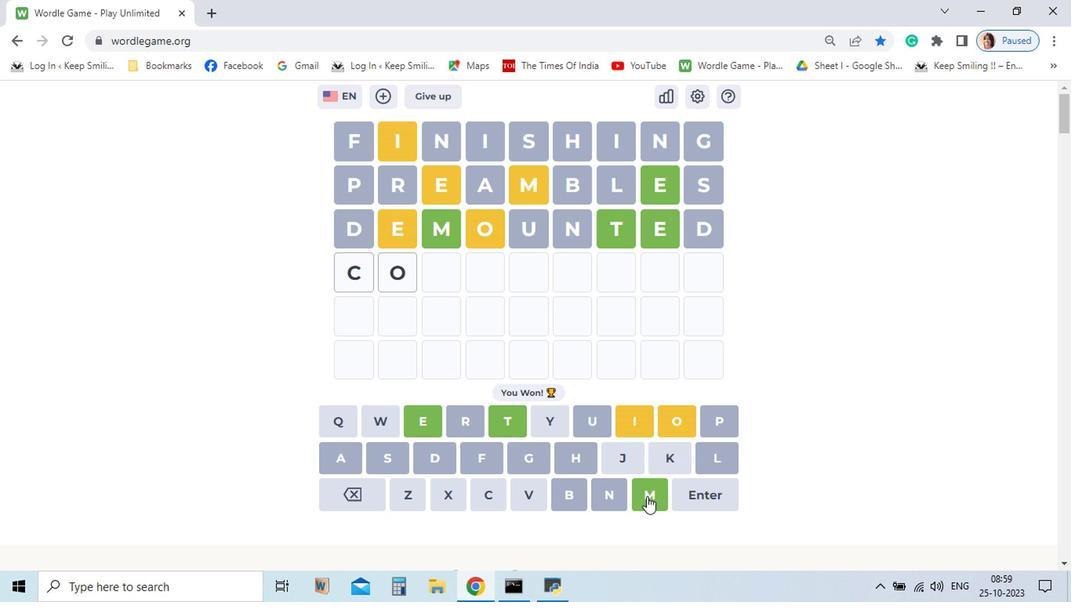 
Action: Mouse pressed left at (603, 496)
Screenshot: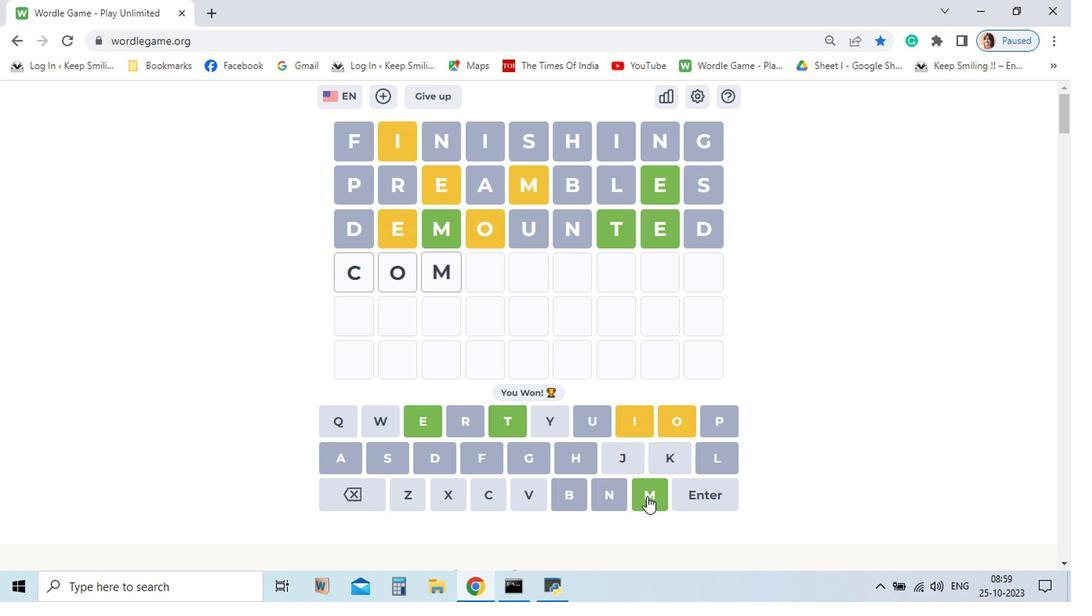 
Action: Mouse moved to (440, 439)
Screenshot: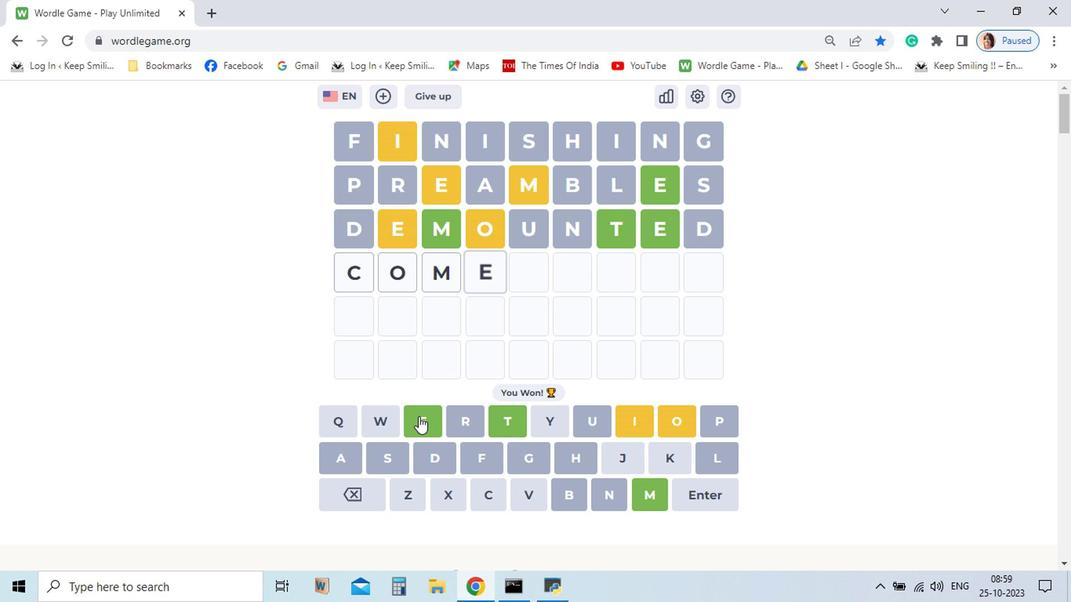 
Action: Mouse pressed left at (440, 439)
Screenshot: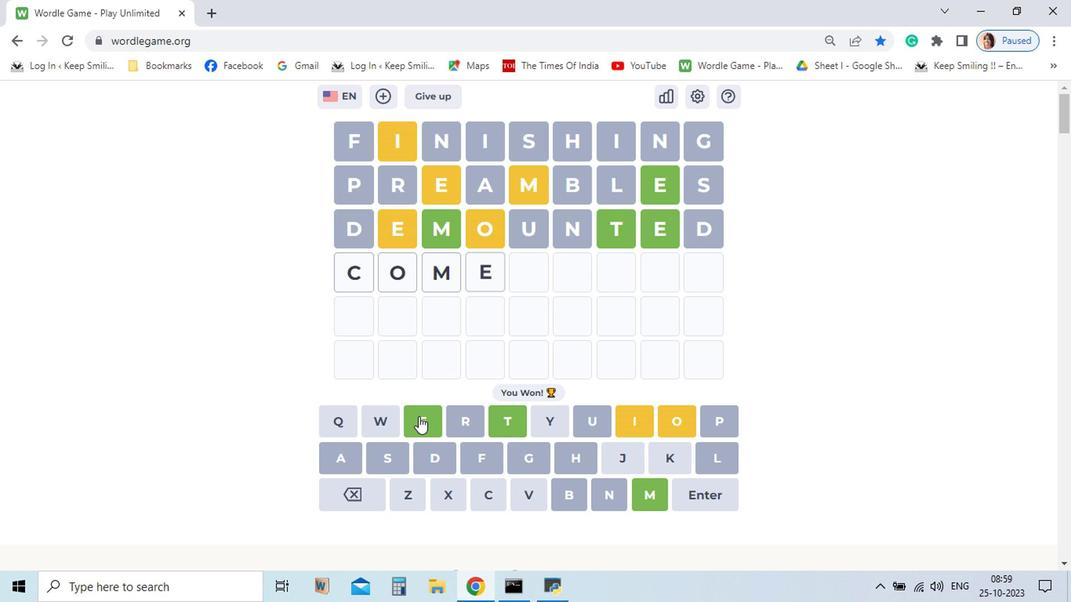 
Action: Mouse moved to (395, 495)
Screenshot: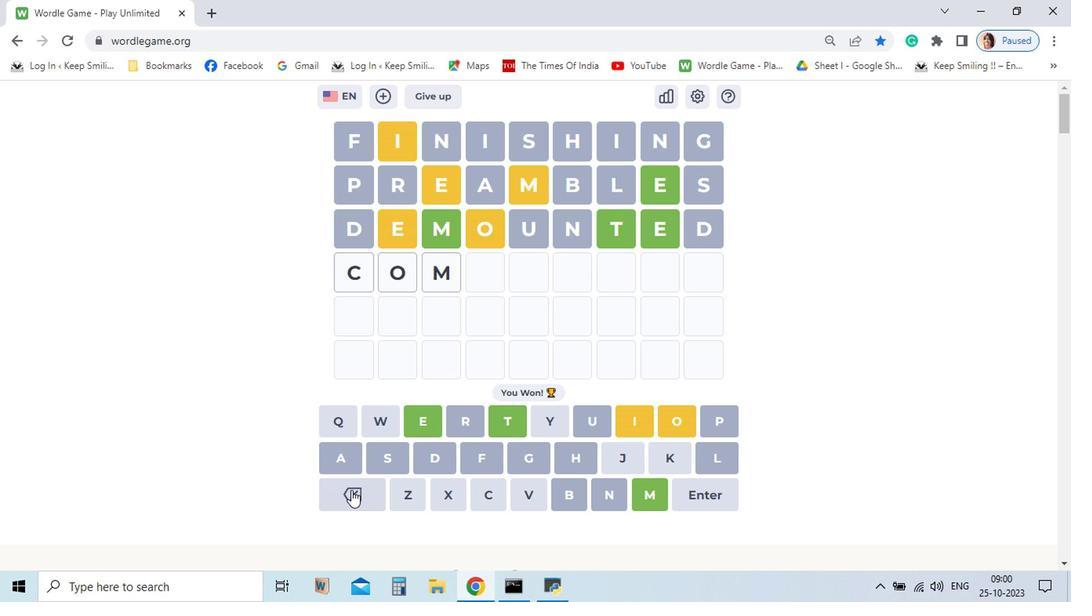 
Action: Mouse pressed left at (395, 495)
Screenshot: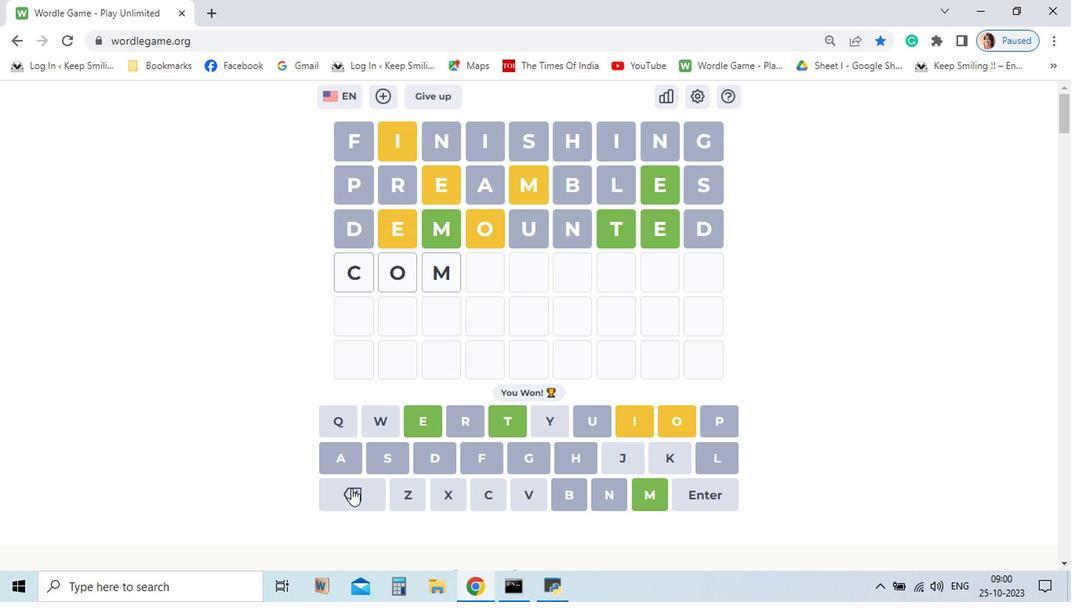 
Action: Mouse moved to (606, 496)
Screenshot: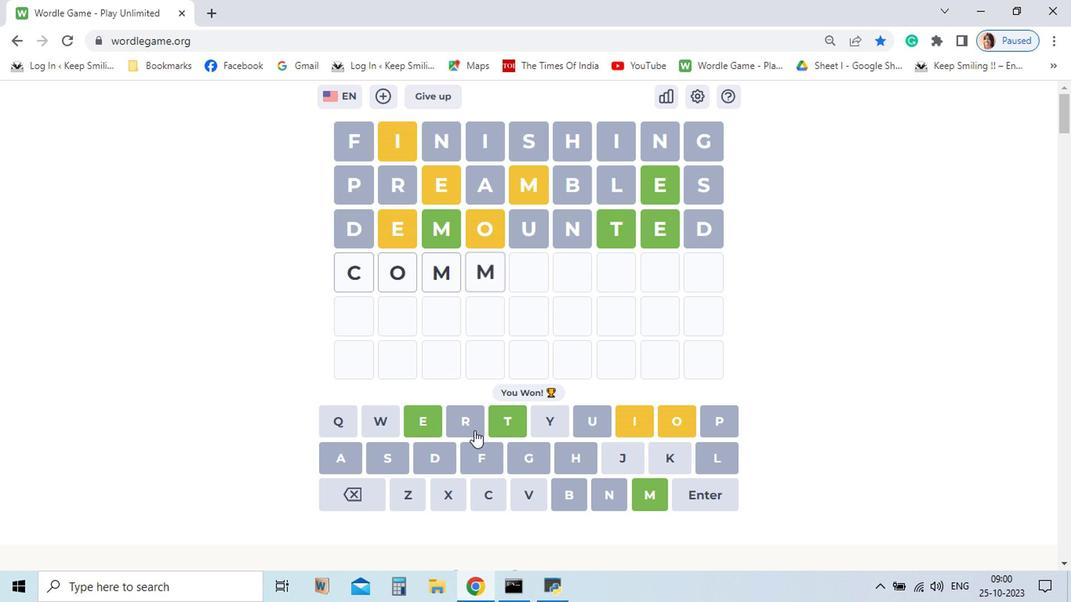 
Action: Mouse pressed left at (606, 496)
Screenshot: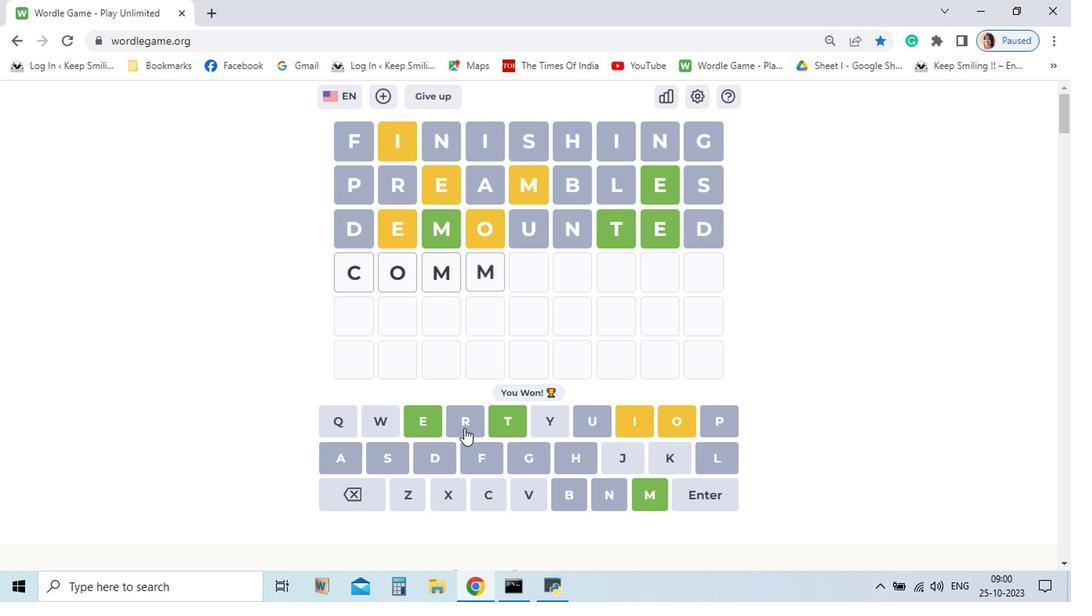 
Action: Mouse moved to (444, 436)
Screenshot: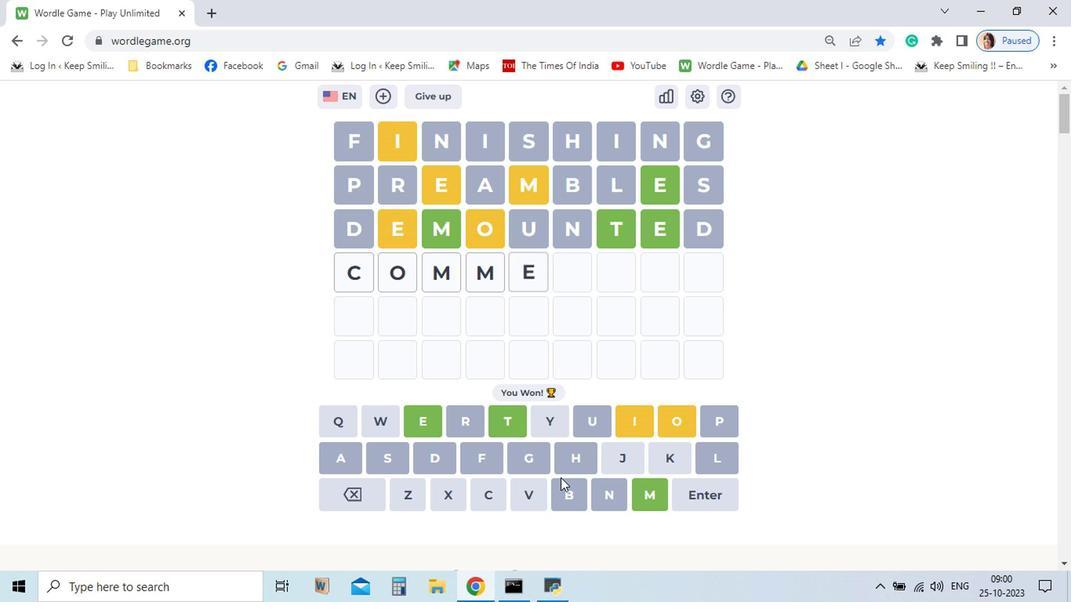 
Action: Mouse pressed left at (444, 436)
Screenshot: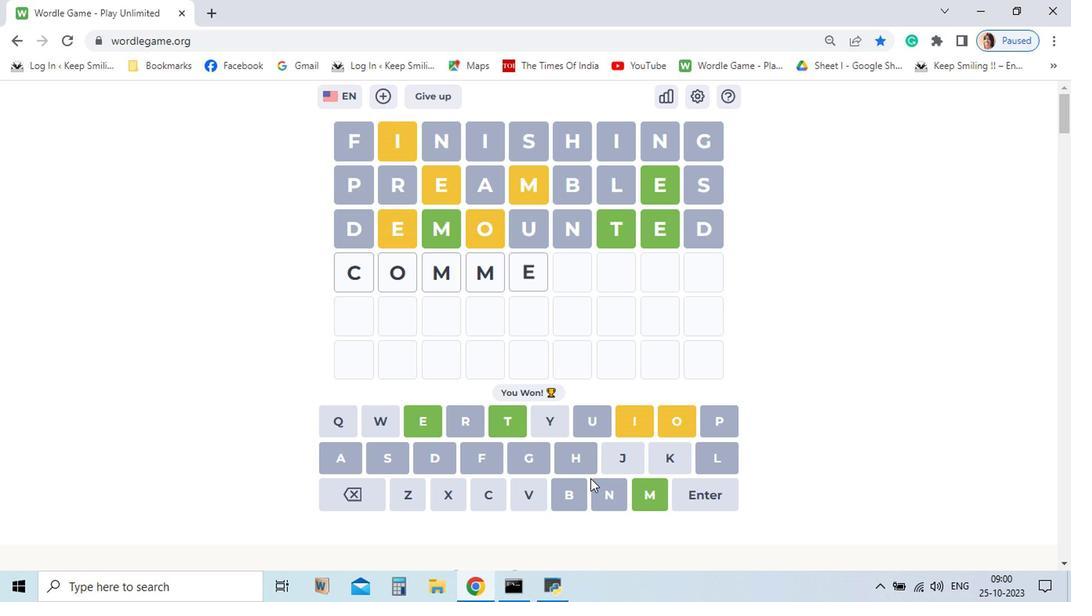 
Action: Mouse moved to (397, 495)
Screenshot: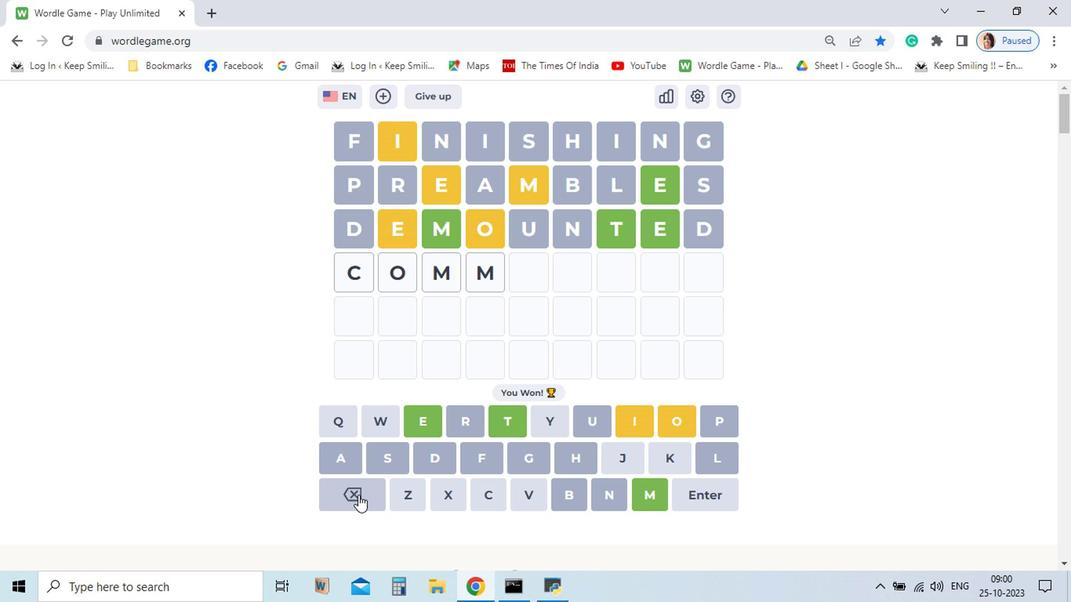 
Action: Mouse pressed left at (397, 495)
Screenshot: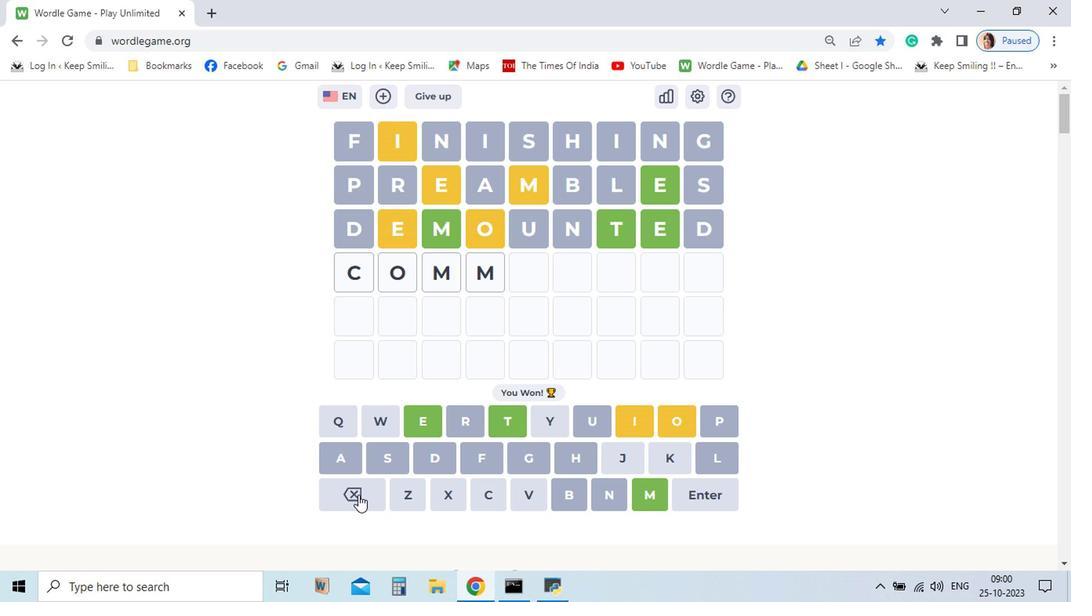 
Action: Mouse pressed left at (397, 495)
Screenshot: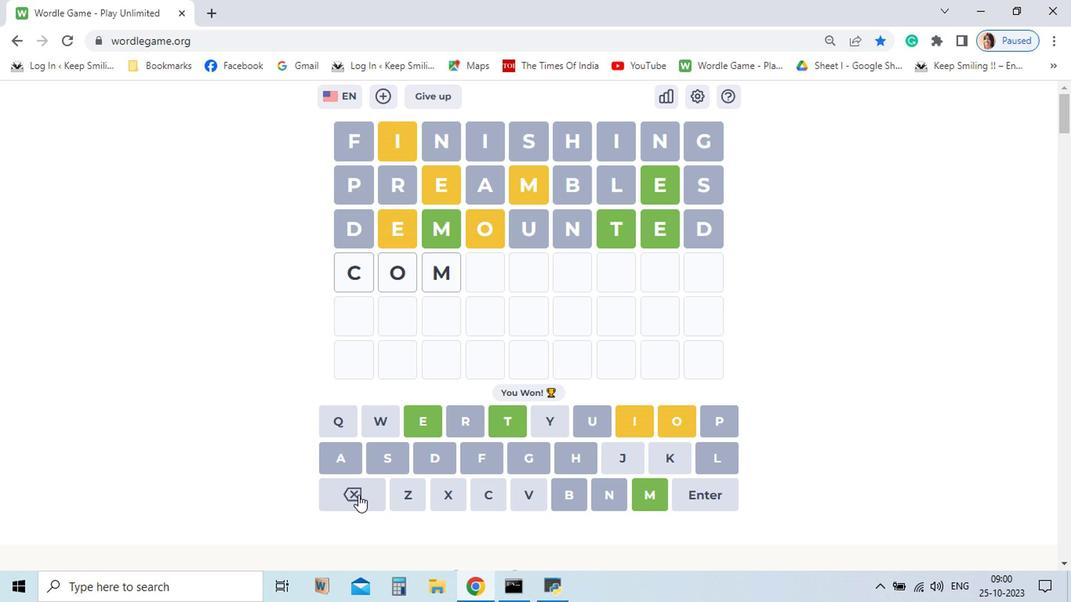 
Action: Mouse moved to (608, 495)
Screenshot: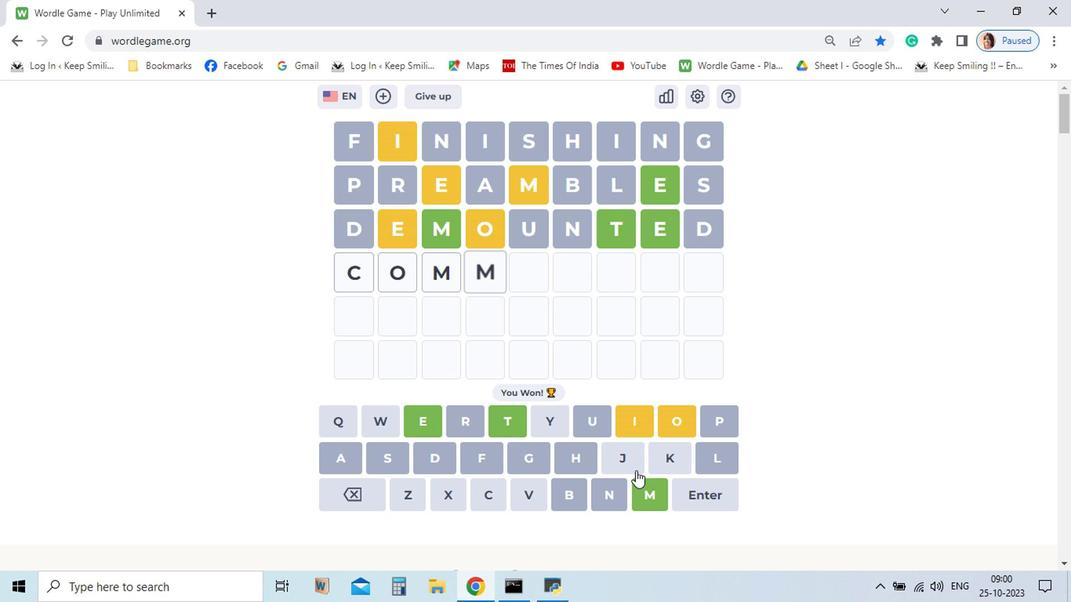 
Action: Mouse pressed left at (608, 495)
Screenshot: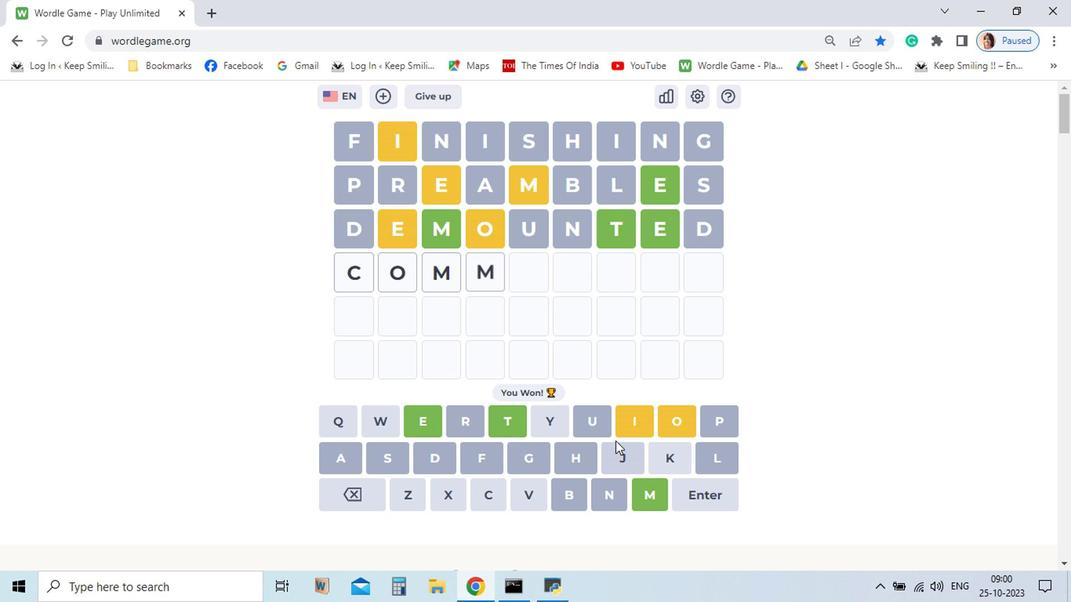 
Action: Mouse moved to (565, 443)
Screenshot: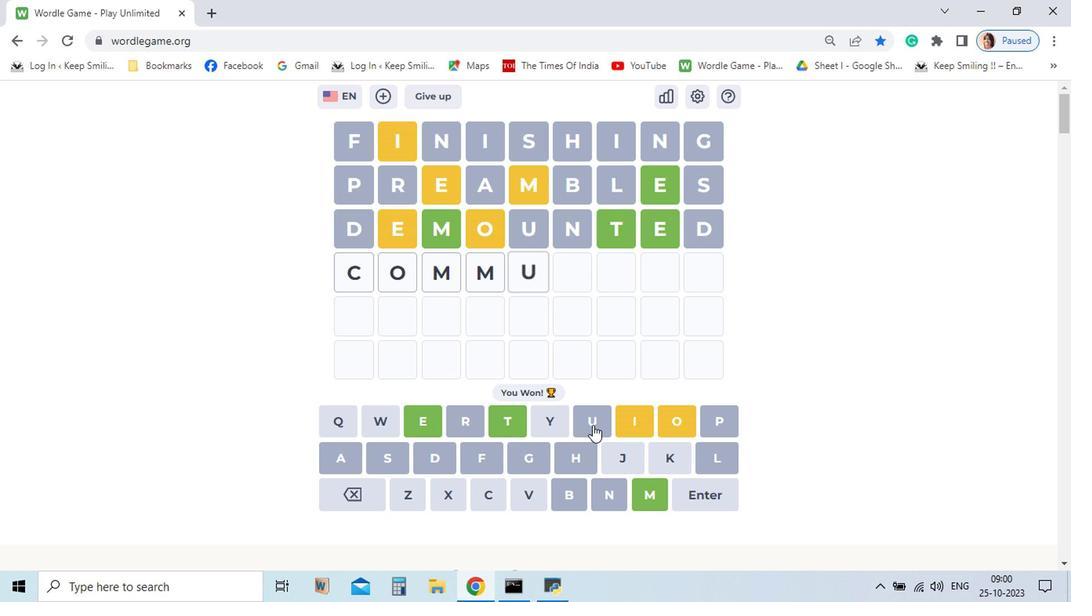 
Action: Mouse pressed left at (565, 443)
Screenshot: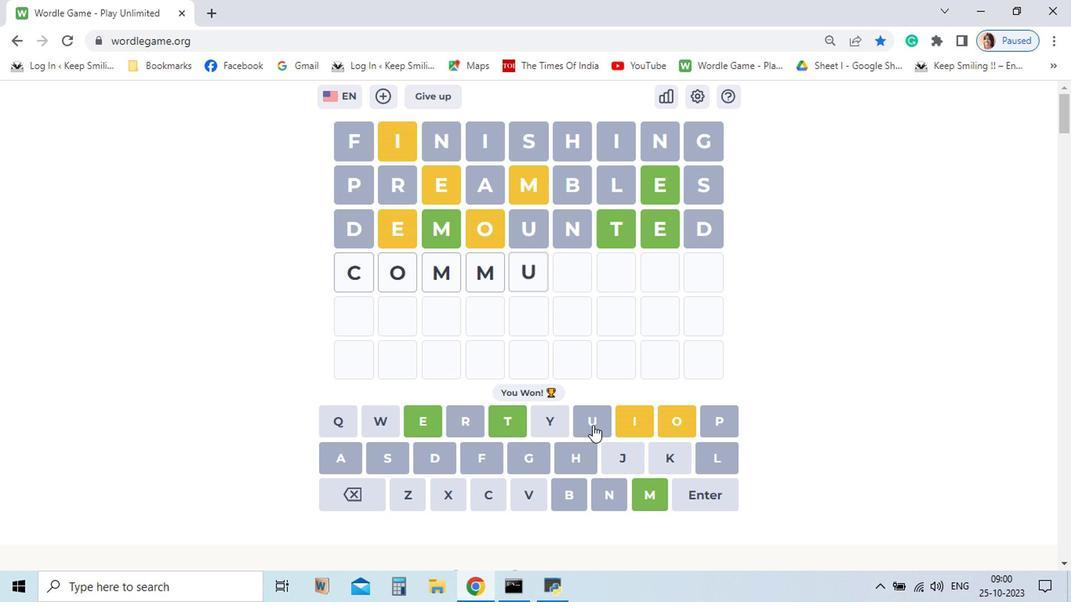 
Action: Mouse moved to (387, 493)
Screenshot: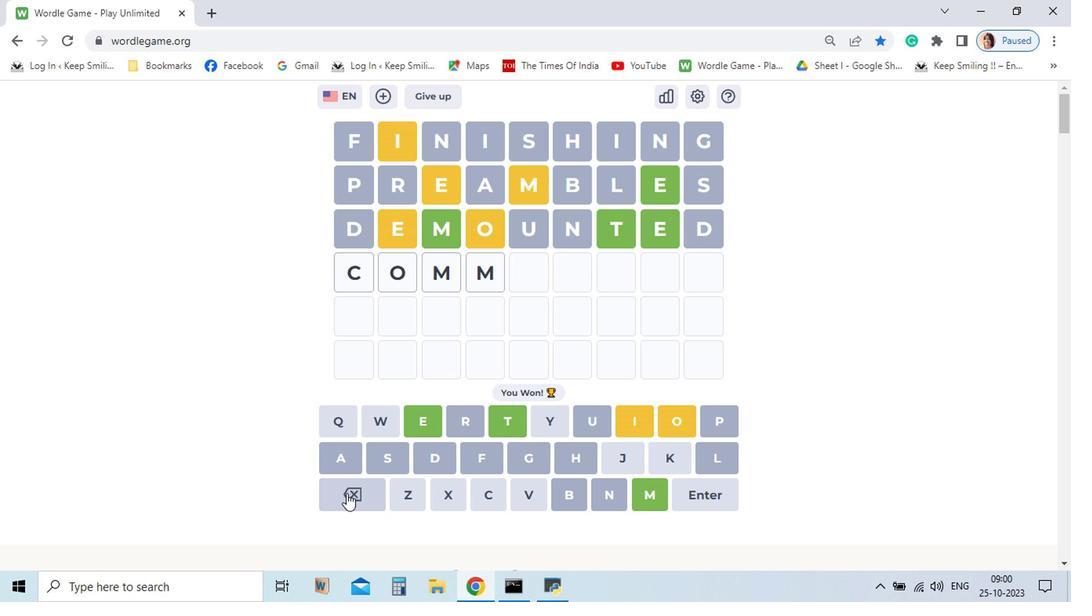 
Action: Mouse pressed left at (387, 493)
Screenshot: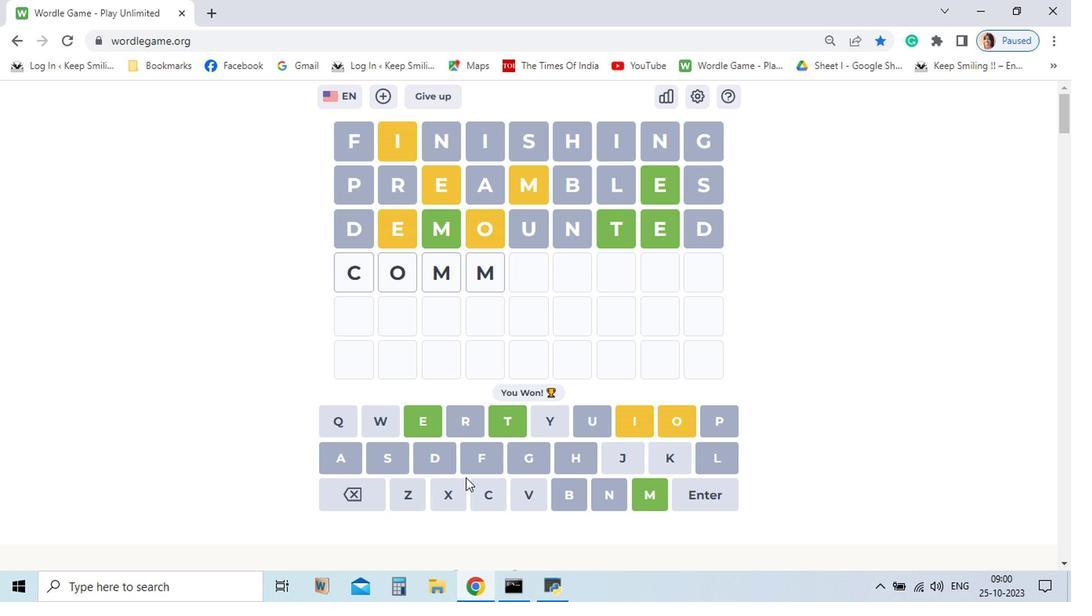 
Action: Mouse moved to (599, 439)
Screenshot: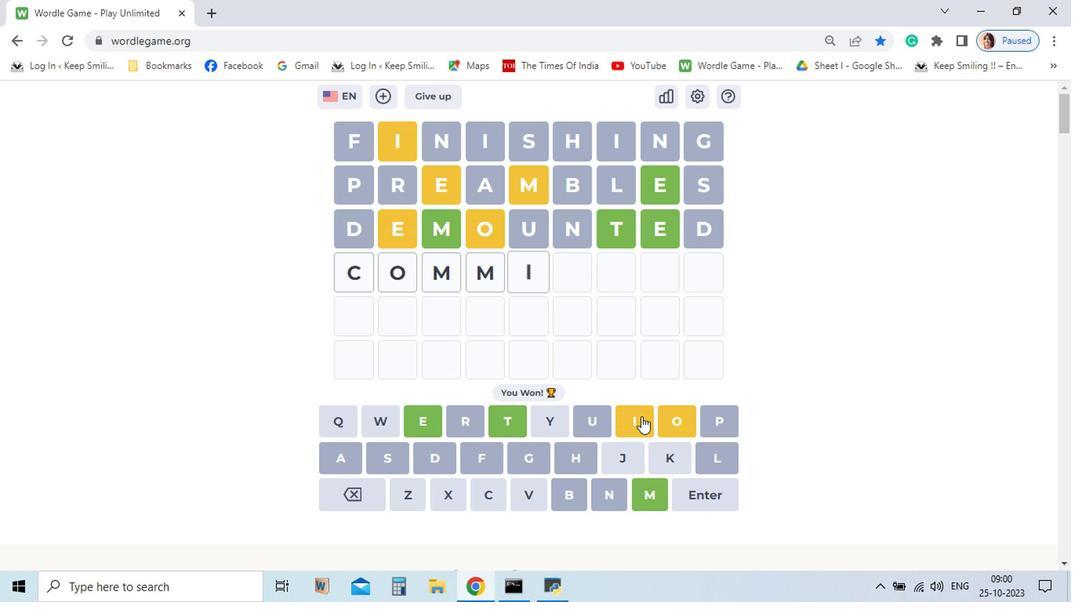 
Action: Mouse pressed left at (599, 439)
Screenshot: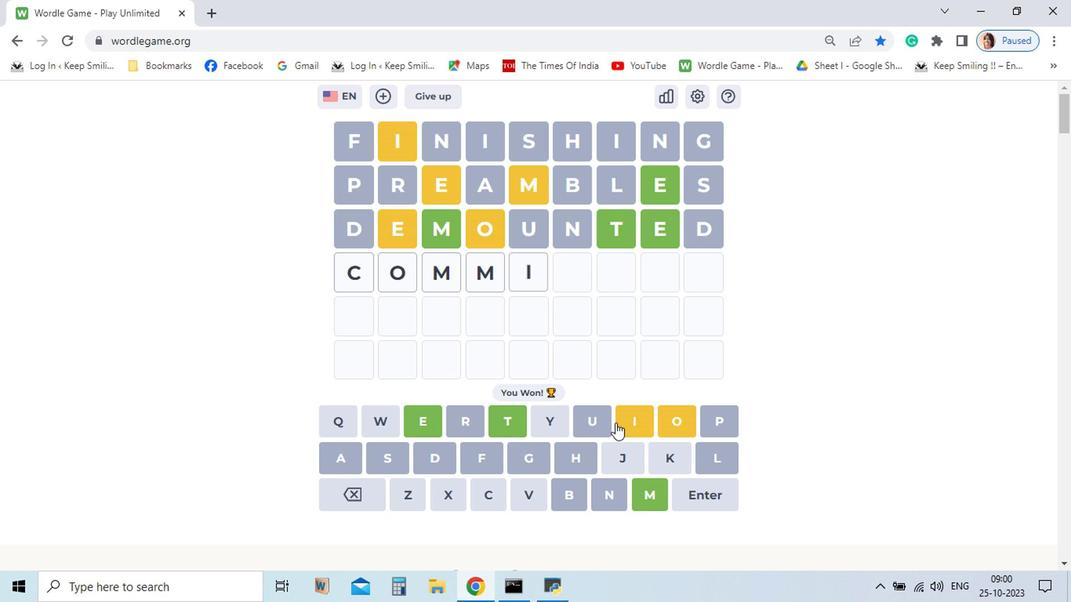
Action: Mouse moved to (502, 440)
Screenshot: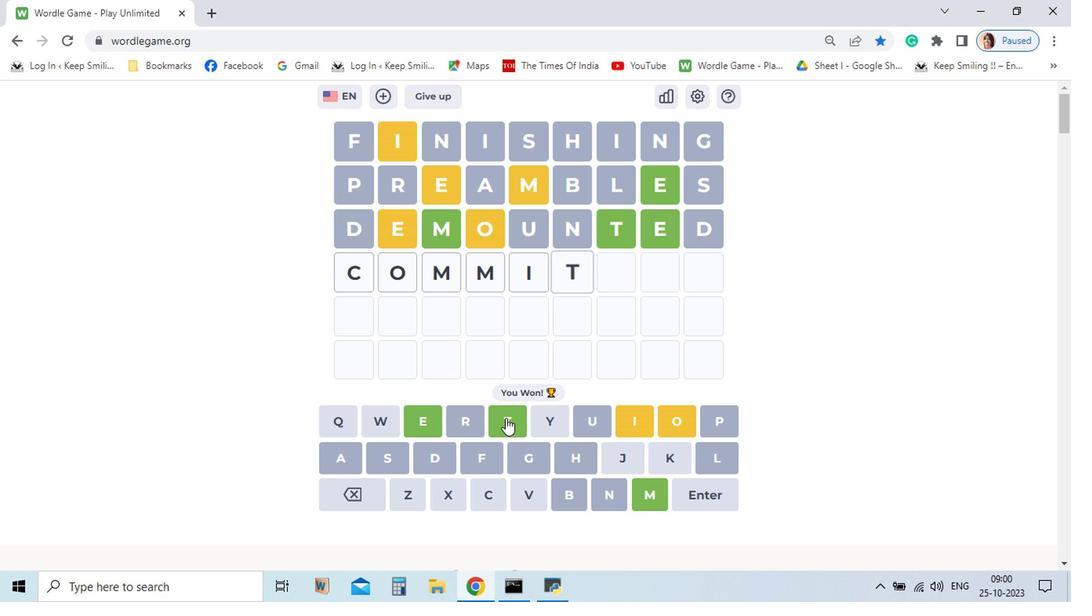 
Action: Mouse pressed left at (502, 440)
Screenshot: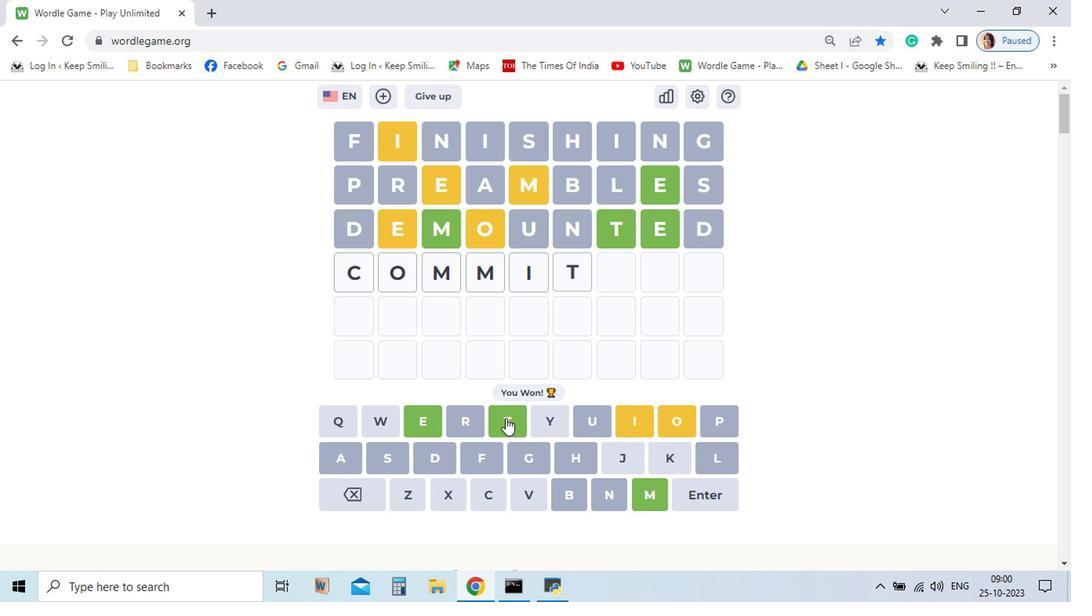 
Action: Mouse pressed left at (502, 440)
Screenshot: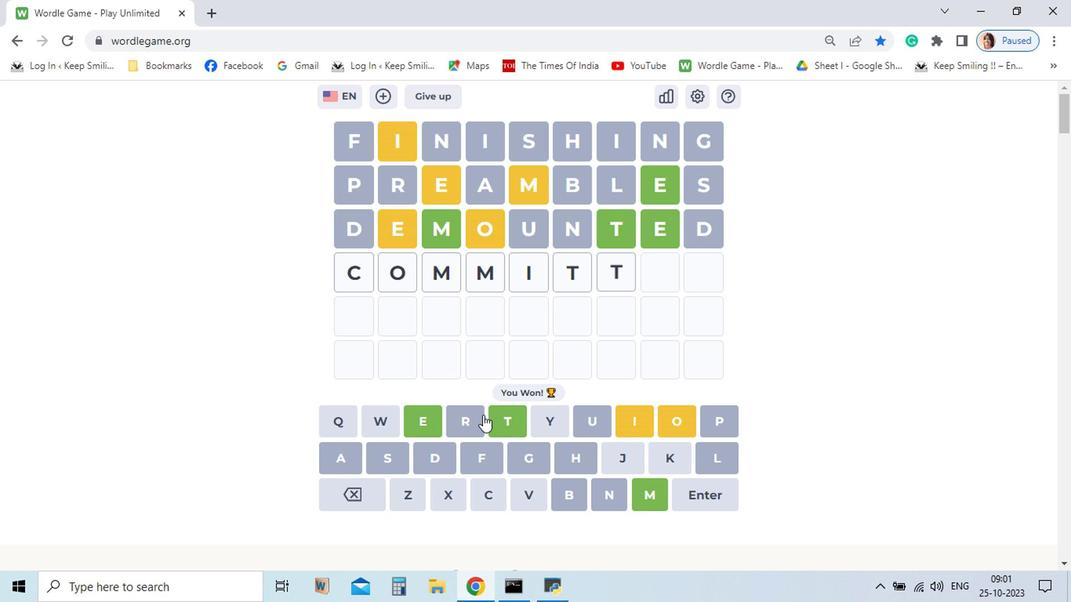 
Action: Mouse moved to (444, 438)
Screenshot: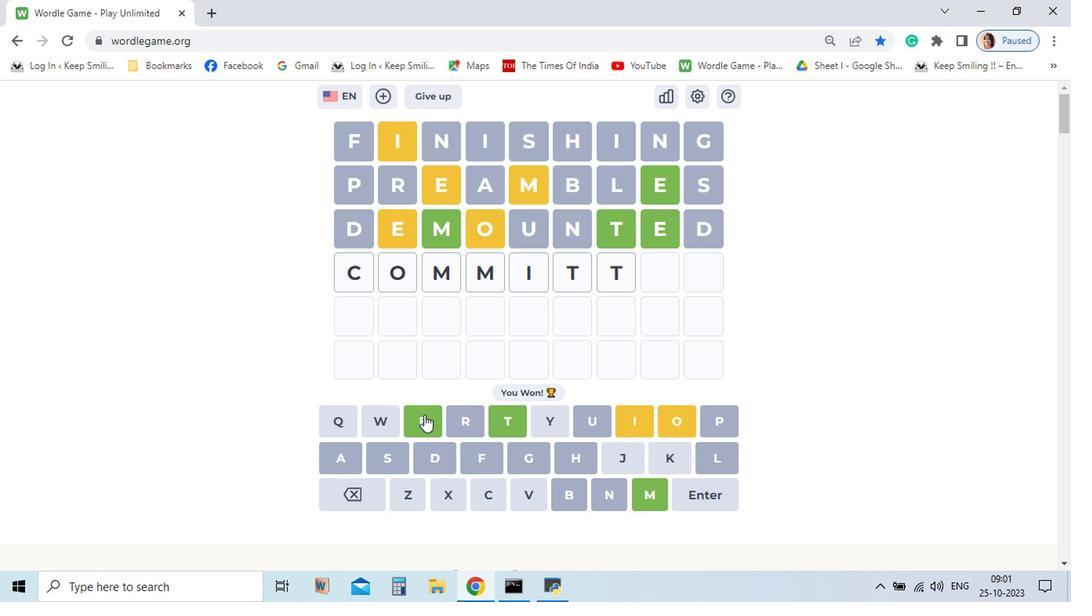 
Action: Mouse pressed left at (444, 438)
Screenshot: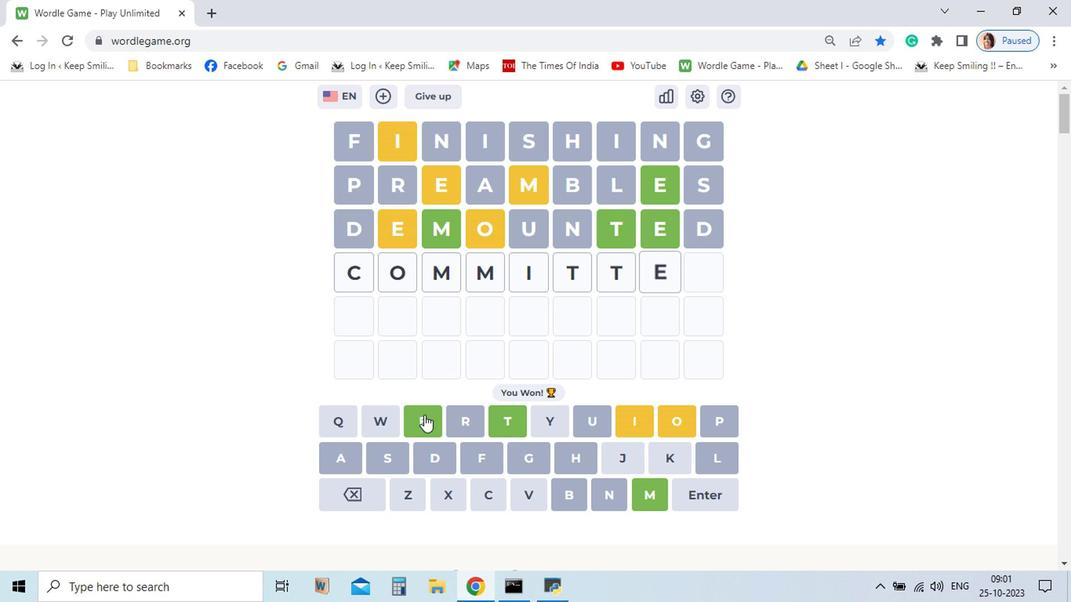 
Action: Mouse pressed left at (444, 438)
Screenshot: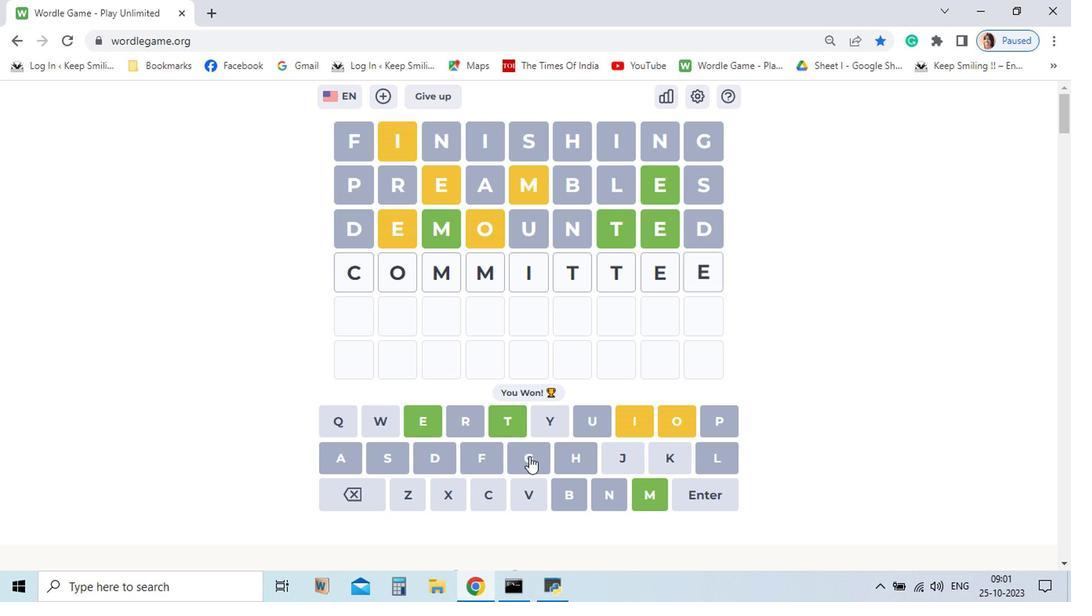 
Action: Mouse moved to (649, 497)
Screenshot: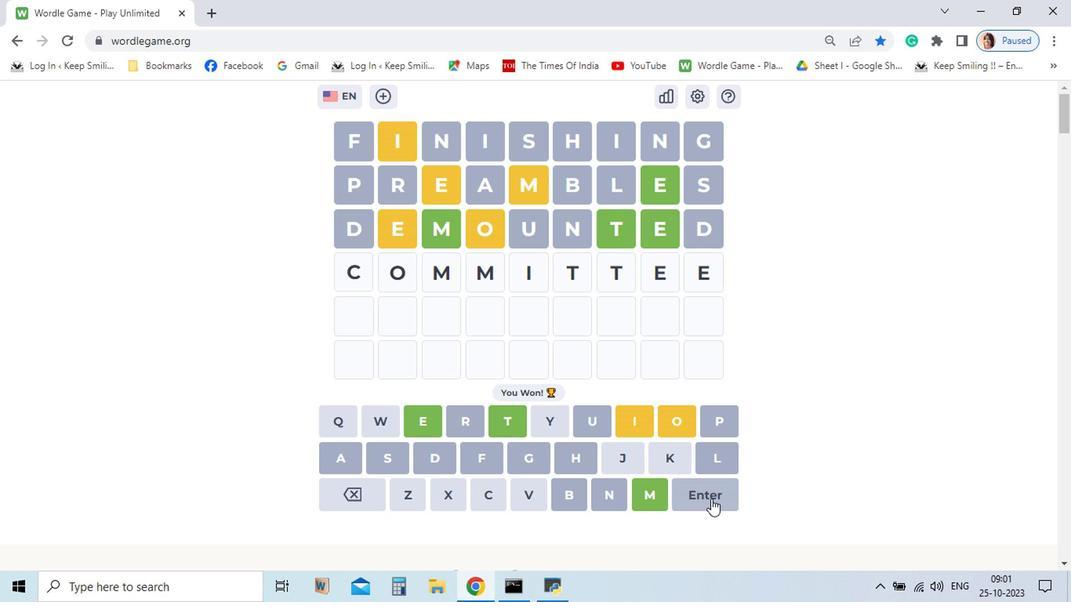 
Action: Mouse pressed left at (649, 497)
Screenshot: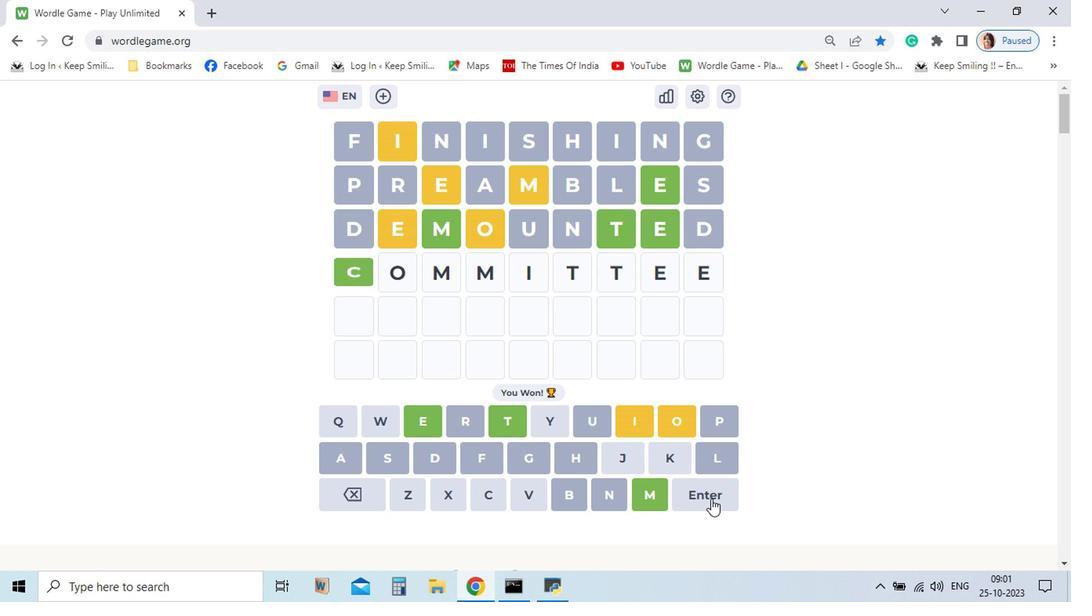 
Action: Mouse moved to (599, 280)
Screenshot: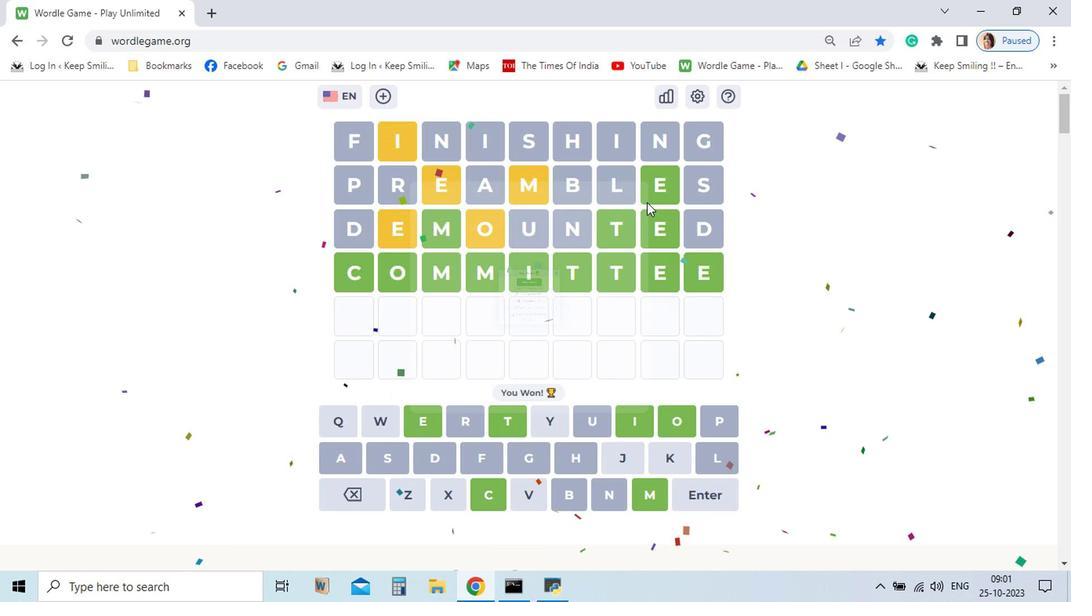 
Action: Mouse pressed left at (599, 280)
Screenshot: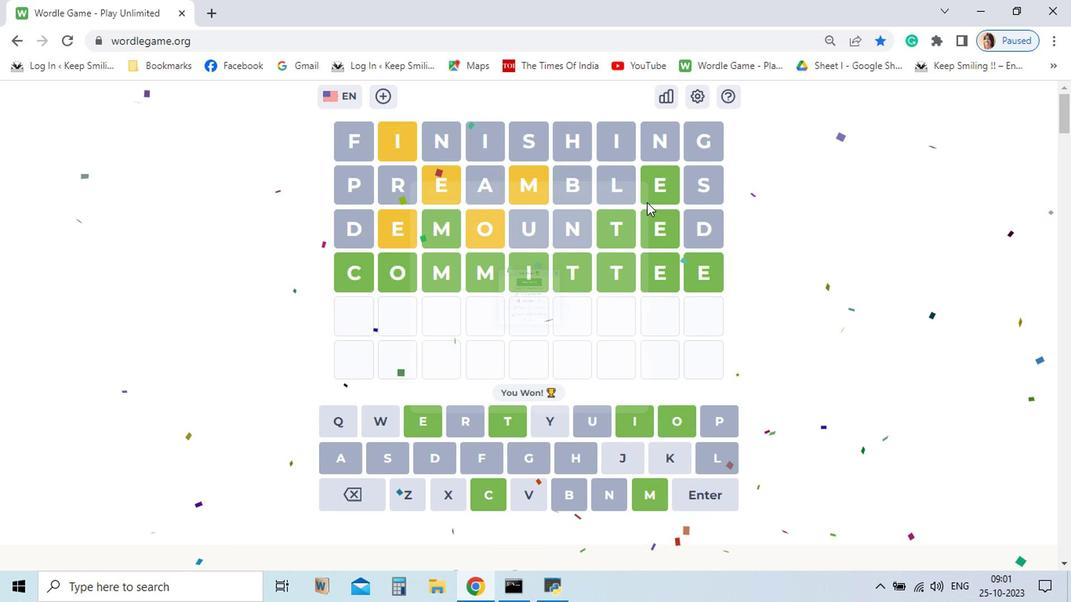 
Action: Mouse moved to (827, 392)
Screenshot: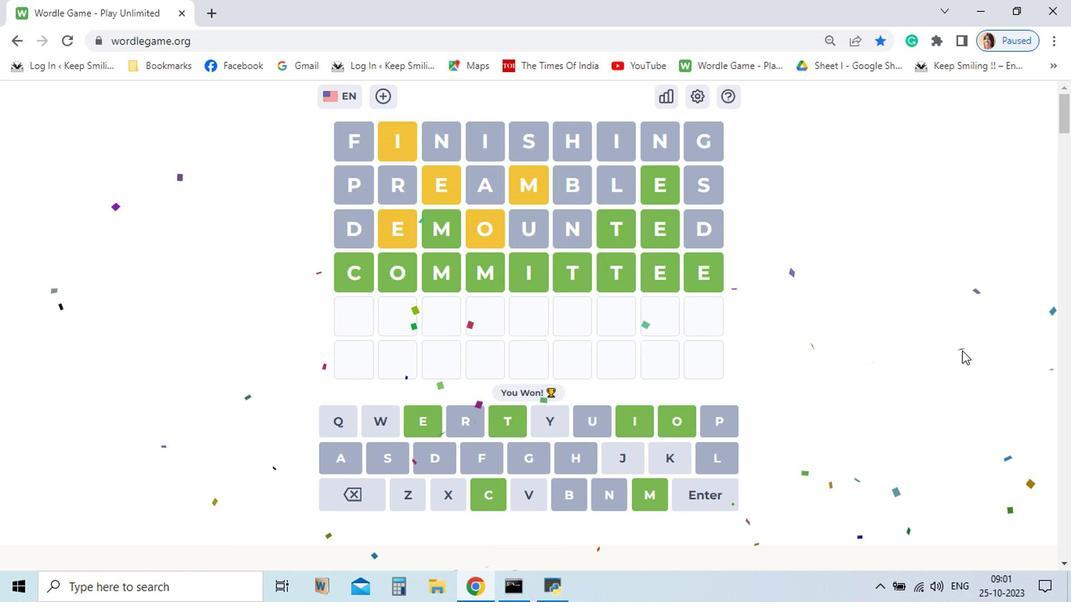 
